 Task: Buy 5 Support Springs from Brake System section under best seller category for shipping address: Ashley Martin, 3390 Emily Renzelli Boulevard, San Francisco, California 94103, Cell Number 8316121938. Pay from credit card ending with 6010, CVV 682
Action: Mouse moved to (46, 94)
Screenshot: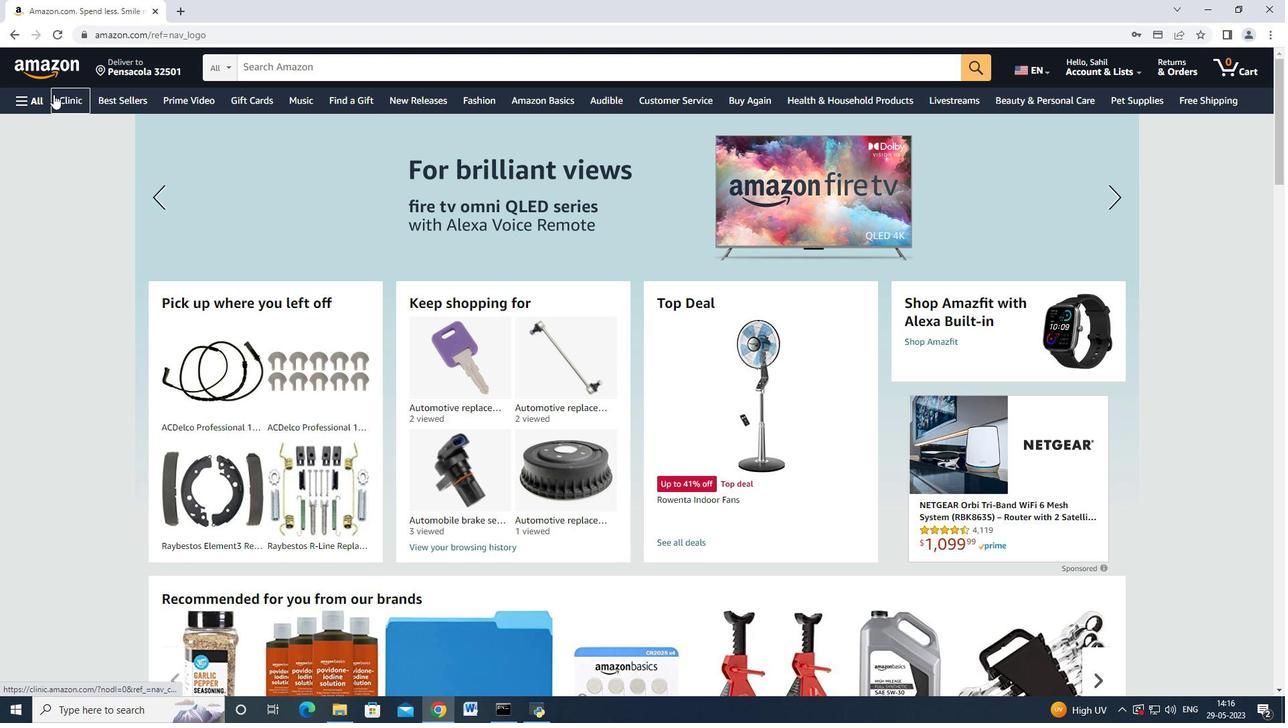 
Action: Mouse pressed left at (46, 94)
Screenshot: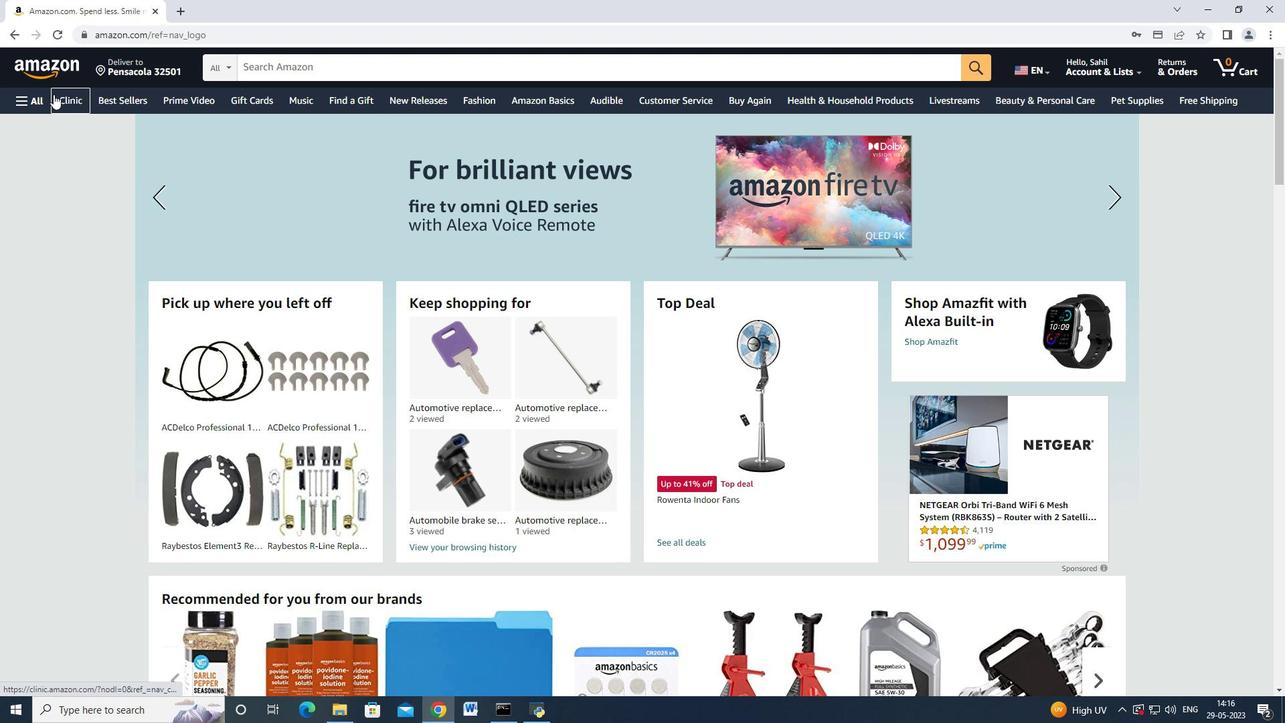 
Action: Mouse moved to (123, 327)
Screenshot: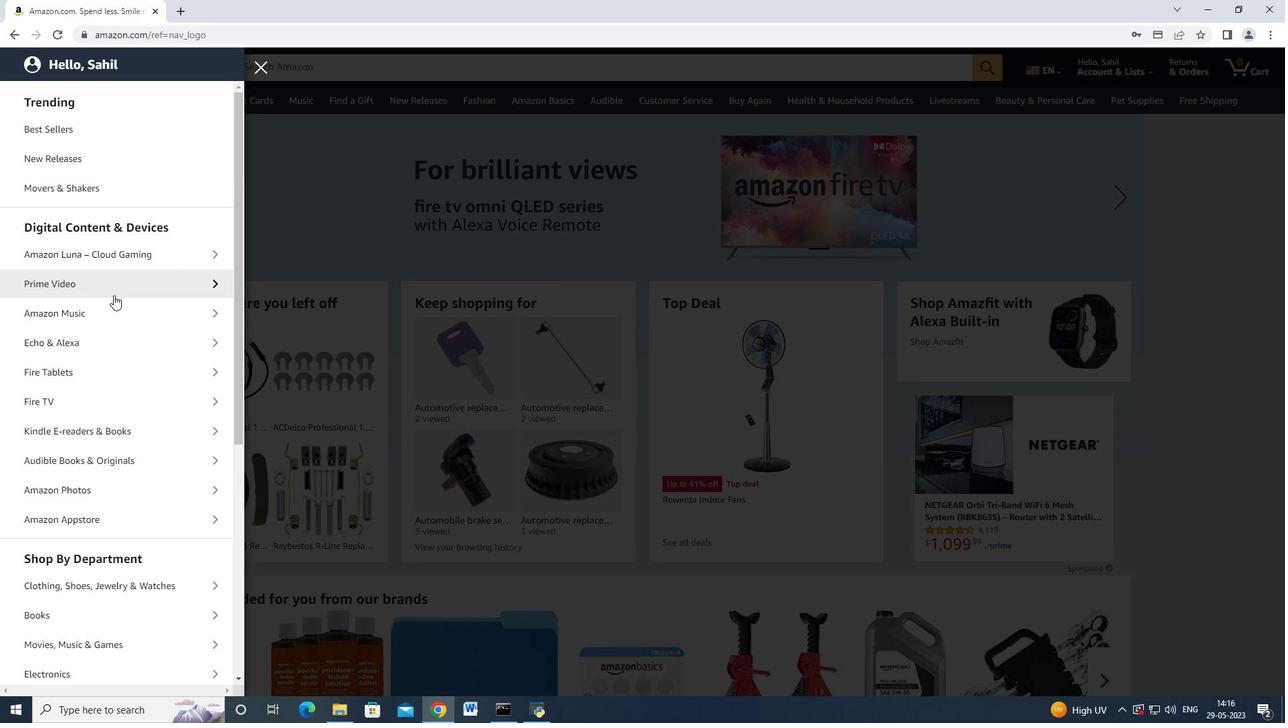 
Action: Mouse scrolled (123, 326) with delta (0, 0)
Screenshot: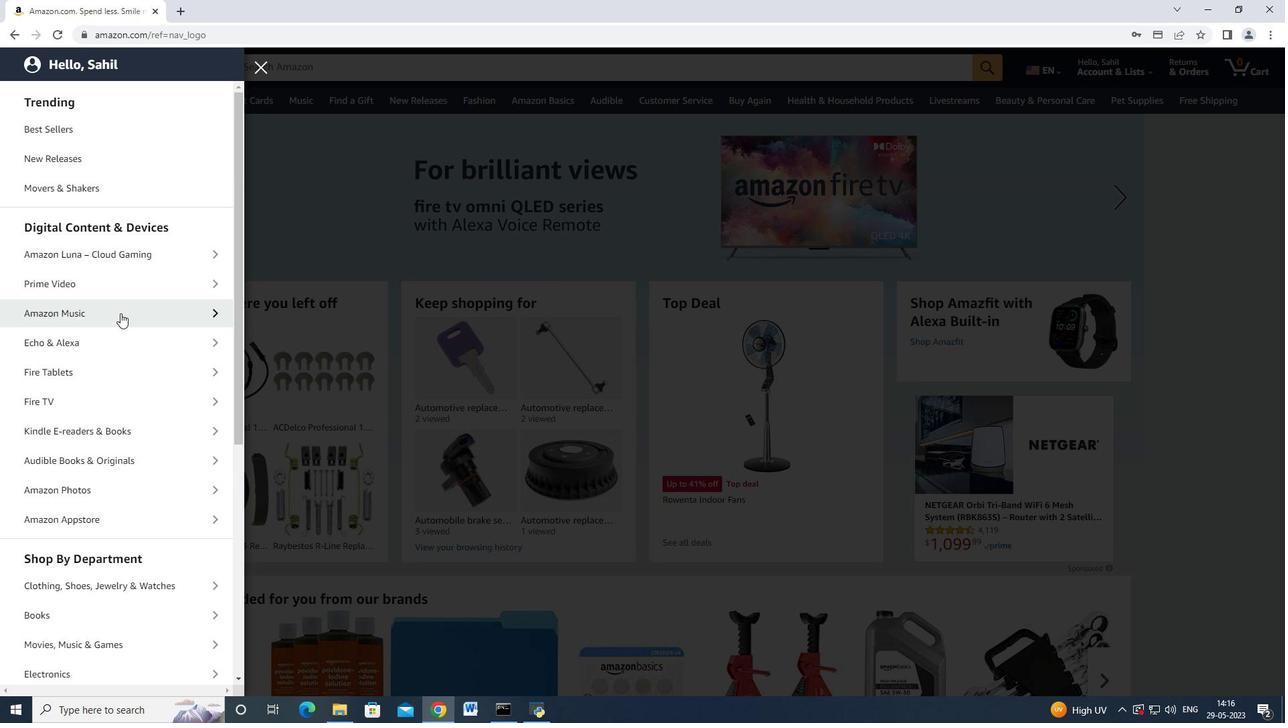 
Action: Mouse moved to (123, 327)
Screenshot: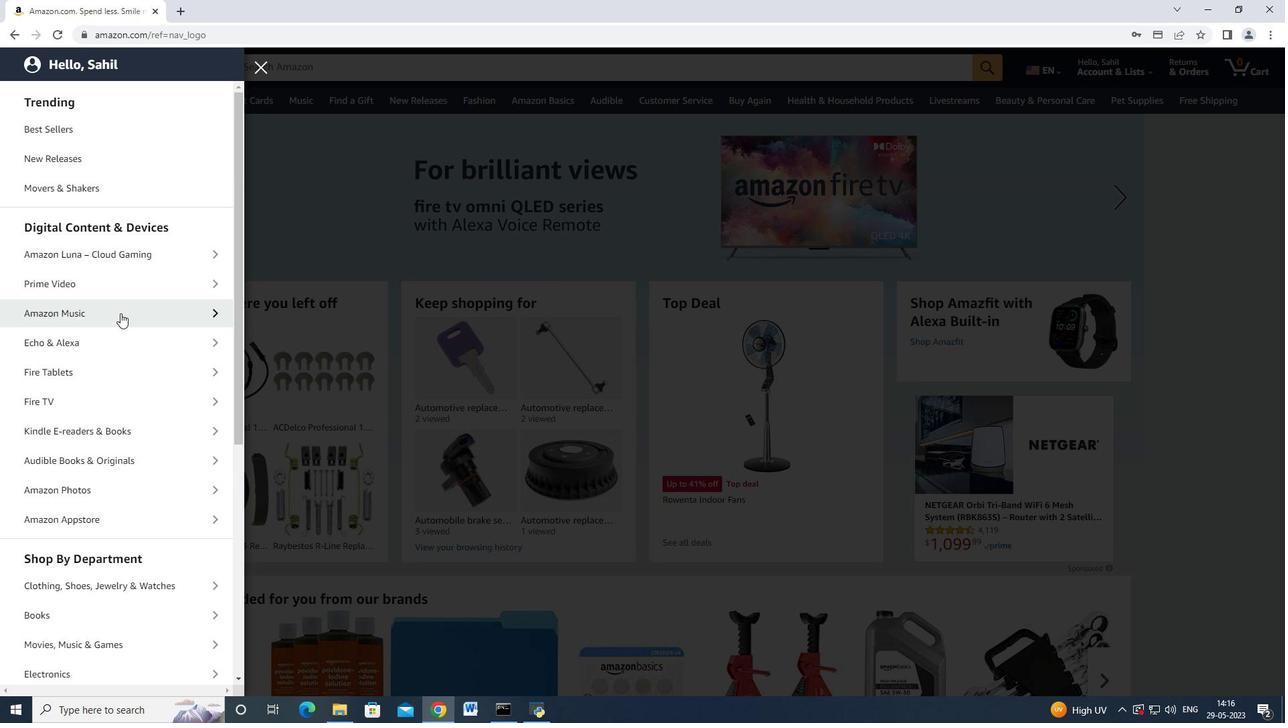 
Action: Mouse scrolled (123, 326) with delta (0, 0)
Screenshot: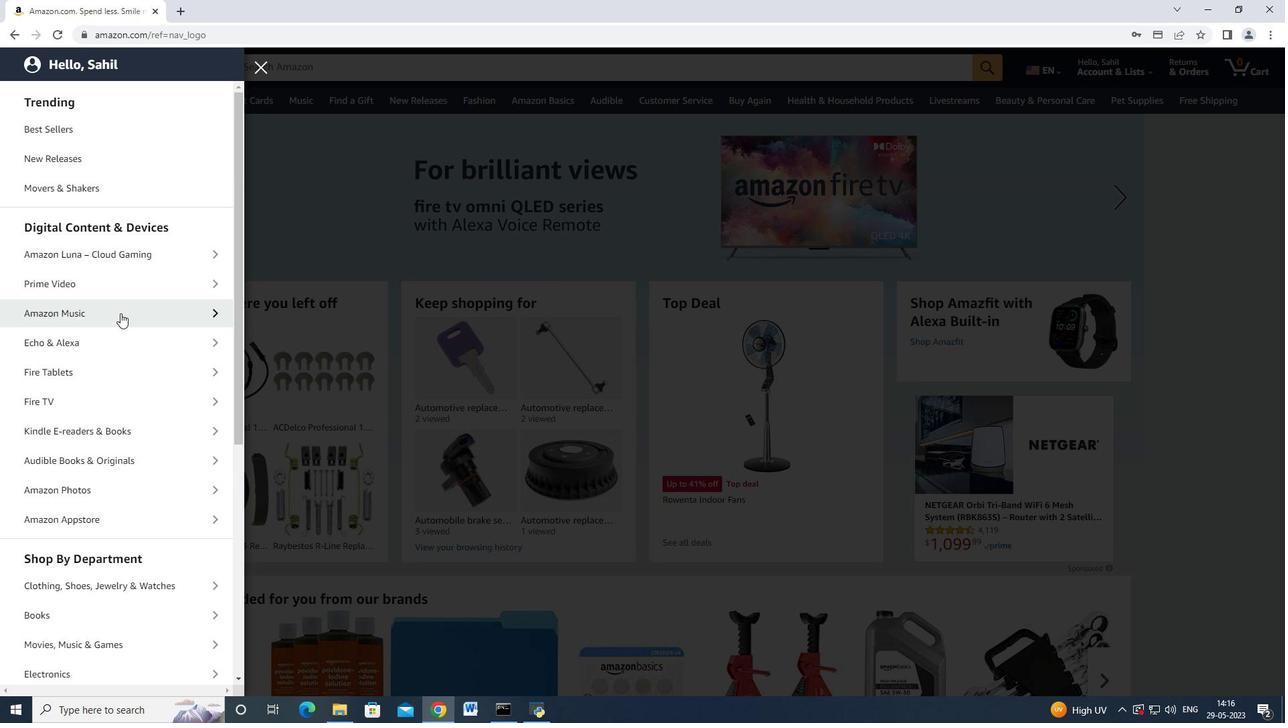 
Action: Mouse scrolled (123, 326) with delta (0, 0)
Screenshot: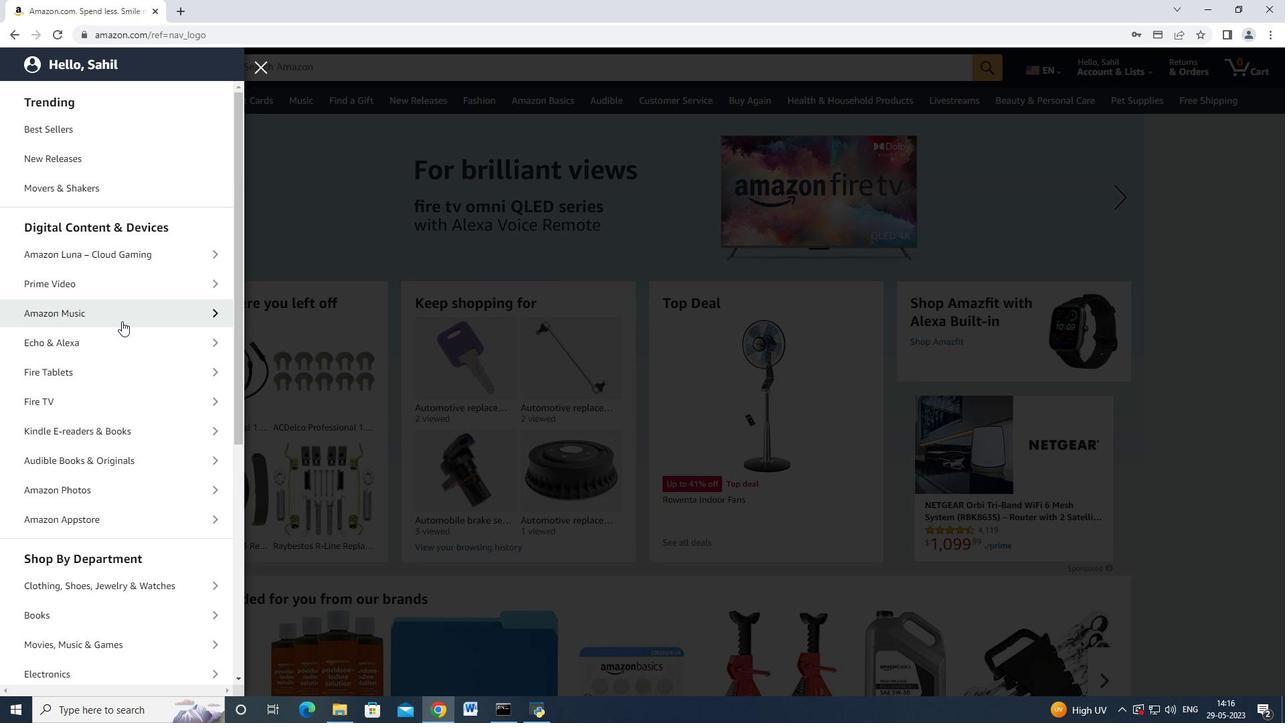 
Action: Mouse scrolled (123, 326) with delta (0, 0)
Screenshot: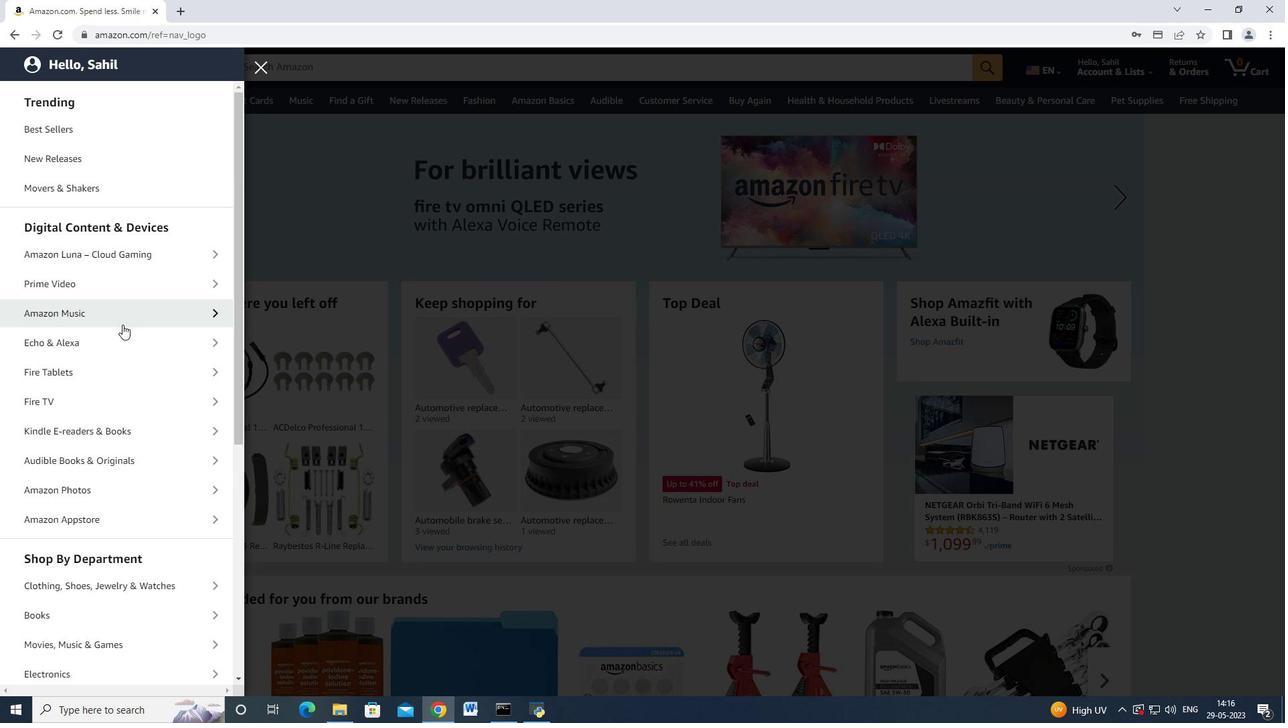 
Action: Mouse moved to (123, 327)
Screenshot: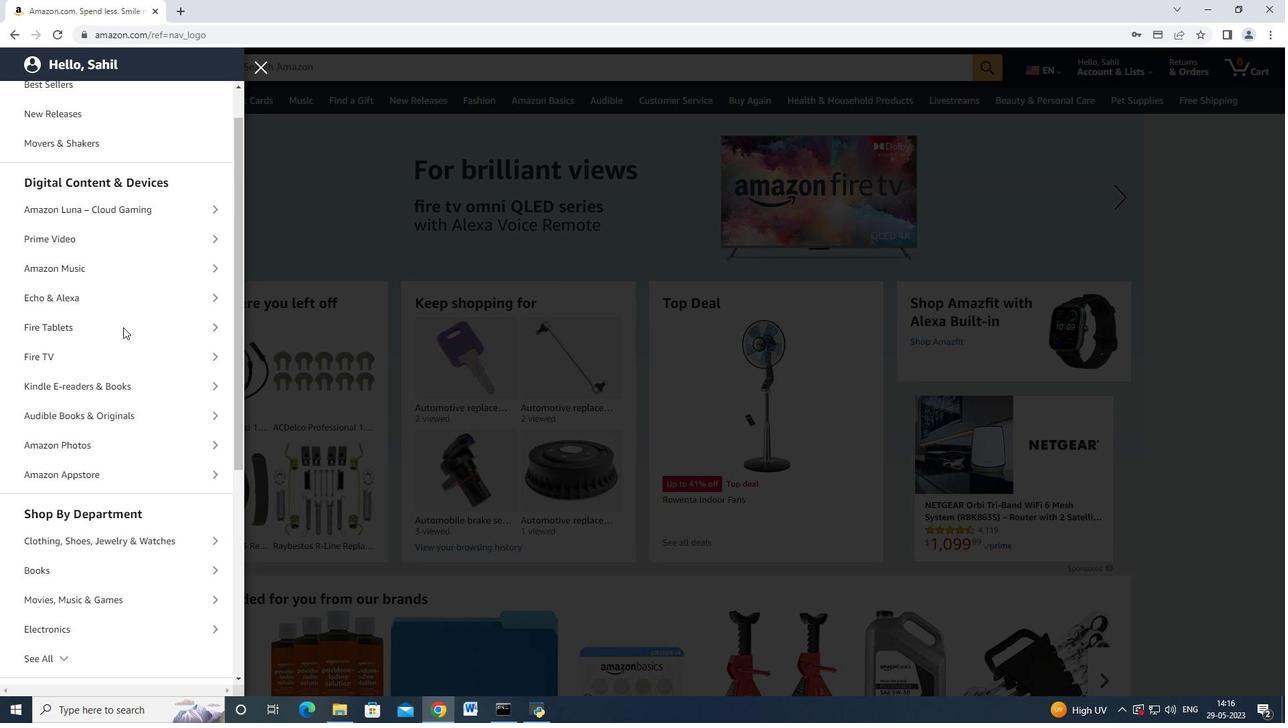 
Action: Mouse scrolled (123, 326) with delta (0, 0)
Screenshot: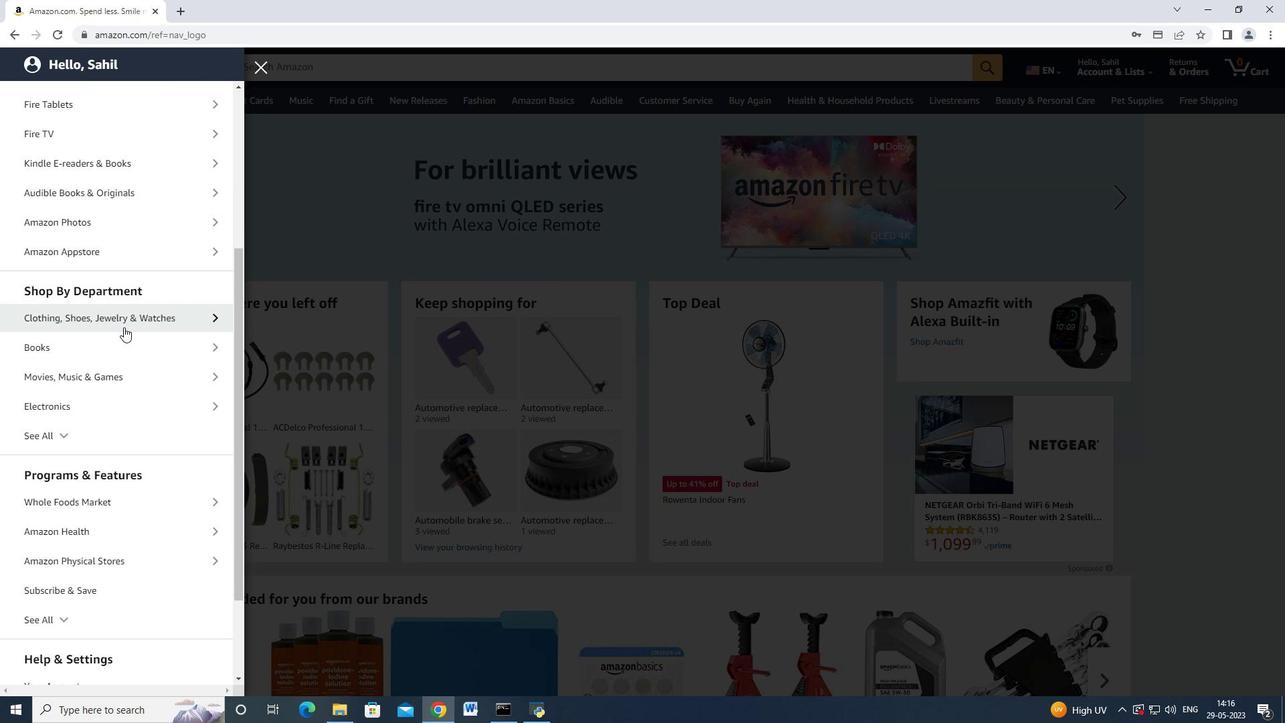 
Action: Mouse scrolled (123, 326) with delta (0, 0)
Screenshot: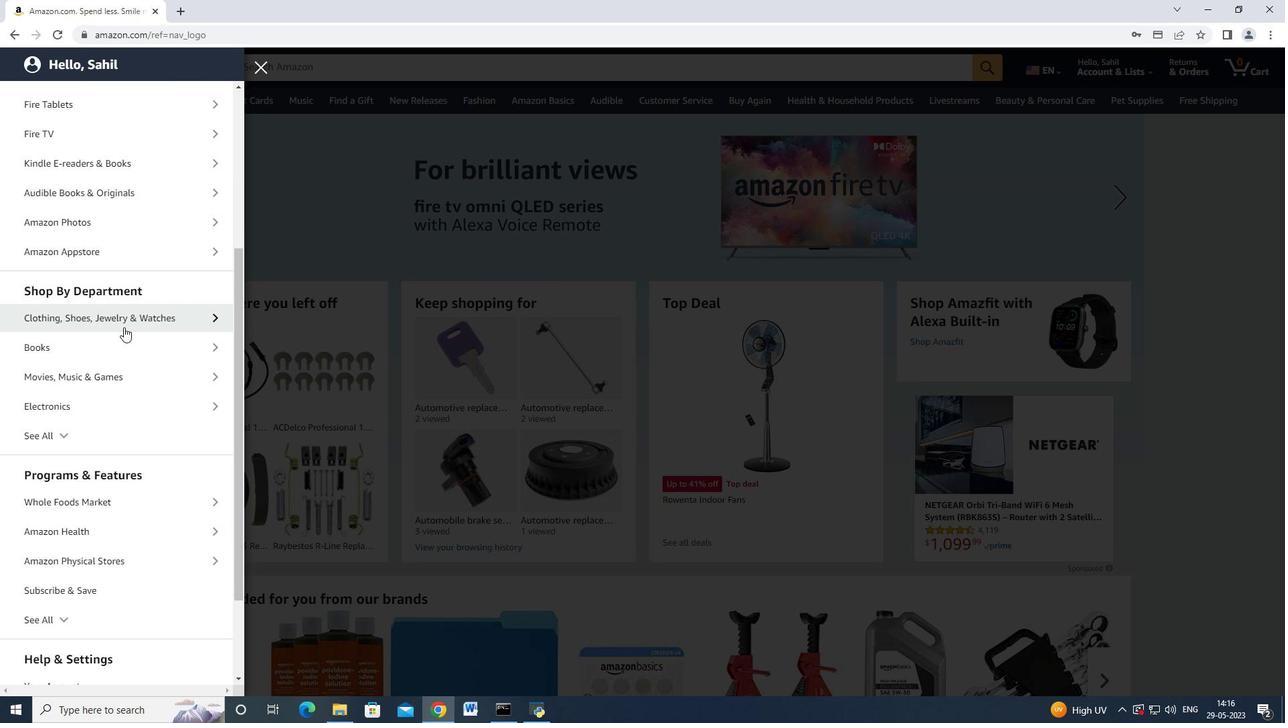 
Action: Mouse scrolled (123, 326) with delta (0, 0)
Screenshot: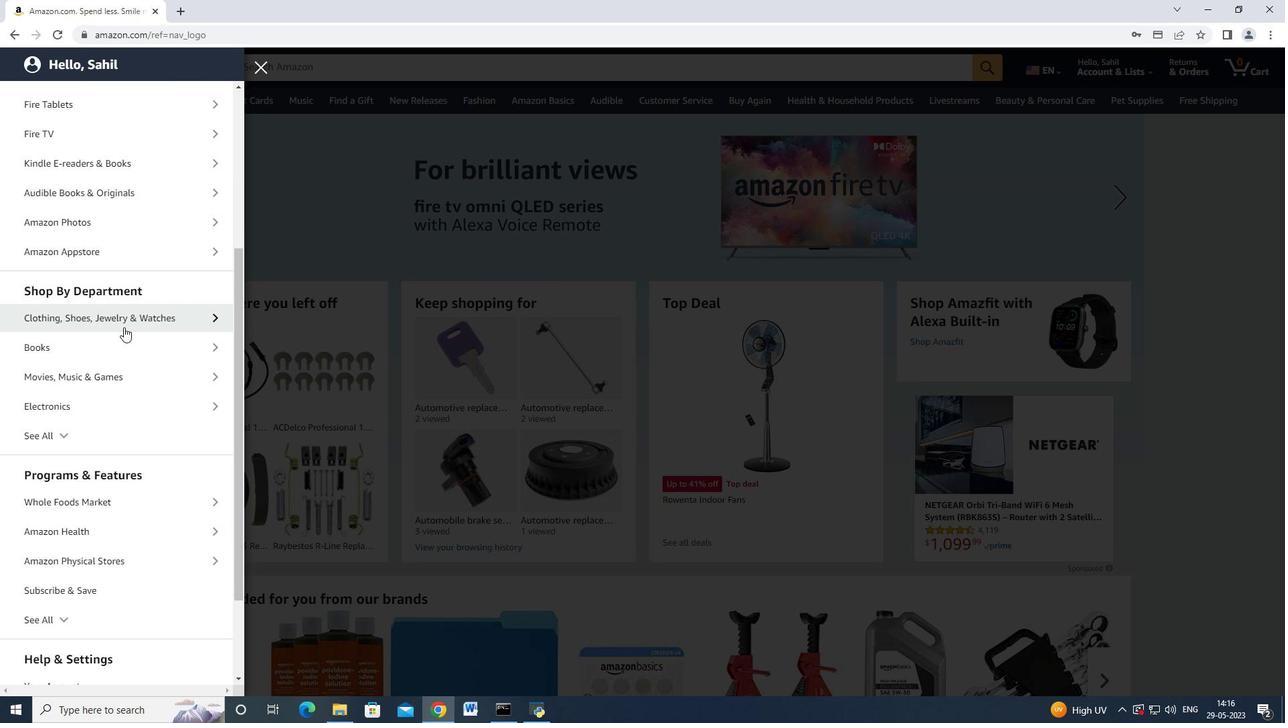 
Action: Mouse moved to (123, 335)
Screenshot: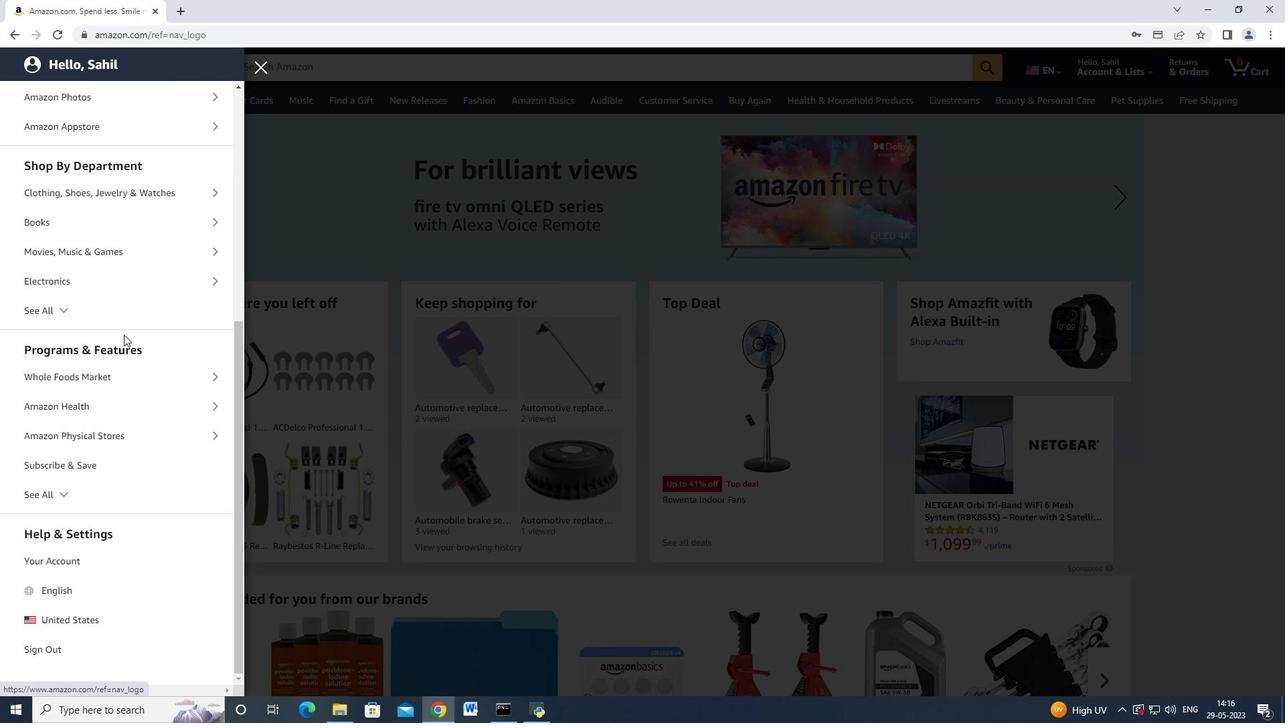 
Action: Mouse scrolled (123, 336) with delta (0, 0)
Screenshot: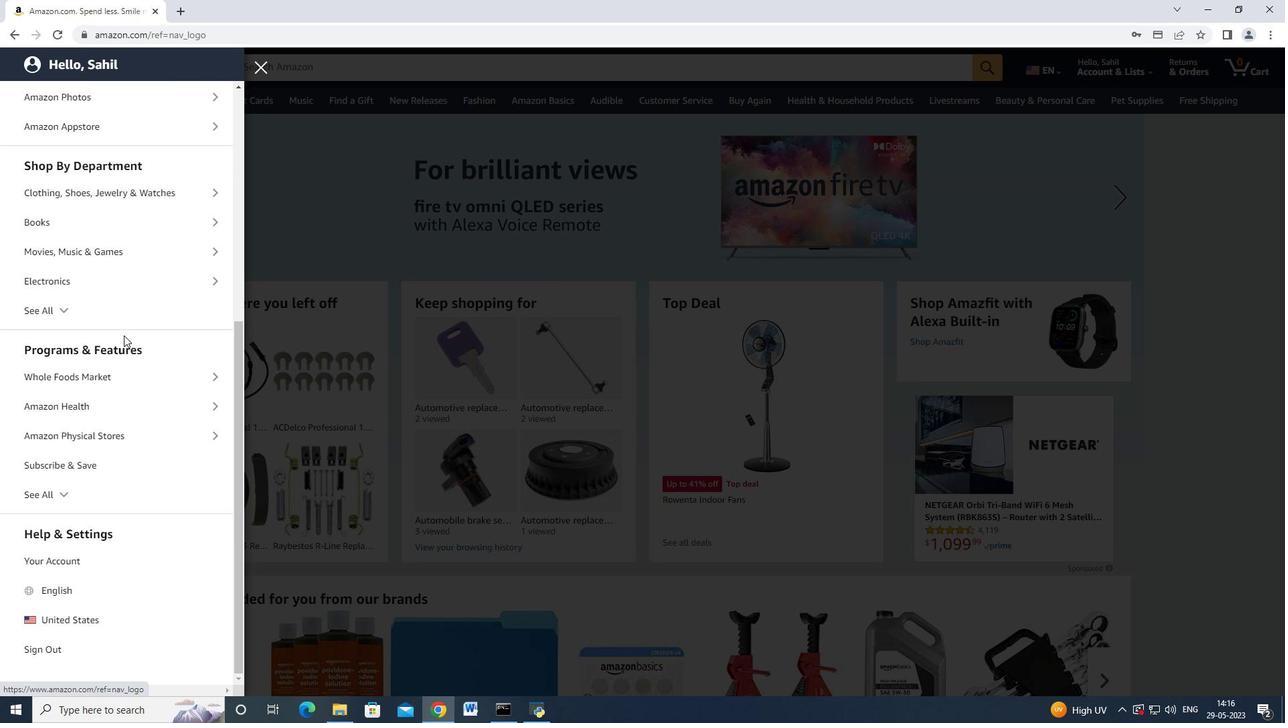 
Action: Mouse scrolled (123, 336) with delta (0, 0)
Screenshot: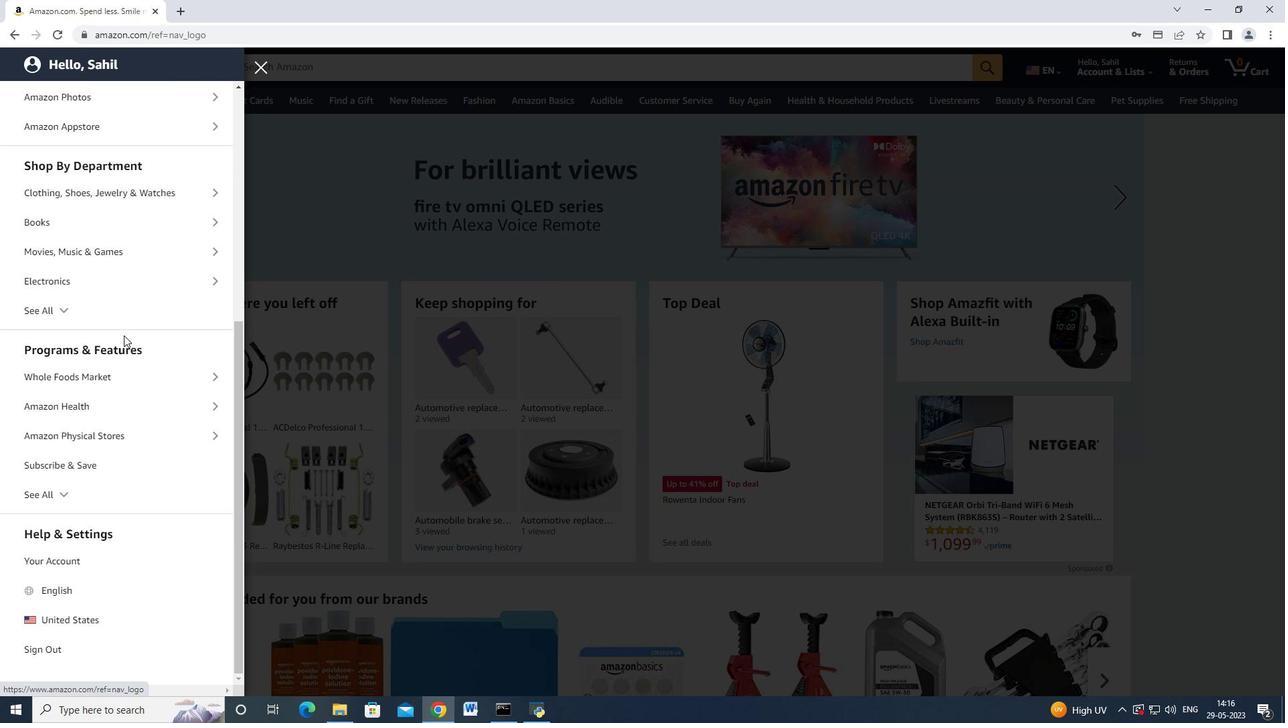 
Action: Mouse moved to (83, 293)
Screenshot: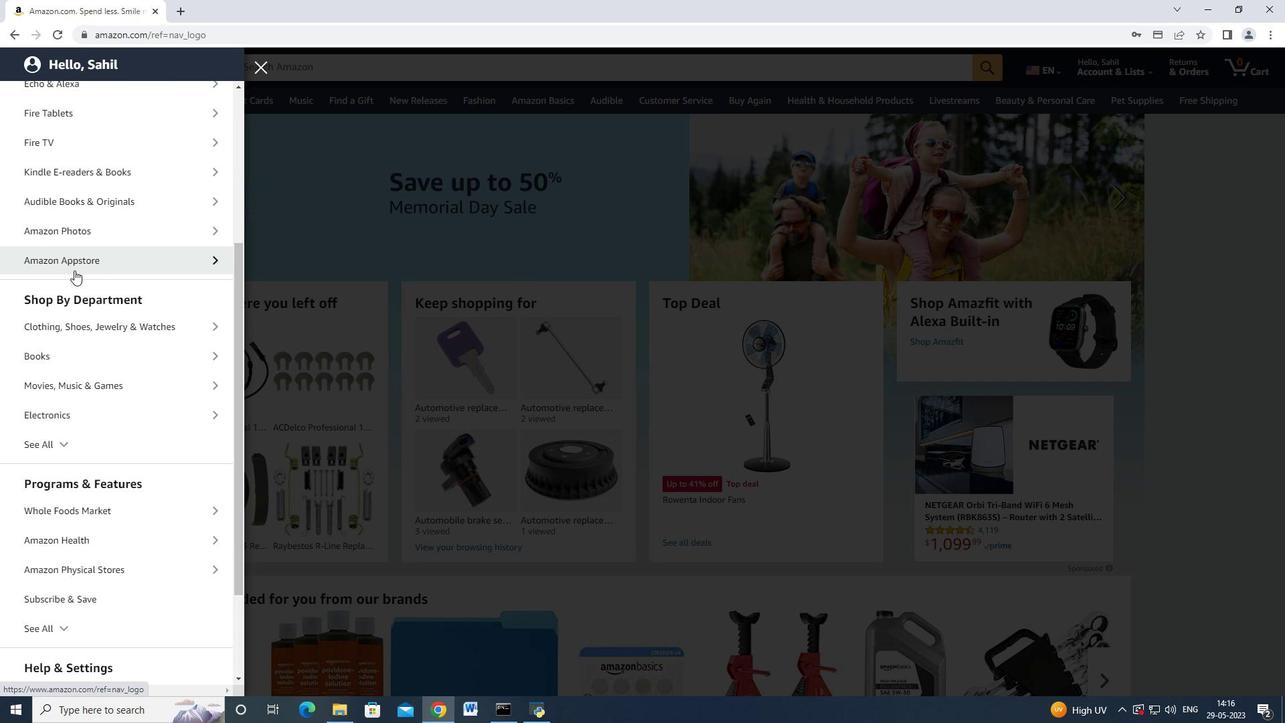
Action: Mouse scrolled (83, 293) with delta (0, 0)
Screenshot: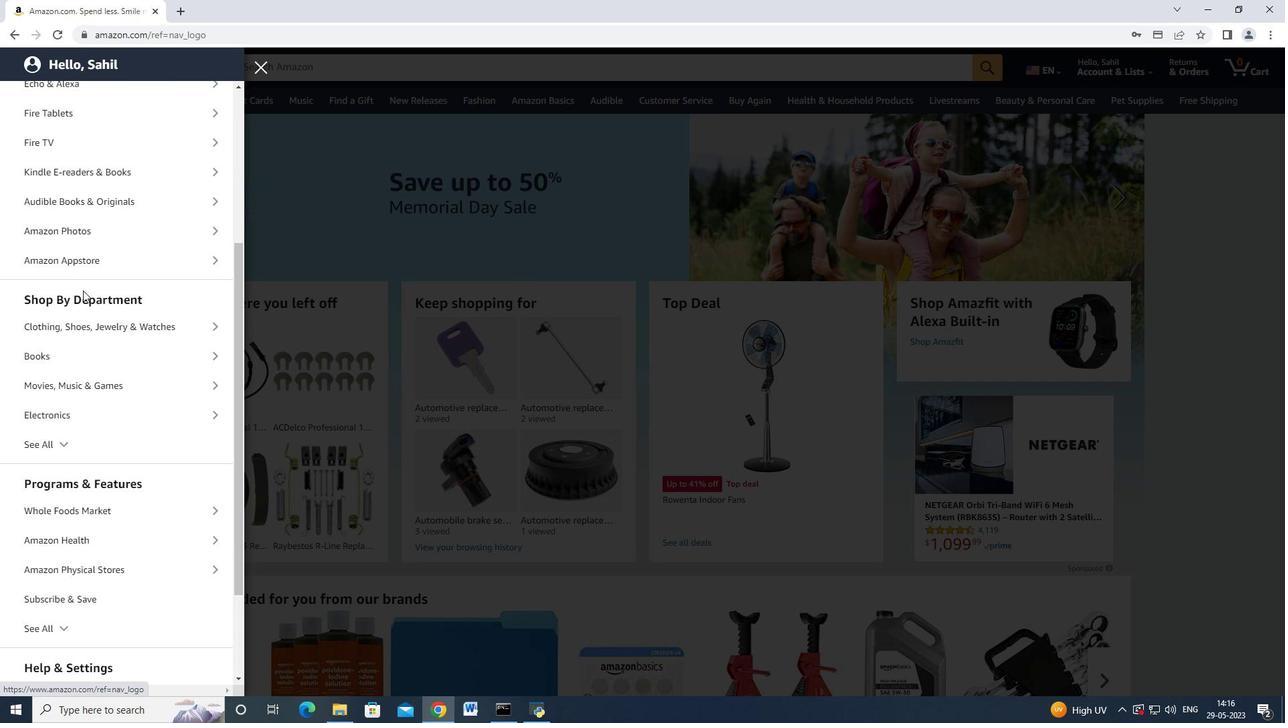 
Action: Mouse scrolled (83, 293) with delta (0, 0)
Screenshot: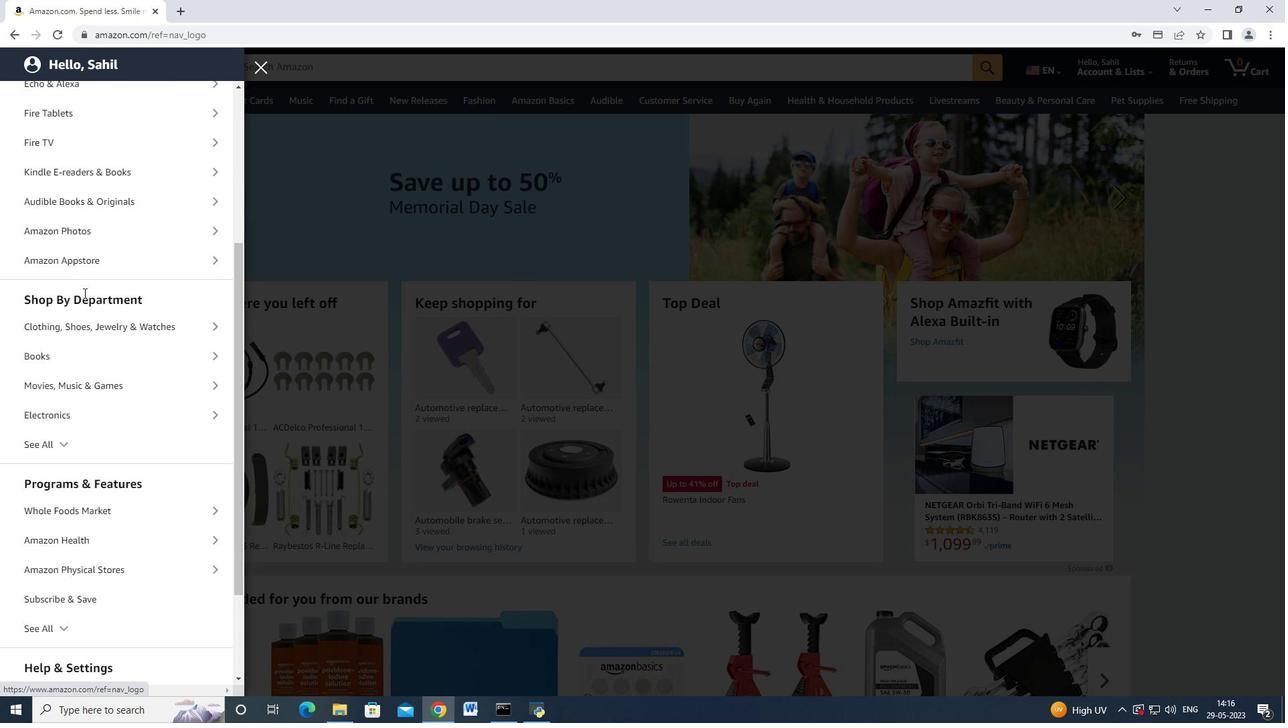 
Action: Mouse moved to (86, 290)
Screenshot: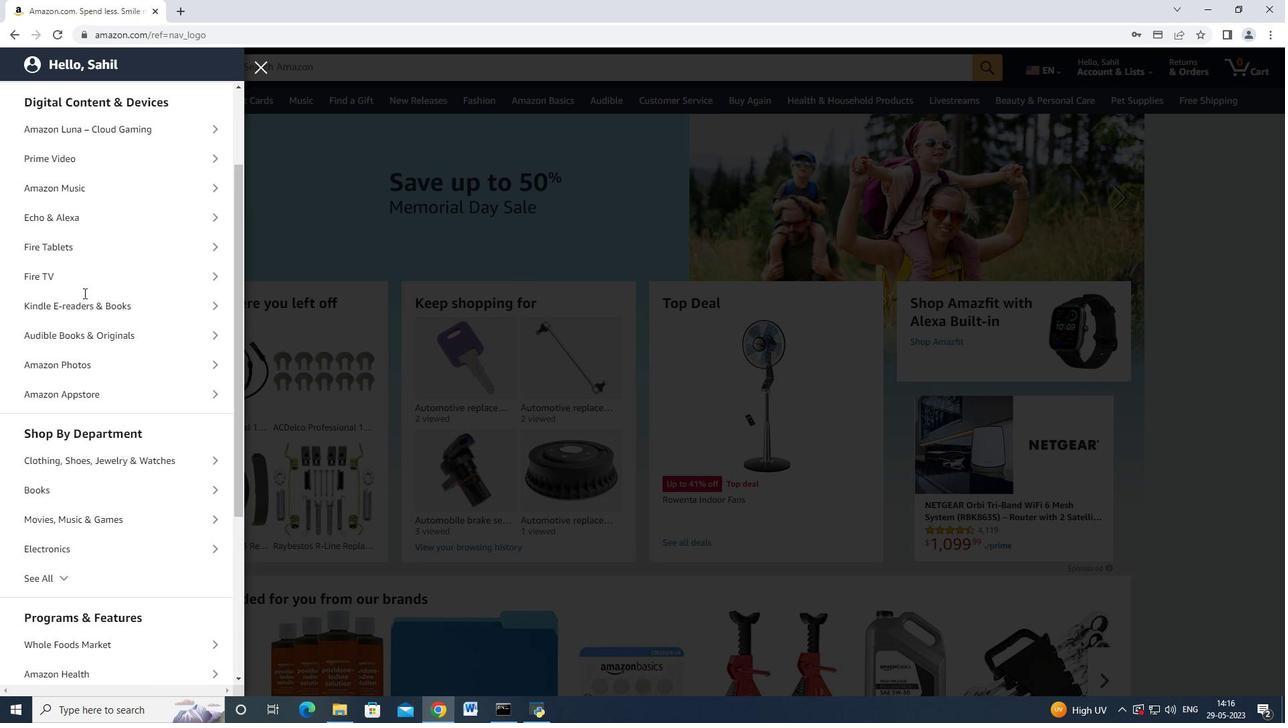 
Action: Mouse scrolled (86, 291) with delta (0, 0)
Screenshot: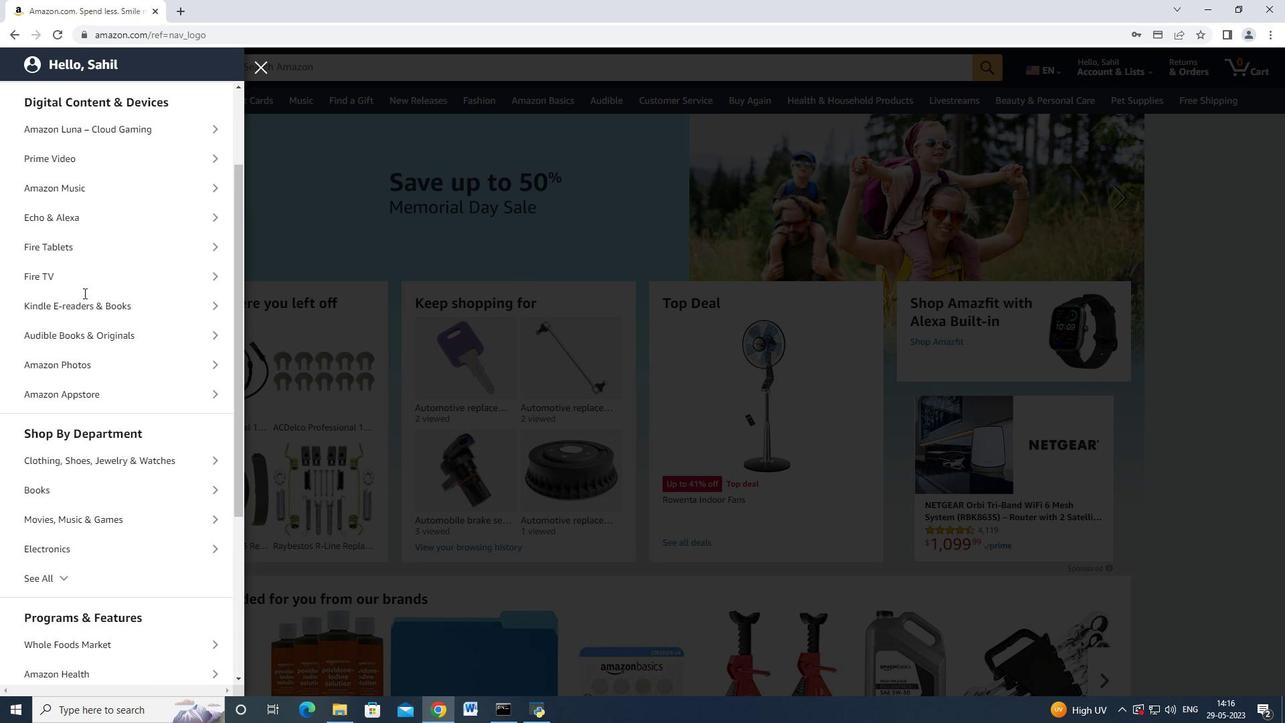 
Action: Mouse moved to (87, 290)
Screenshot: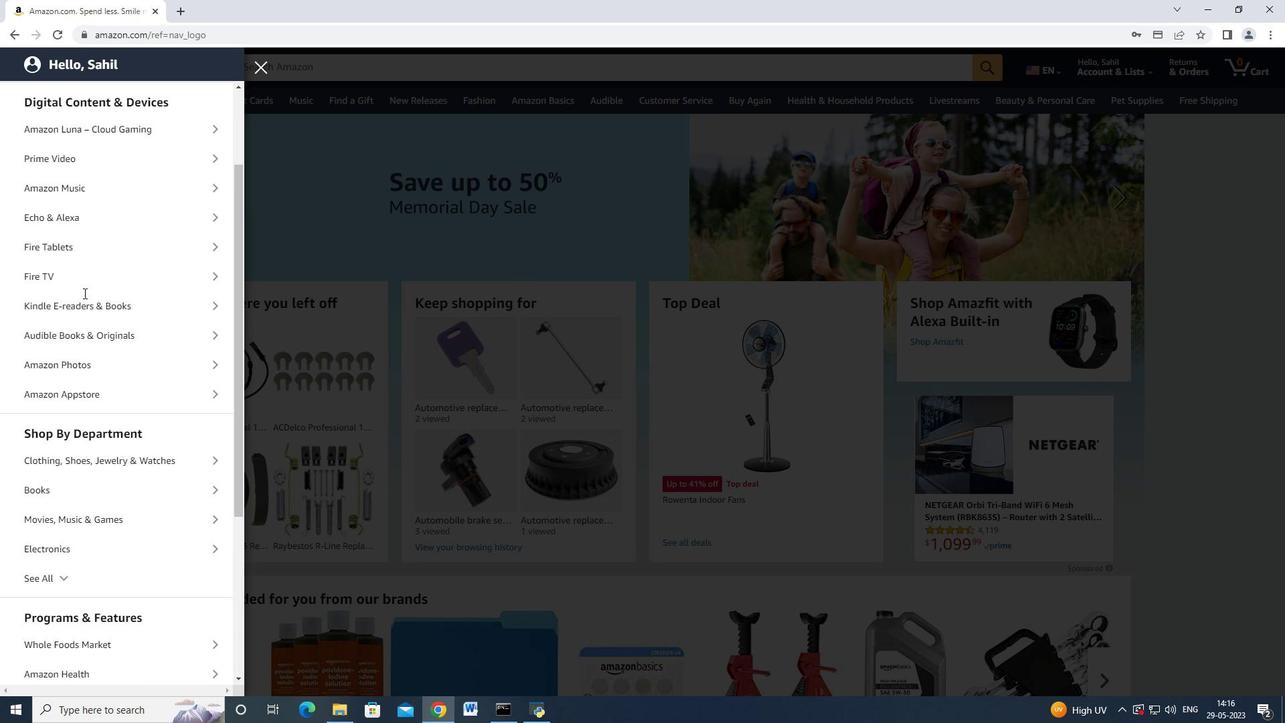 
Action: Mouse scrolled (87, 291) with delta (0, 0)
Screenshot: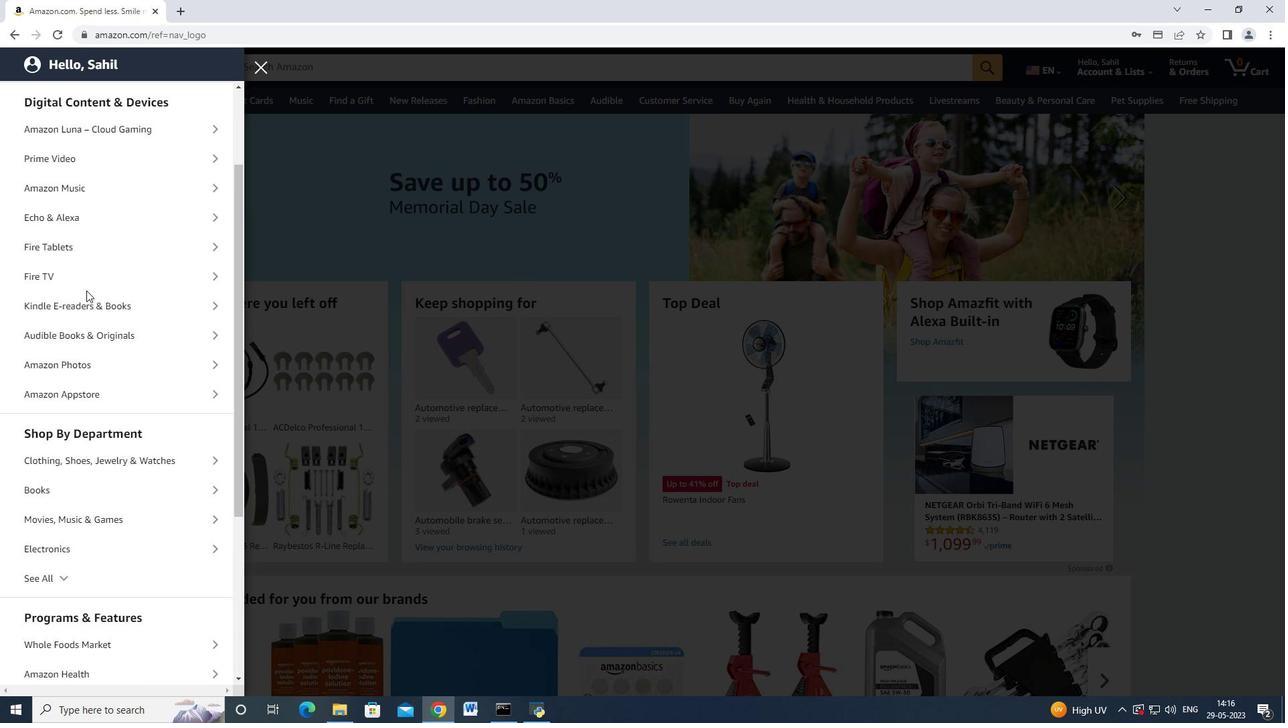 
Action: Mouse moved to (87, 290)
Screenshot: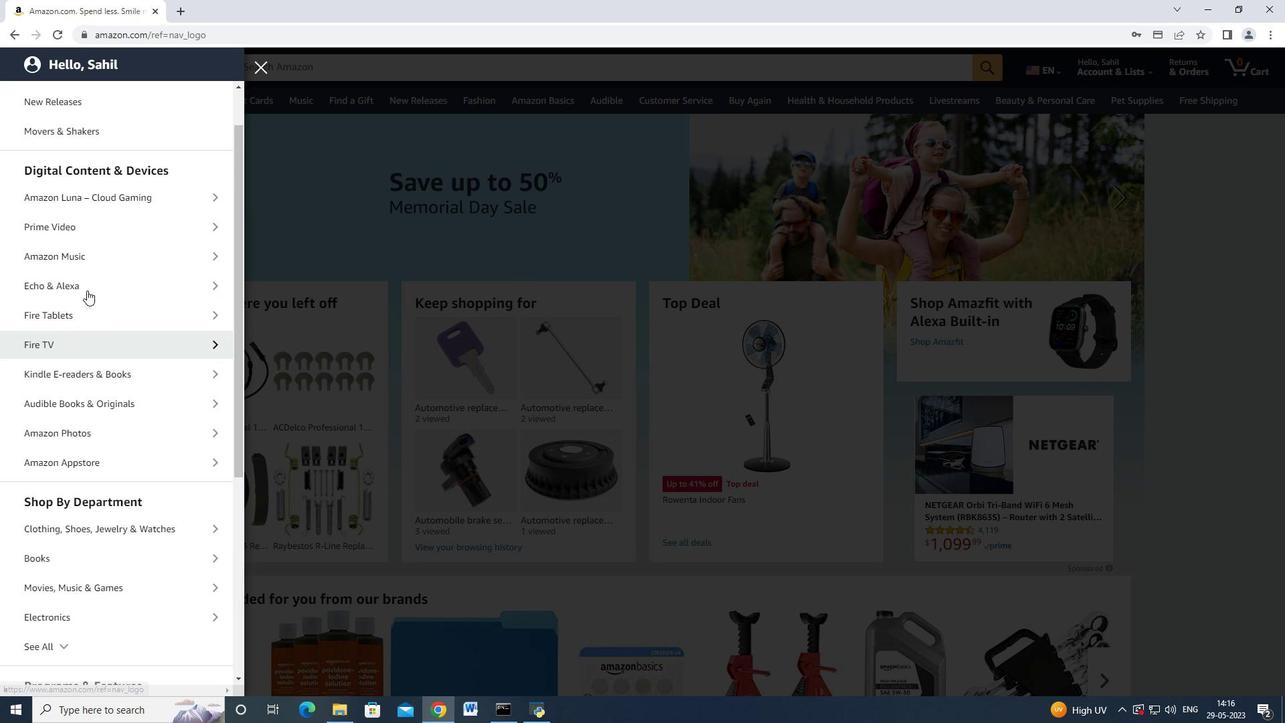 
Action: Mouse scrolled (87, 291) with delta (0, 0)
Screenshot: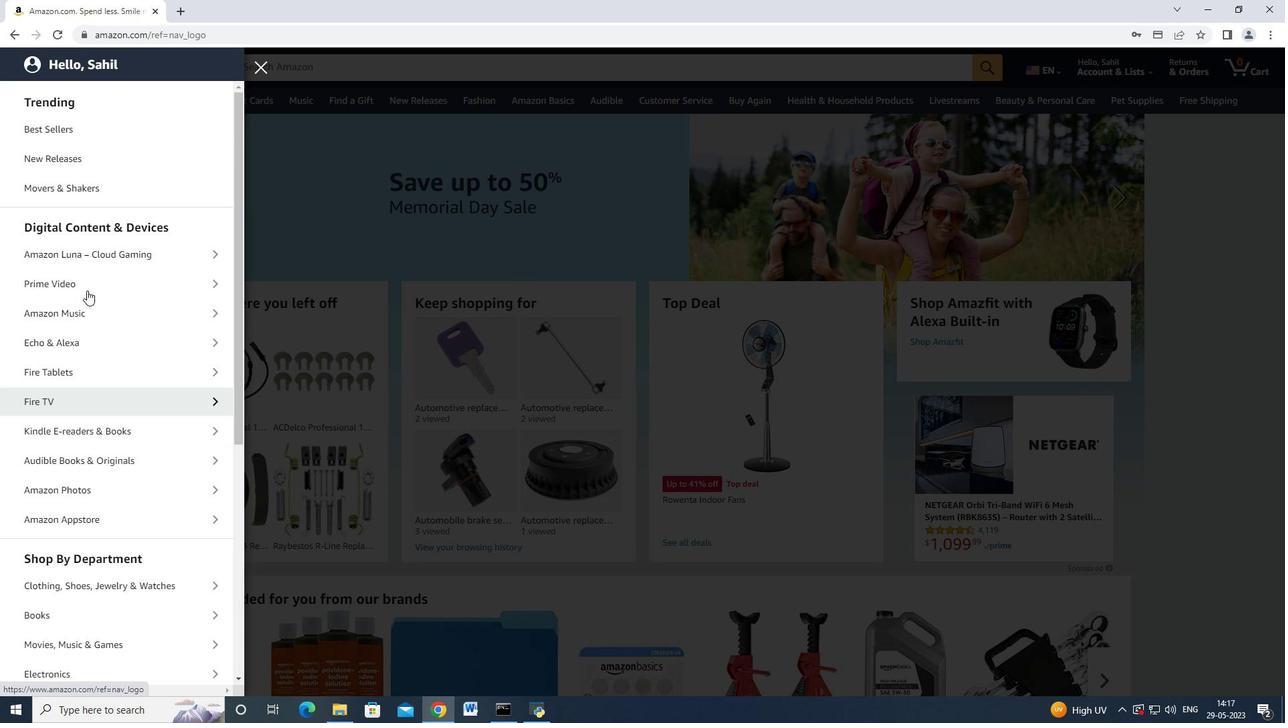 
Action: Mouse scrolled (87, 289) with delta (0, 0)
Screenshot: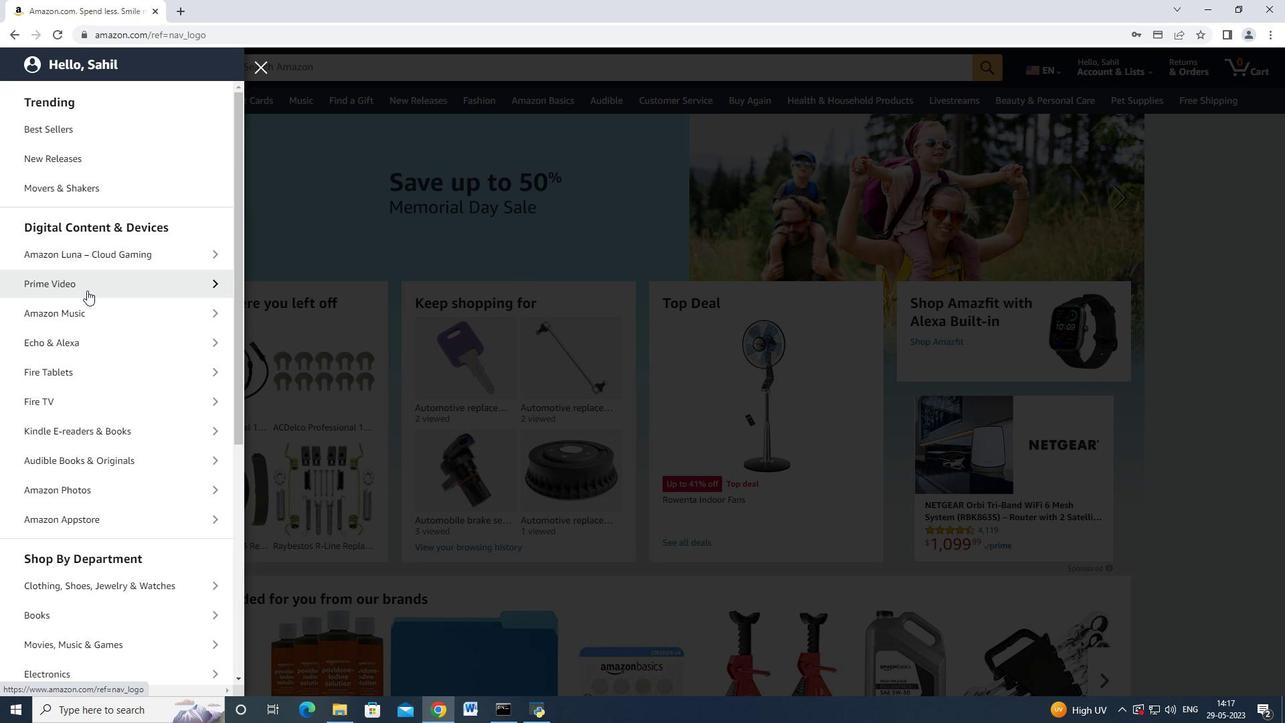 
Action: Mouse scrolled (87, 289) with delta (0, 0)
Screenshot: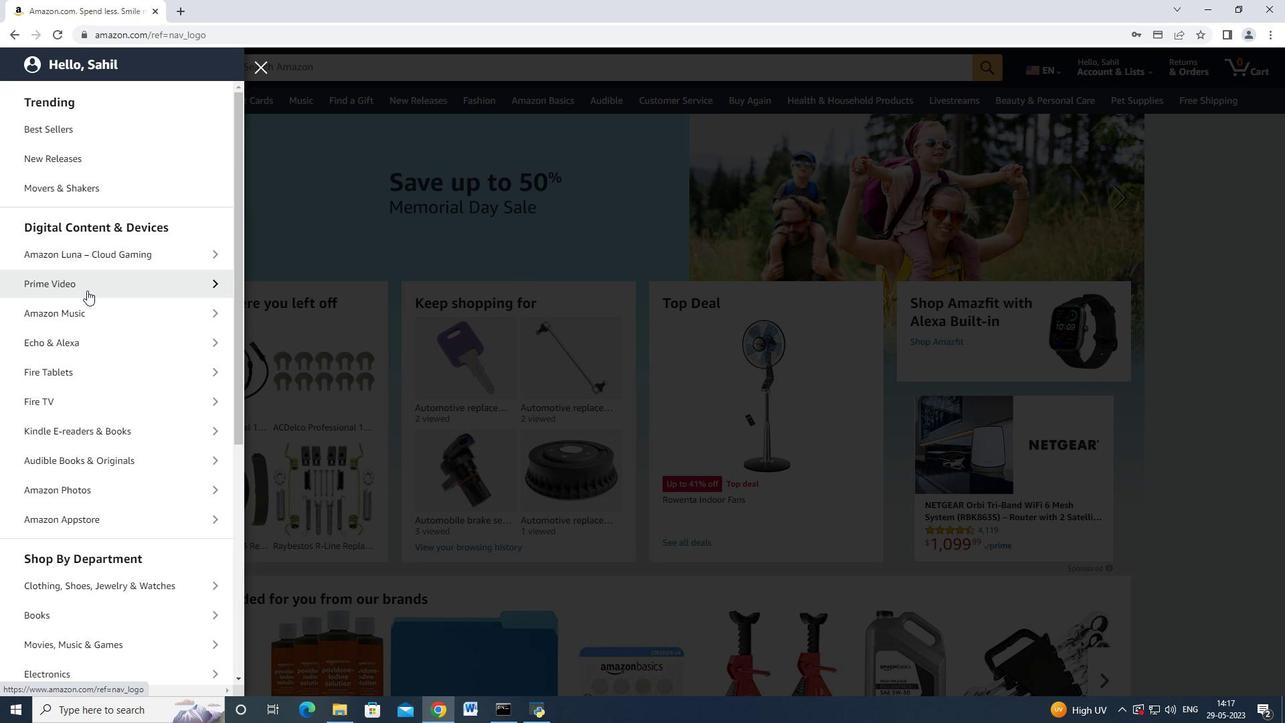 
Action: Mouse scrolled (87, 289) with delta (0, 0)
Screenshot: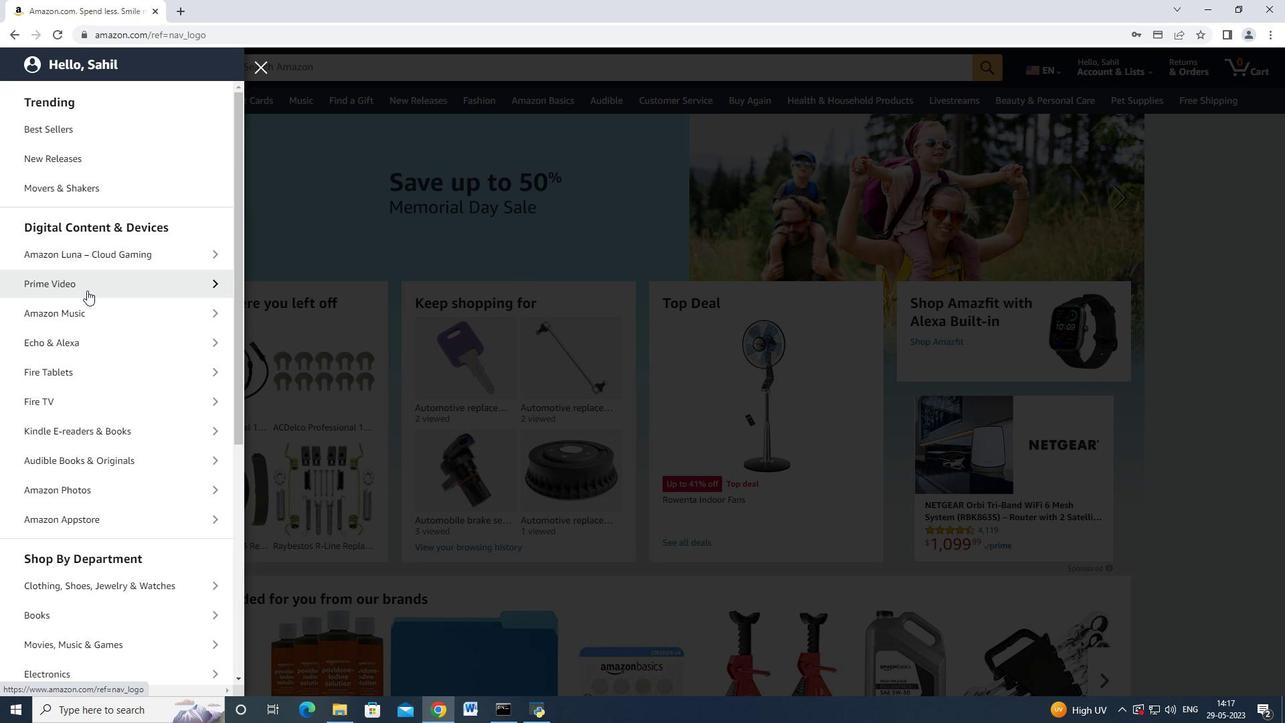 
Action: Mouse moved to (66, 503)
Screenshot: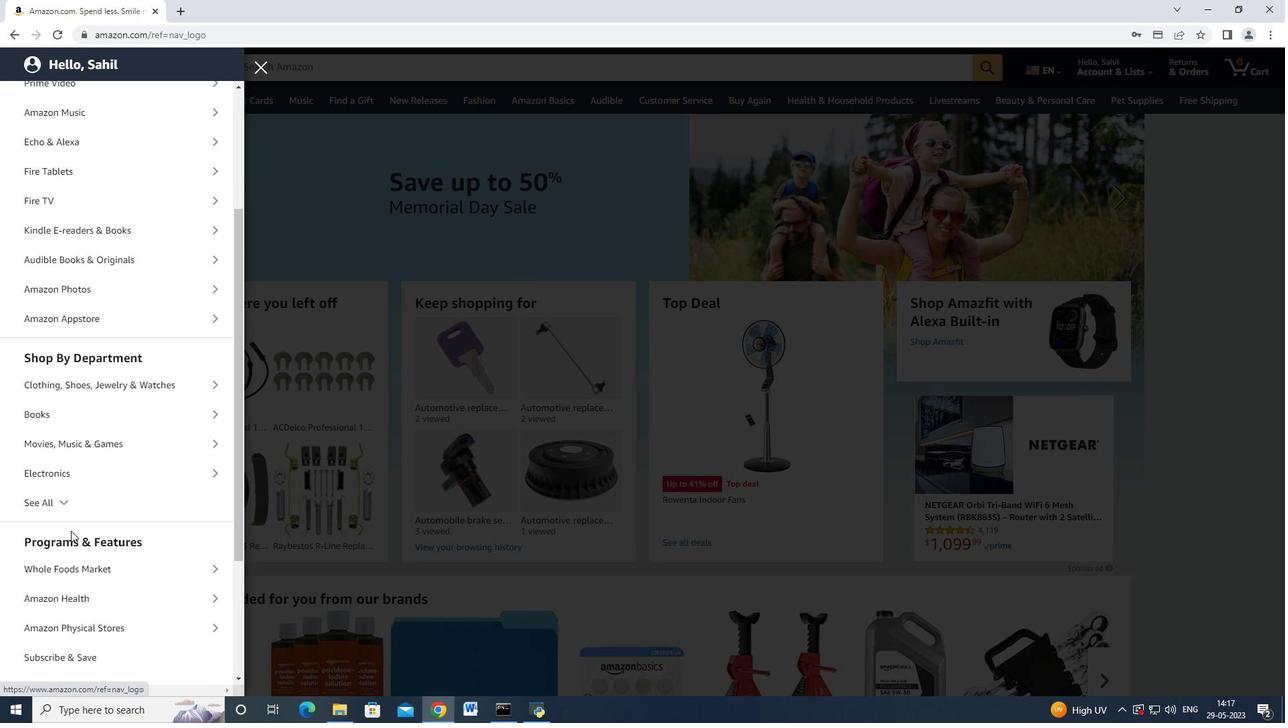 
Action: Mouse pressed left at (66, 503)
Screenshot: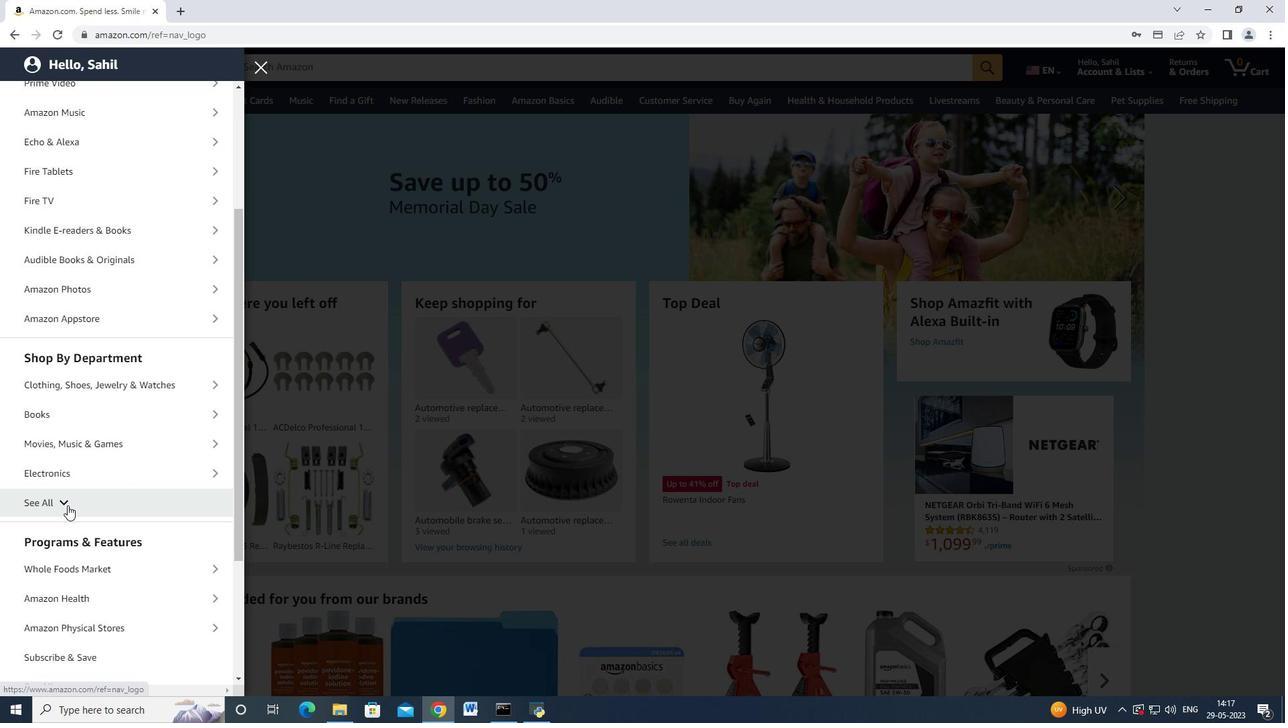 
Action: Mouse moved to (105, 428)
Screenshot: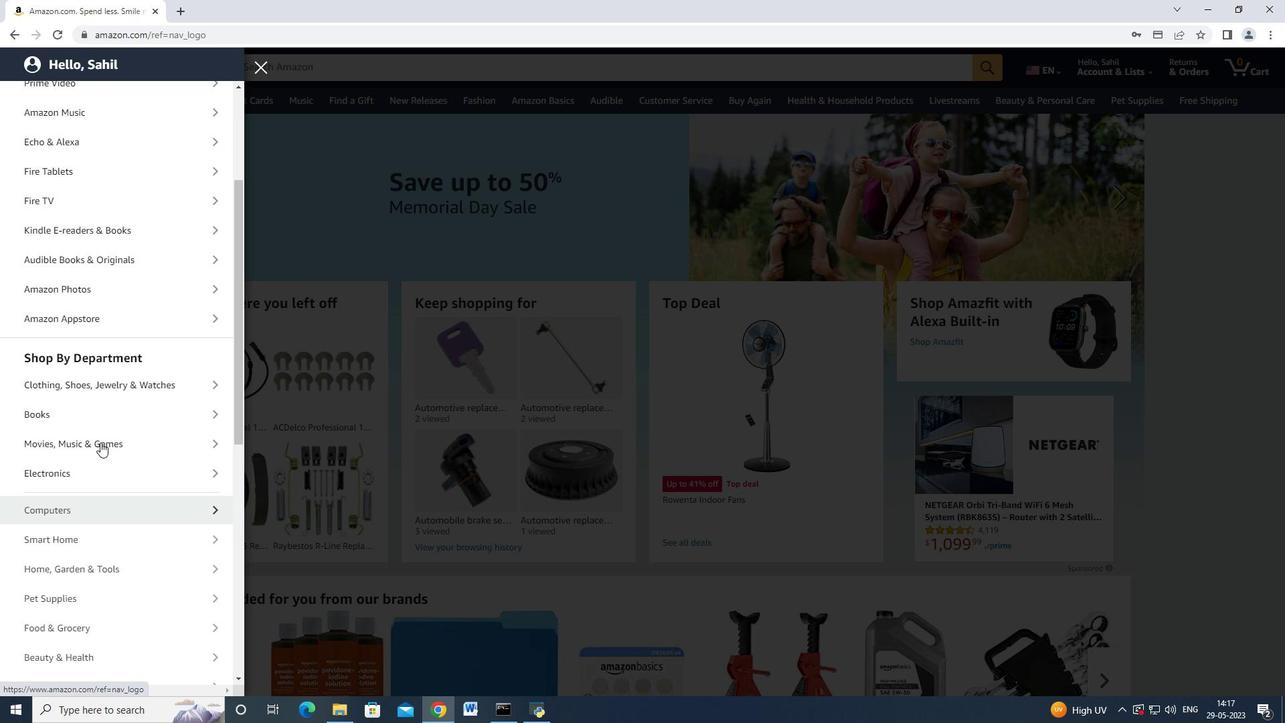 
Action: Mouse scrolled (105, 427) with delta (0, 0)
Screenshot: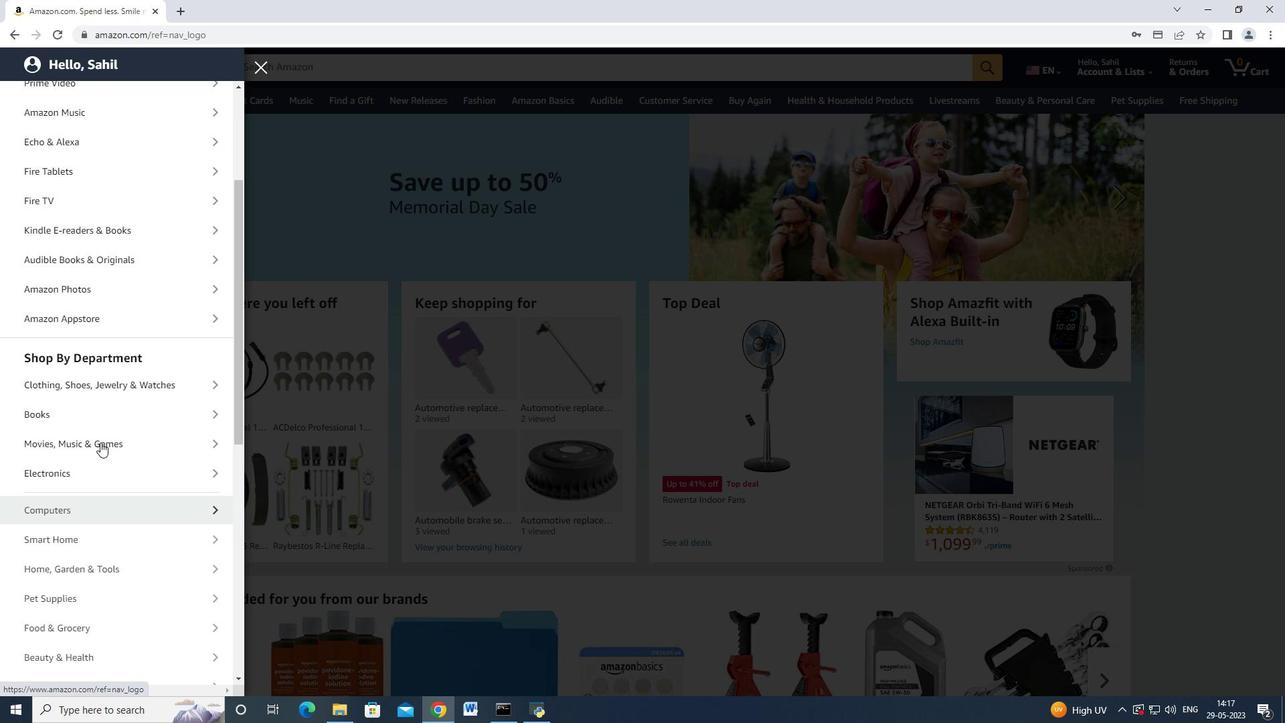 
Action: Mouse scrolled (105, 427) with delta (0, 0)
Screenshot: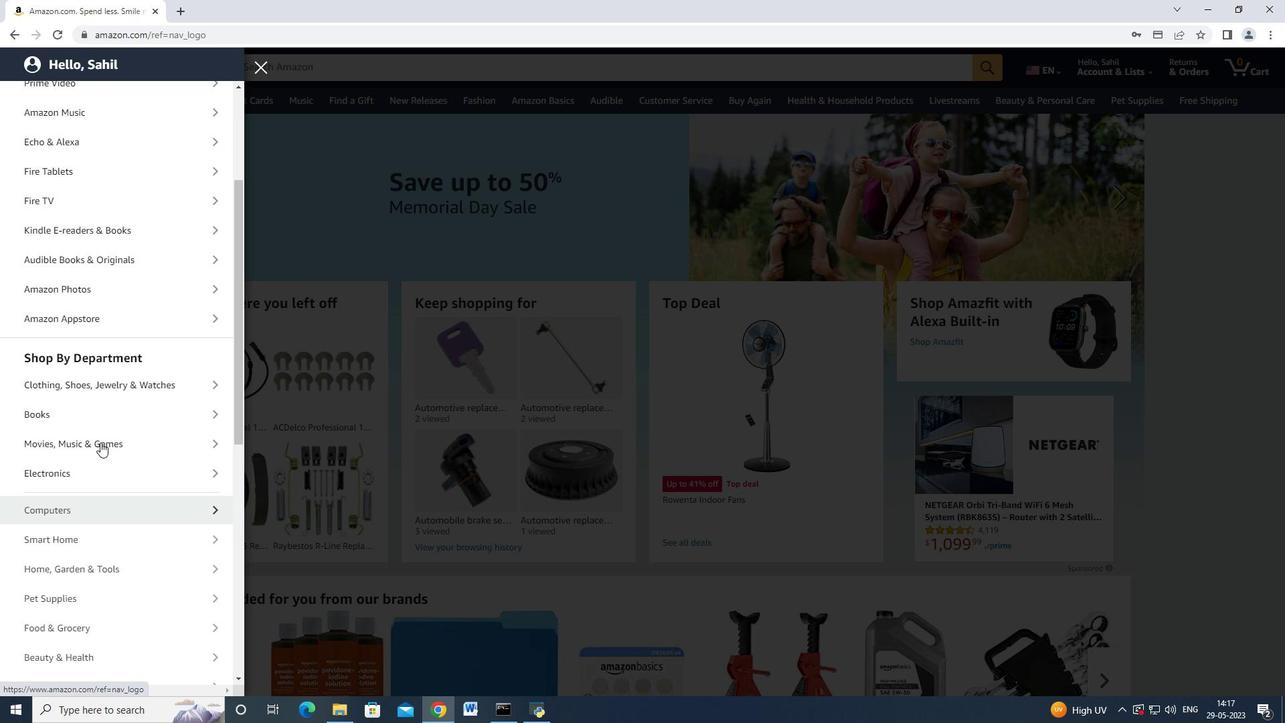 
Action: Mouse moved to (105, 428)
Screenshot: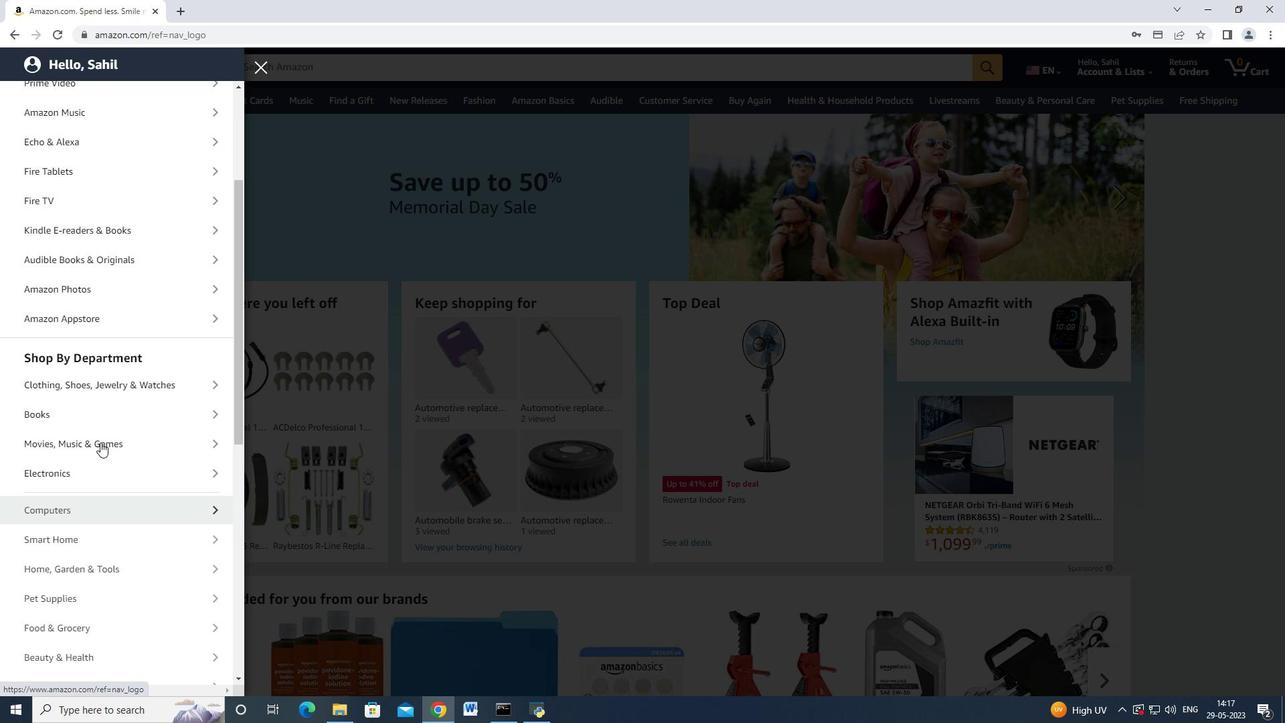 
Action: Mouse scrolled (105, 427) with delta (0, 0)
Screenshot: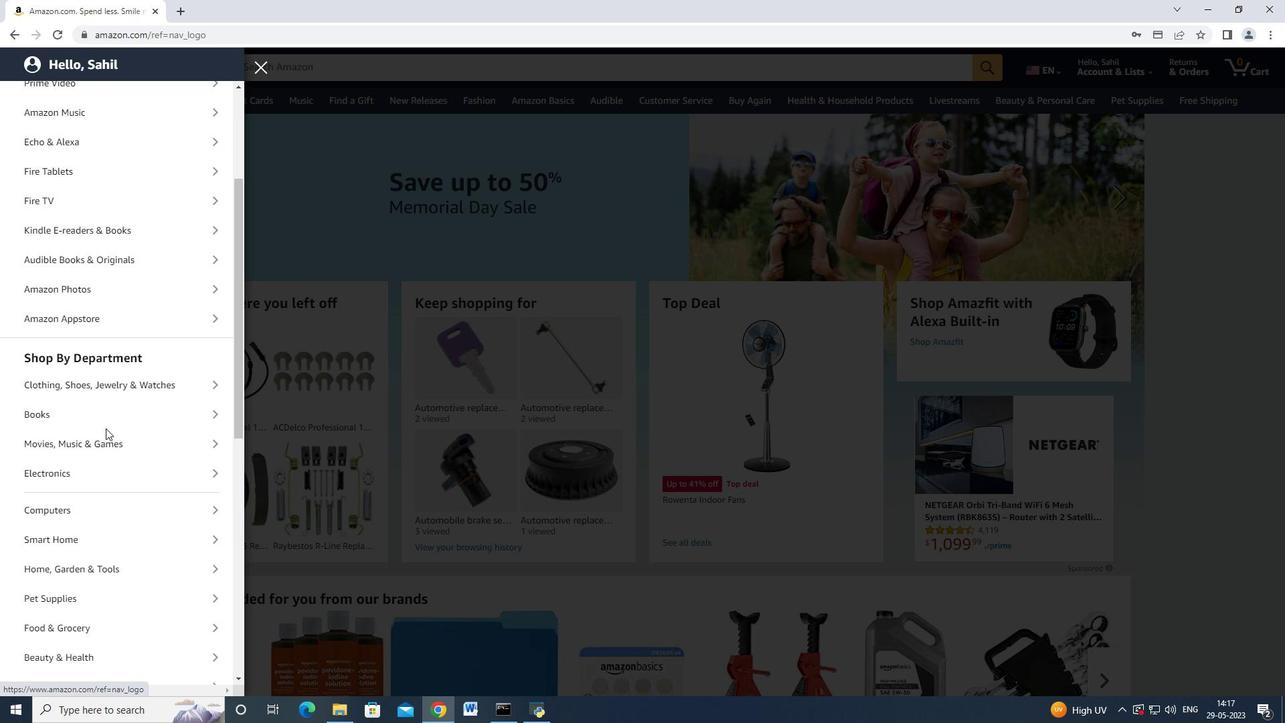 
Action: Mouse moved to (105, 429)
Screenshot: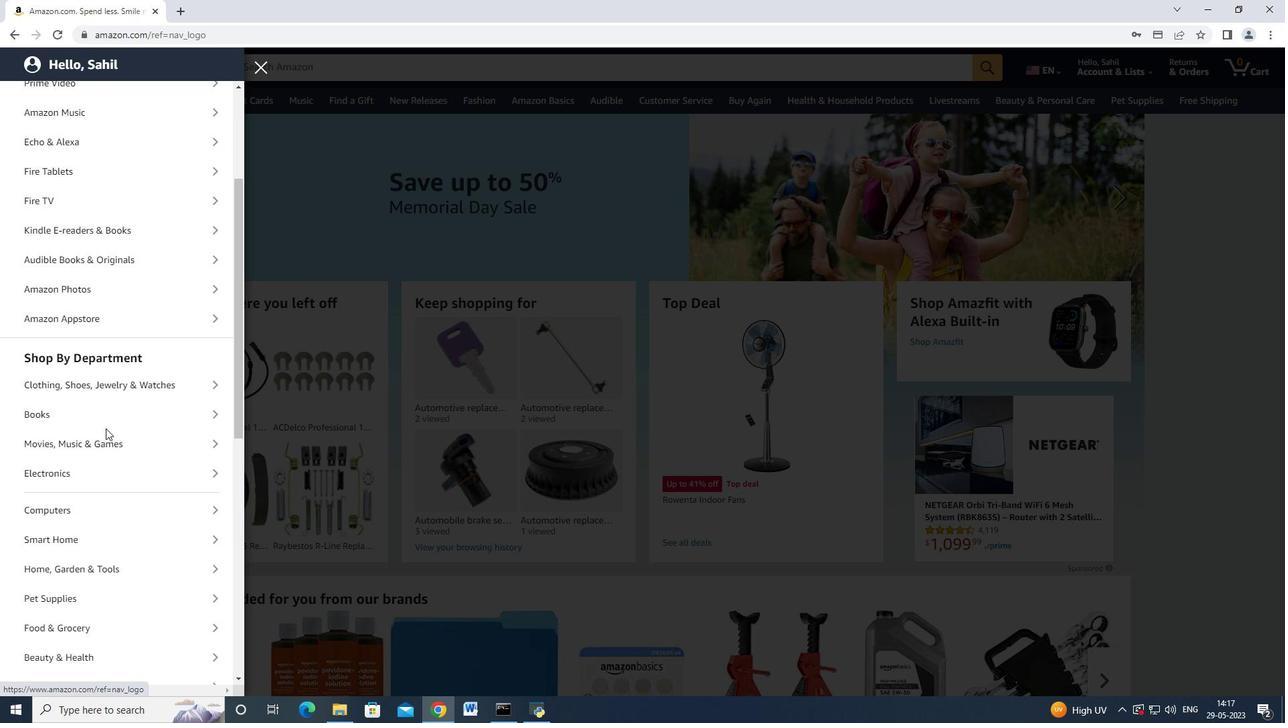 
Action: Mouse scrolled (105, 429) with delta (0, 0)
Screenshot: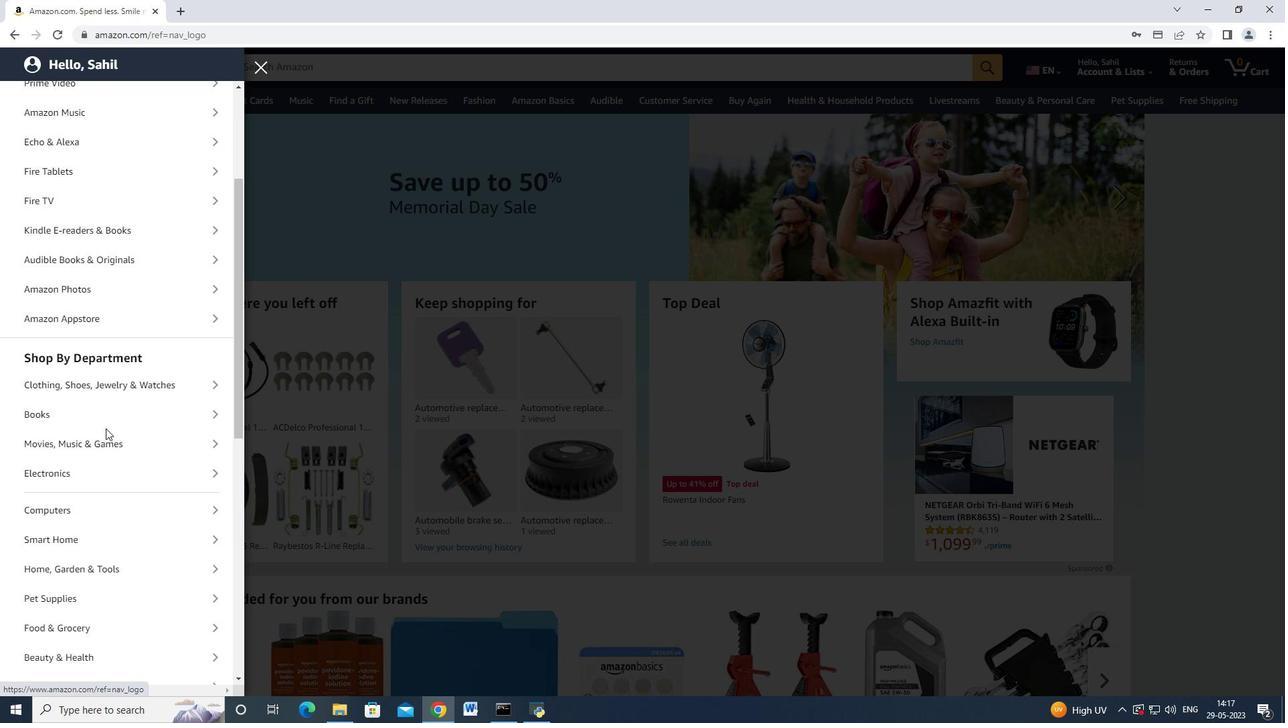 
Action: Mouse moved to (95, 526)
Screenshot: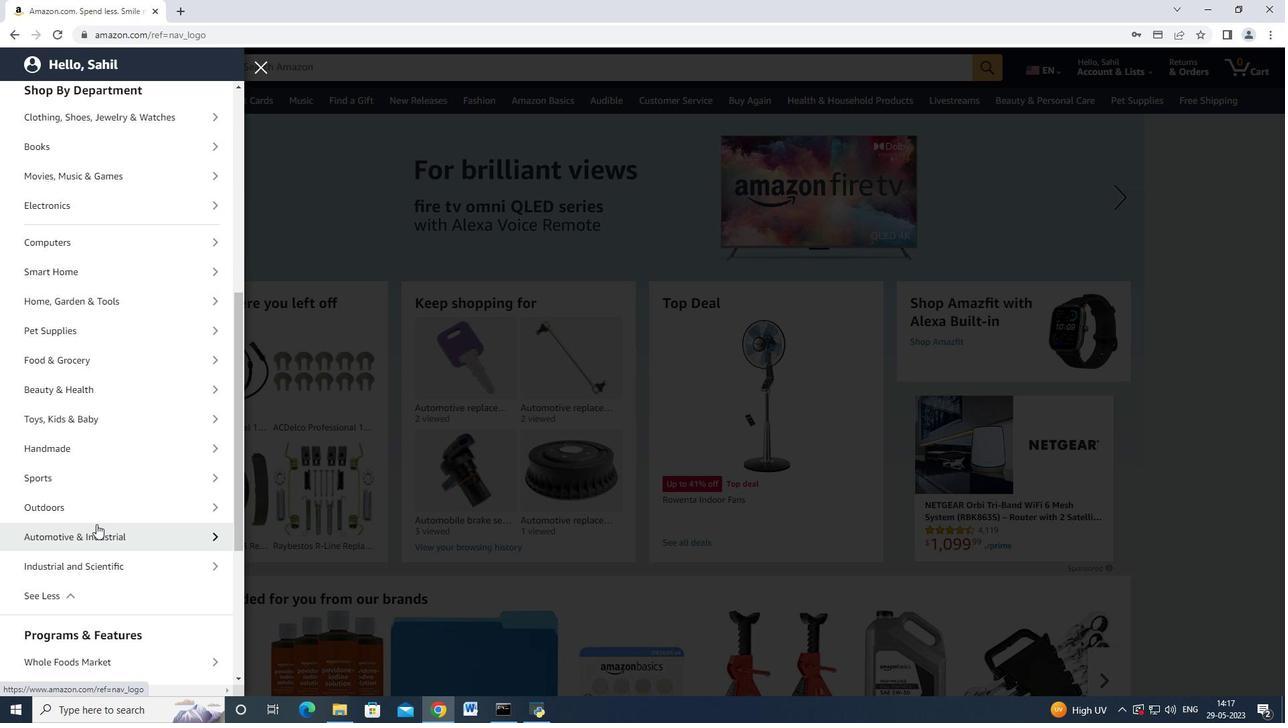 
Action: Mouse pressed left at (95, 526)
Screenshot: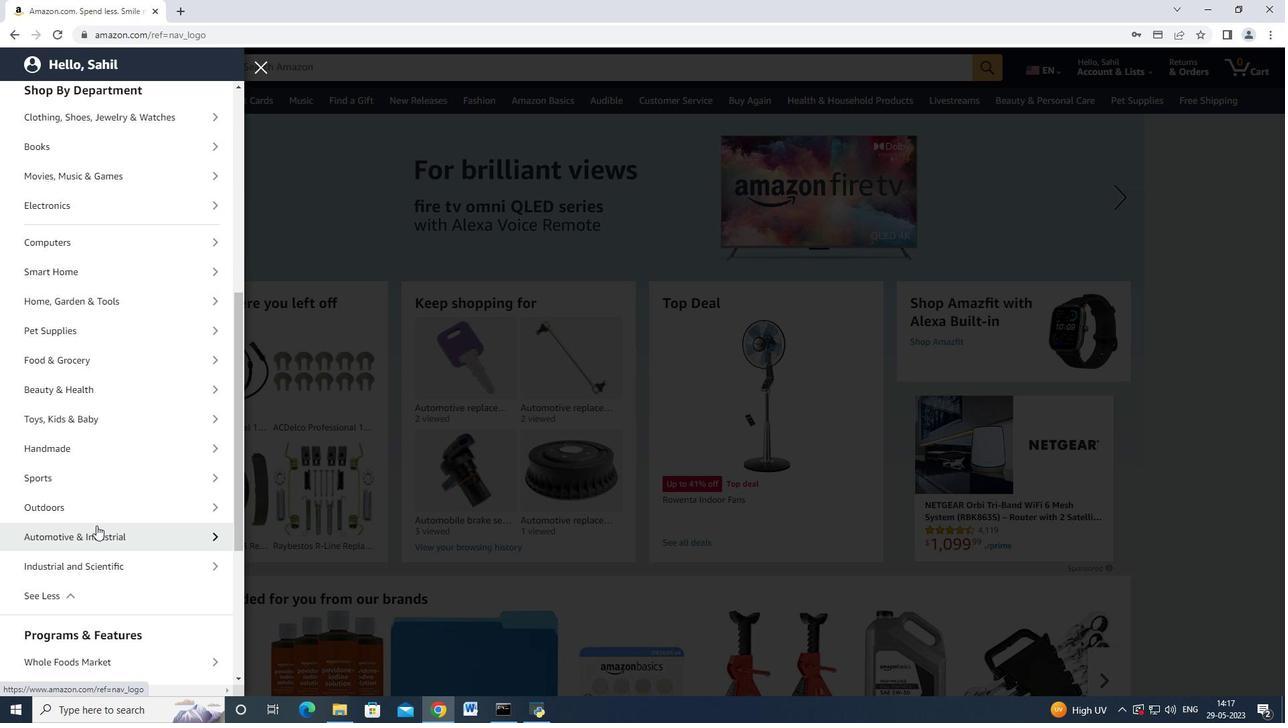 
Action: Mouse moved to (107, 429)
Screenshot: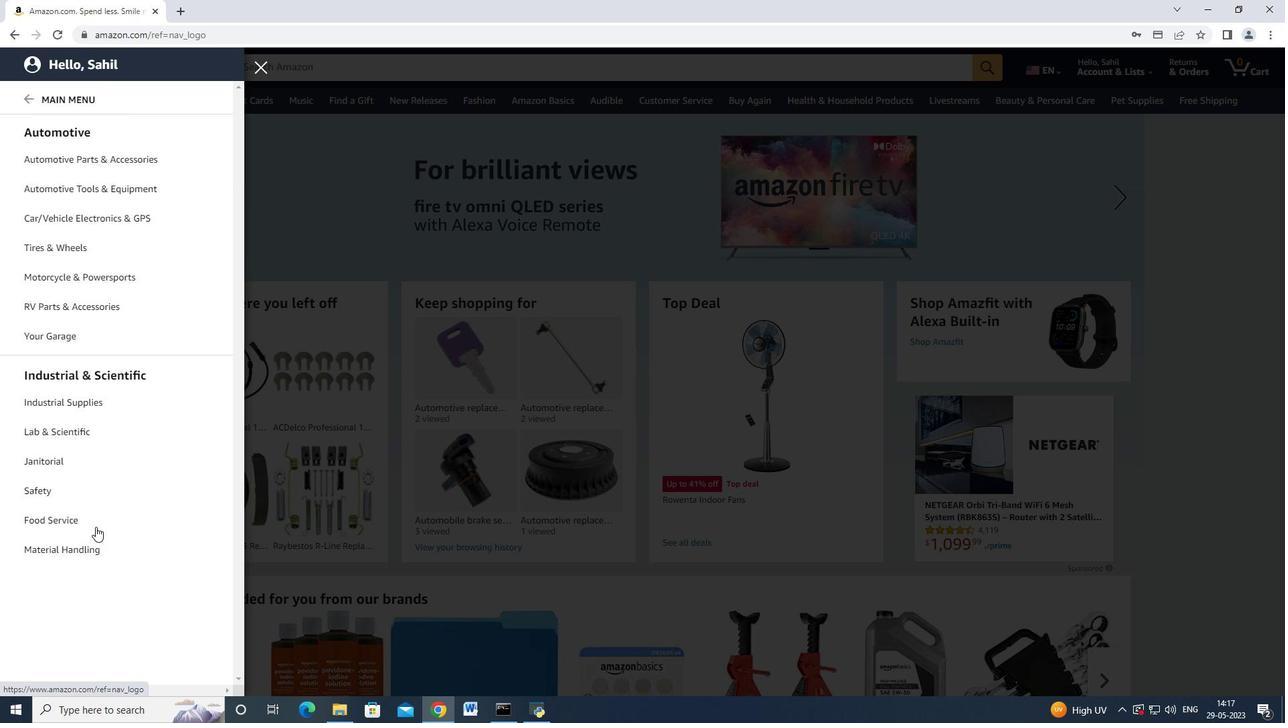 
Action: Mouse scrolled (107, 428) with delta (0, 0)
Screenshot: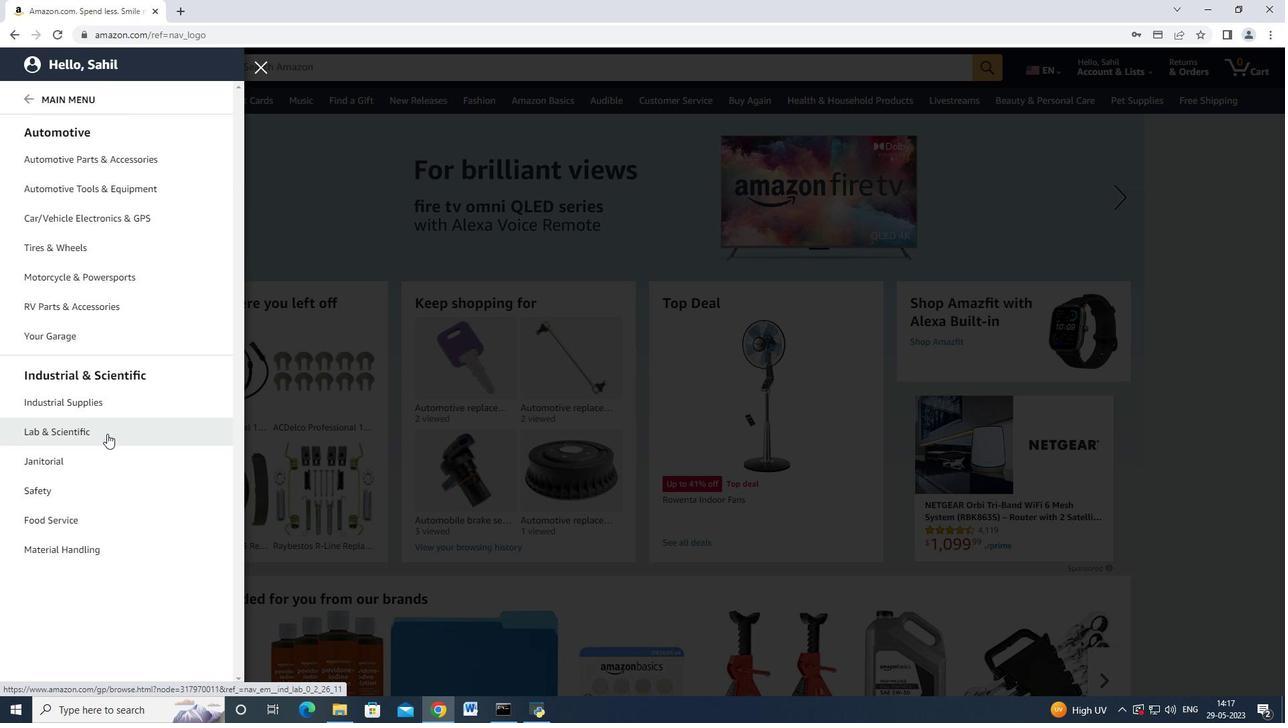 
Action: Mouse scrolled (107, 429) with delta (0, 0)
Screenshot: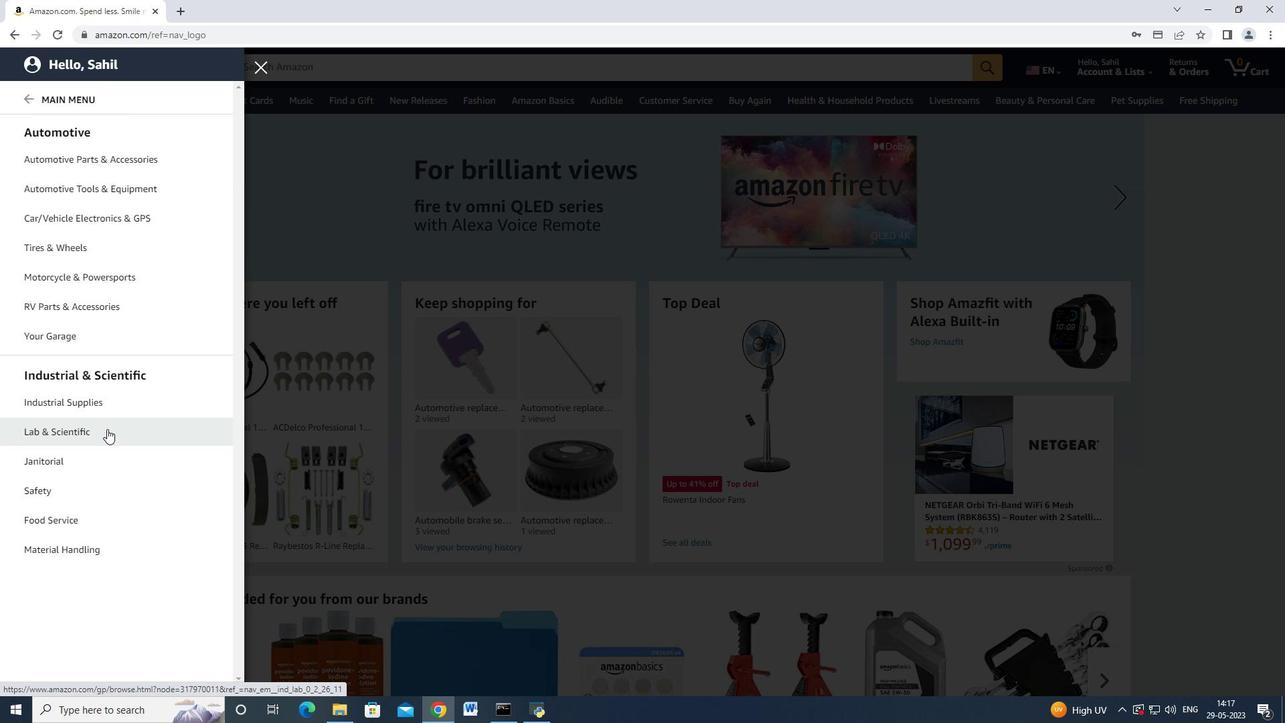 
Action: Mouse moved to (81, 160)
Screenshot: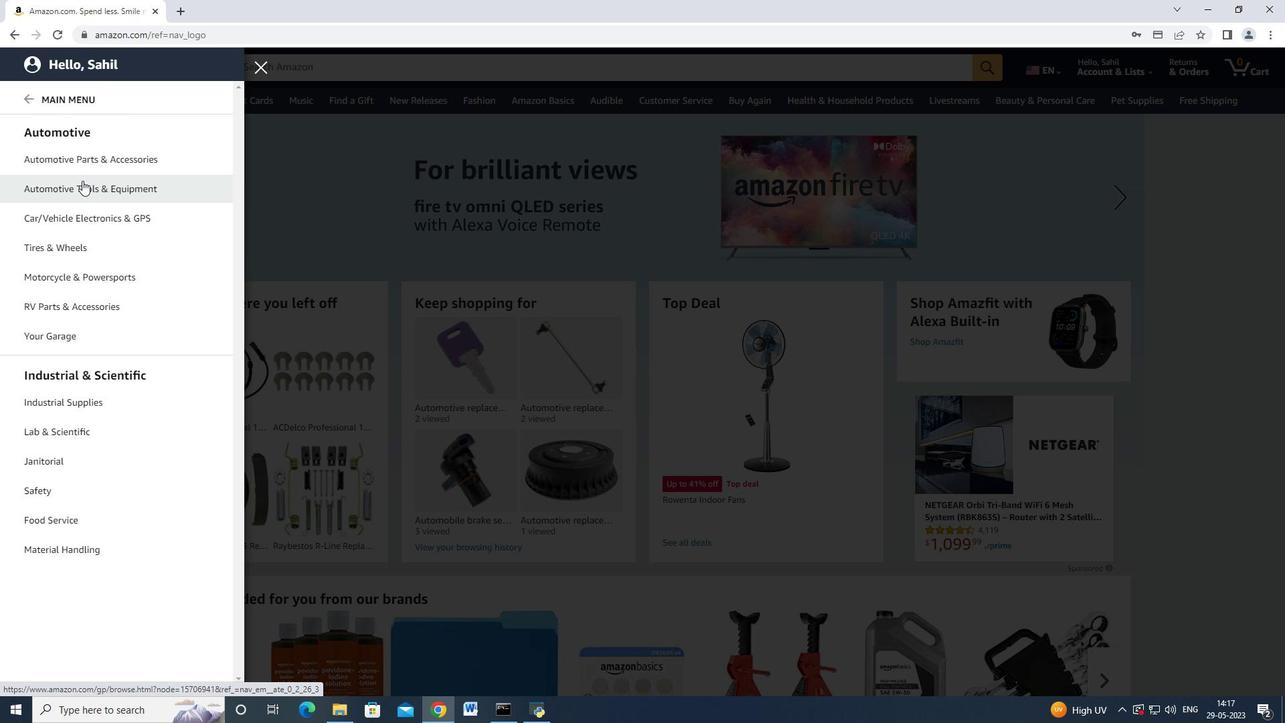 
Action: Mouse pressed left at (81, 160)
Screenshot: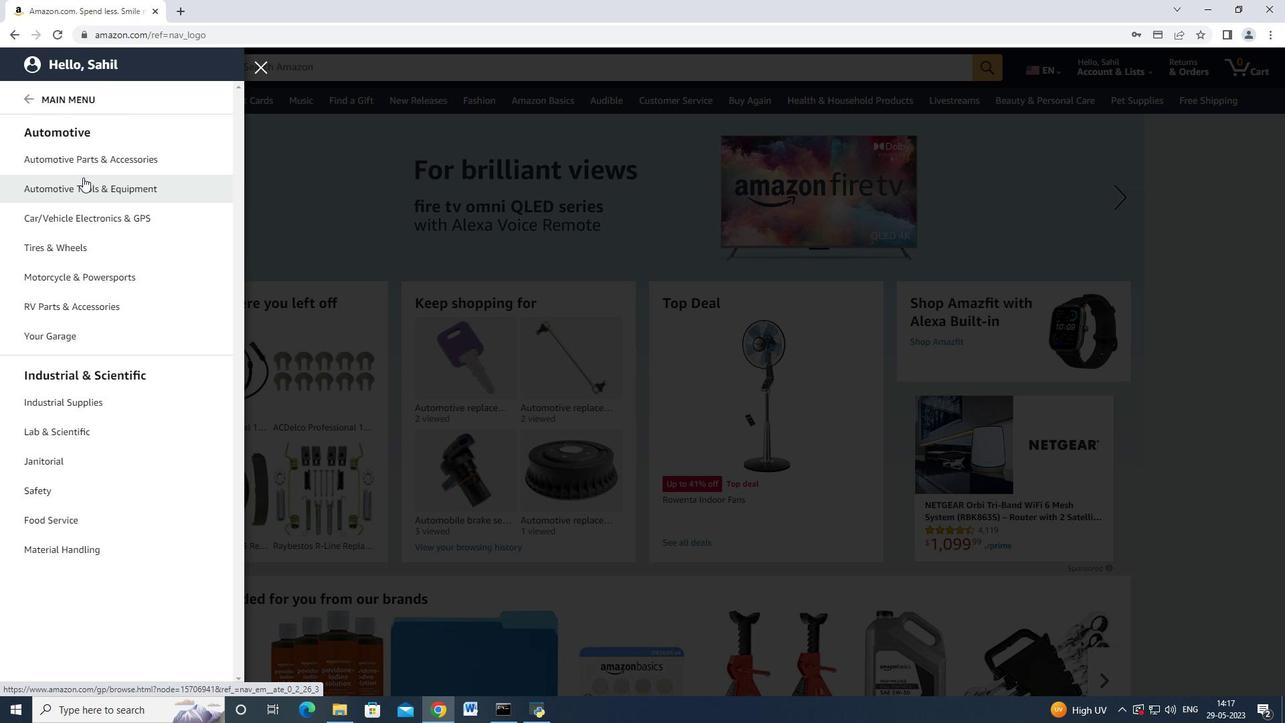 
Action: Mouse moved to (253, 260)
Screenshot: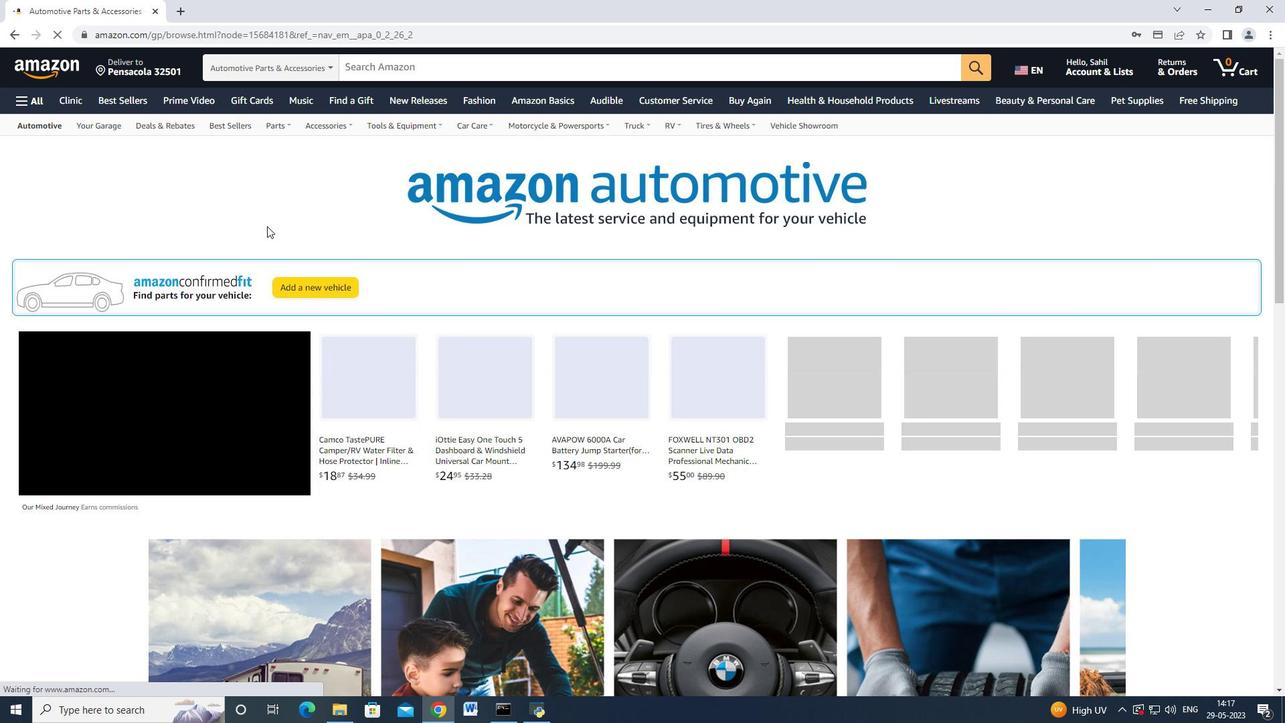 
Action: Mouse scrolled (253, 259) with delta (0, 0)
Screenshot: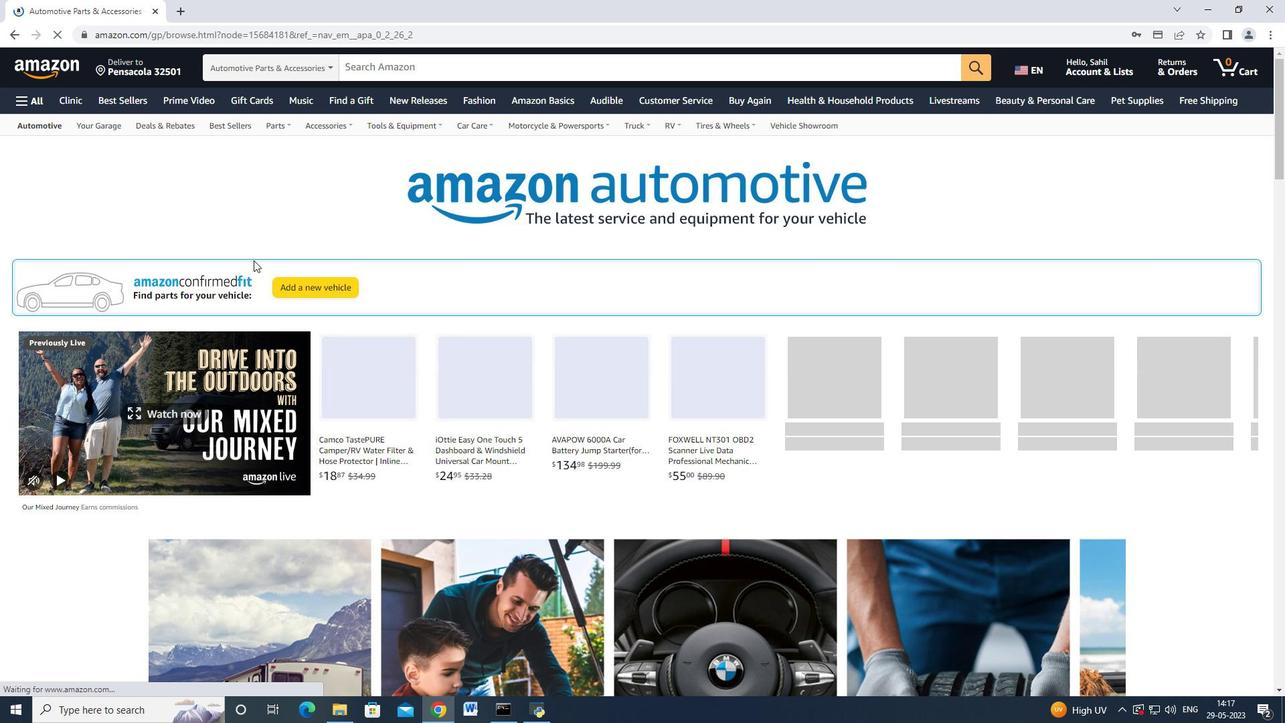 
Action: Mouse scrolled (253, 259) with delta (0, 0)
Screenshot: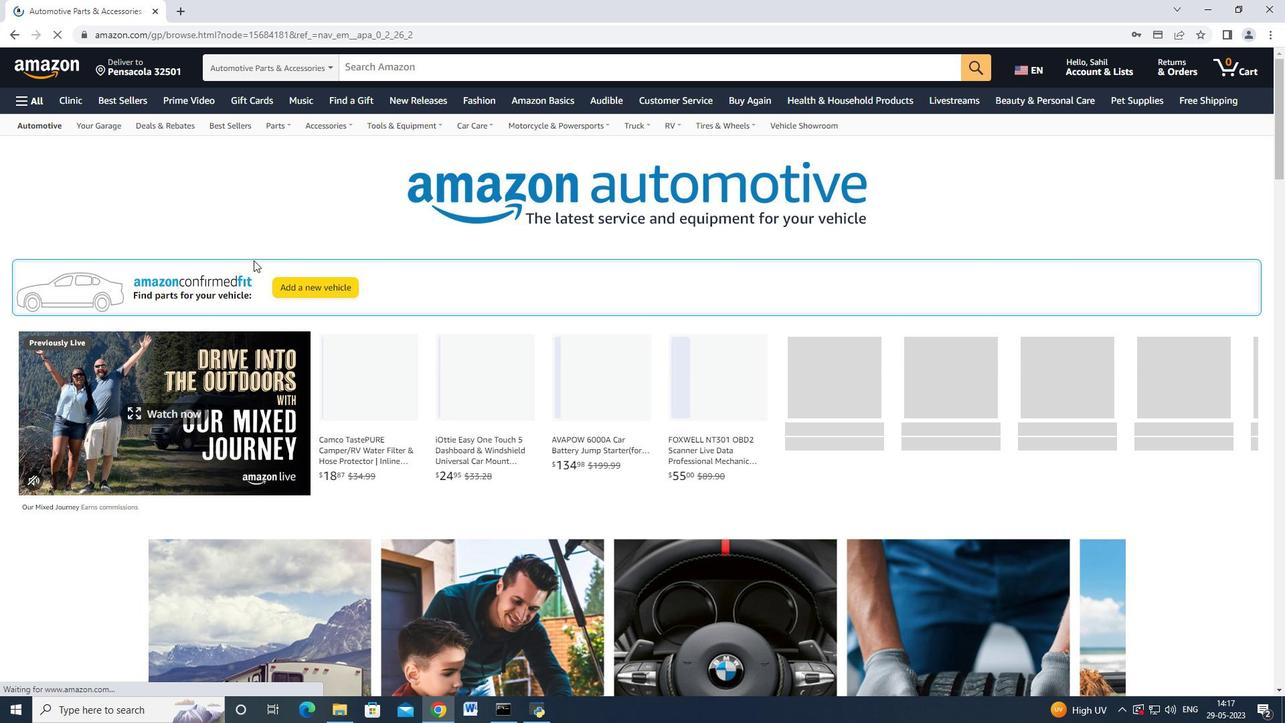 
Action: Mouse scrolled (253, 261) with delta (0, 0)
Screenshot: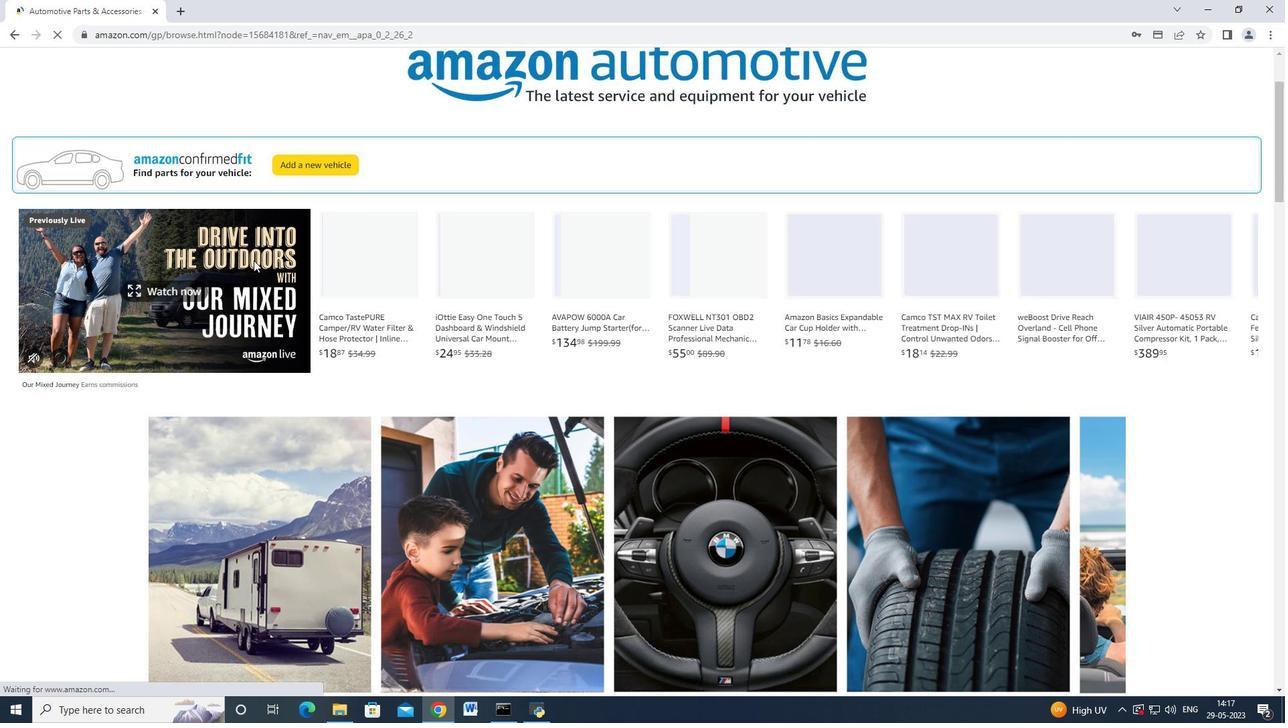 
Action: Mouse scrolled (253, 261) with delta (0, 0)
Screenshot: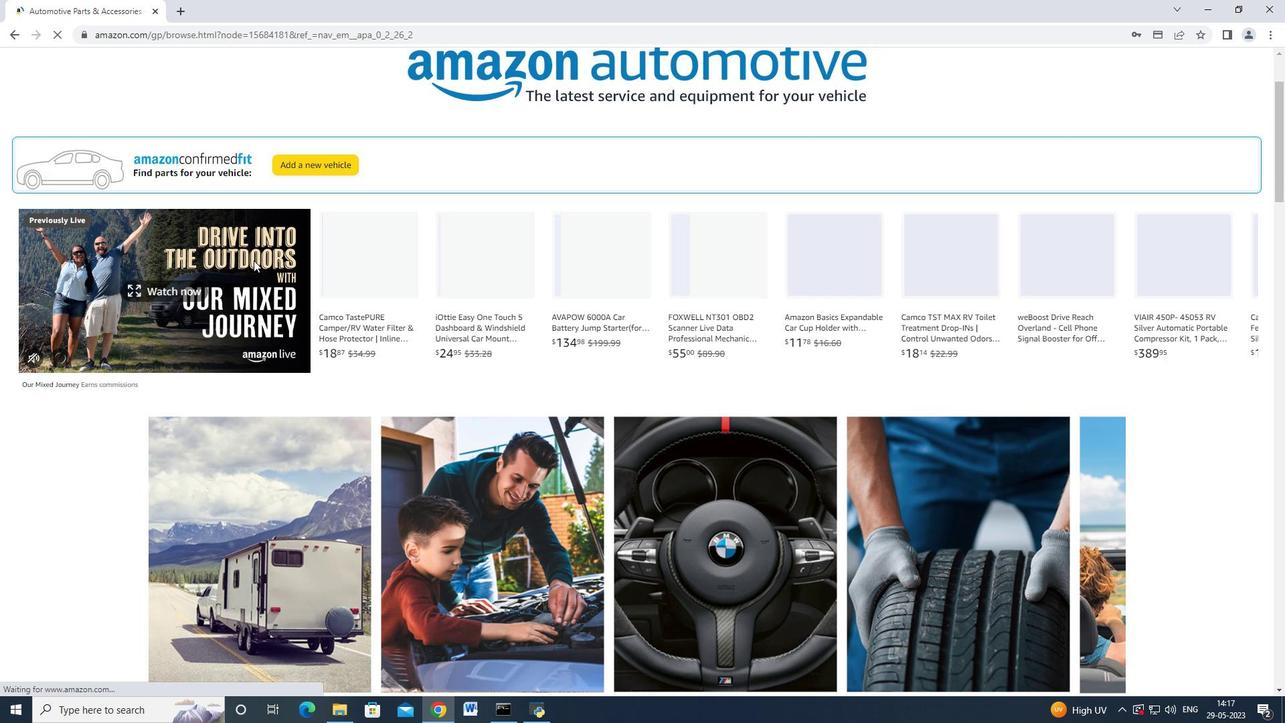 
Action: Mouse moved to (251, 260)
Screenshot: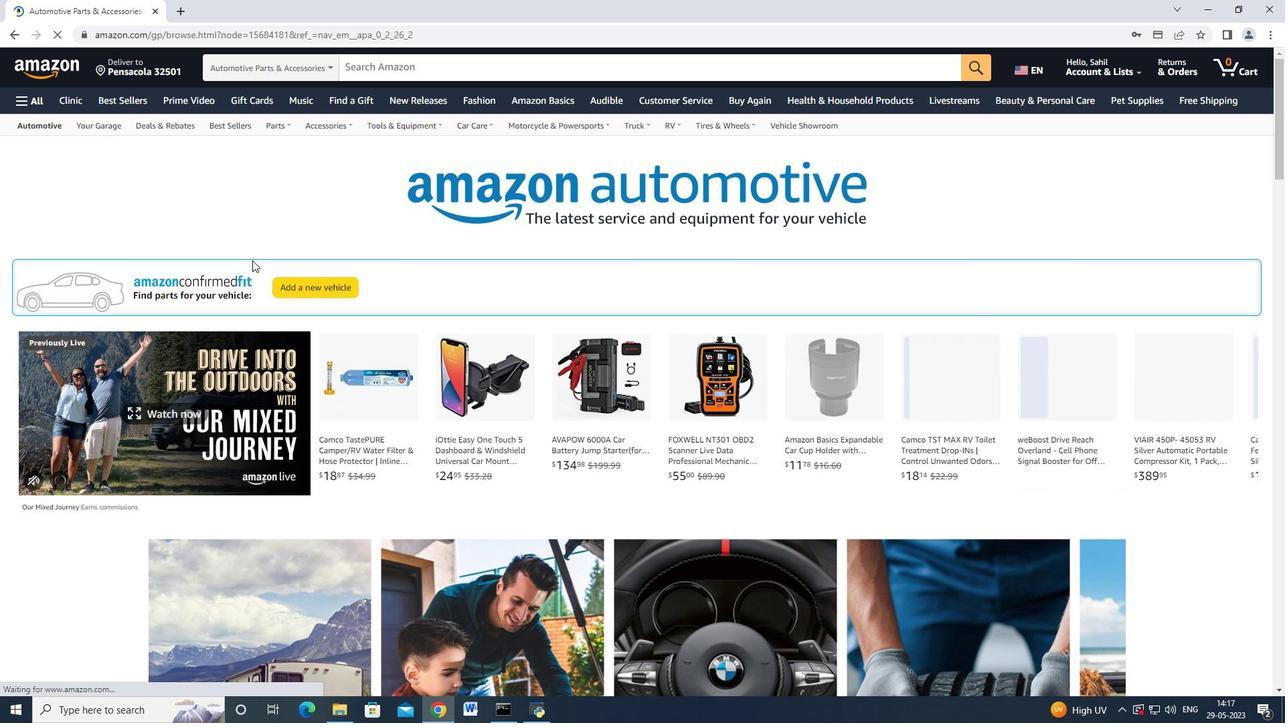 
Action: Mouse scrolled (251, 261) with delta (0, 0)
Screenshot: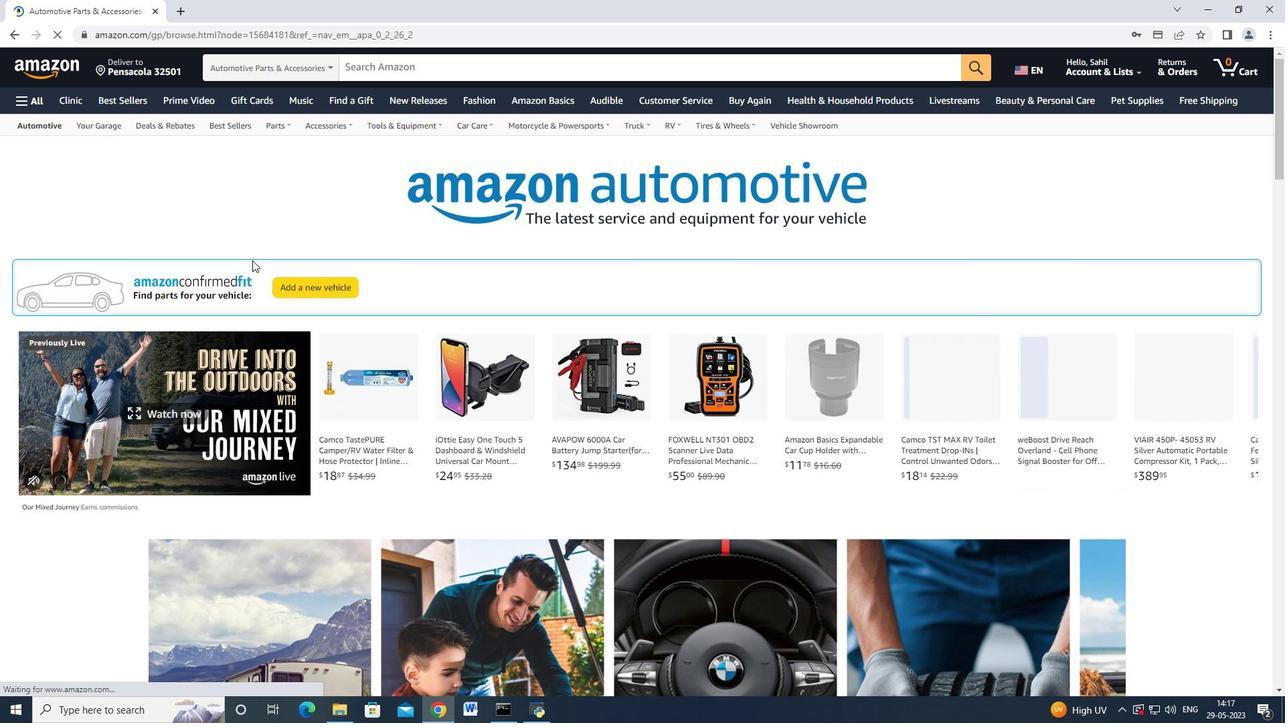 
Action: Mouse moved to (251, 260)
Screenshot: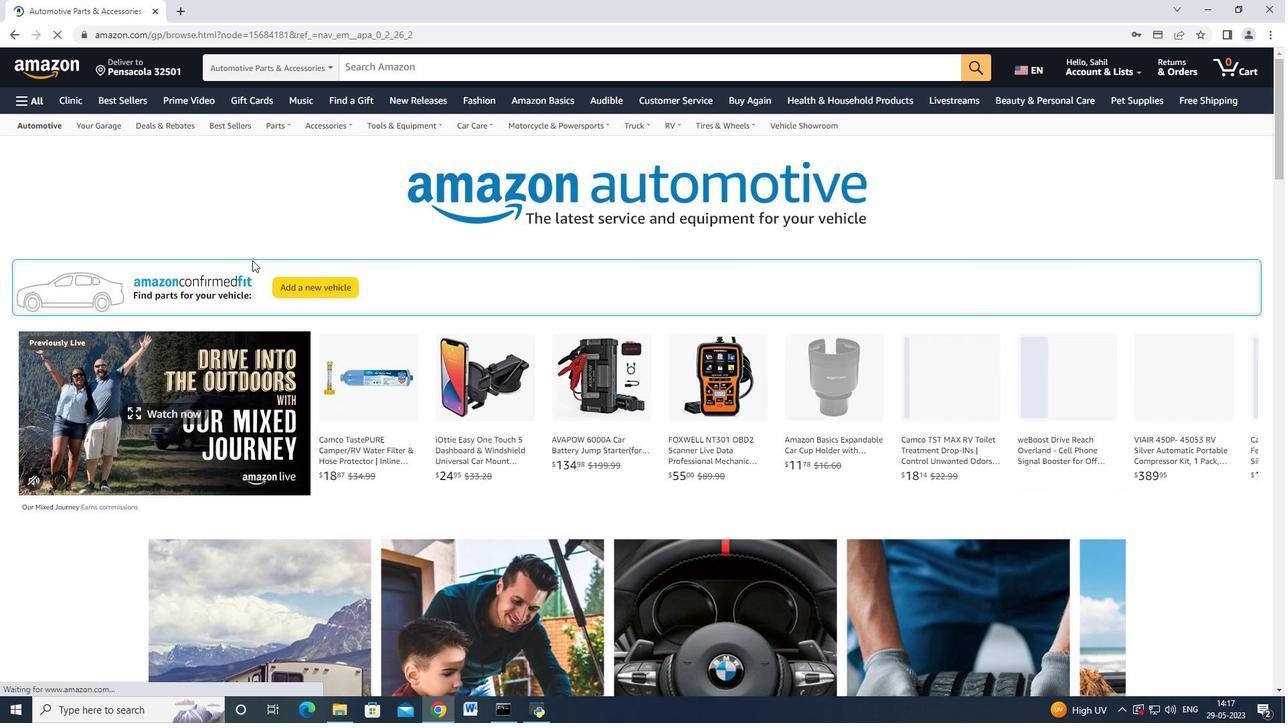 
Action: Mouse scrolled (251, 261) with delta (0, 0)
Screenshot: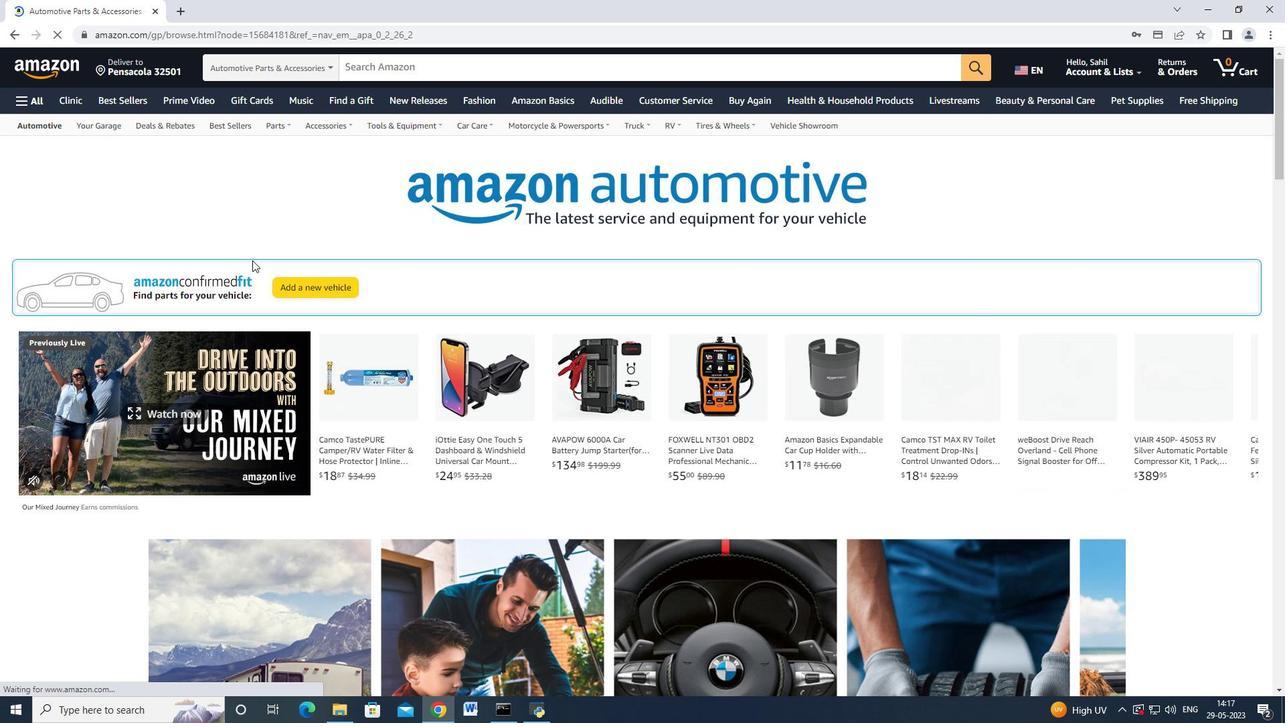 
Action: Mouse moved to (208, 125)
Screenshot: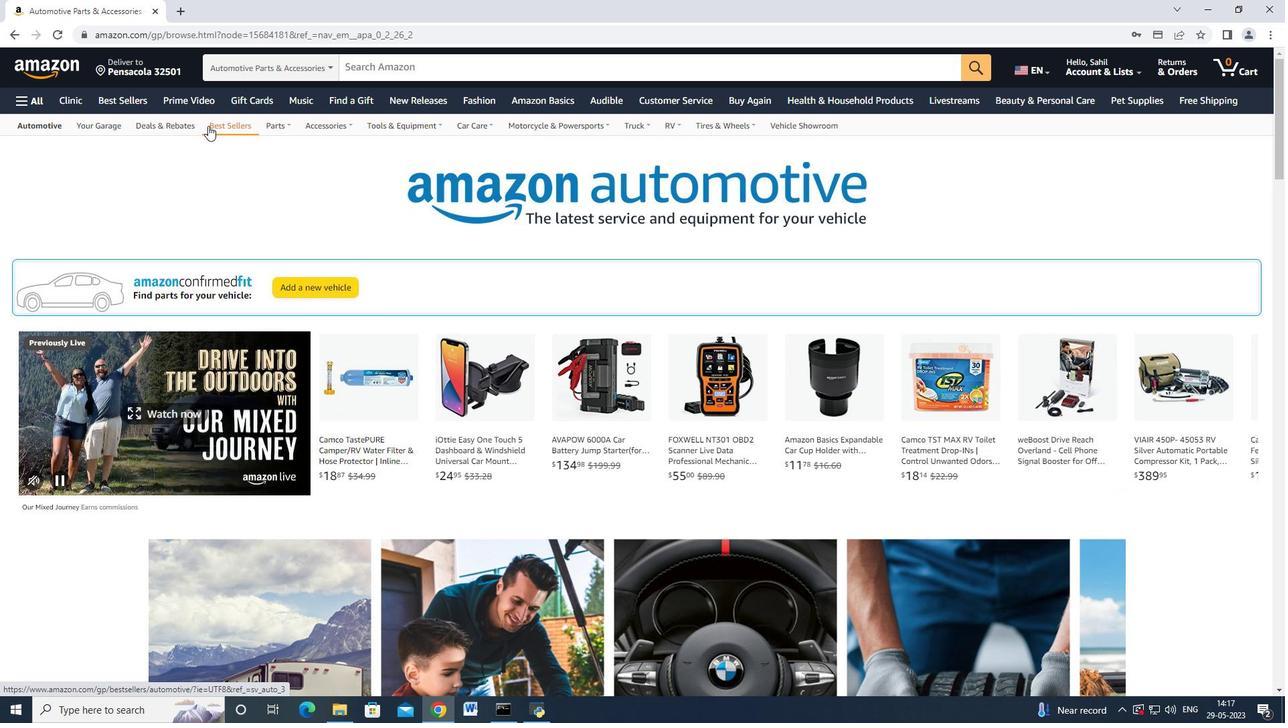 
Action: Mouse pressed left at (208, 125)
Screenshot: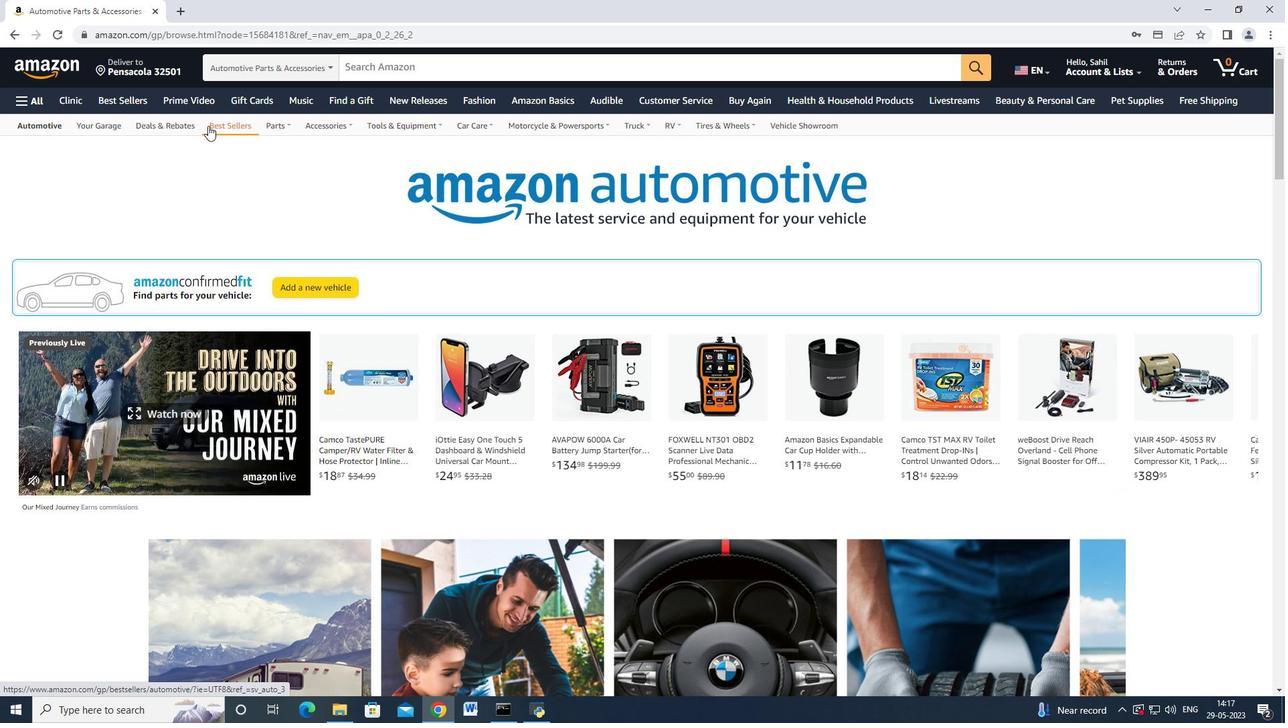 
Action: Mouse moved to (81, 425)
Screenshot: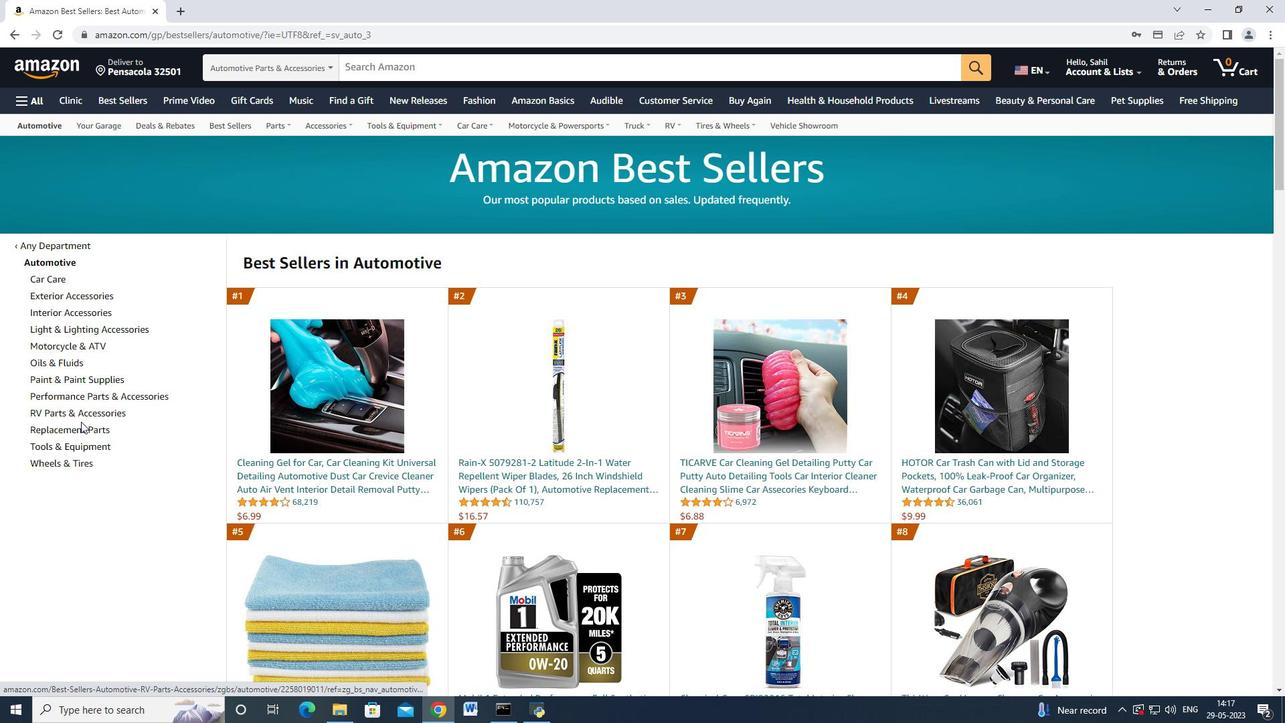 
Action: Mouse pressed left at (81, 425)
Screenshot: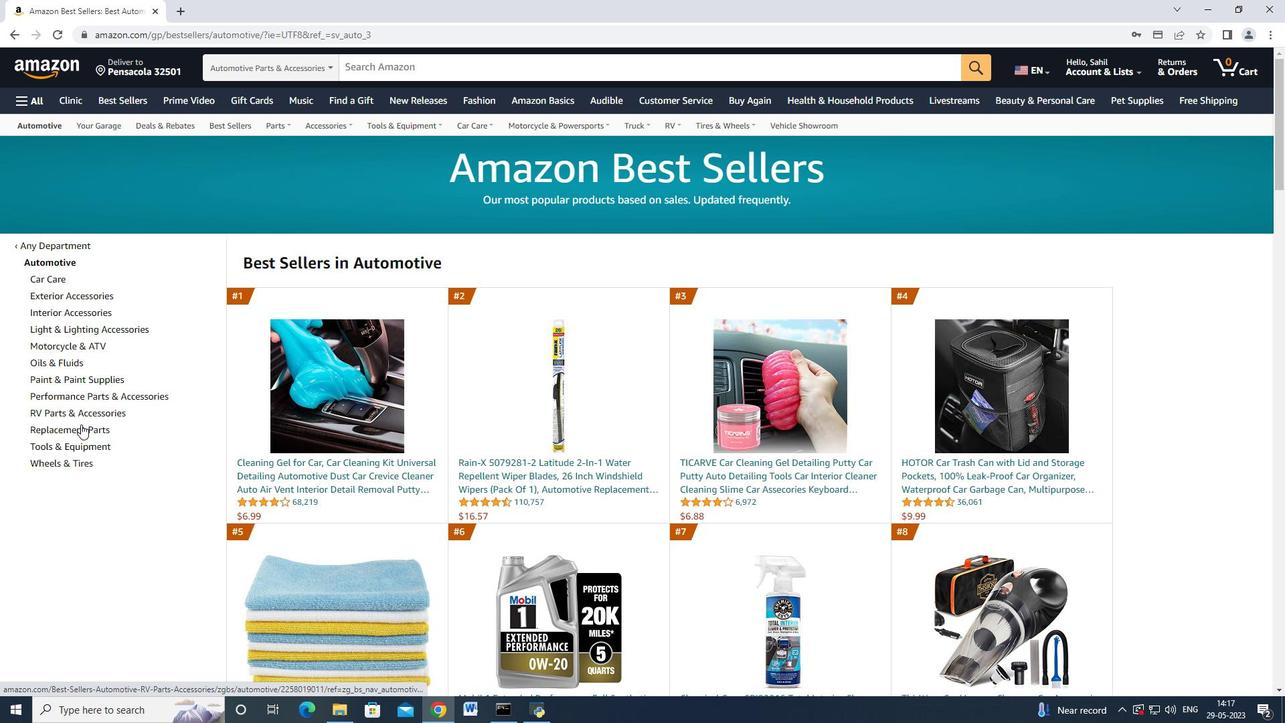 
Action: Mouse moved to (91, 391)
Screenshot: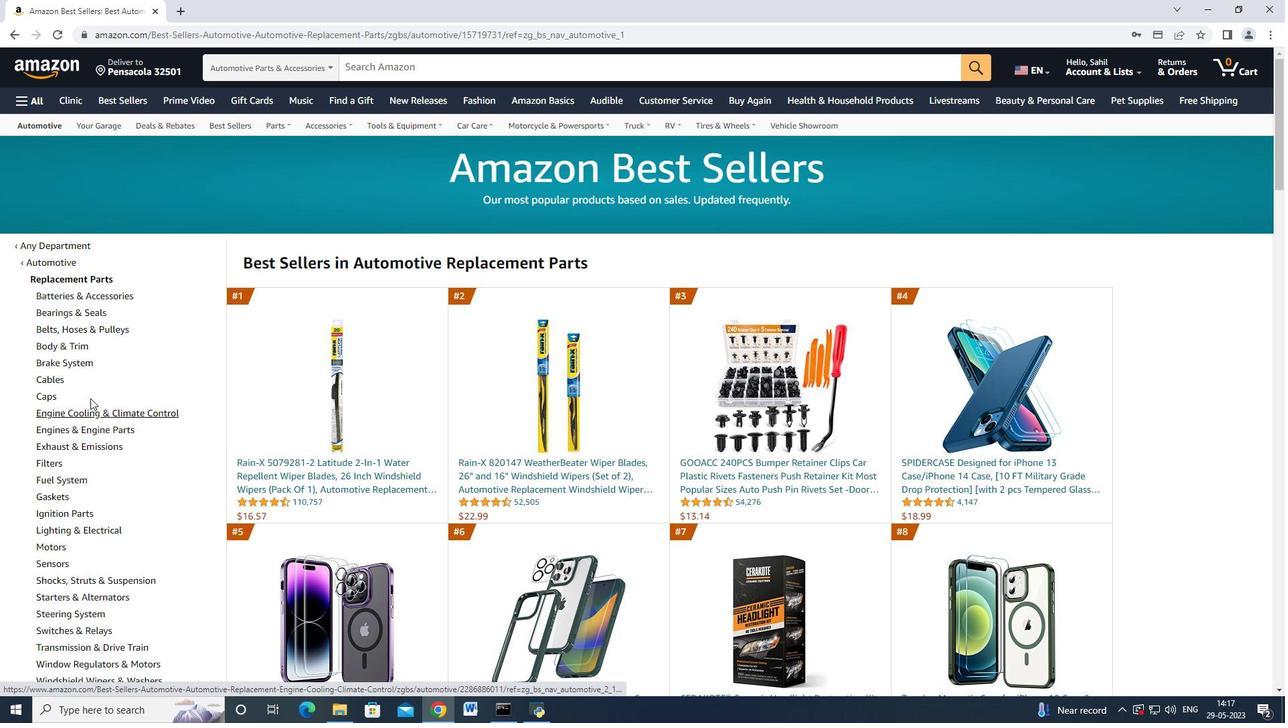 
Action: Mouse scrolled (91, 391) with delta (0, 0)
Screenshot: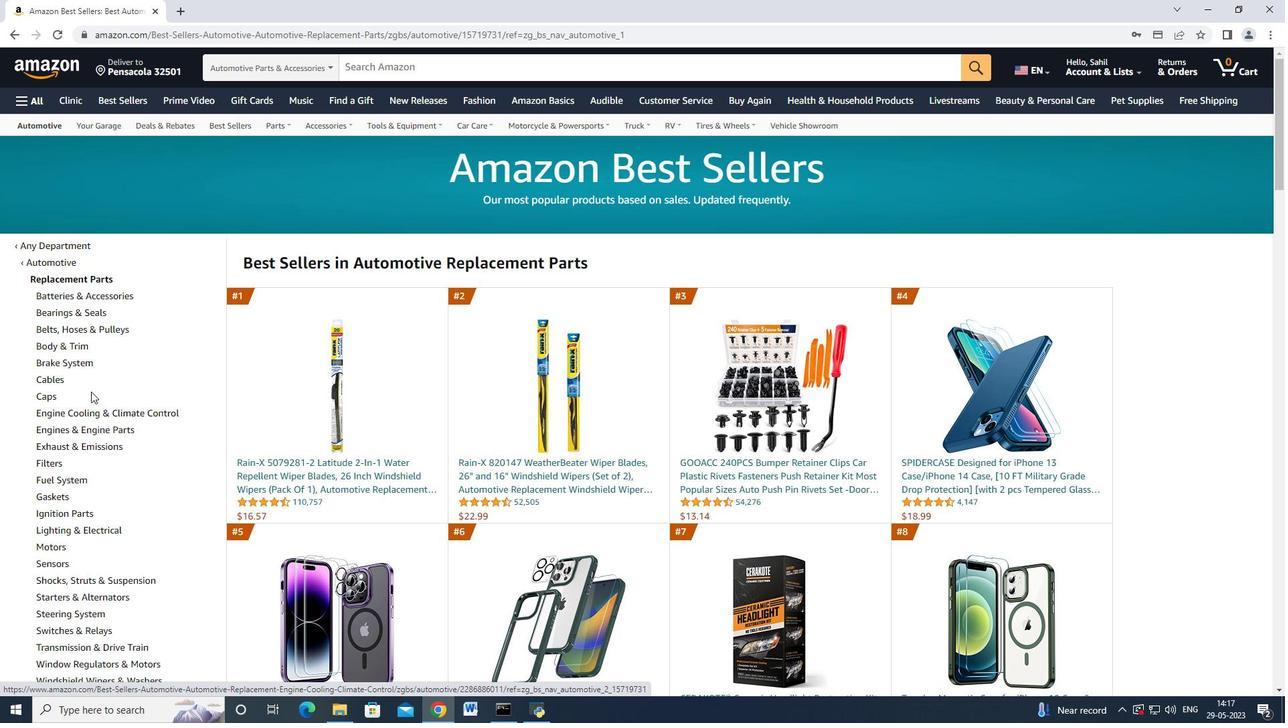 
Action: Mouse moved to (90, 391)
Screenshot: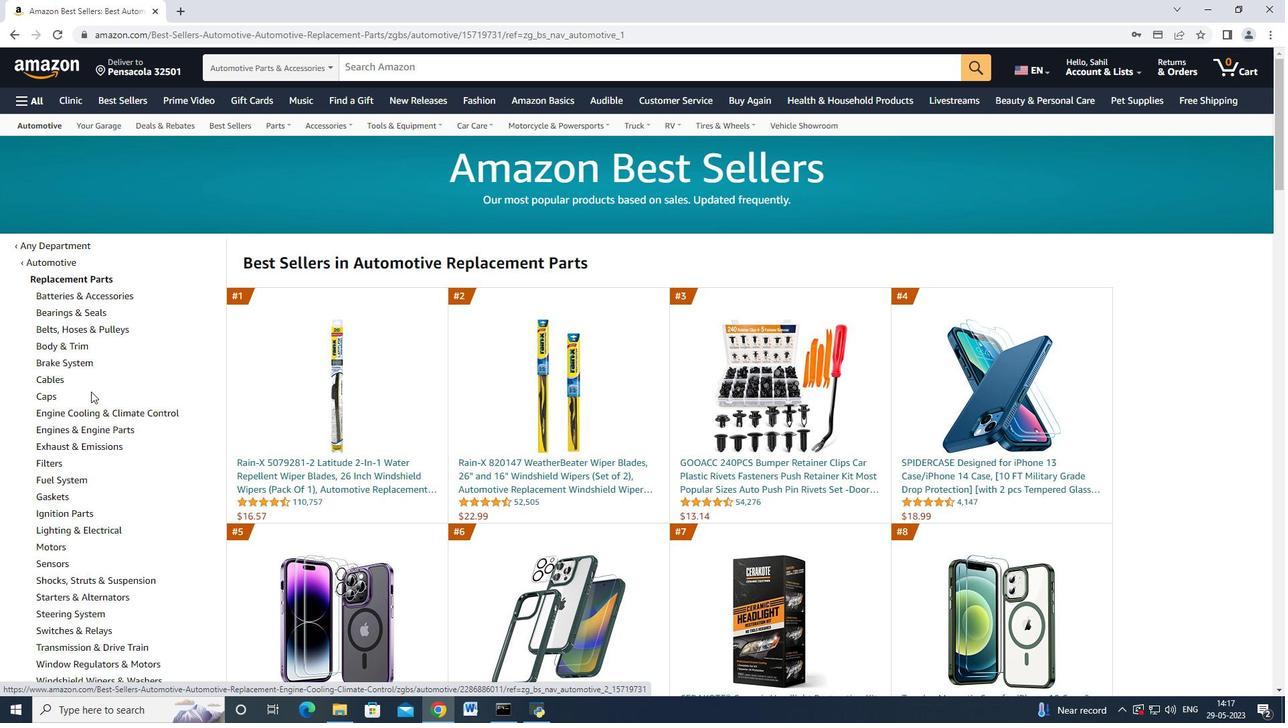 
Action: Mouse scrolled (90, 391) with delta (0, 0)
Screenshot: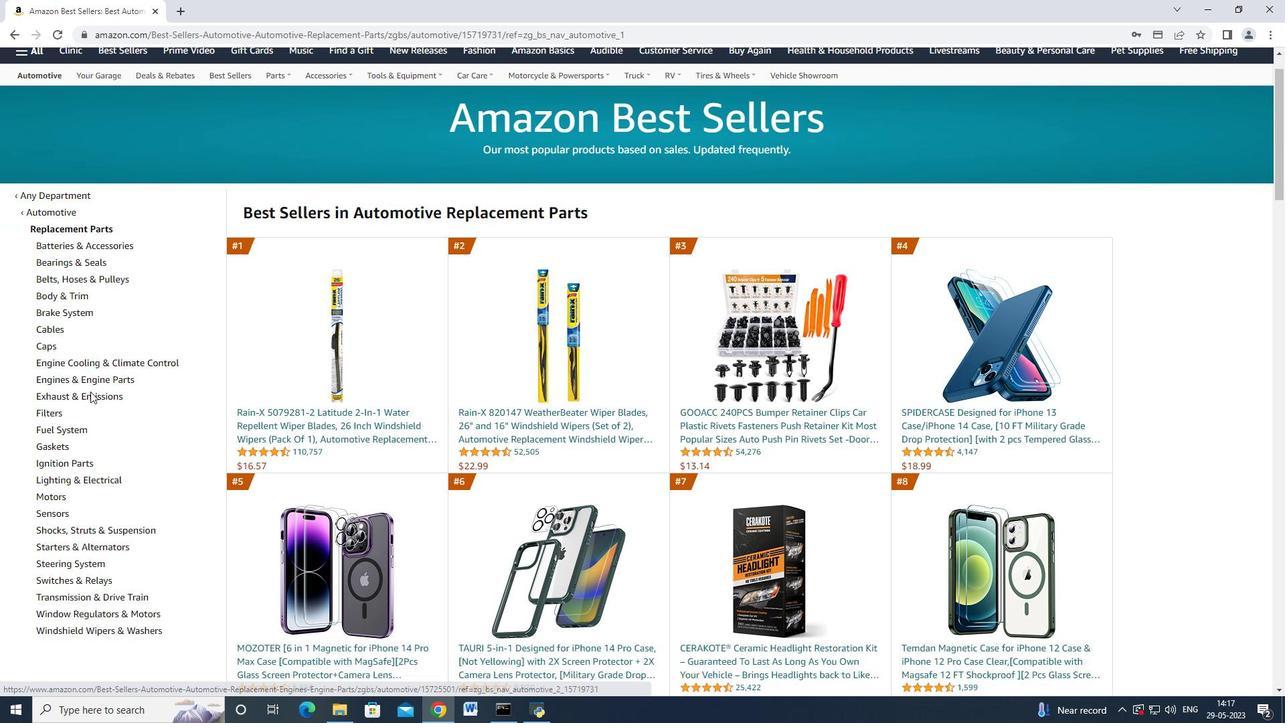 
Action: Mouse moved to (66, 227)
Screenshot: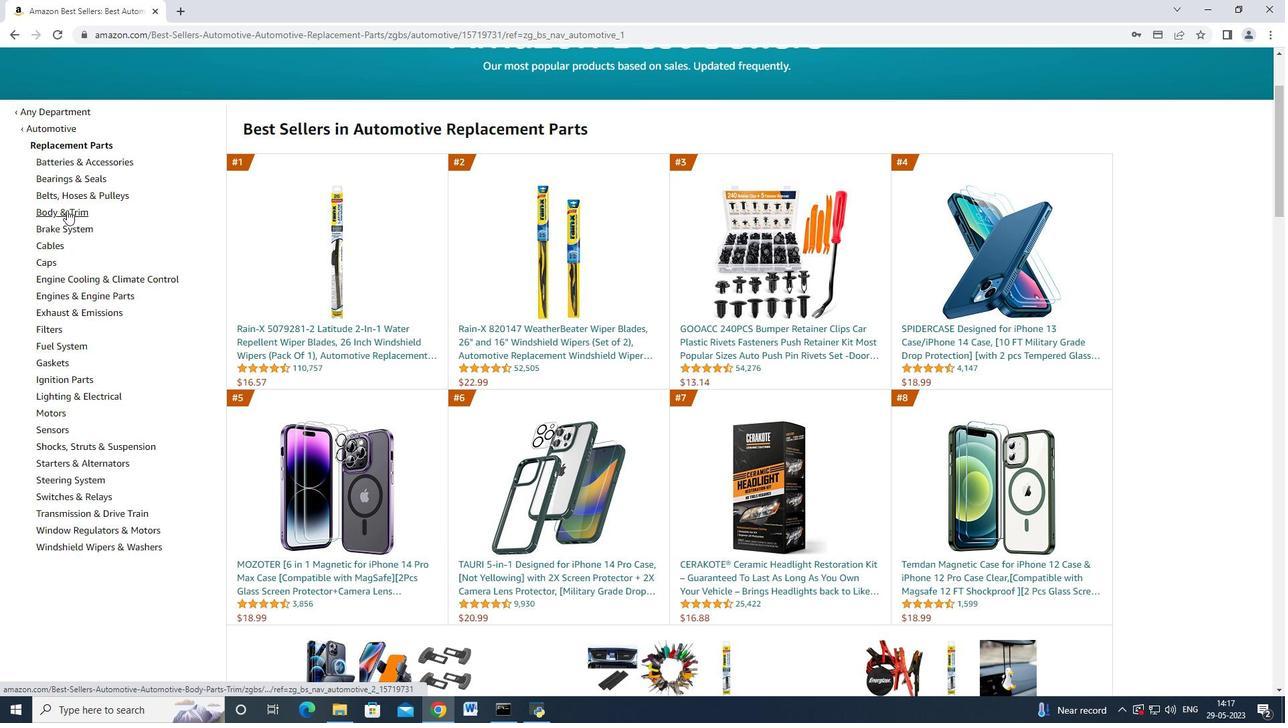 
Action: Mouse pressed left at (66, 227)
Screenshot: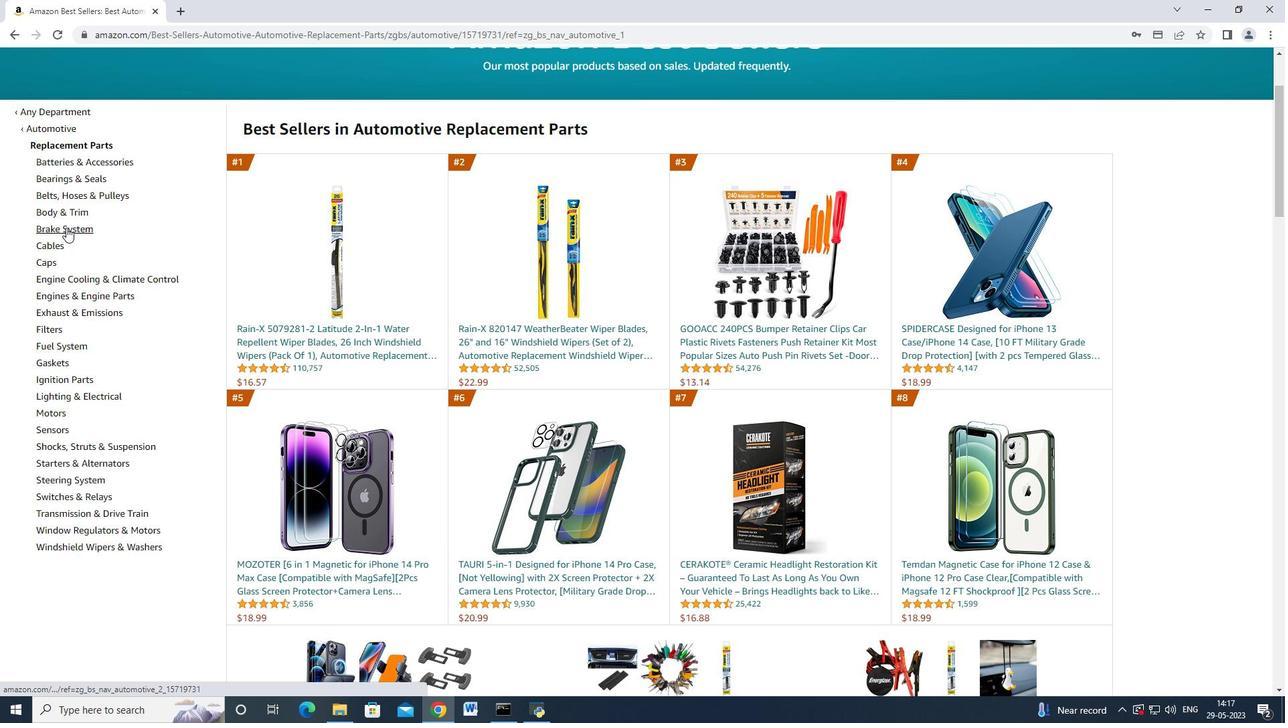 
Action: Mouse moved to (152, 355)
Screenshot: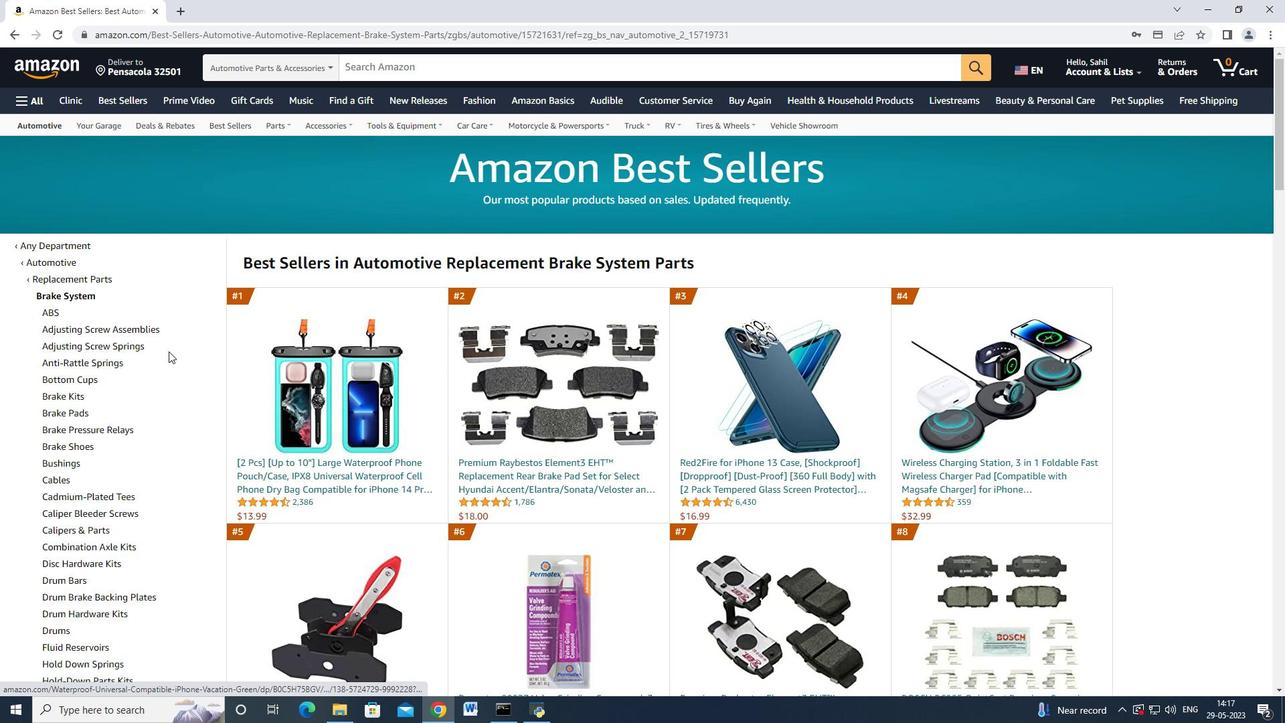 
Action: Mouse scrolled (152, 354) with delta (0, 0)
Screenshot: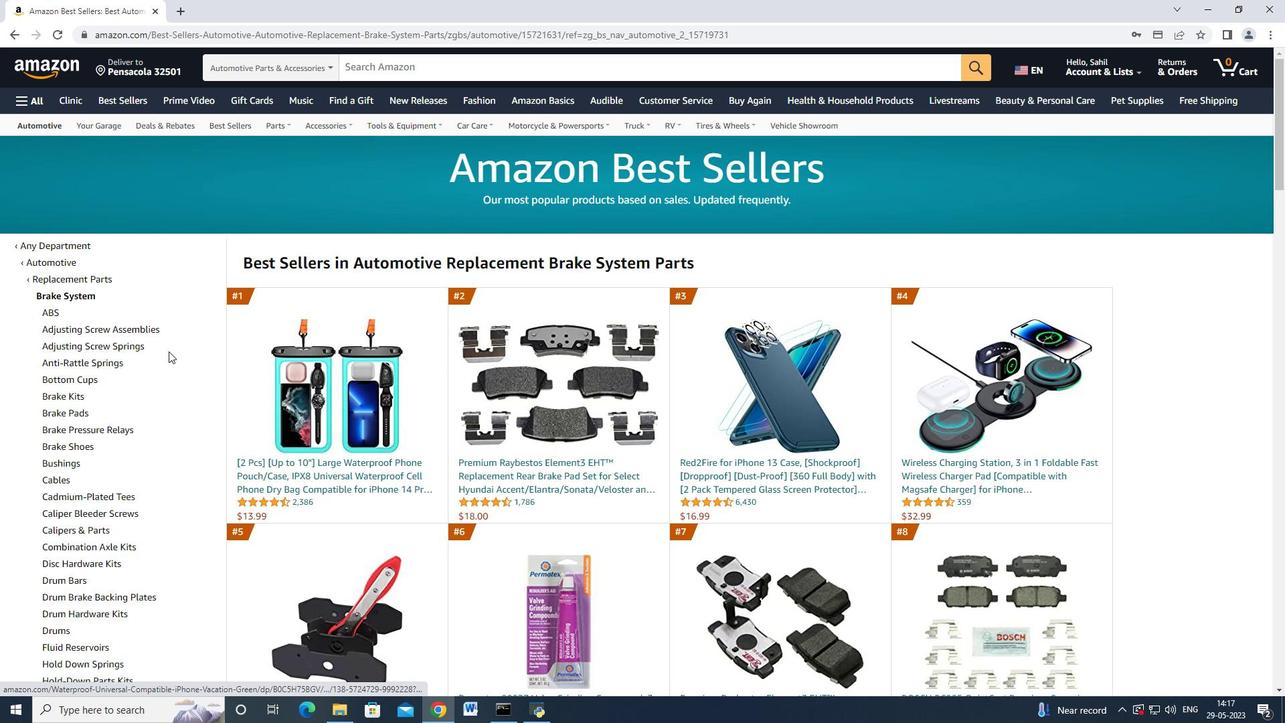 
Action: Mouse scrolled (152, 354) with delta (0, 0)
Screenshot: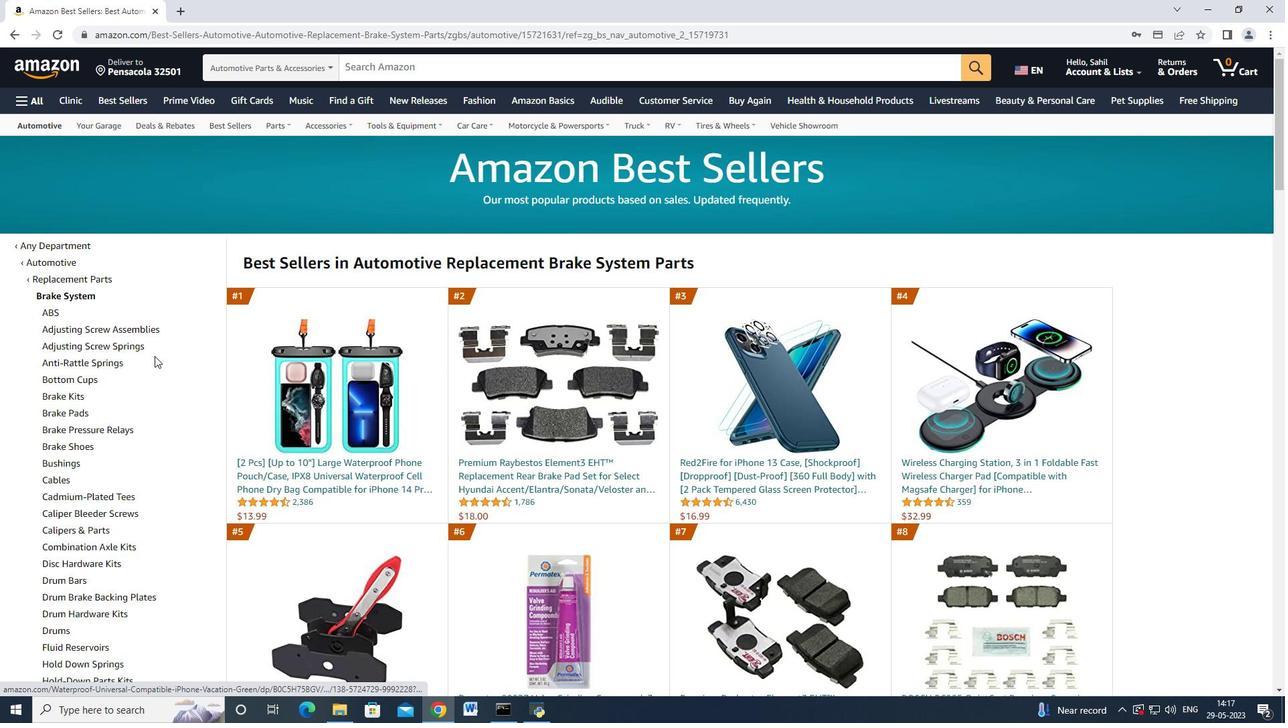 
Action: Mouse moved to (152, 356)
Screenshot: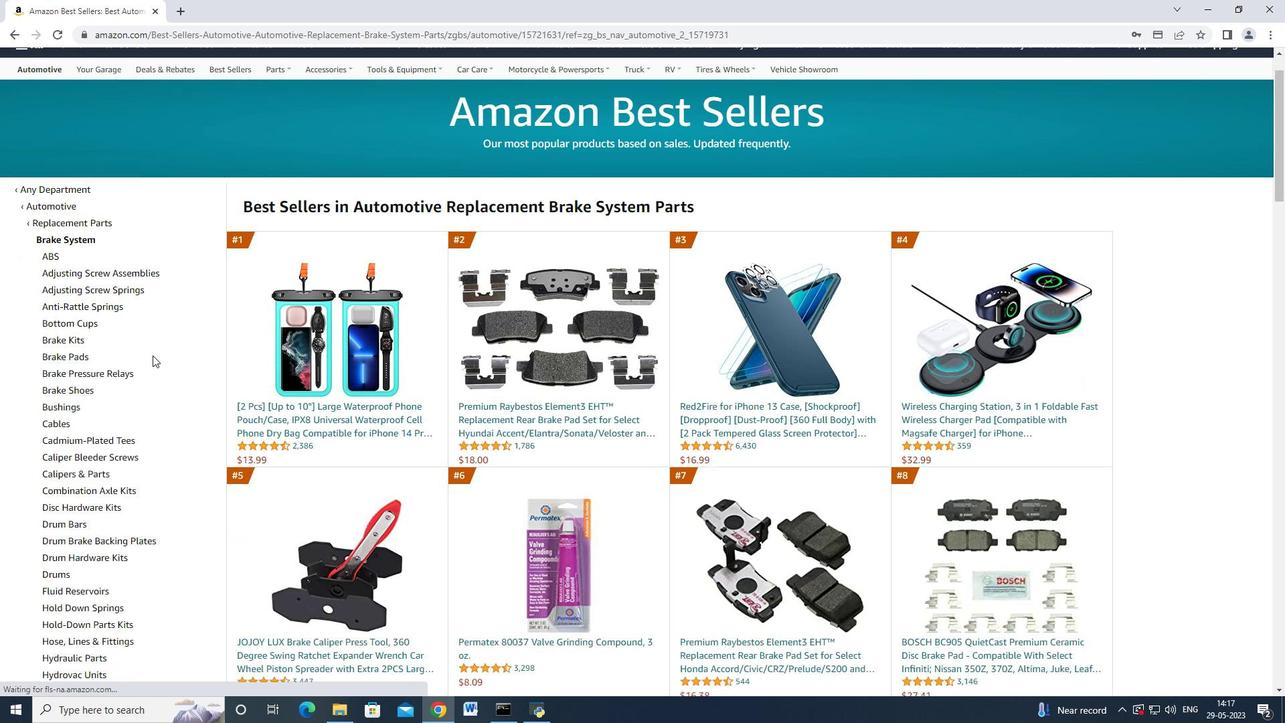 
Action: Mouse scrolled (152, 355) with delta (0, 0)
Screenshot: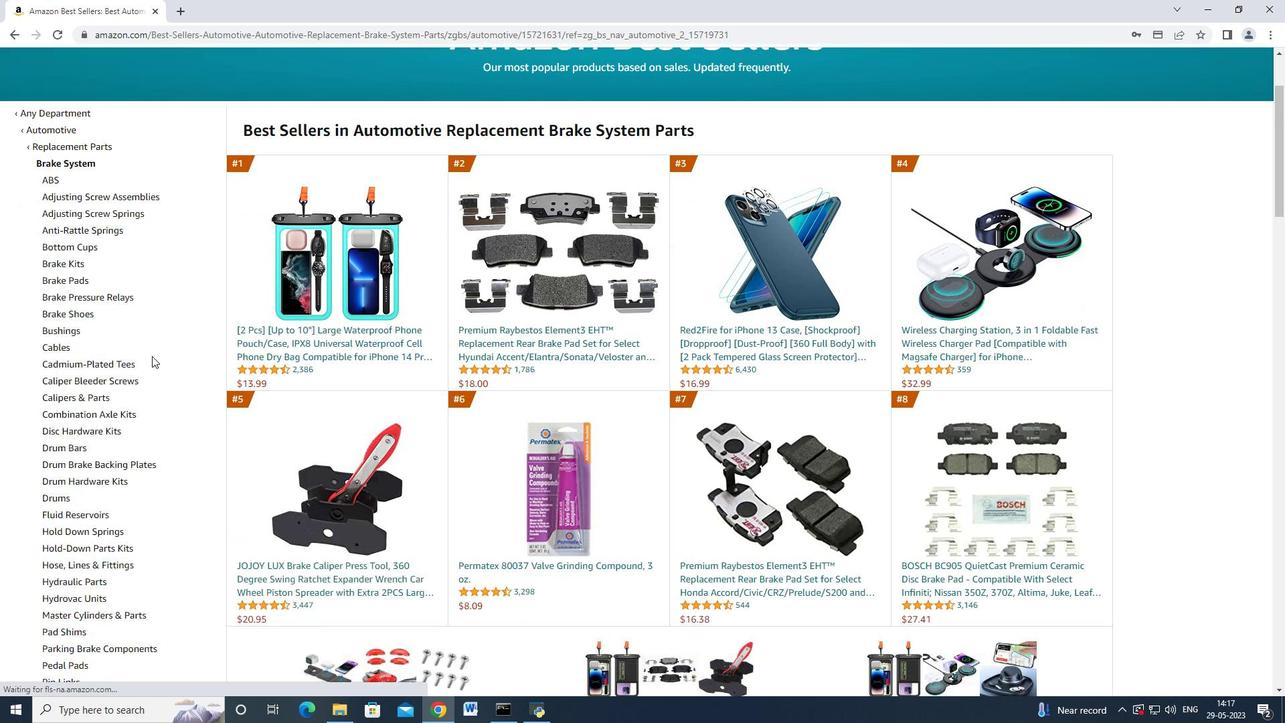 
Action: Mouse moved to (146, 348)
Screenshot: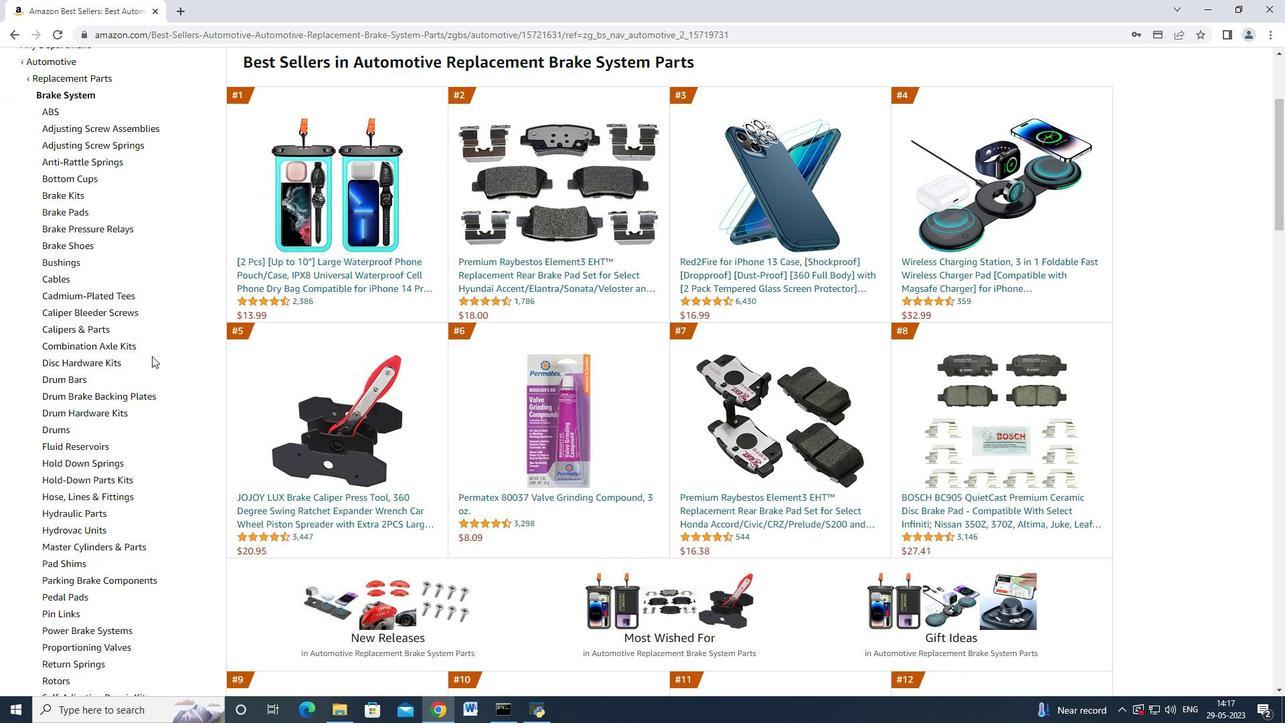 
Action: Mouse scrolled (150, 352) with delta (0, 0)
Screenshot: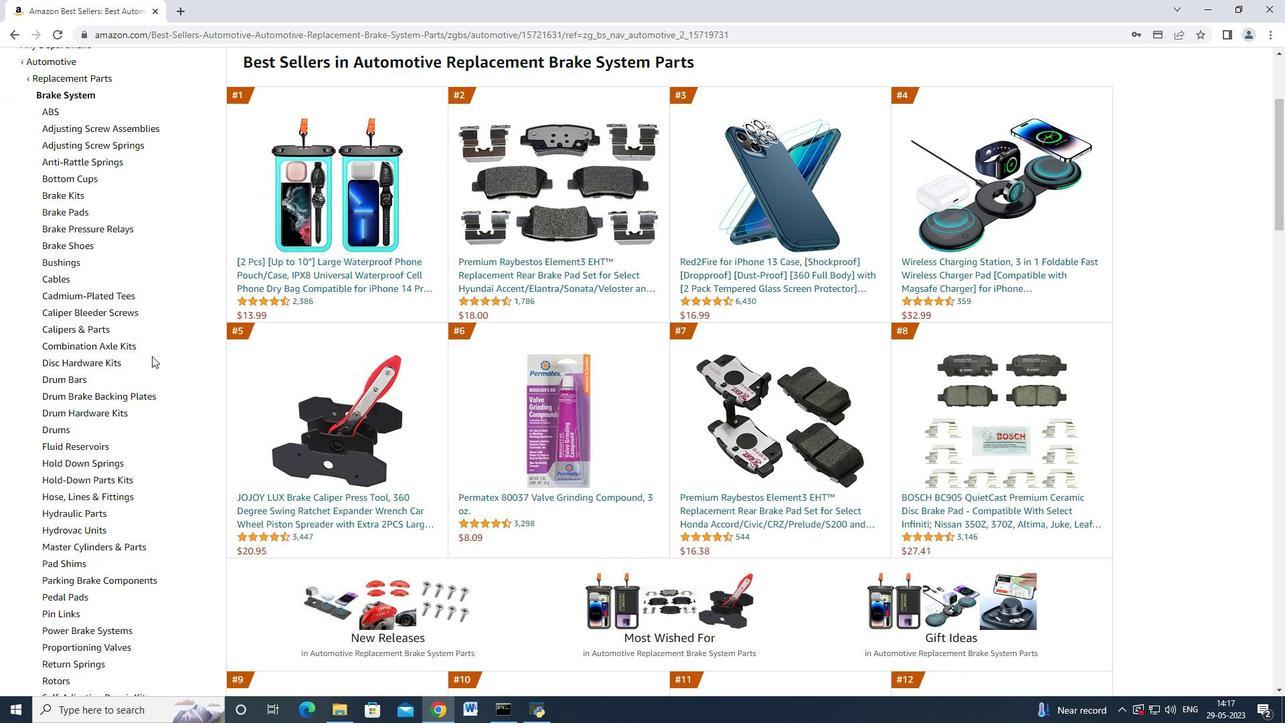 
Action: Mouse moved to (141, 344)
Screenshot: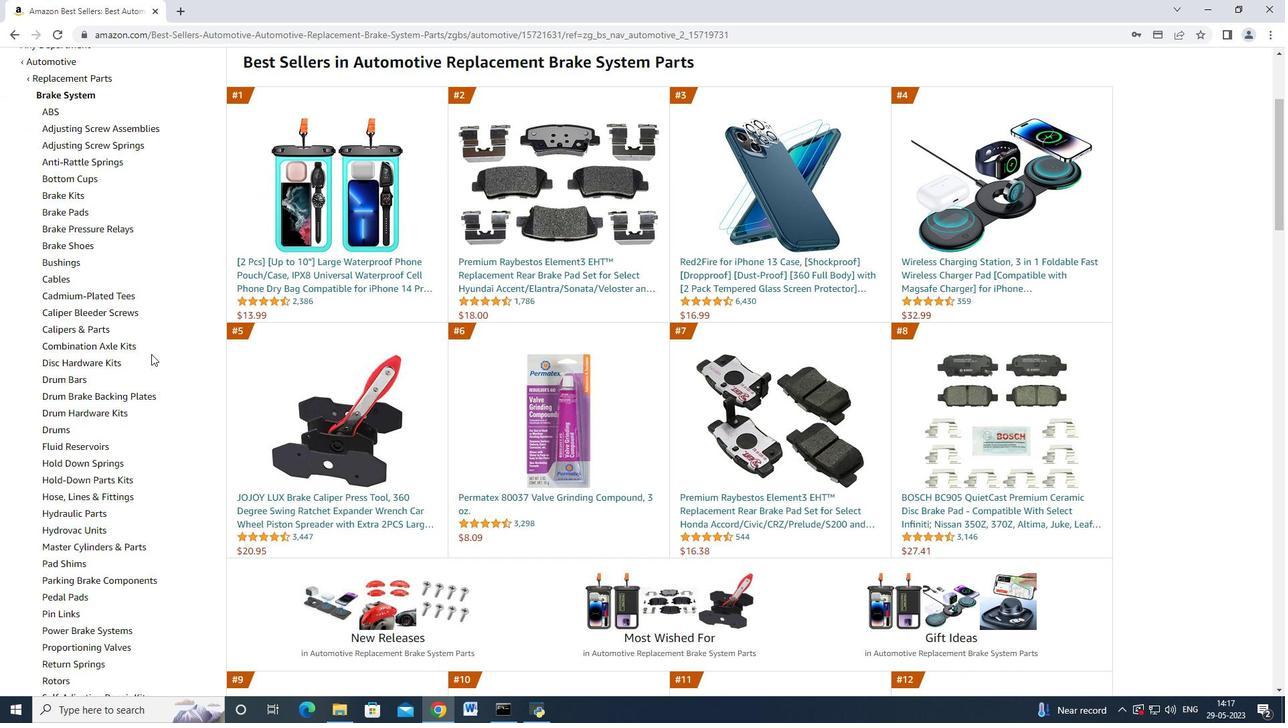 
Action: Mouse scrolled (141, 343) with delta (0, 0)
Screenshot: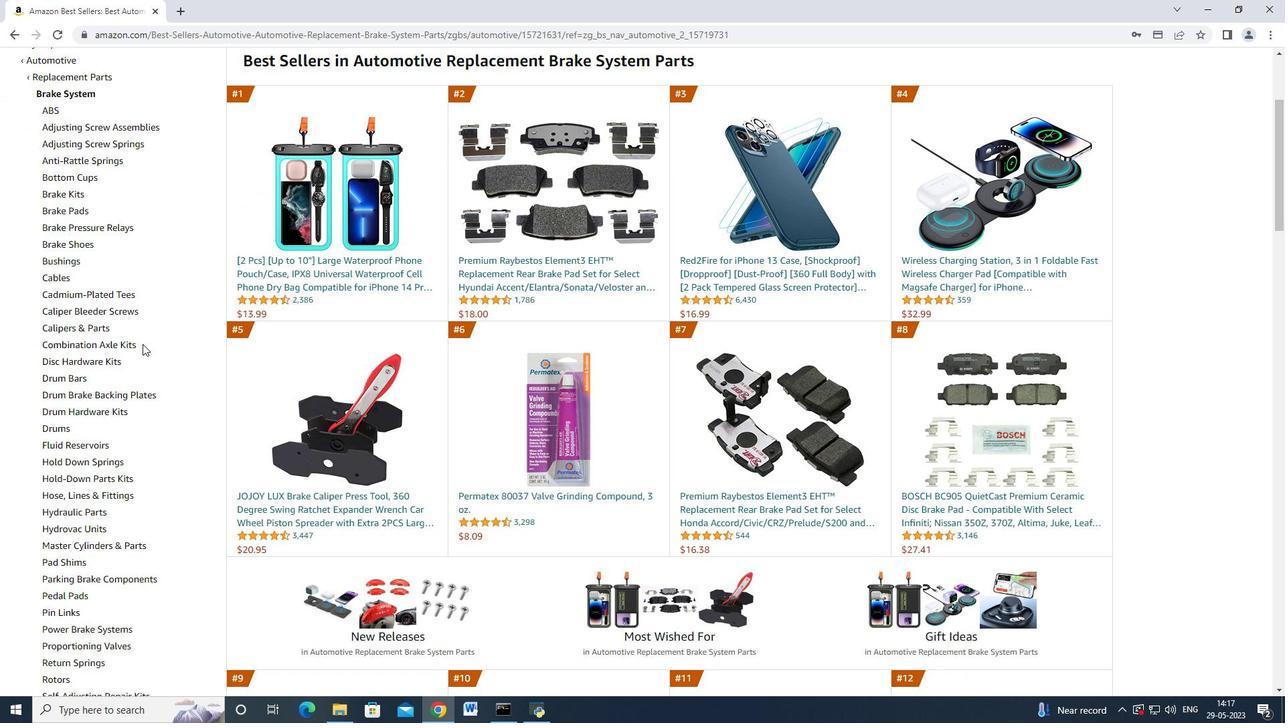 
Action: Mouse moved to (139, 340)
Screenshot: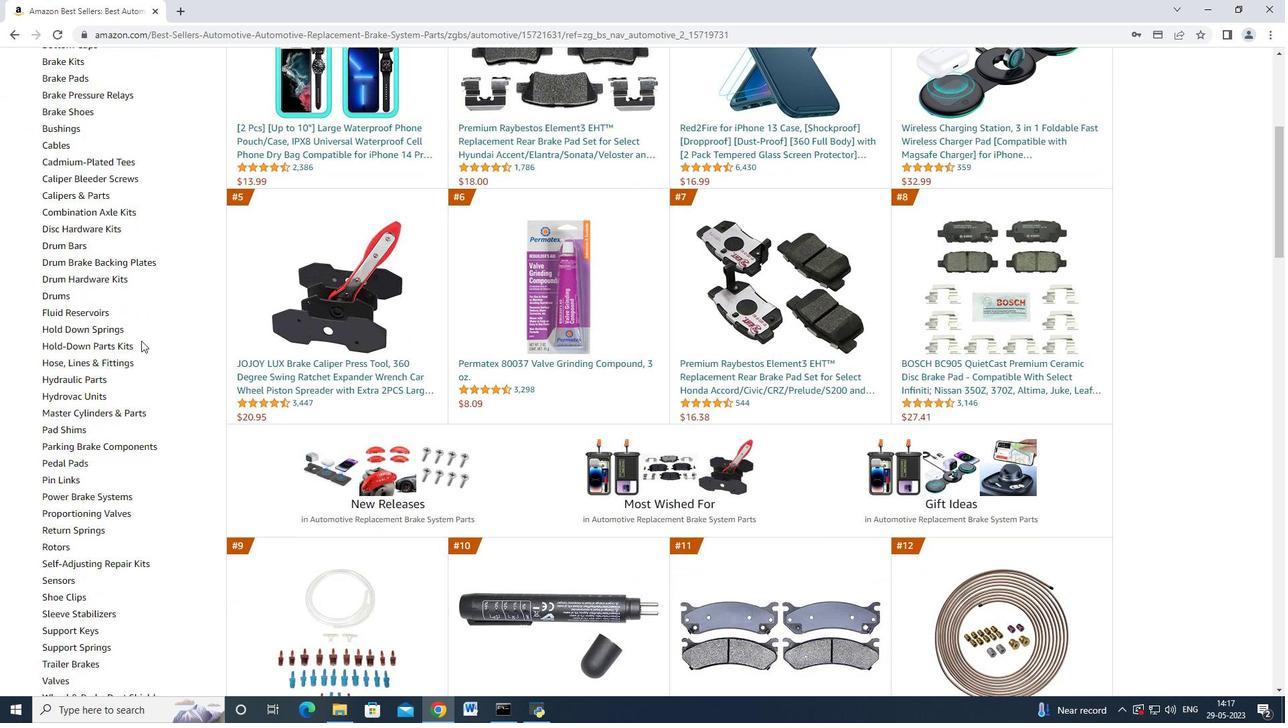 
Action: Mouse scrolled (139, 339) with delta (0, 0)
Screenshot: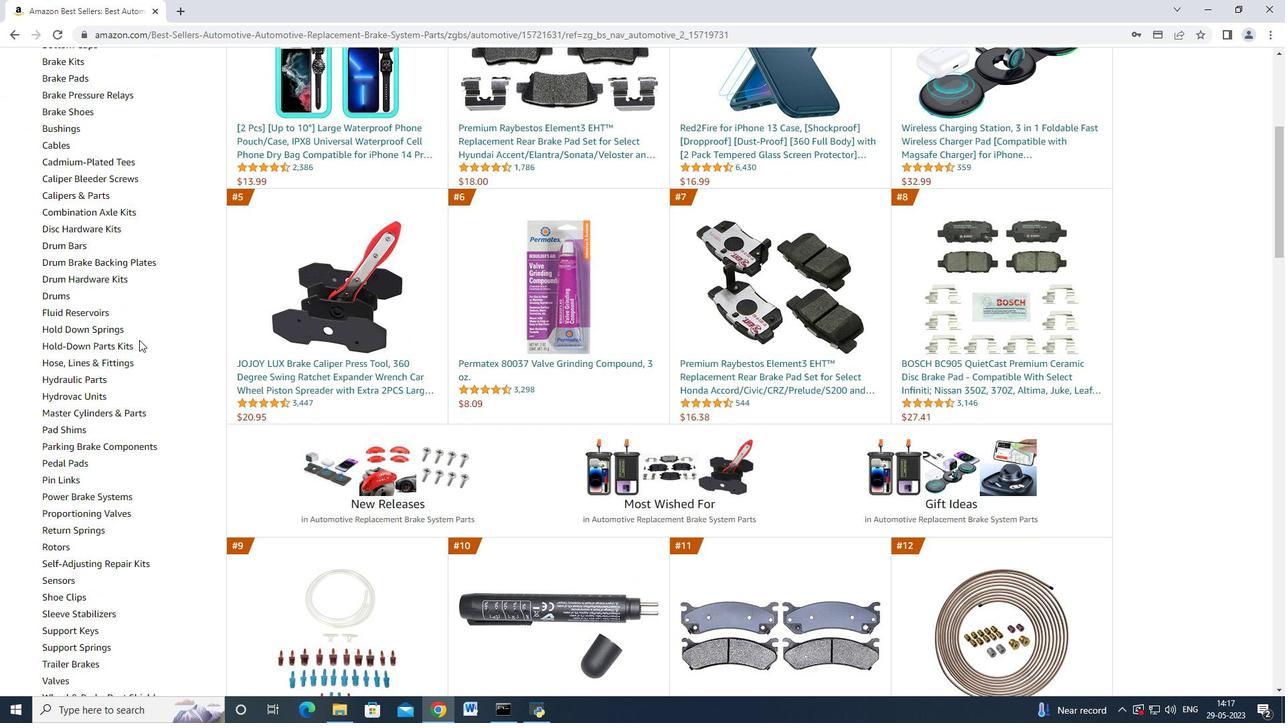 
Action: Mouse scrolled (139, 339) with delta (0, 0)
Screenshot: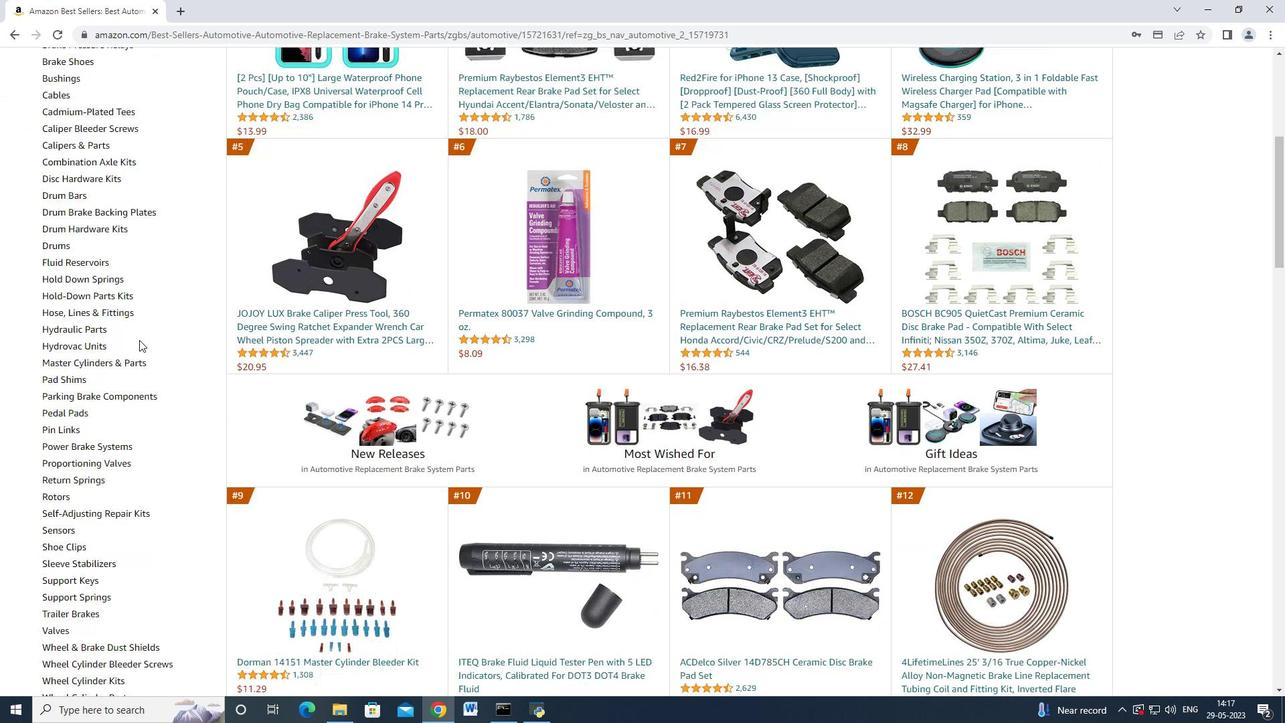 
Action: Mouse moved to (98, 511)
Screenshot: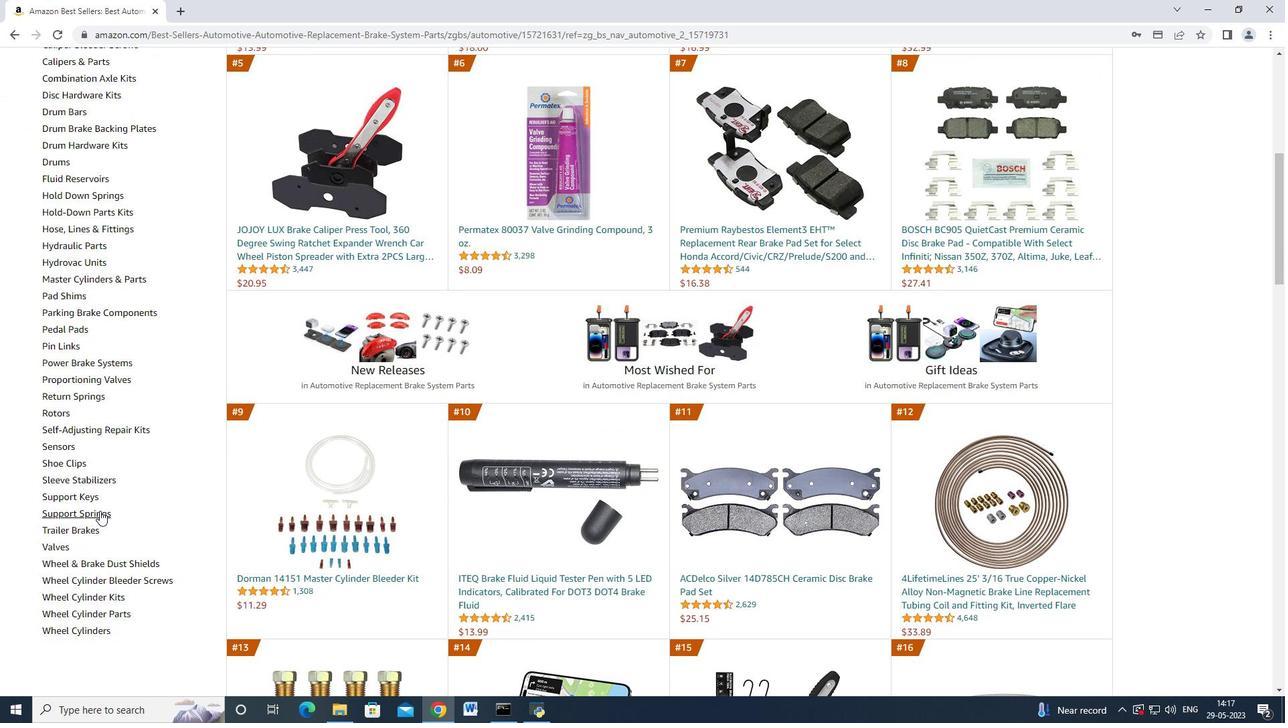 
Action: Mouse pressed left at (98, 511)
Screenshot: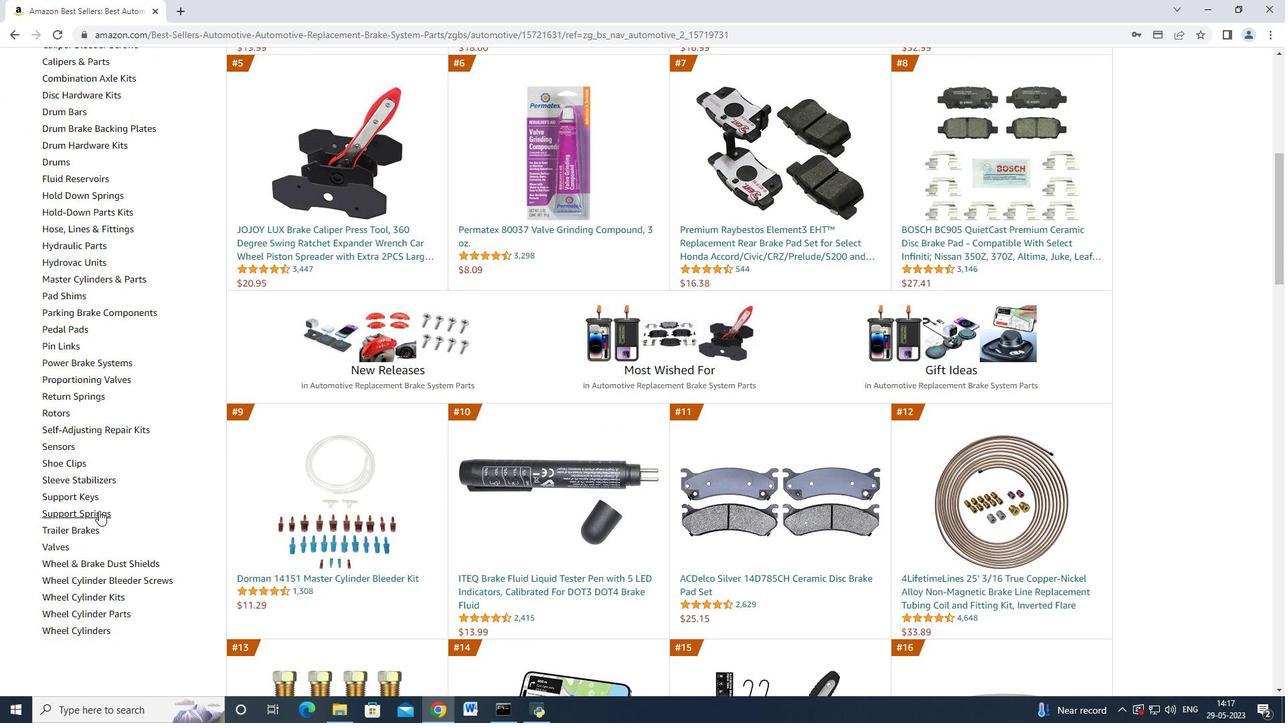 
Action: Mouse moved to (520, 424)
Screenshot: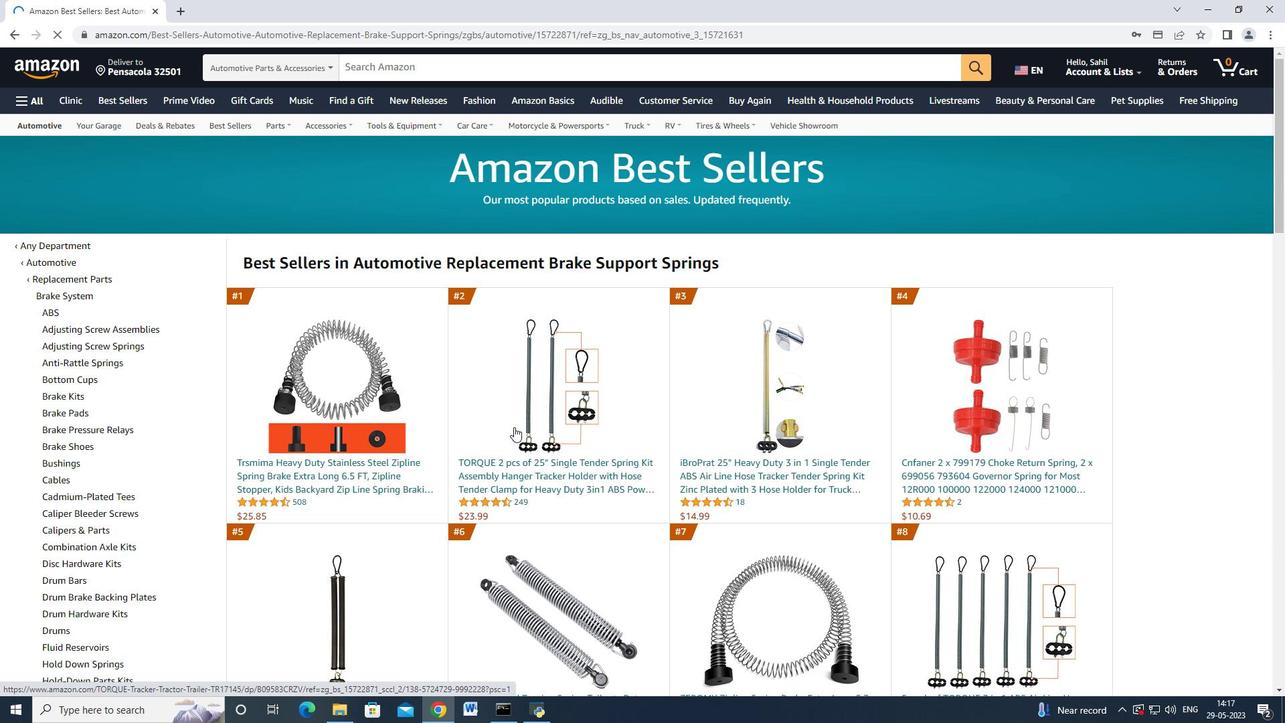 
Action: Mouse scrolled (520, 423) with delta (0, 0)
Screenshot: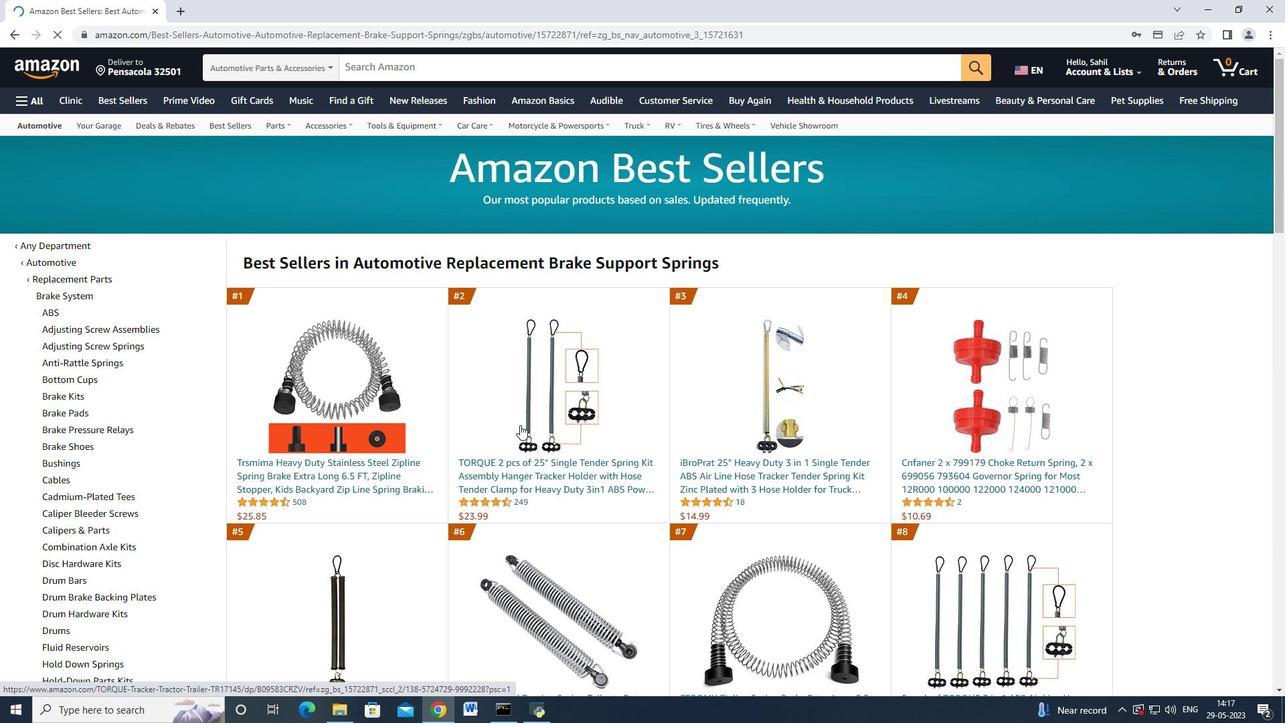 
Action: Mouse moved to (547, 411)
Screenshot: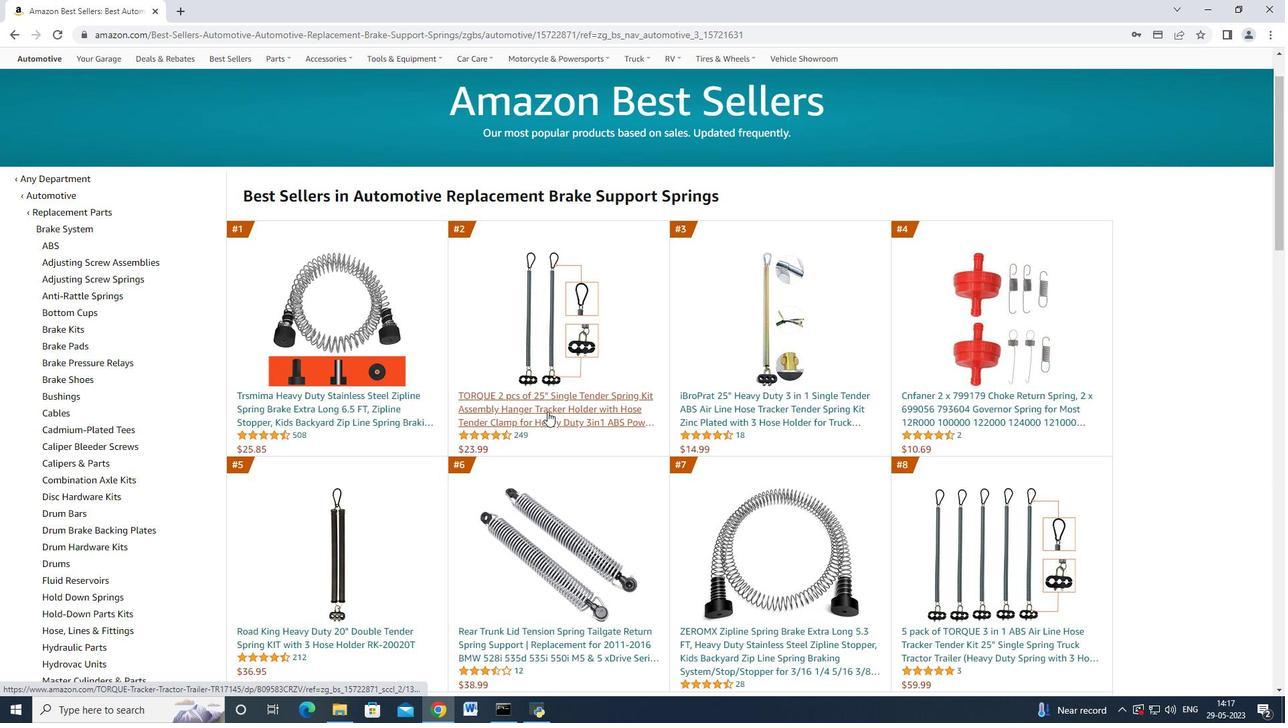 
Action: Mouse scrolled (547, 411) with delta (0, 0)
Screenshot: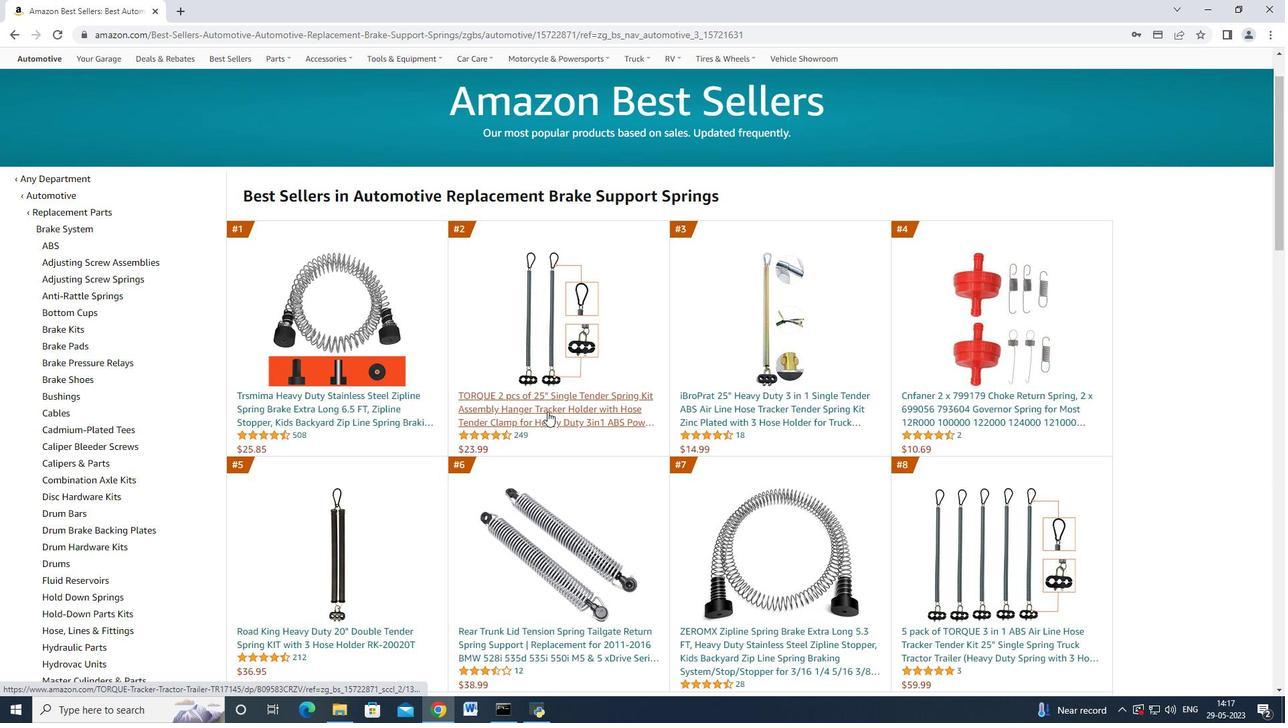 
Action: Mouse moved to (606, 351)
Screenshot: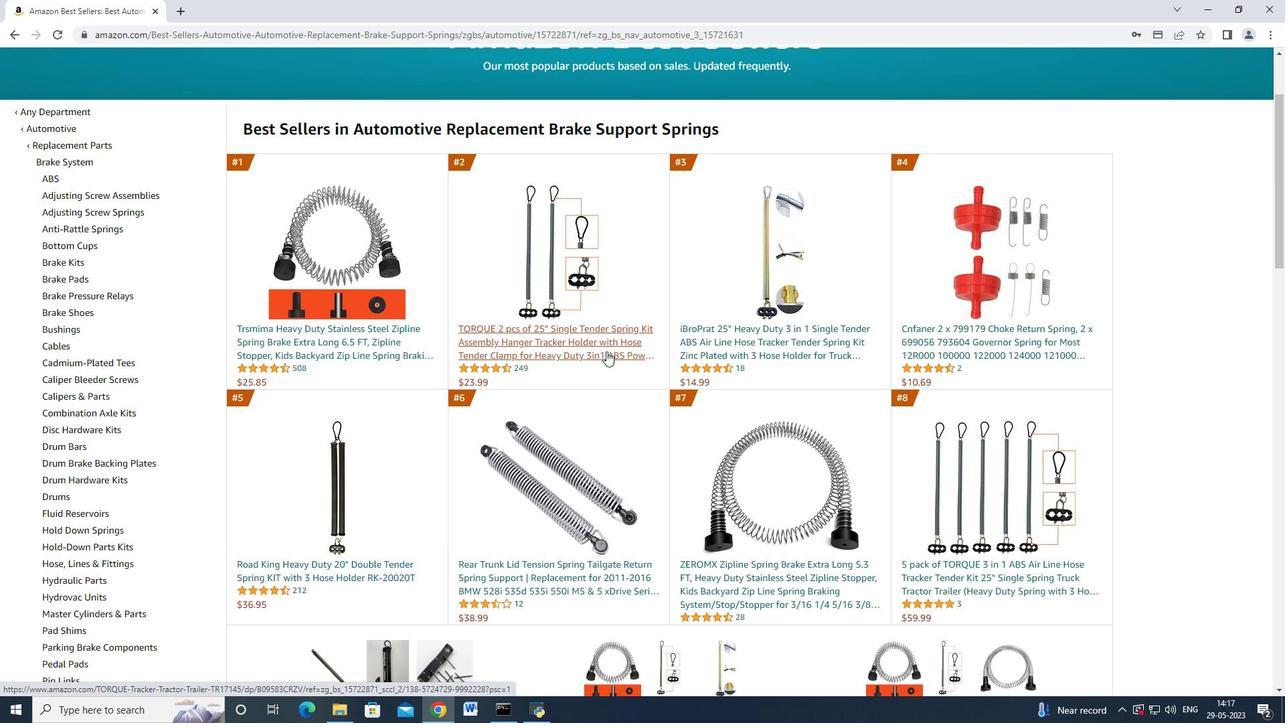 
Action: Mouse scrolled (606, 350) with delta (0, 0)
Screenshot: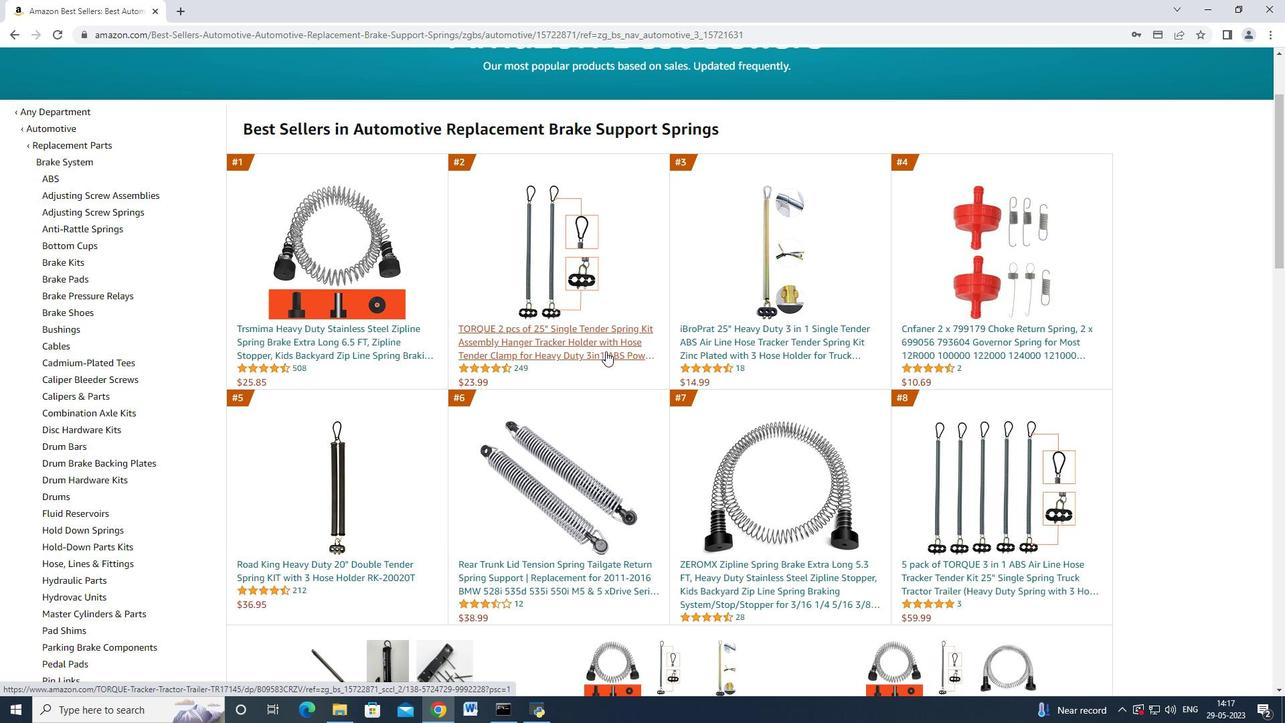 
Action: Mouse moved to (362, 501)
Screenshot: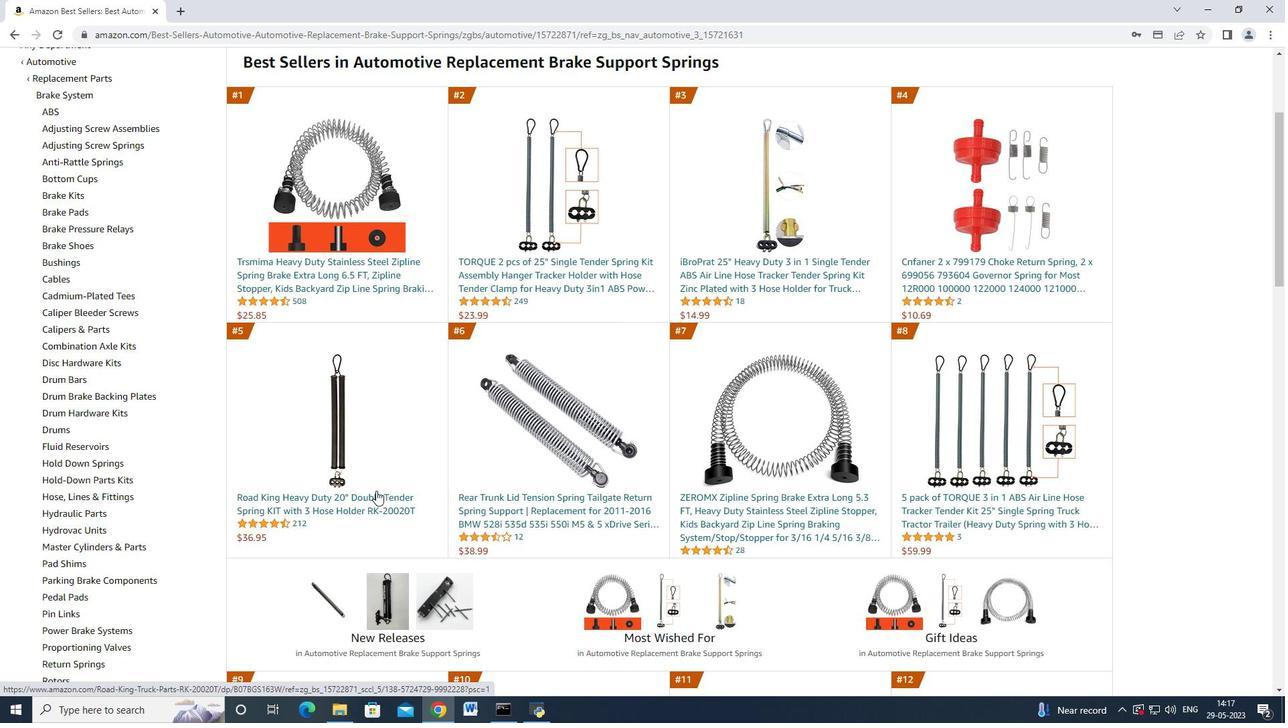 
Action: Mouse pressed left at (362, 501)
Screenshot: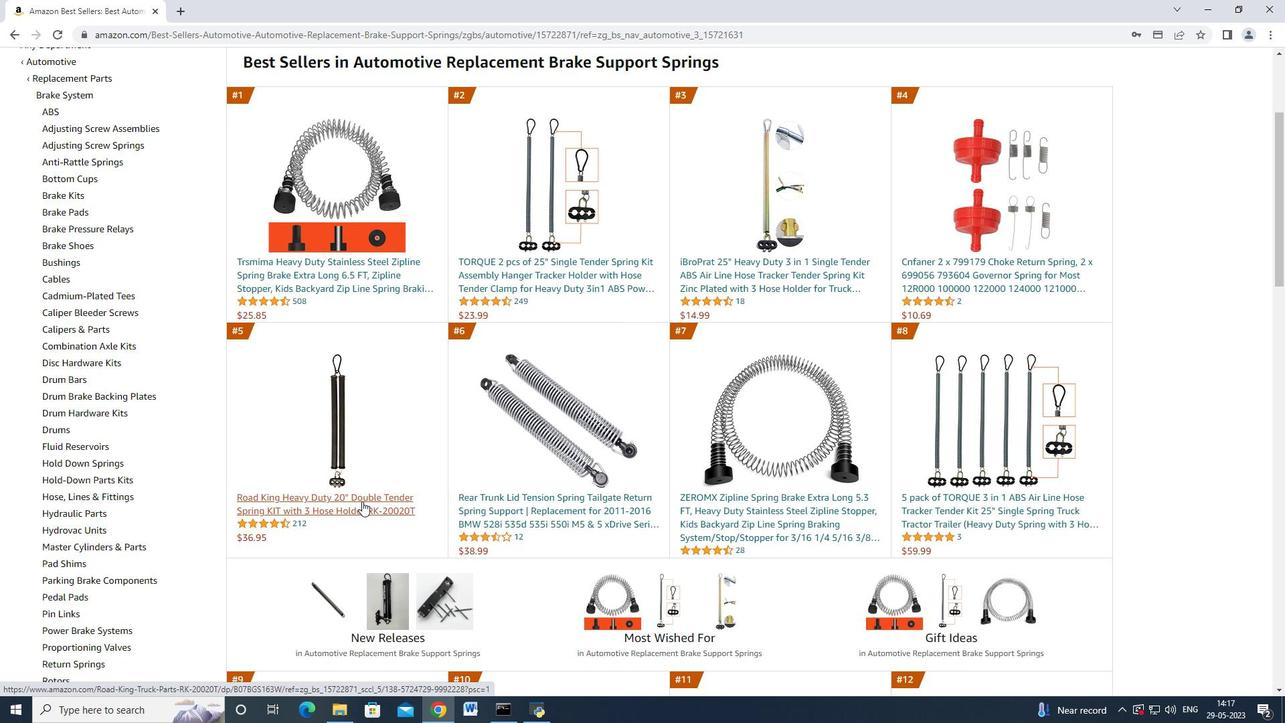 
Action: Mouse moved to (459, 354)
Screenshot: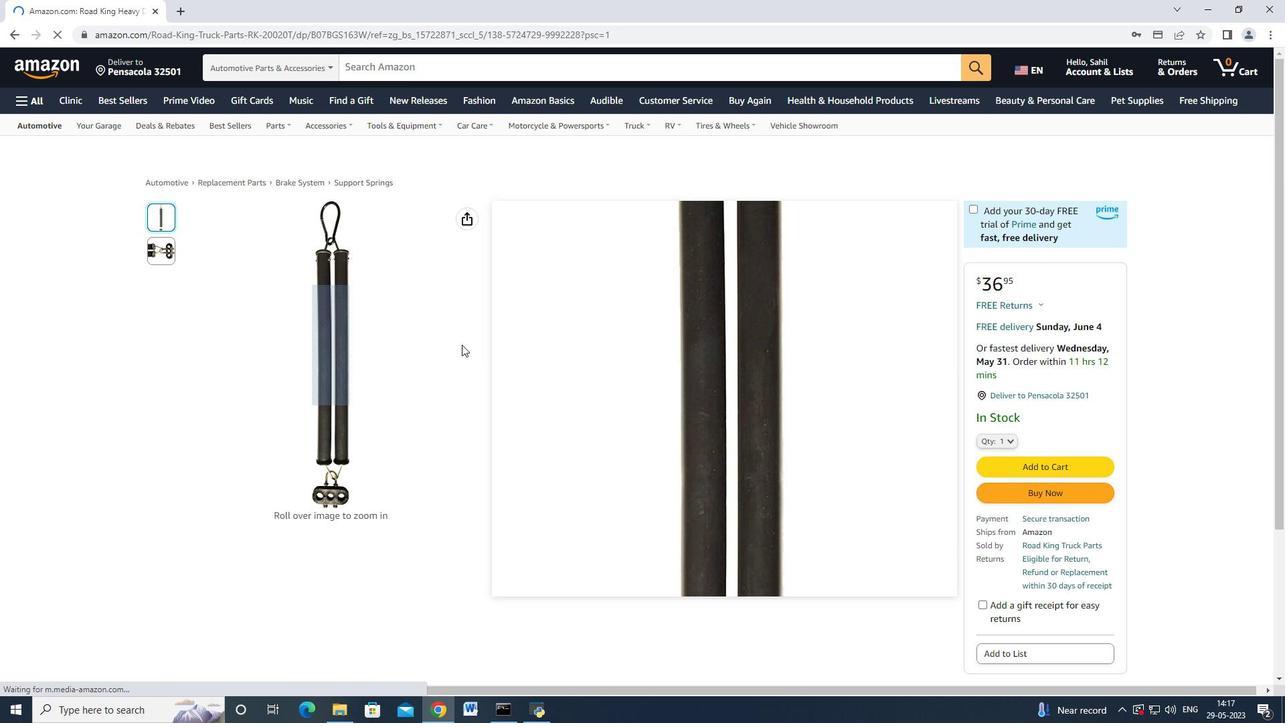 
Action: Mouse scrolled (459, 353) with delta (0, 0)
Screenshot: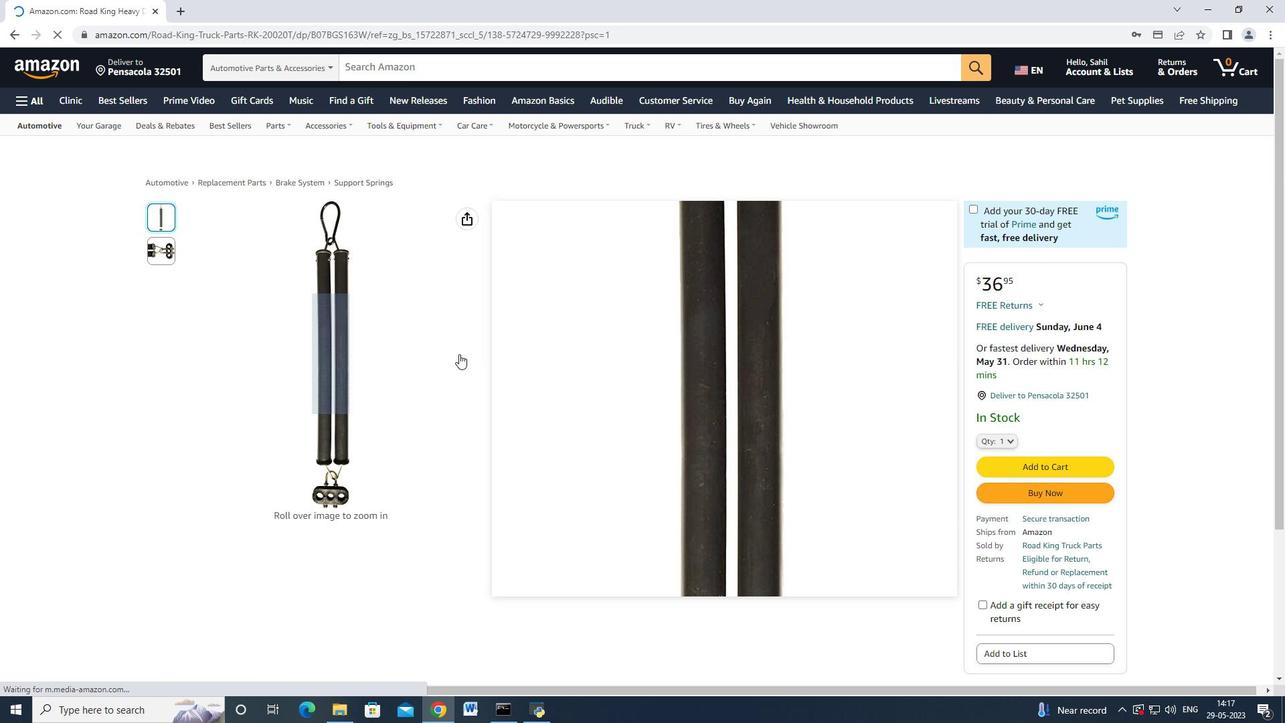 
Action: Mouse moved to (654, 287)
Screenshot: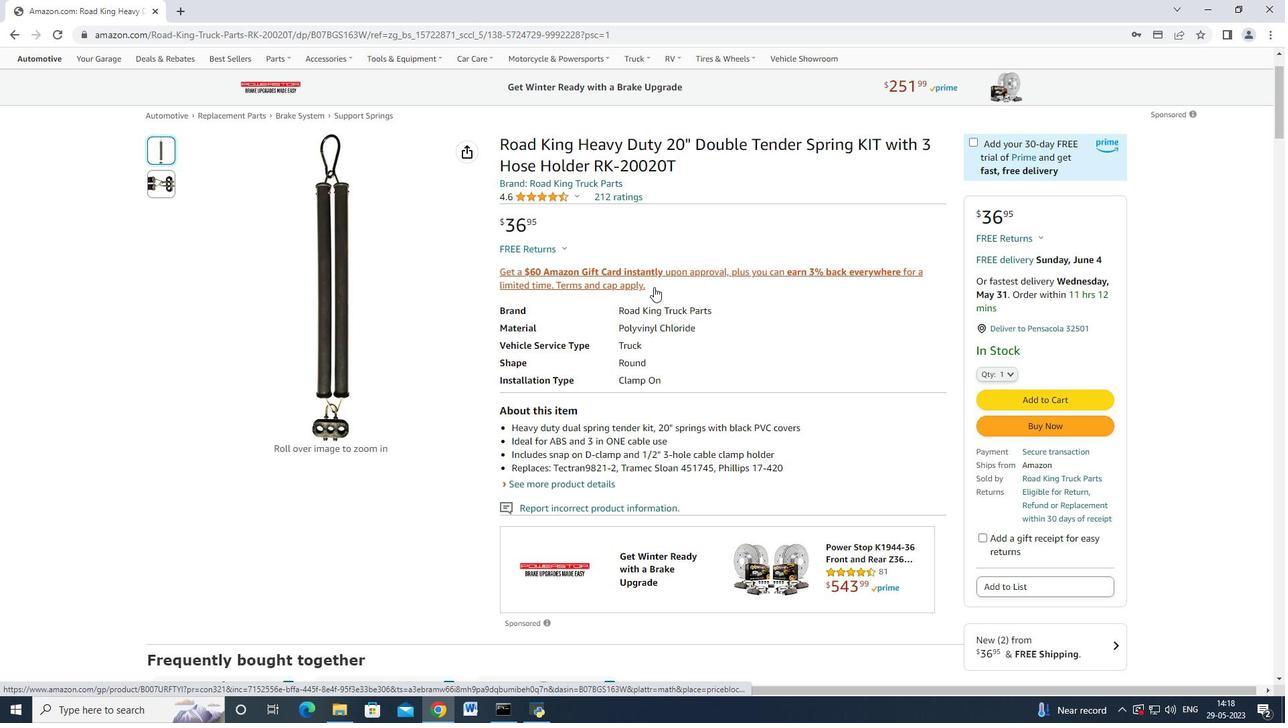 
Action: Mouse scrolled (654, 286) with delta (0, 0)
Screenshot: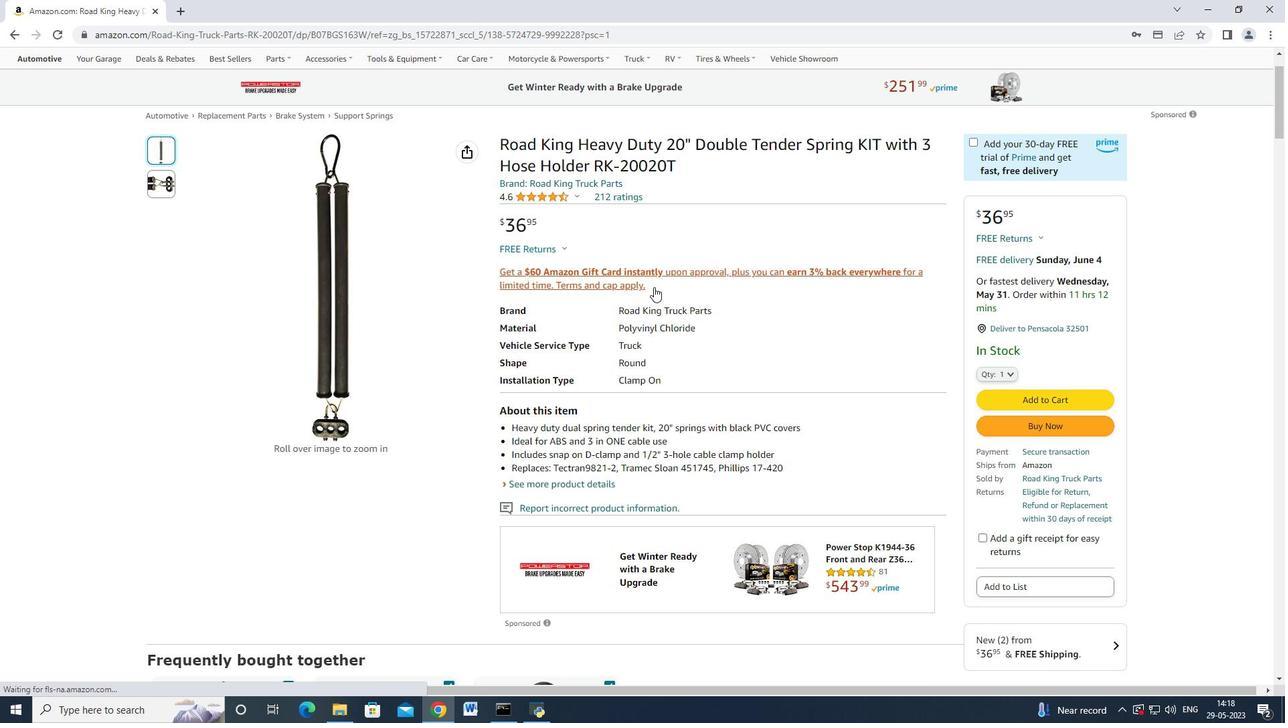 
Action: Mouse scrolled (654, 286) with delta (0, 0)
Screenshot: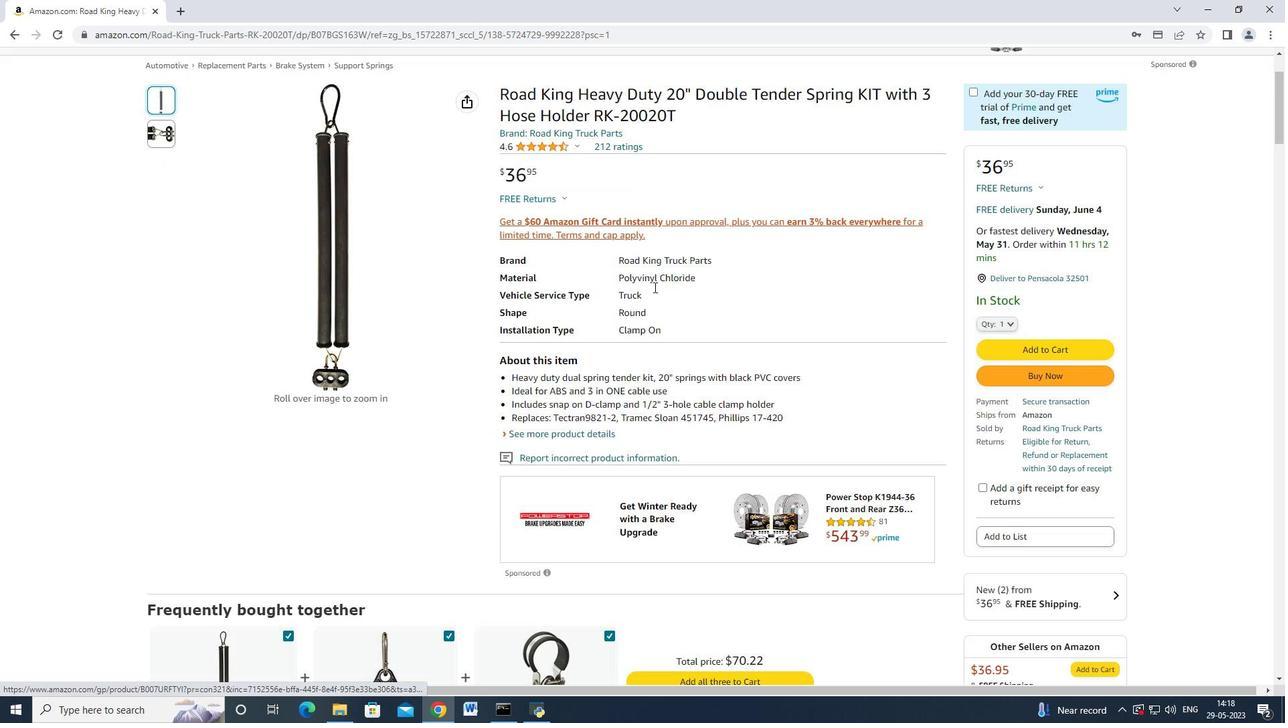 
Action: Mouse scrolled (654, 286) with delta (0, 0)
Screenshot: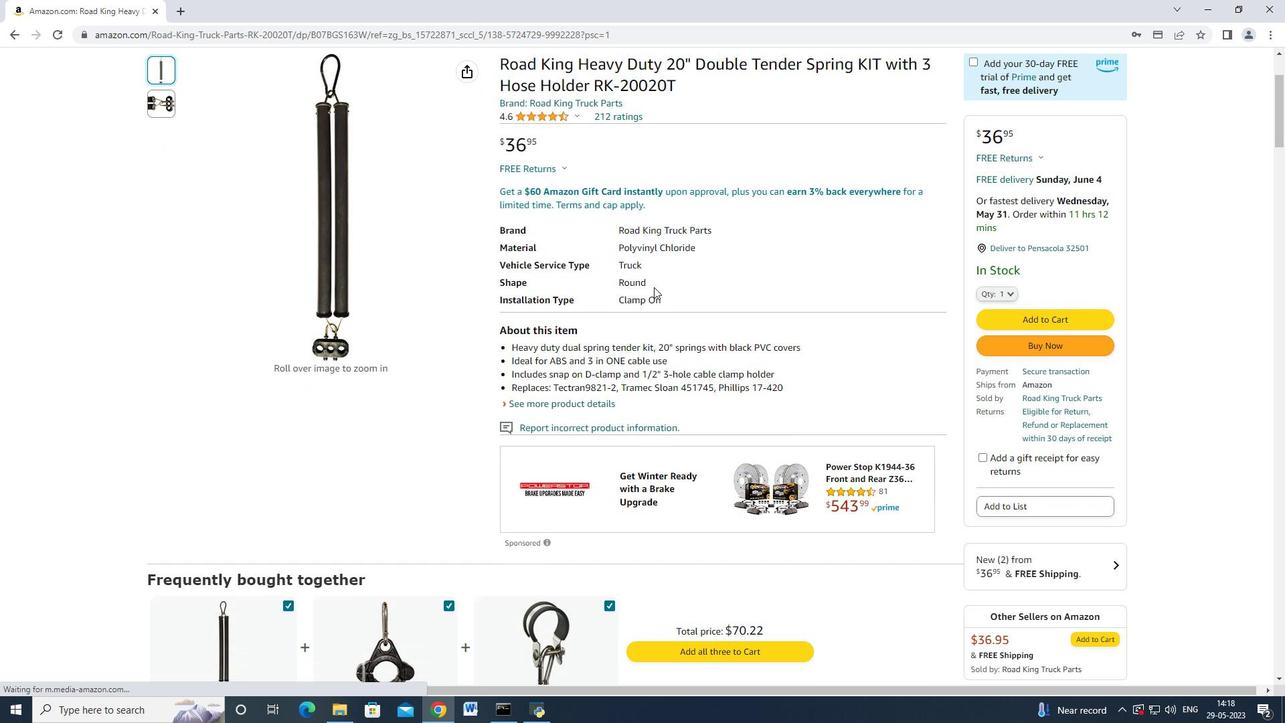 
Action: Mouse scrolled (654, 286) with delta (0, 0)
Screenshot: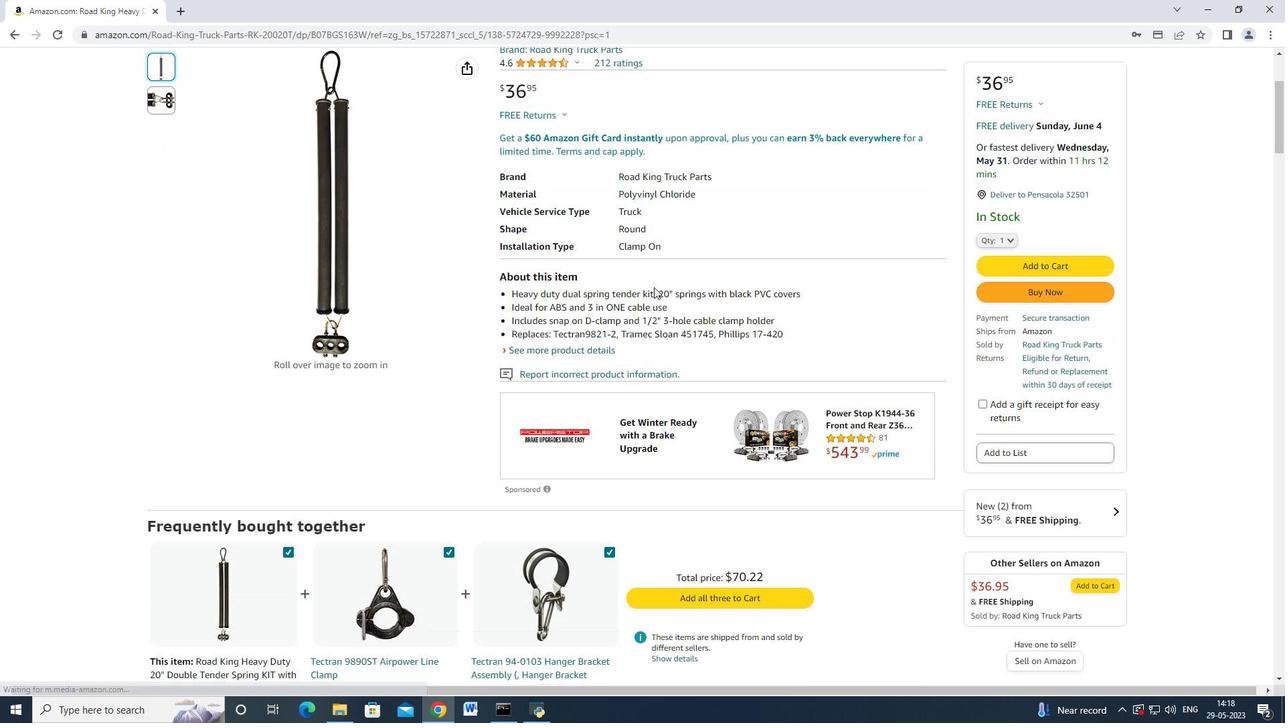 
Action: Mouse scrolled (654, 286) with delta (0, 0)
Screenshot: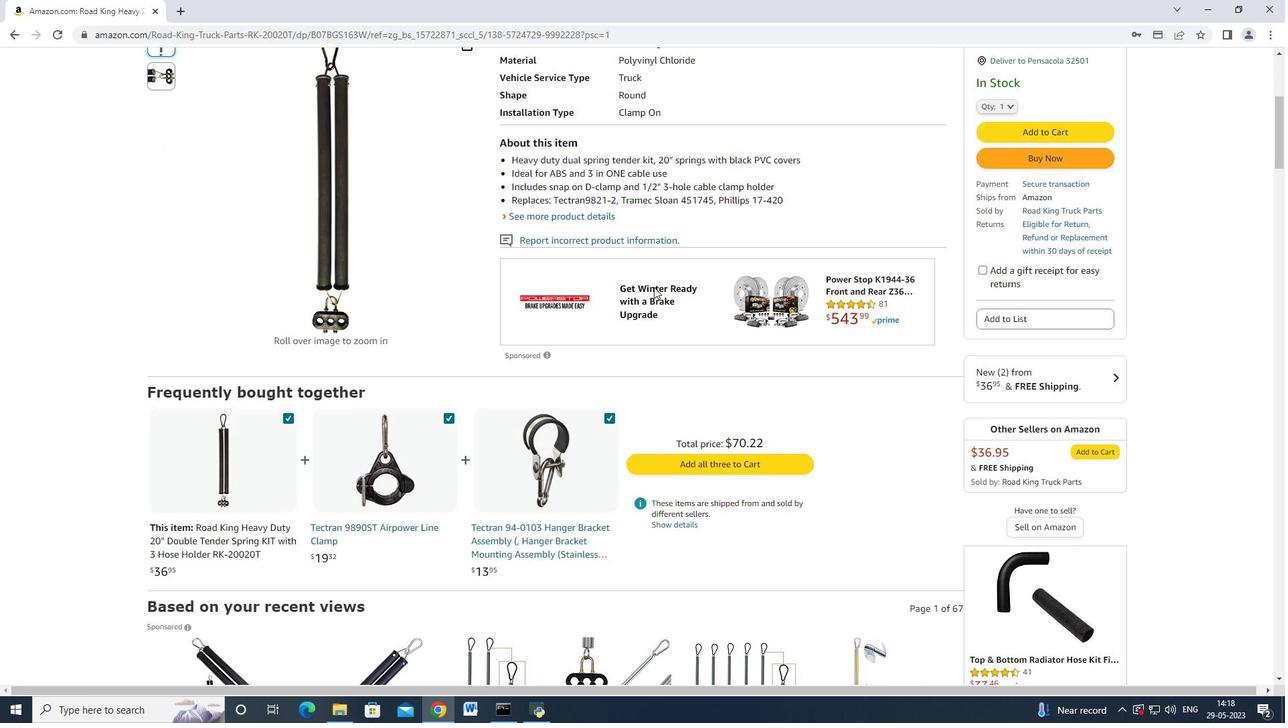 
Action: Mouse scrolled (654, 286) with delta (0, 0)
Screenshot: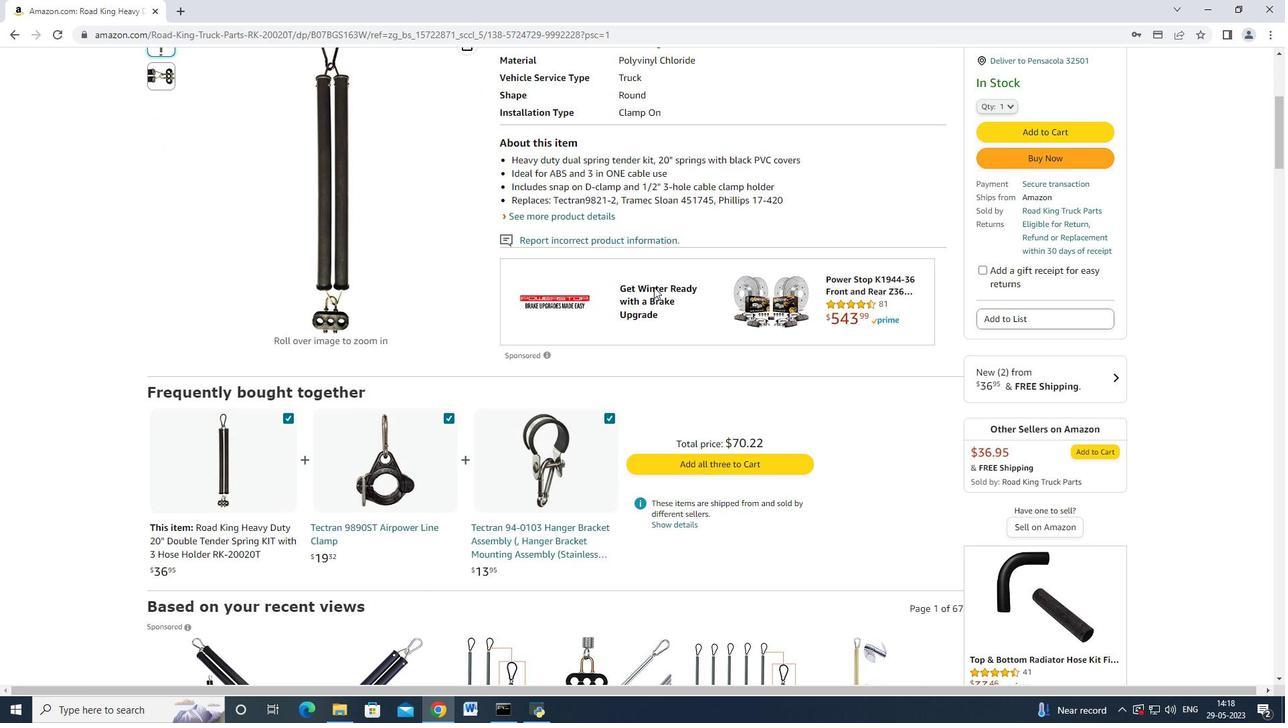 
Action: Mouse scrolled (654, 286) with delta (0, 0)
Screenshot: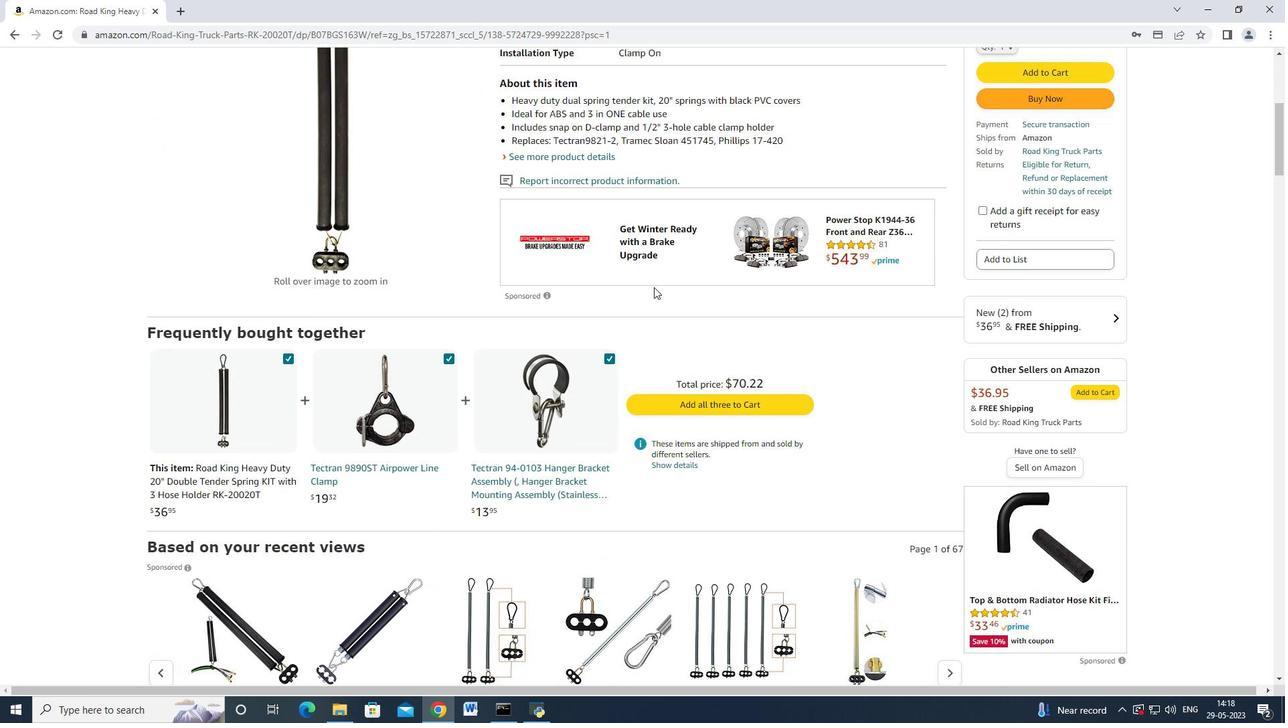 
Action: Mouse scrolled (654, 286) with delta (0, 0)
Screenshot: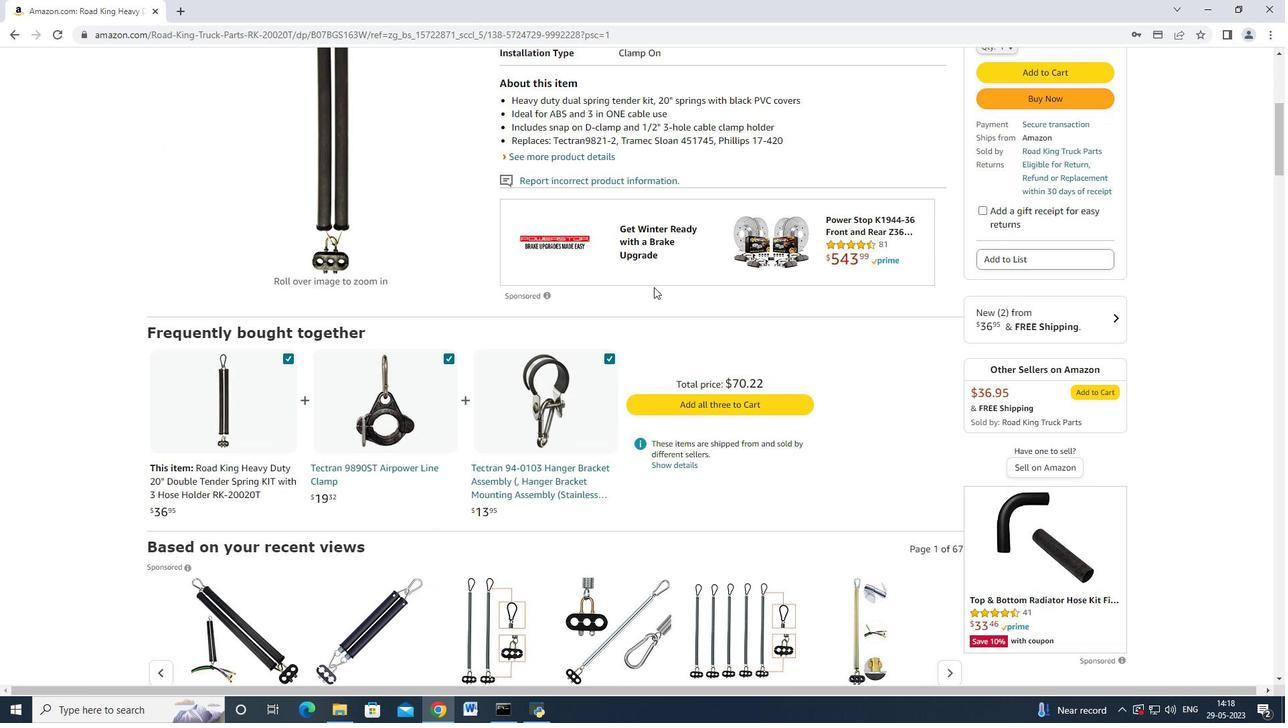
Action: Mouse scrolled (654, 286) with delta (0, 0)
Screenshot: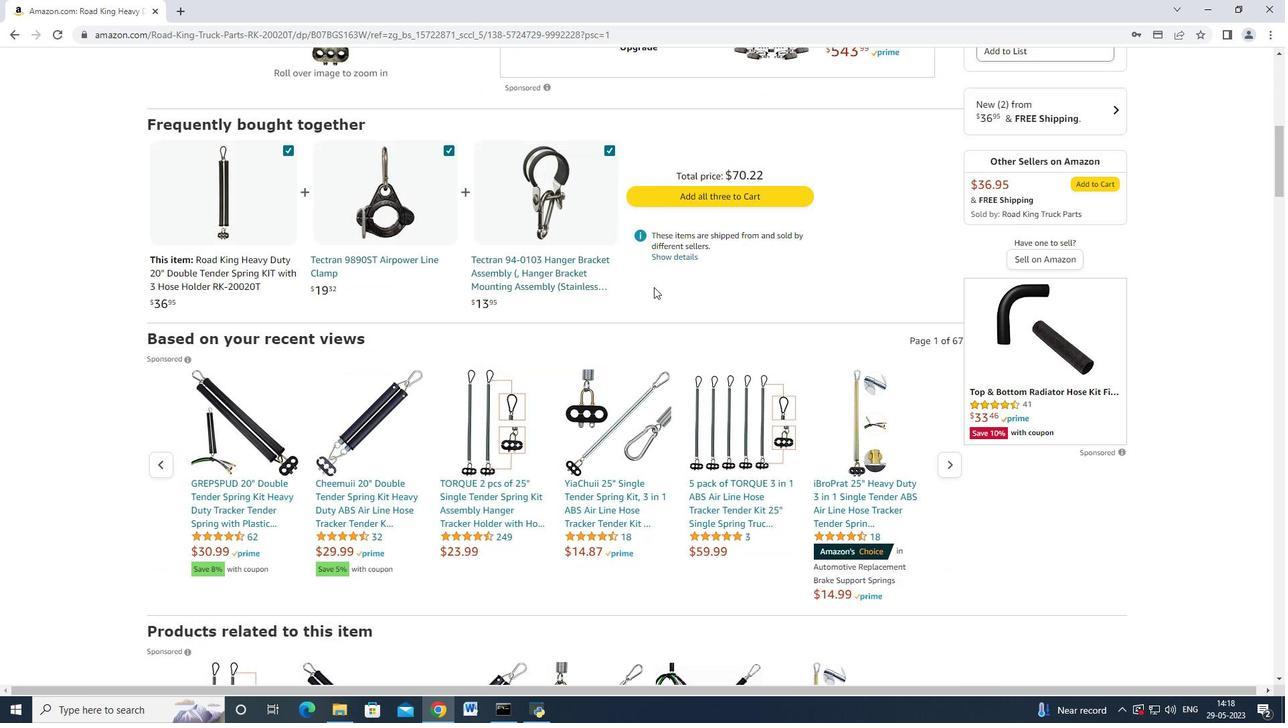 
Action: Mouse scrolled (654, 286) with delta (0, 0)
Screenshot: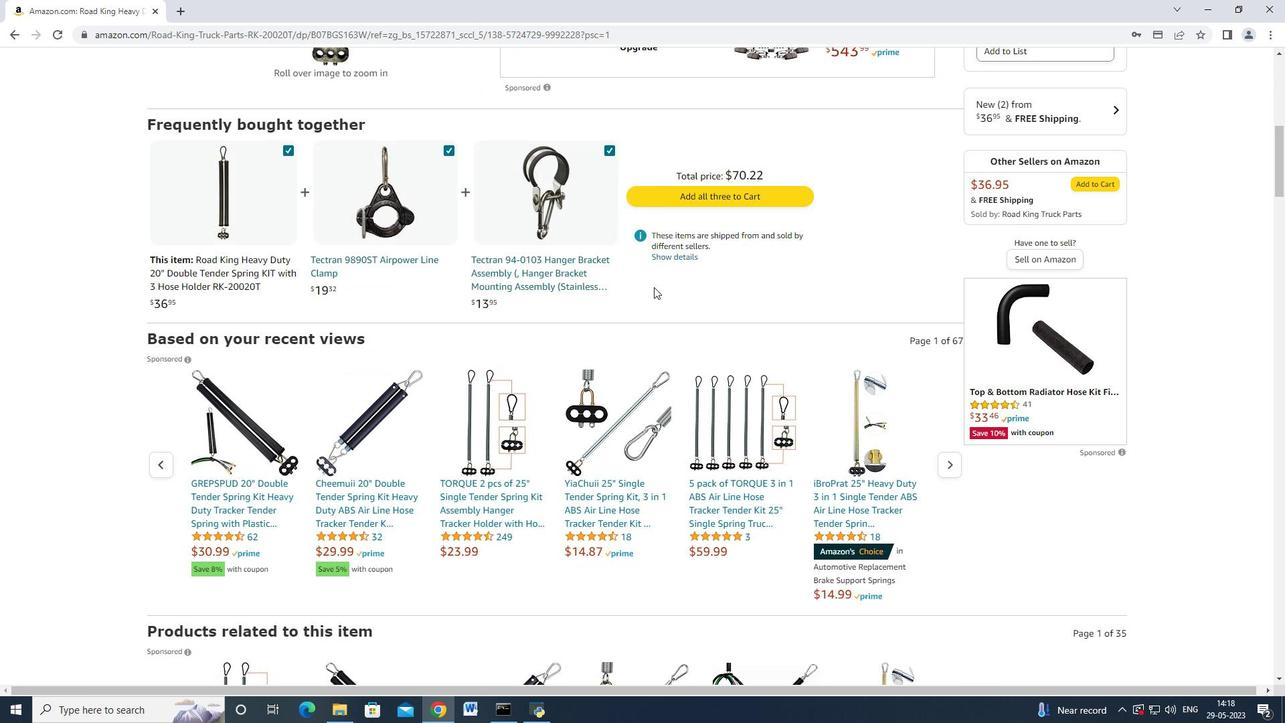 
Action: Mouse scrolled (654, 286) with delta (0, 0)
Screenshot: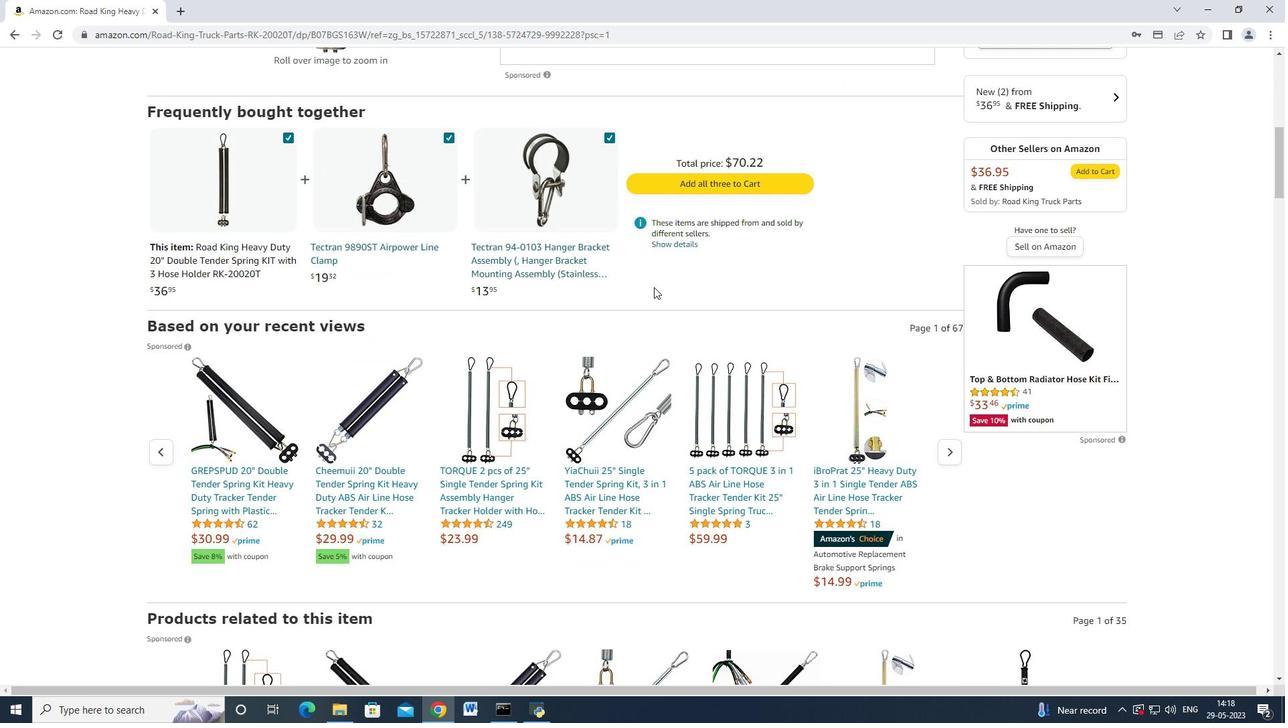 
Action: Mouse scrolled (654, 286) with delta (0, 0)
Screenshot: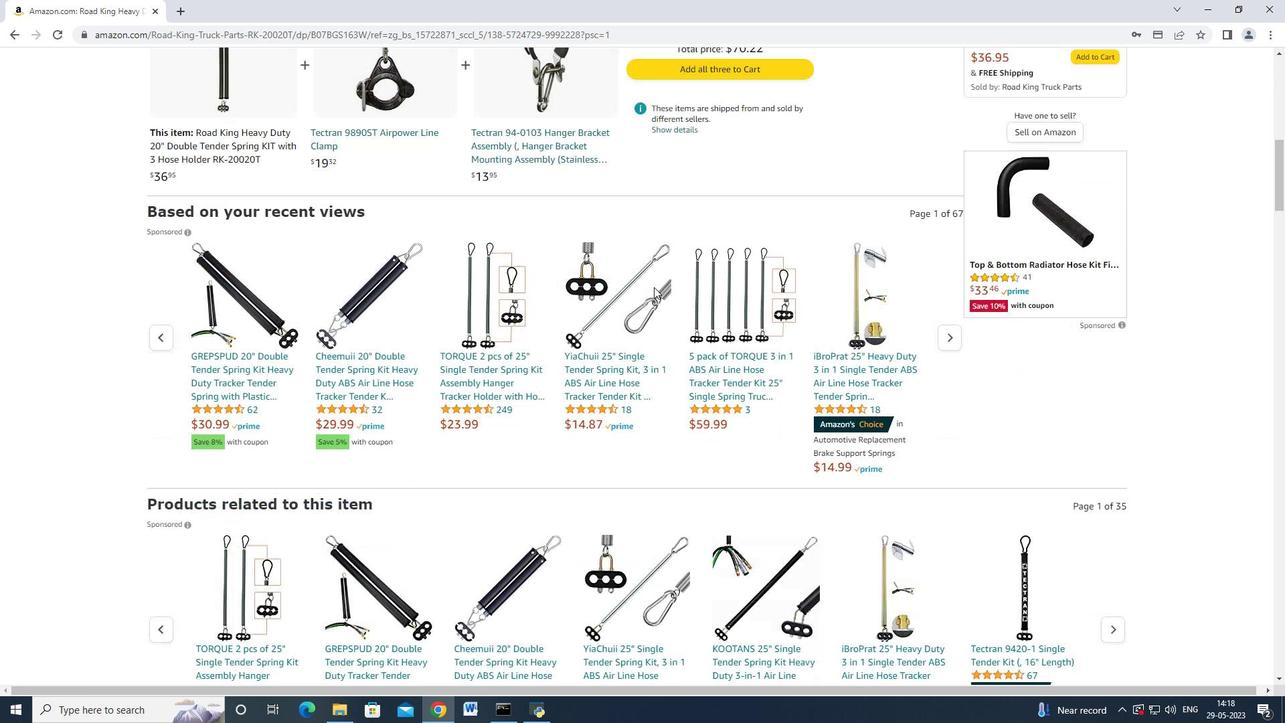 
Action: Mouse scrolled (654, 286) with delta (0, 0)
Screenshot: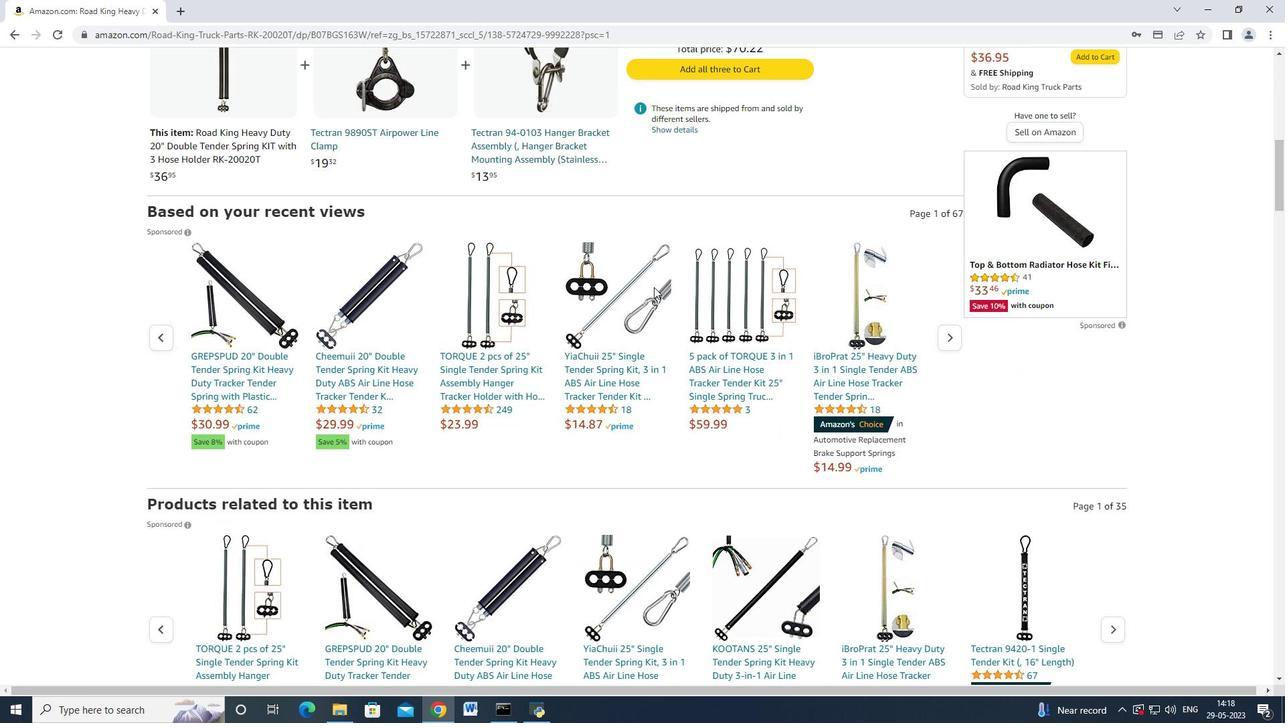 
Action: Mouse scrolled (654, 286) with delta (0, 0)
Screenshot: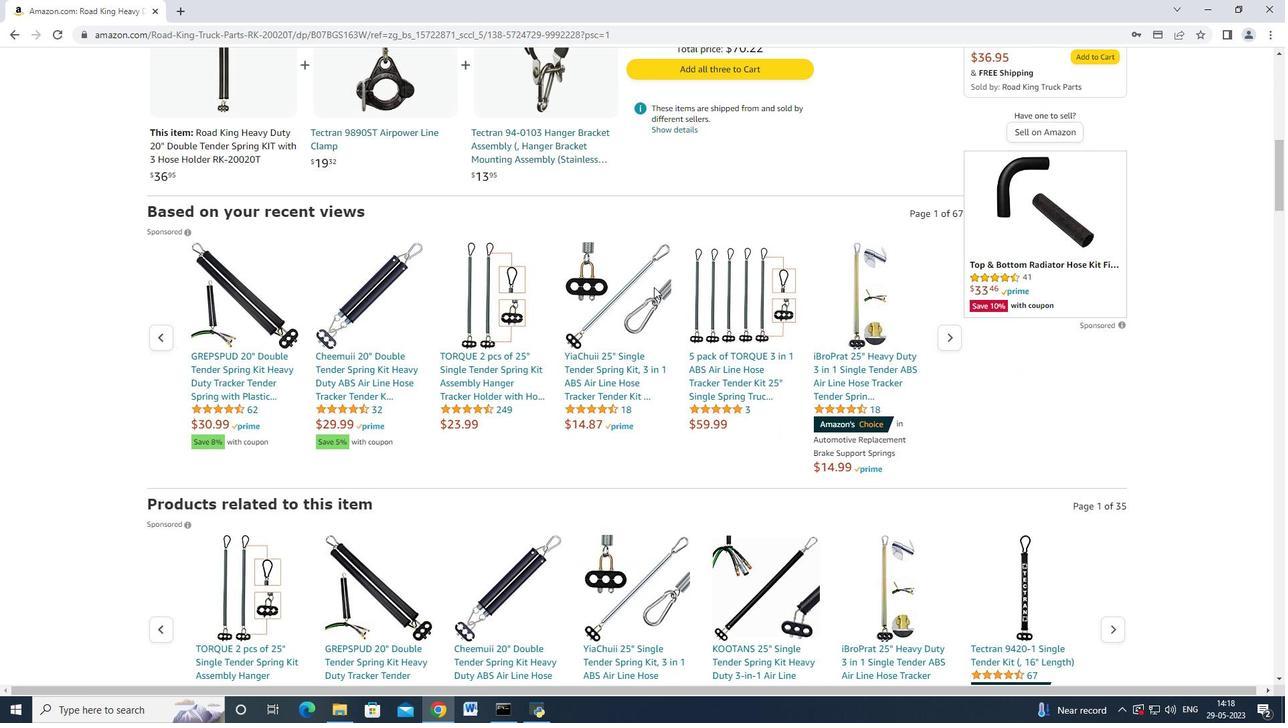 
Action: Mouse scrolled (654, 286) with delta (0, 0)
Screenshot: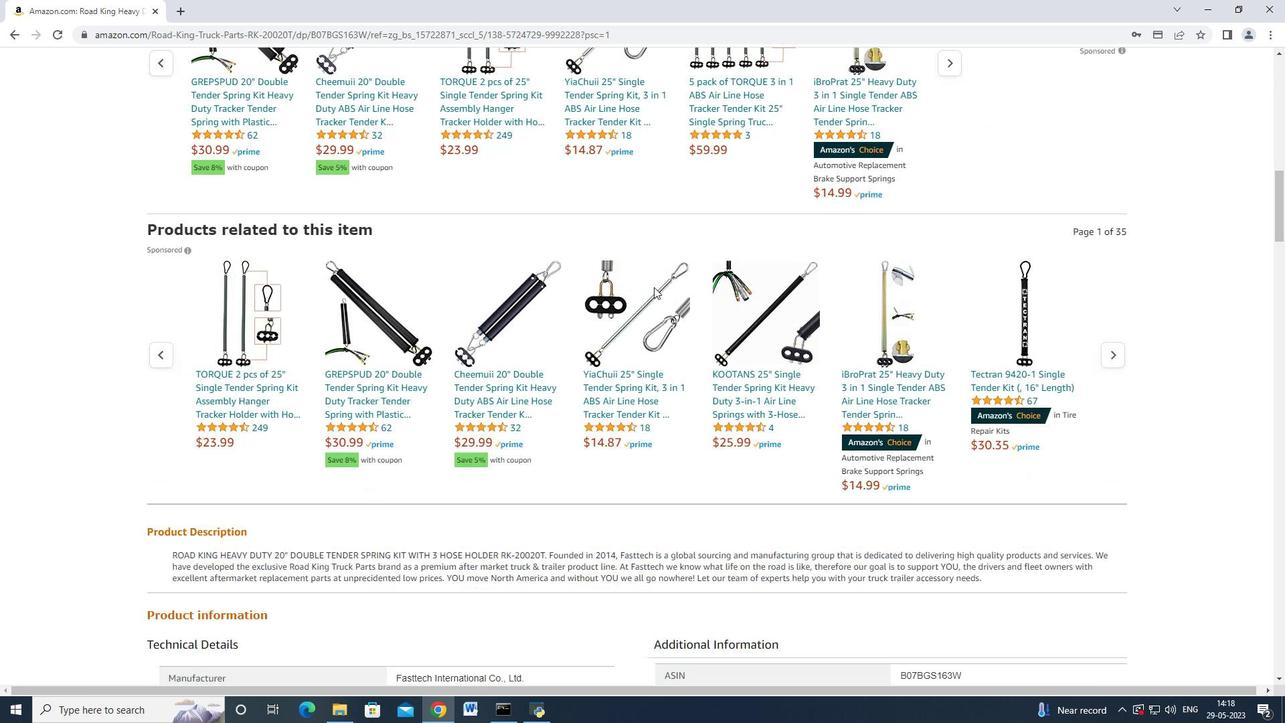 
Action: Mouse scrolled (654, 286) with delta (0, 0)
Screenshot: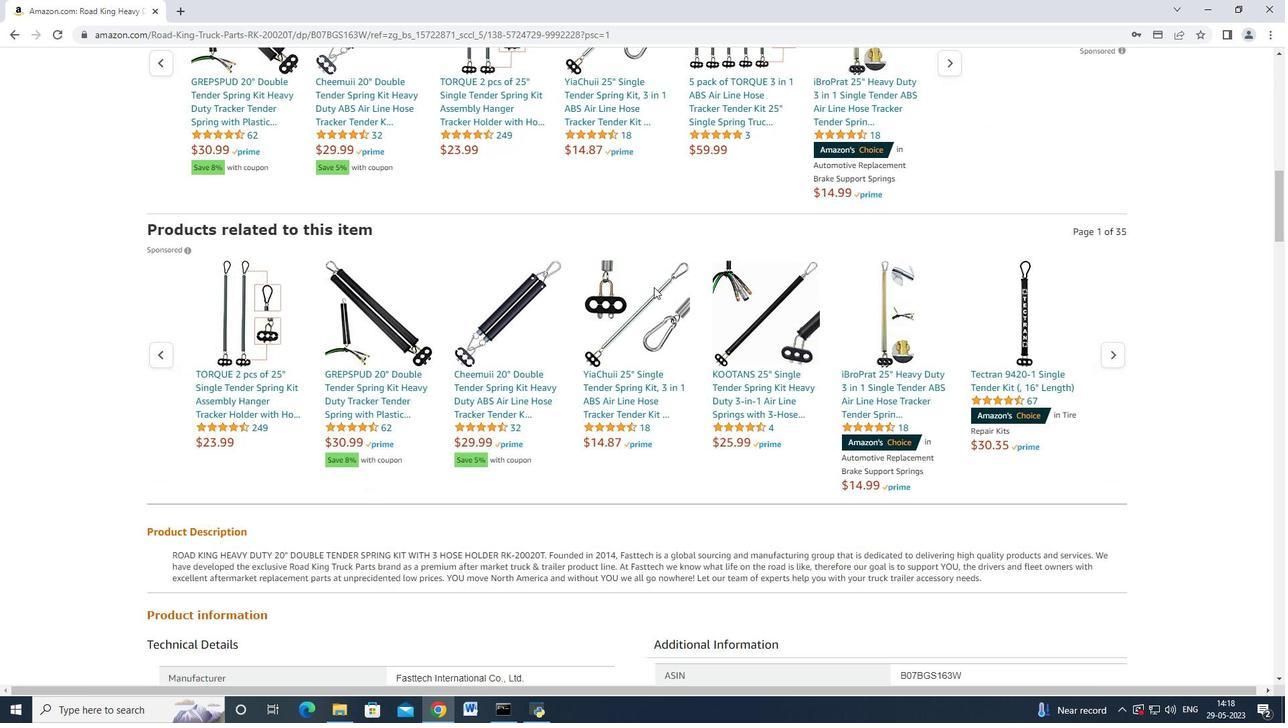 
Action: Mouse scrolled (654, 286) with delta (0, 0)
Screenshot: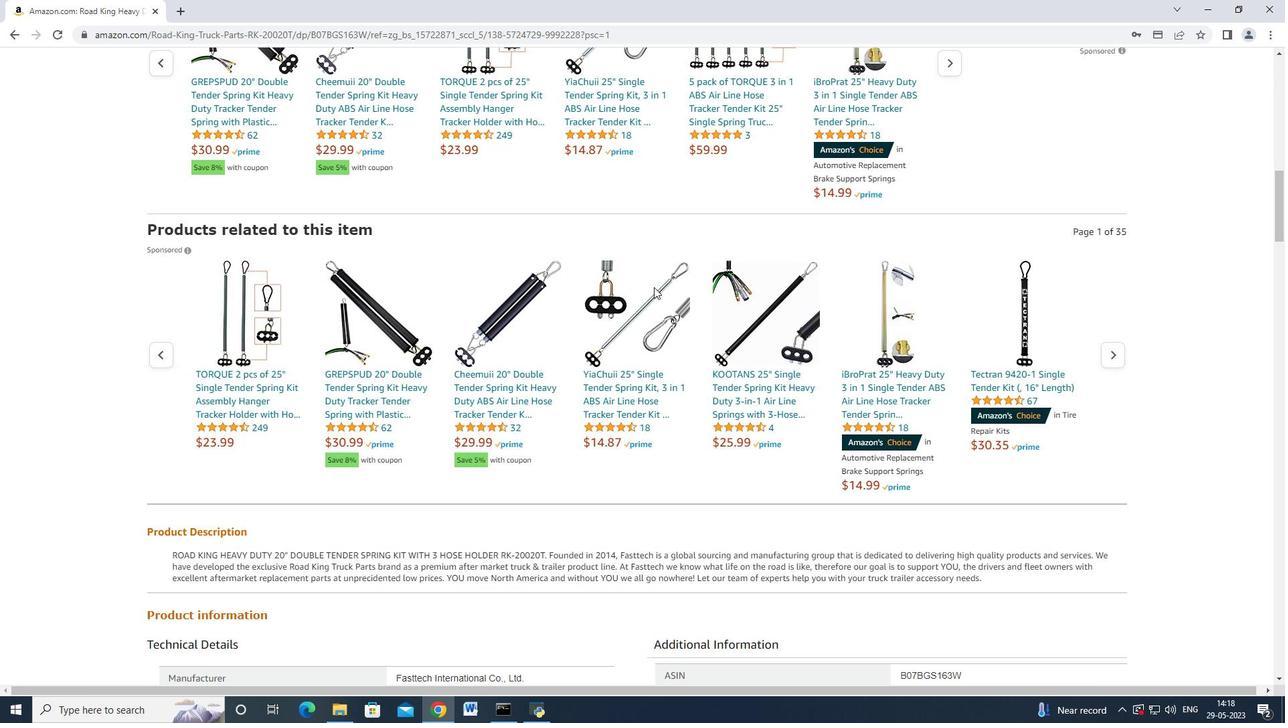 
Action: Mouse scrolled (654, 286) with delta (0, 0)
Screenshot: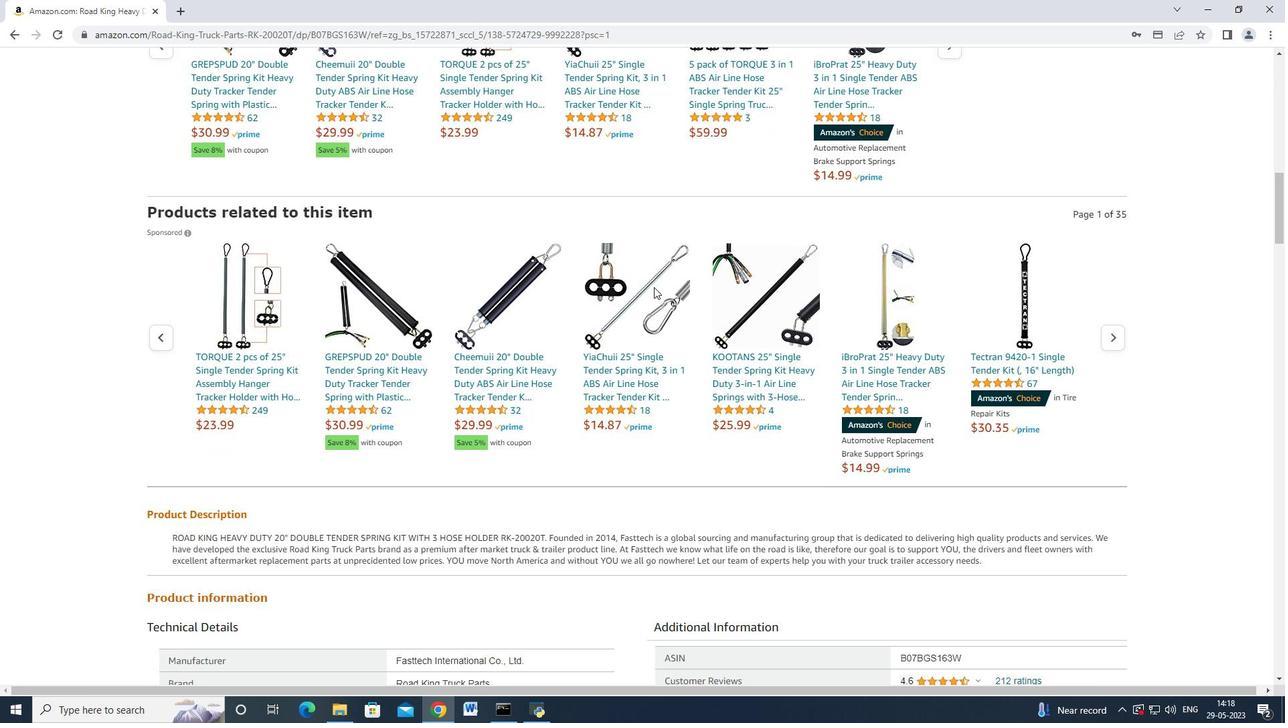 
Action: Mouse scrolled (654, 286) with delta (0, 0)
Screenshot: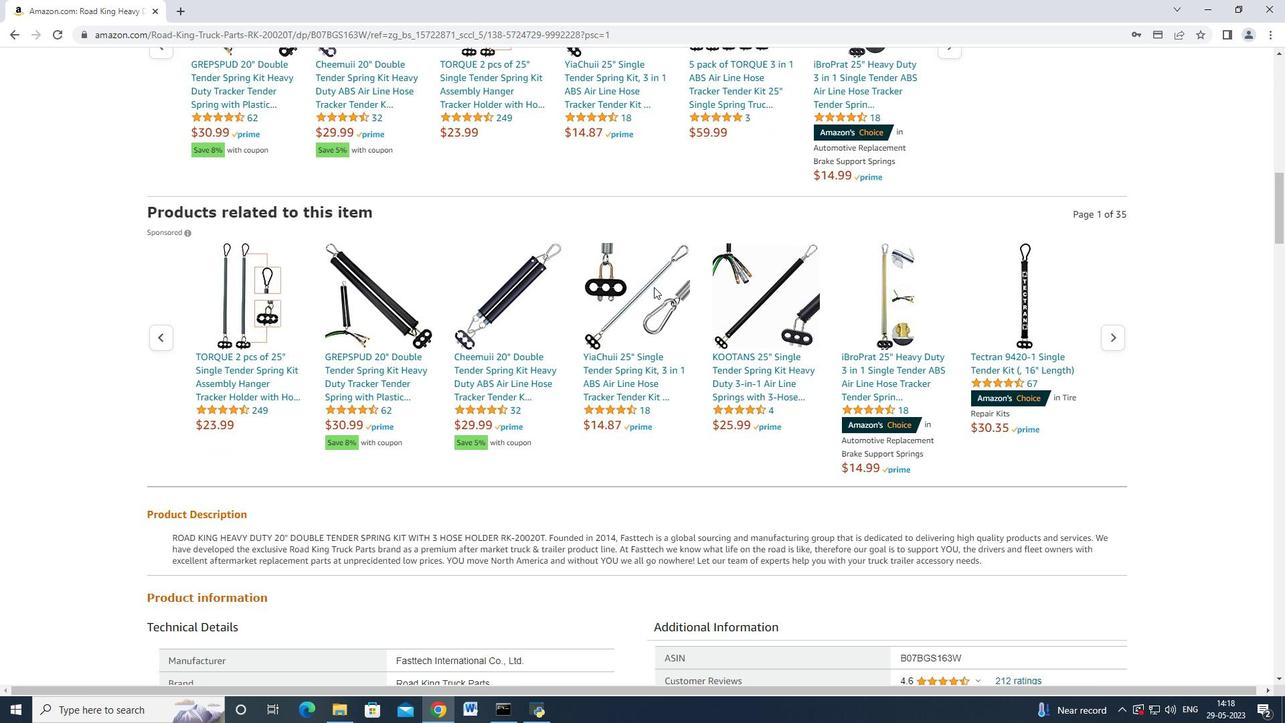 
Action: Mouse scrolled (654, 286) with delta (0, 0)
Screenshot: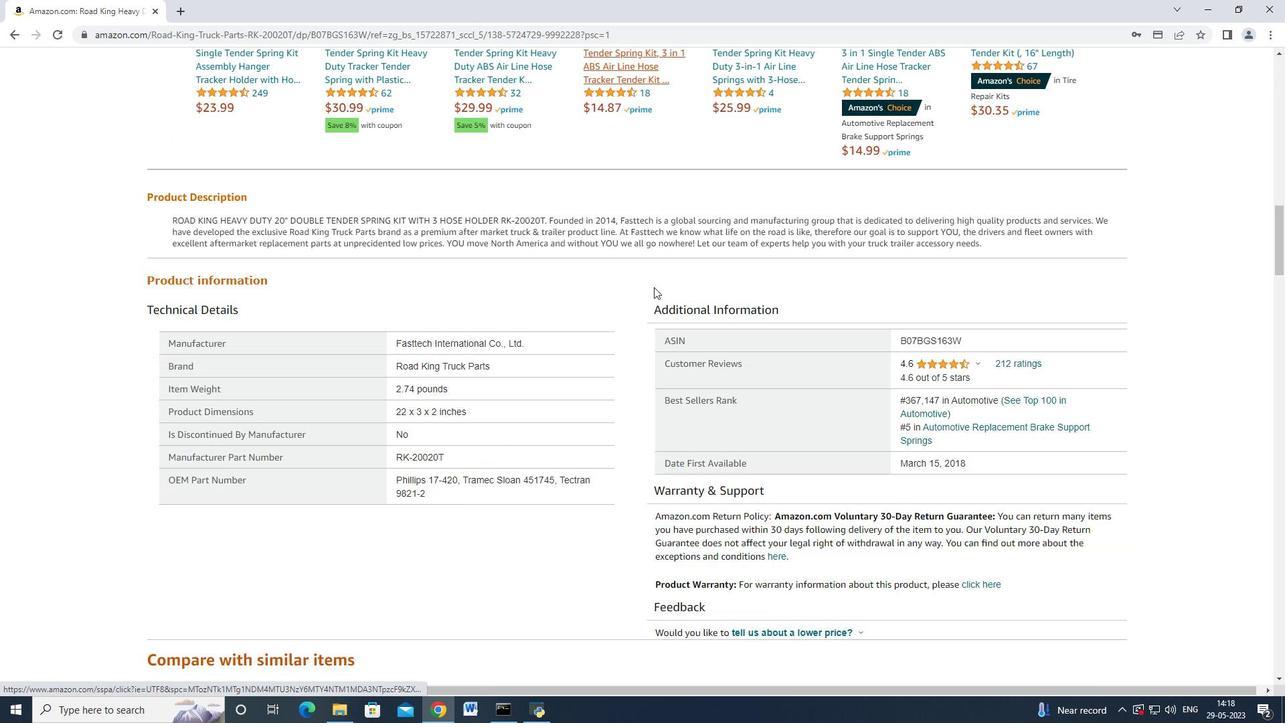 
Action: Mouse scrolled (654, 286) with delta (0, 0)
Screenshot: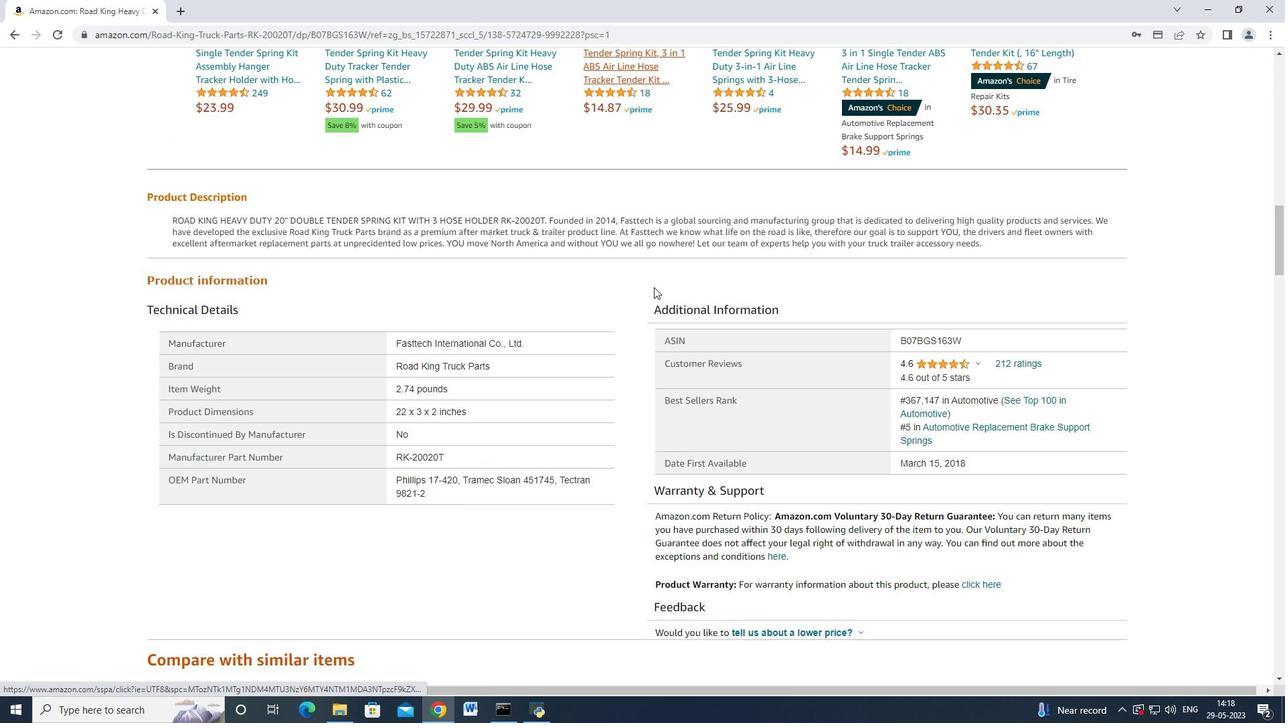 
Action: Mouse scrolled (654, 286) with delta (0, 0)
Screenshot: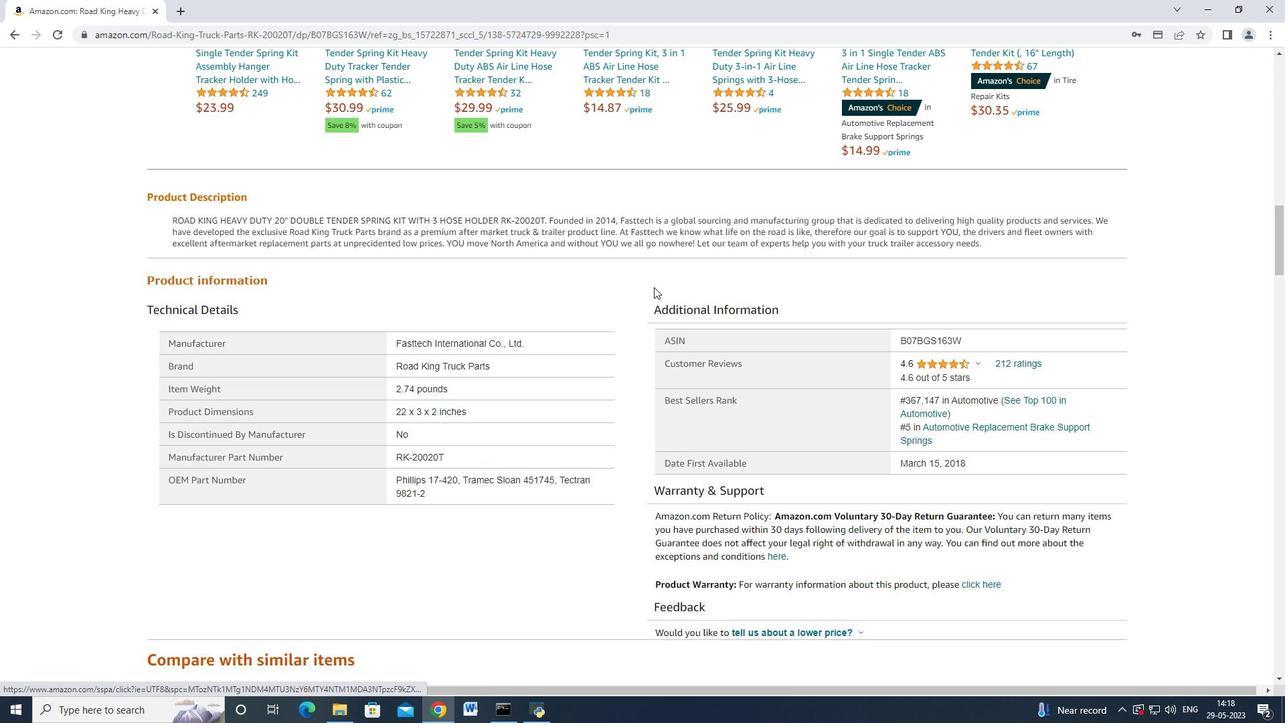 
Action: Mouse scrolled (654, 286) with delta (0, 0)
Screenshot: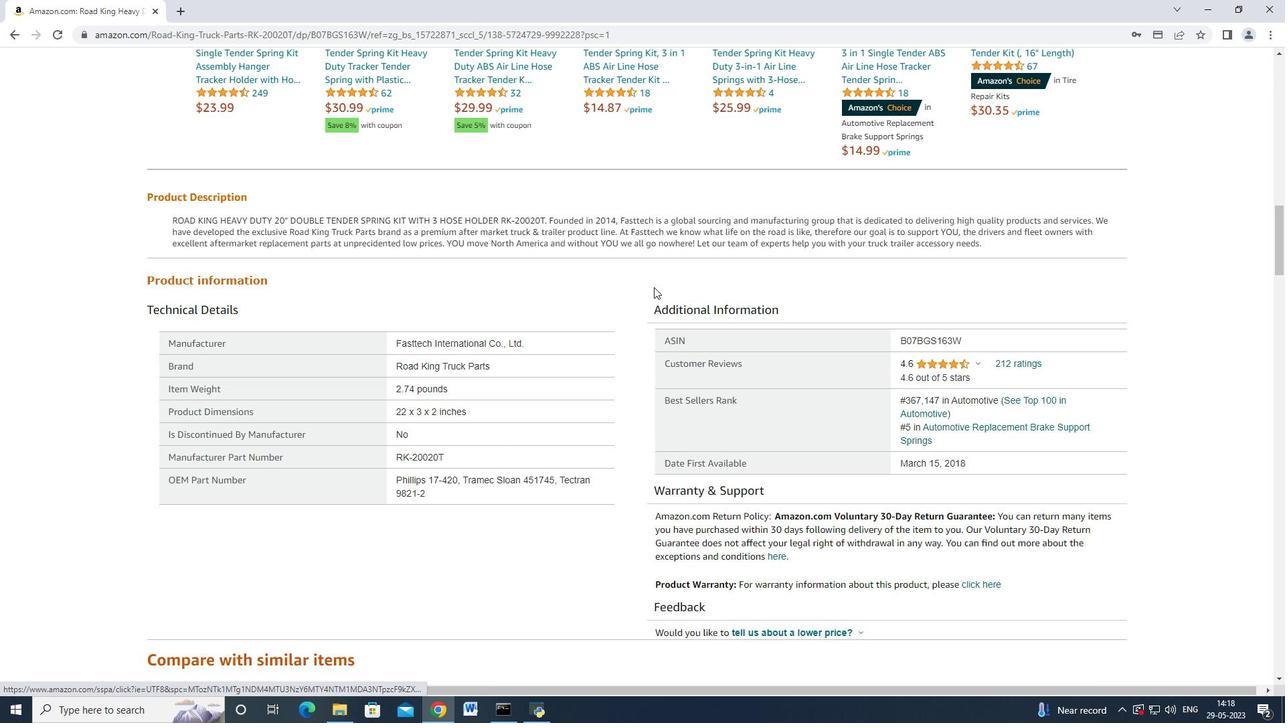 
Action: Mouse scrolled (654, 286) with delta (0, 0)
Screenshot: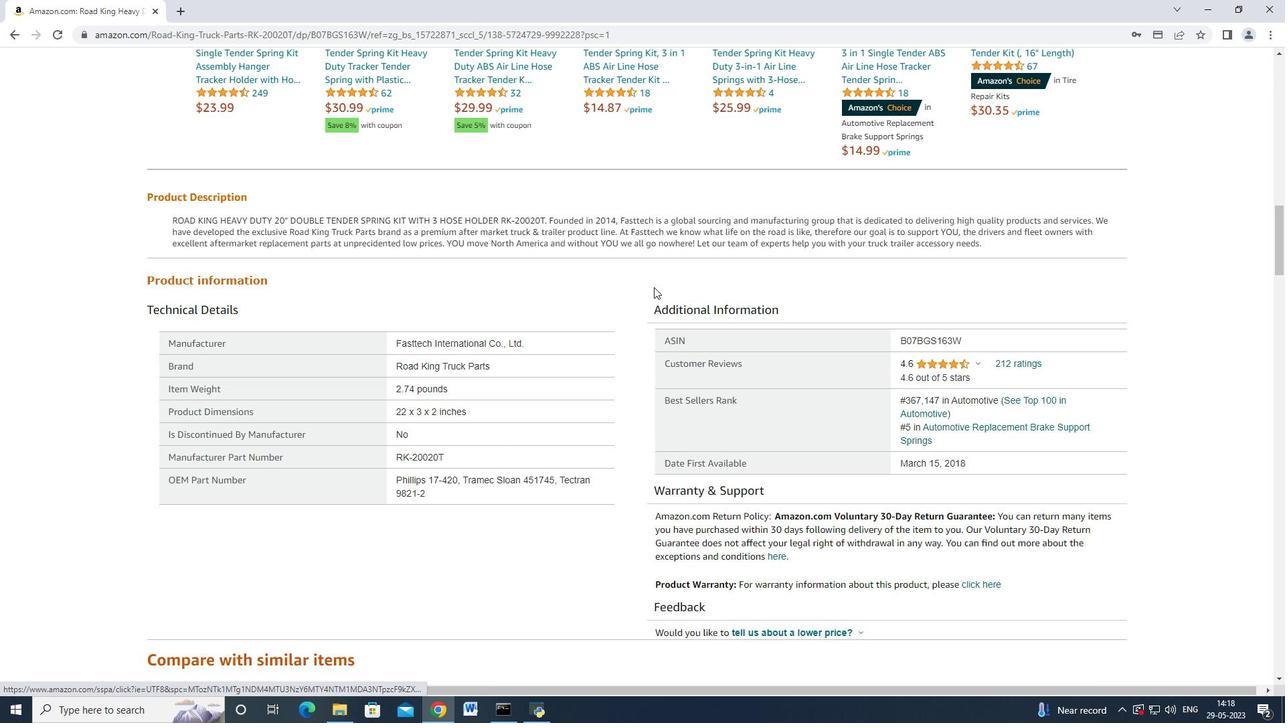 
Action: Mouse scrolled (654, 286) with delta (0, 0)
Screenshot: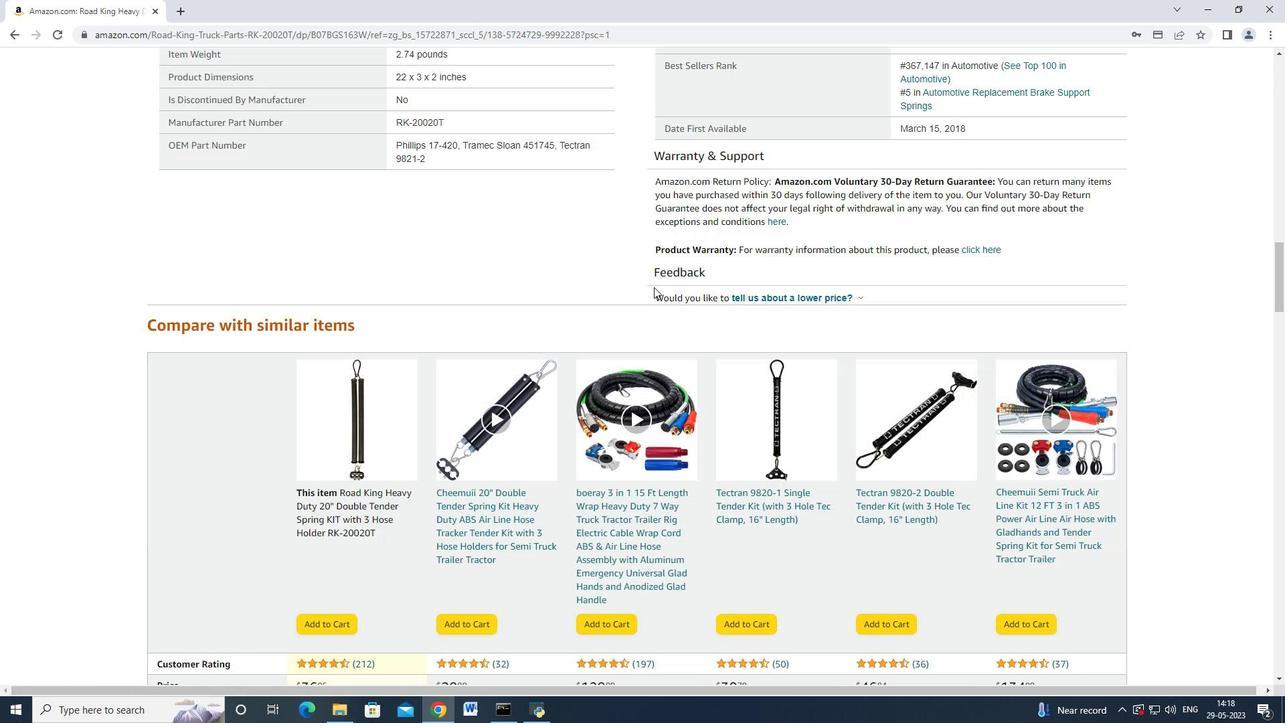 
Action: Mouse scrolled (654, 286) with delta (0, 0)
Screenshot: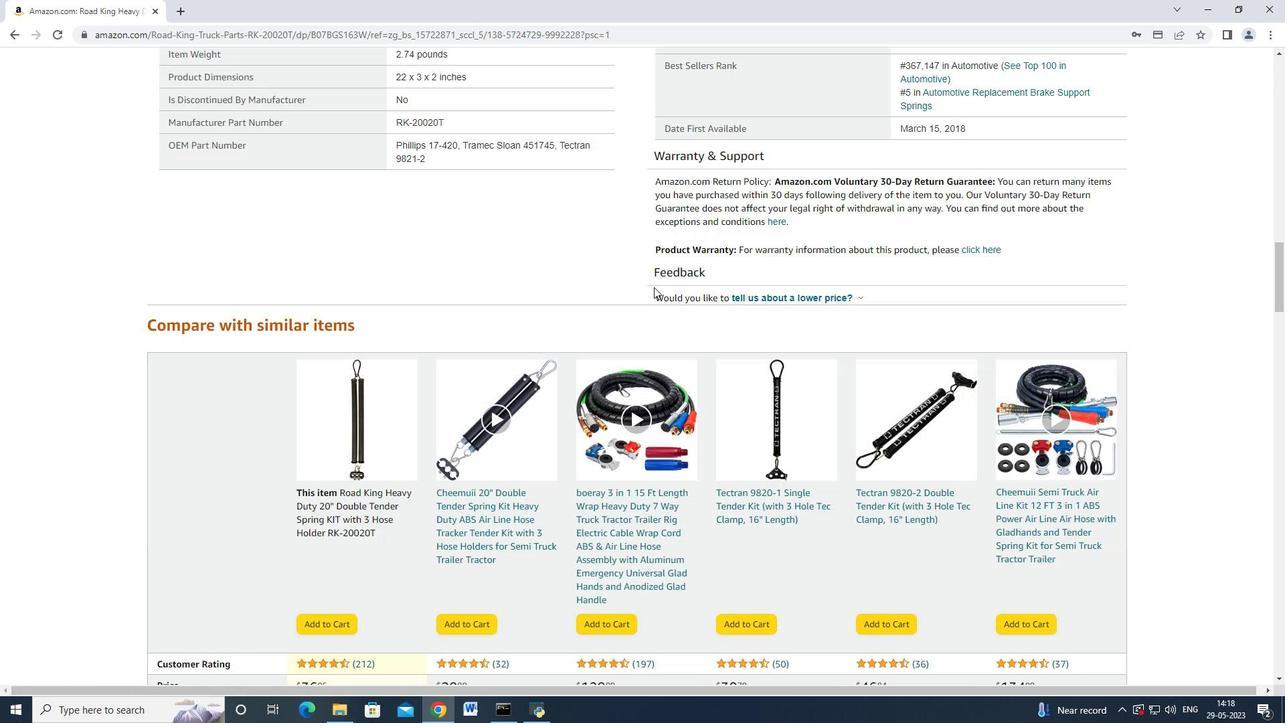 
Action: Mouse scrolled (654, 286) with delta (0, 0)
Screenshot: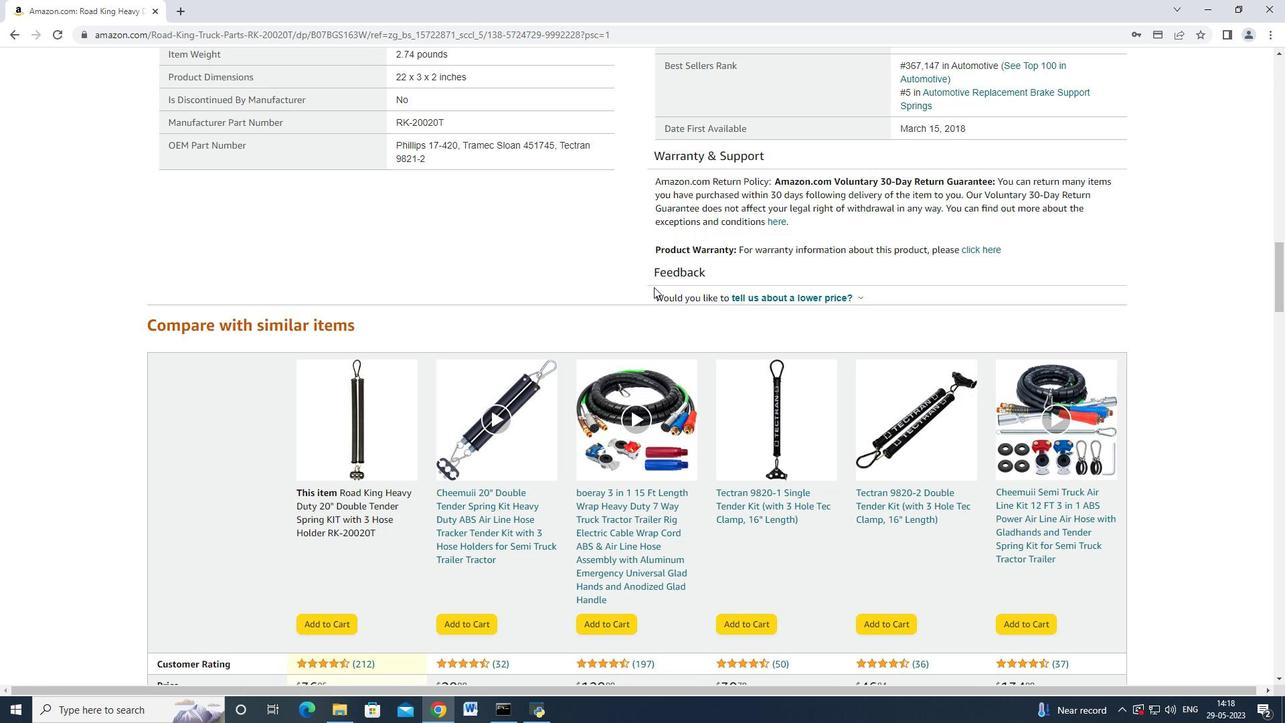 
Action: Mouse scrolled (654, 286) with delta (0, 0)
Screenshot: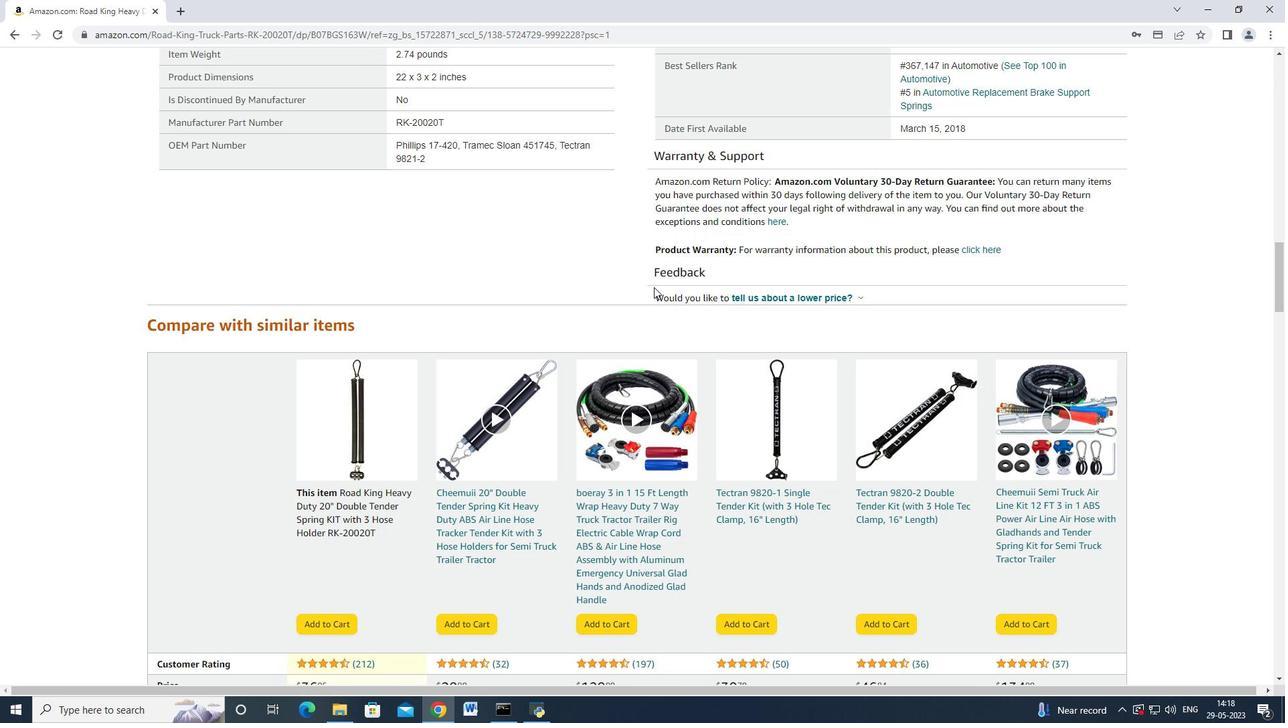 
Action: Mouse scrolled (654, 286) with delta (0, 0)
Screenshot: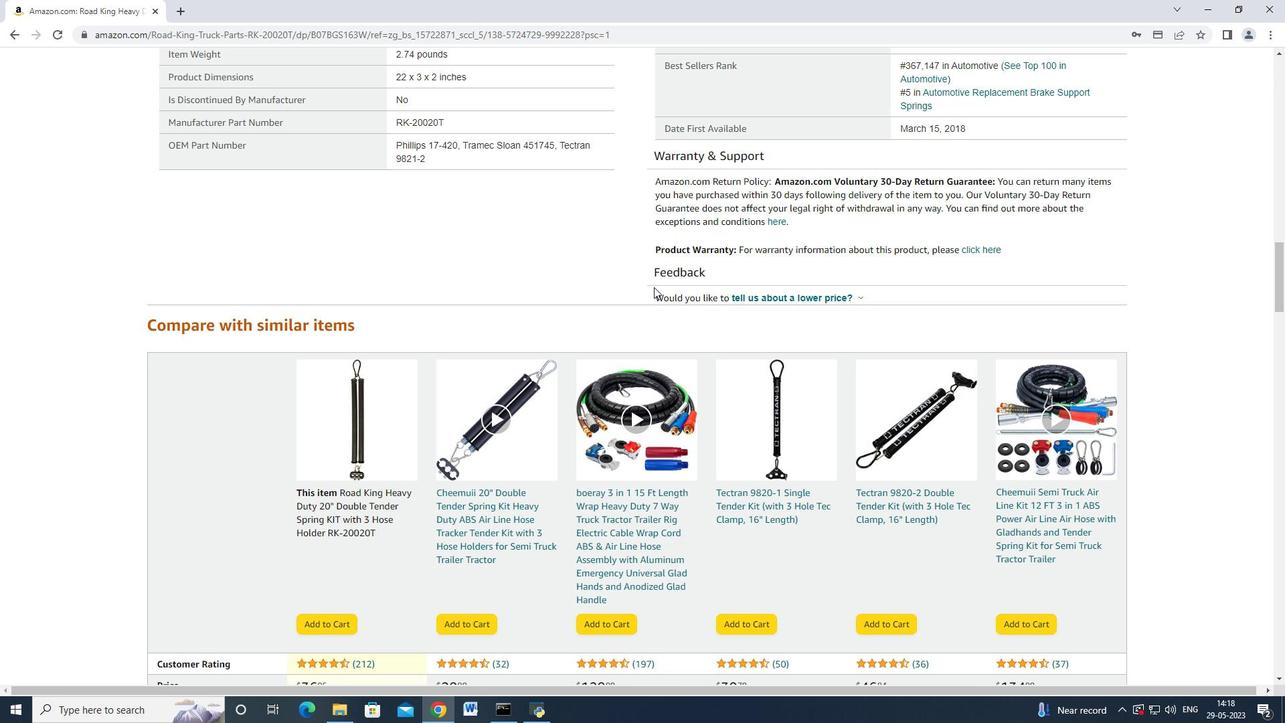 
Action: Mouse scrolled (654, 286) with delta (0, 0)
Screenshot: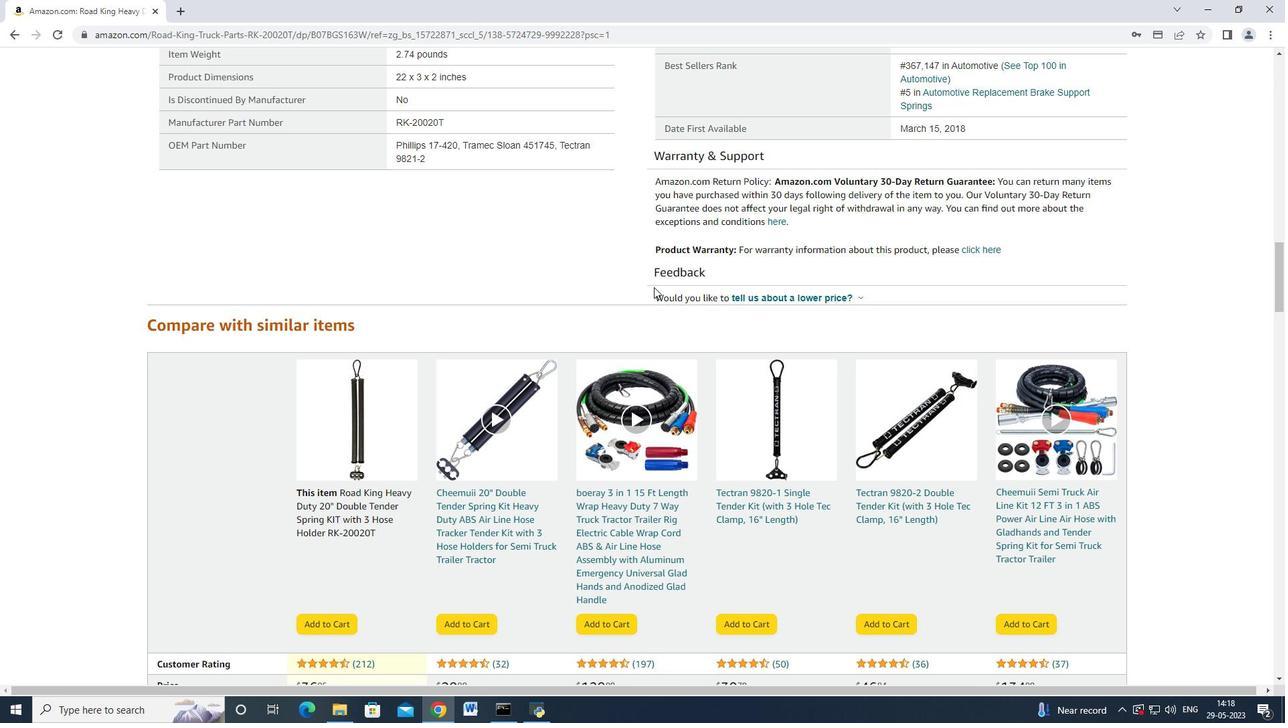 
Action: Mouse scrolled (654, 286) with delta (0, 0)
Screenshot: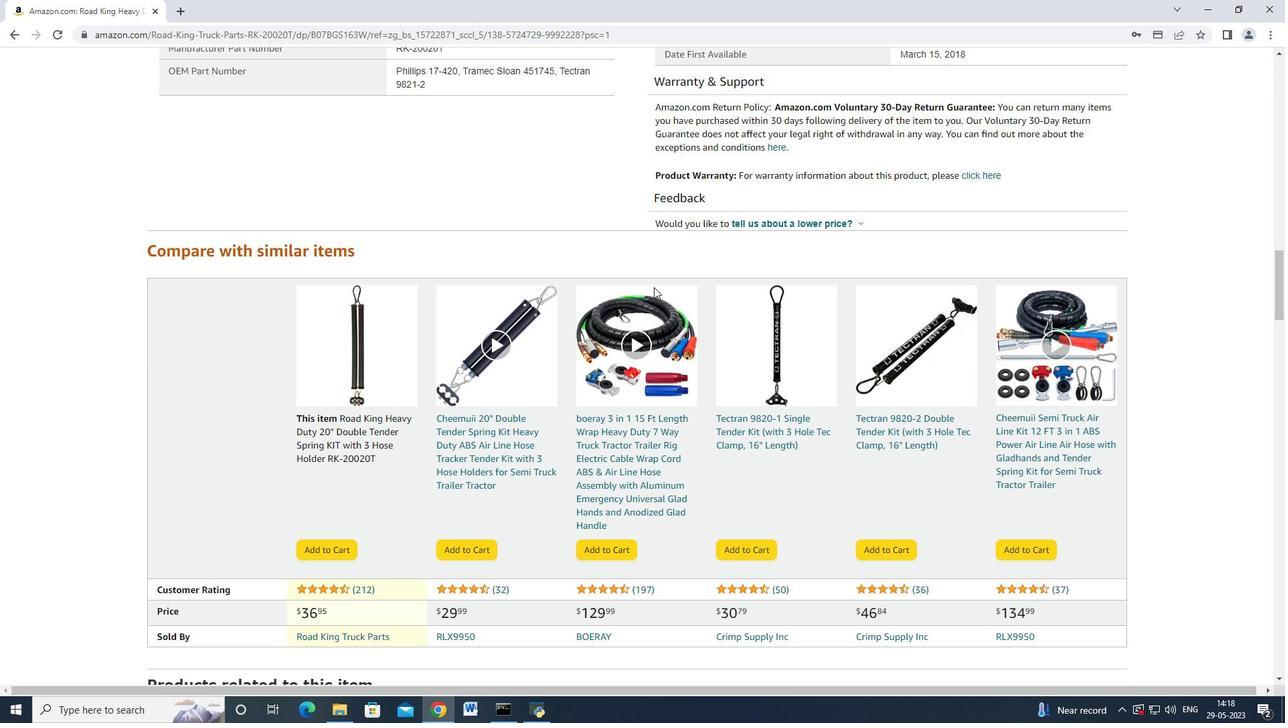
Action: Mouse scrolled (654, 286) with delta (0, 0)
Screenshot: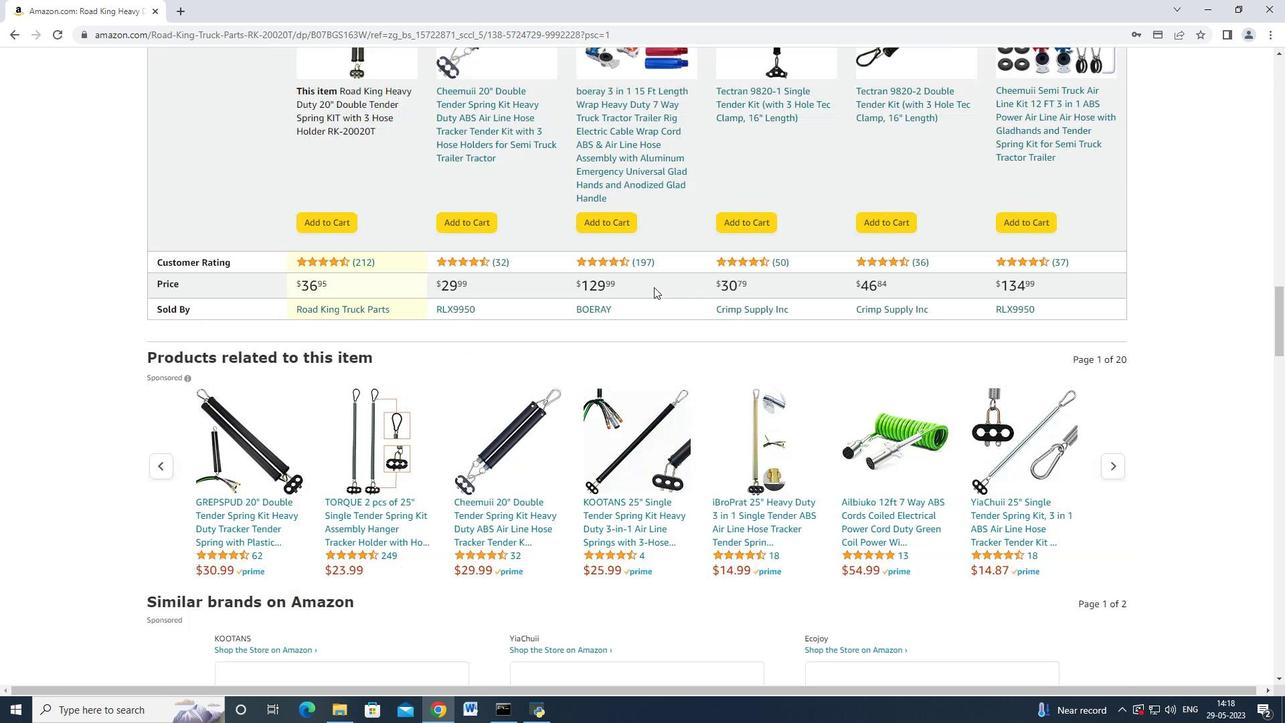 
Action: Mouse scrolled (654, 286) with delta (0, 0)
Screenshot: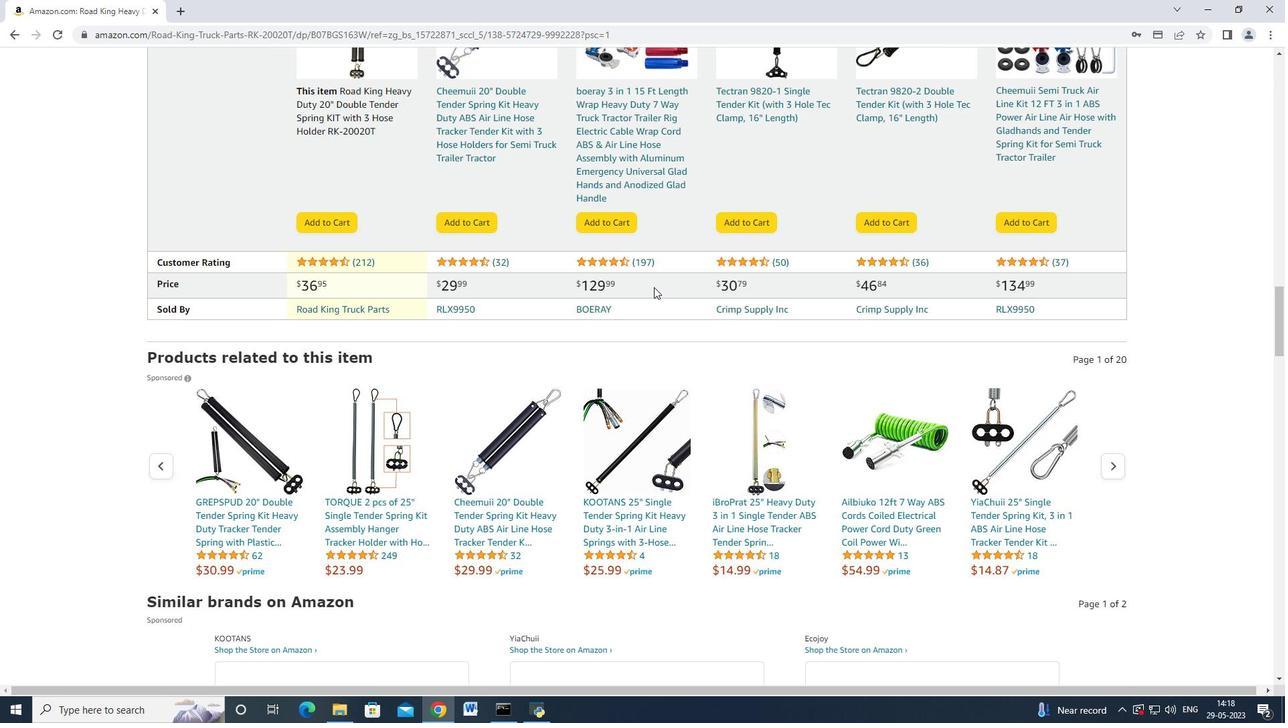 
Action: Mouse scrolled (654, 286) with delta (0, 0)
Screenshot: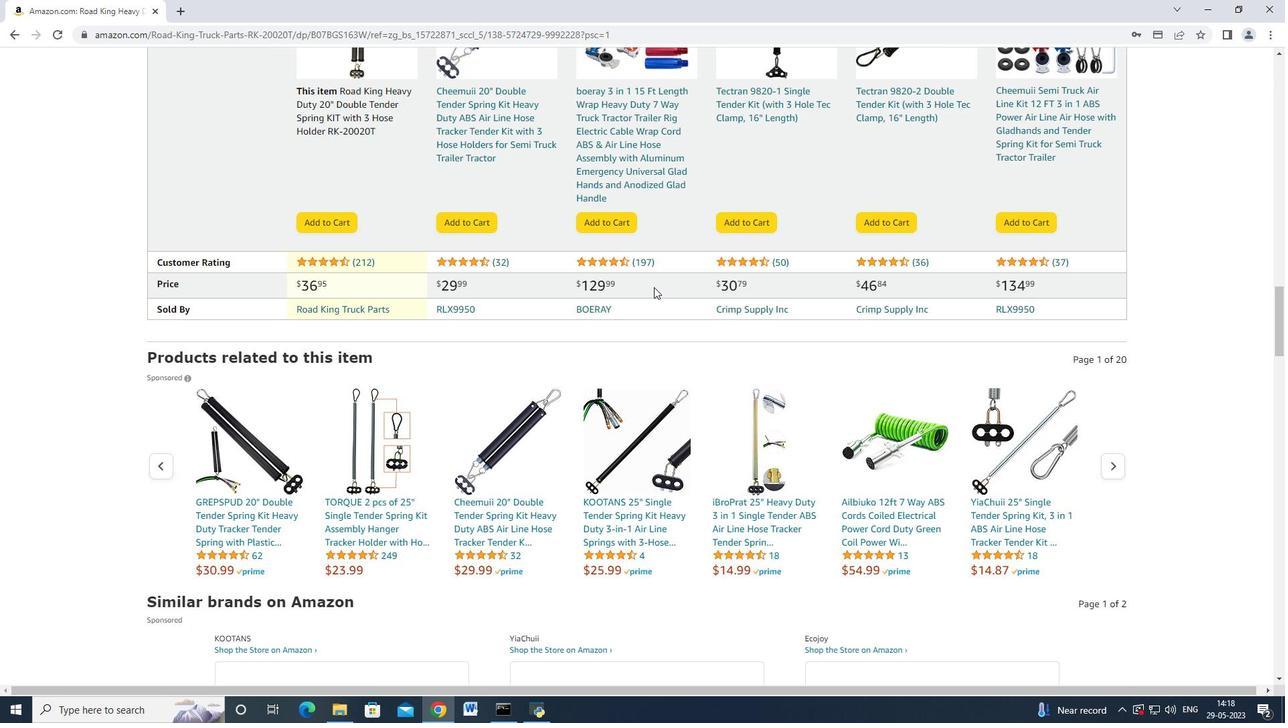 
Action: Mouse scrolled (654, 286) with delta (0, 0)
Screenshot: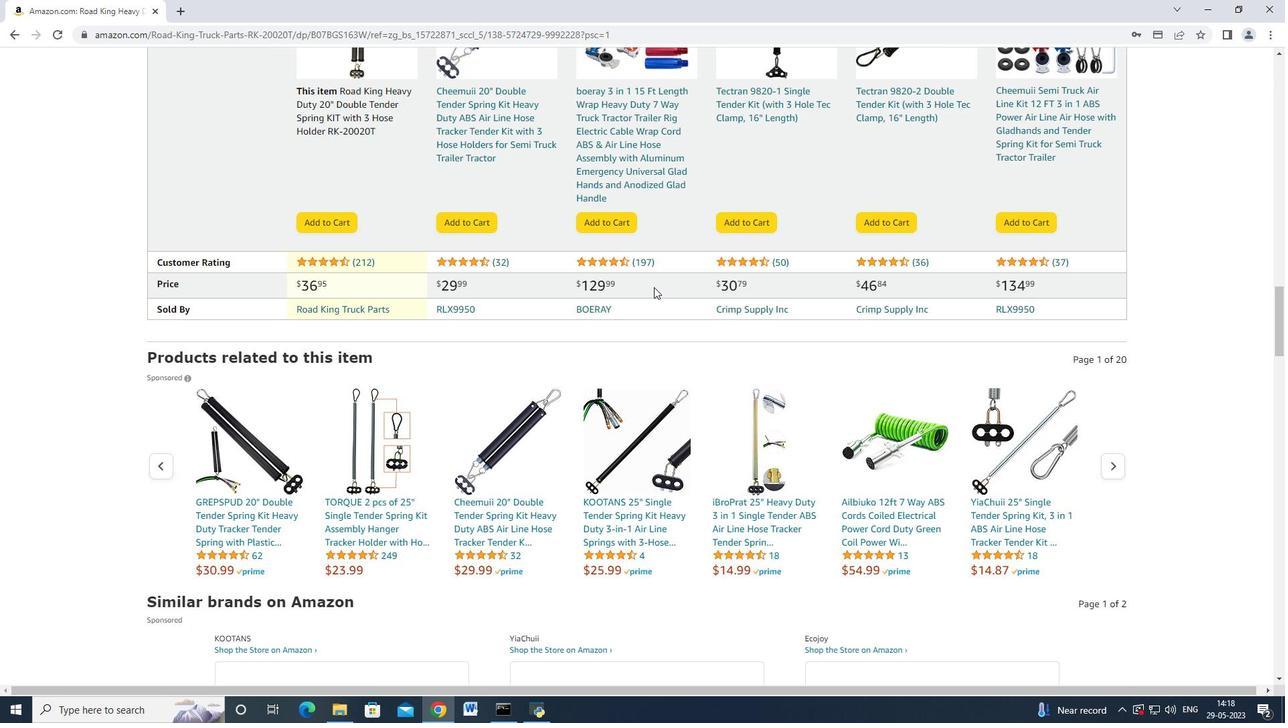 
Action: Mouse scrolled (654, 287) with delta (0, 0)
Screenshot: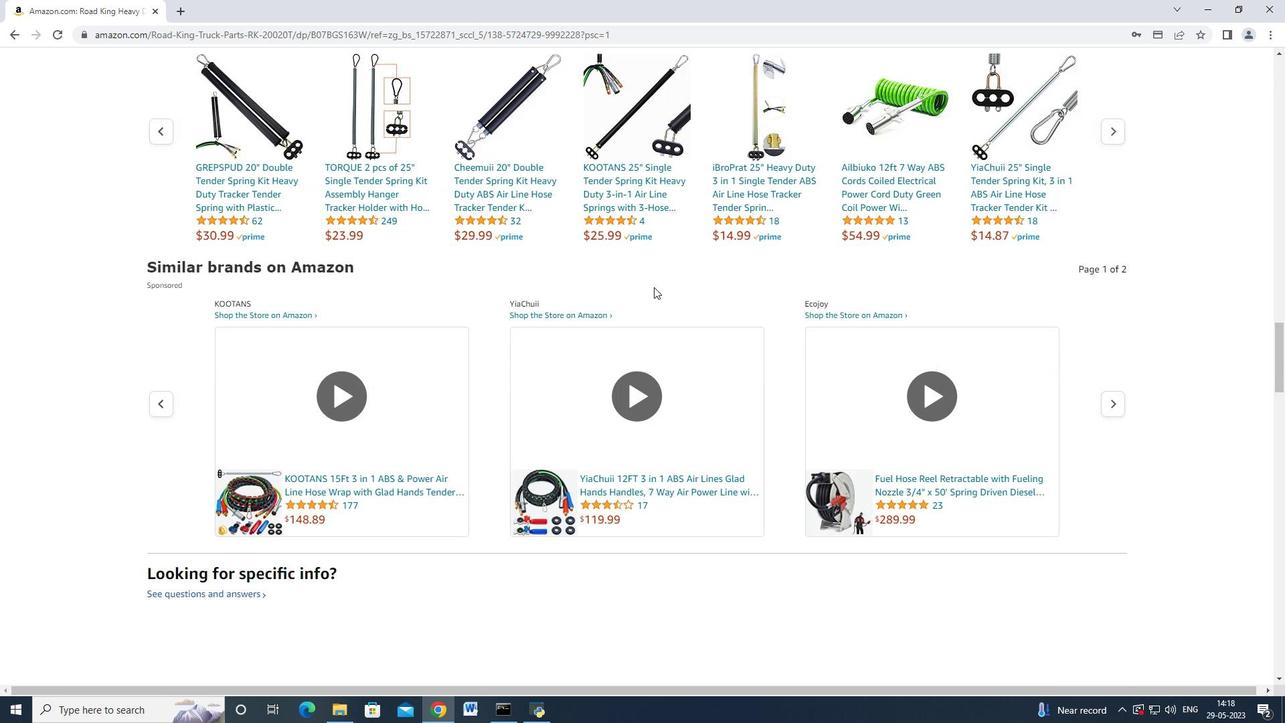 
Action: Mouse scrolled (654, 287) with delta (0, 0)
Screenshot: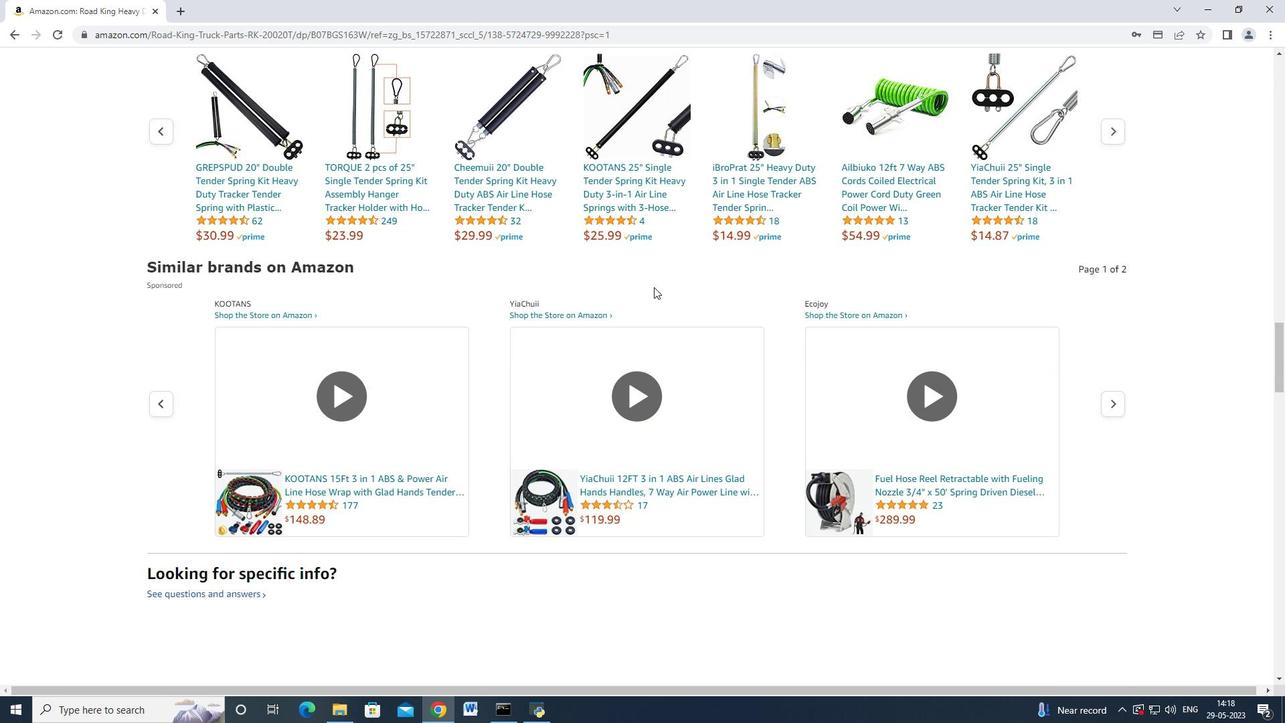 
Action: Mouse scrolled (654, 287) with delta (0, 0)
Screenshot: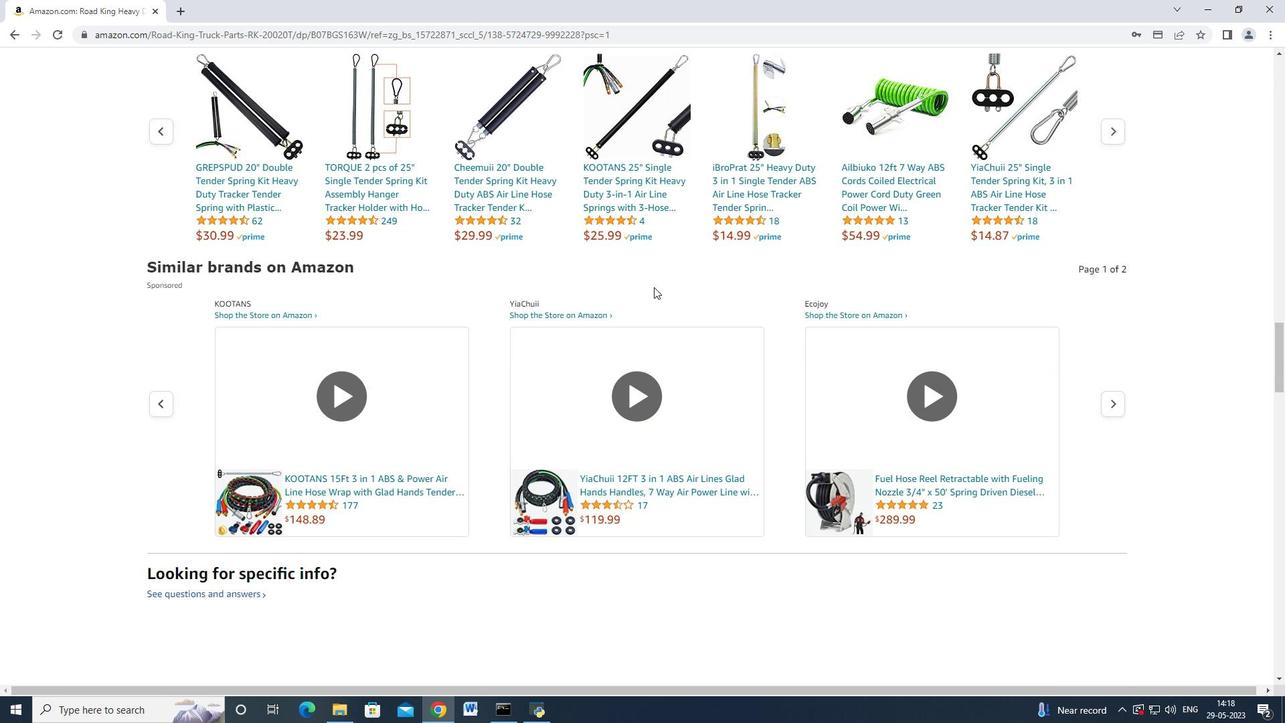 
Action: Mouse scrolled (654, 287) with delta (0, 0)
Screenshot: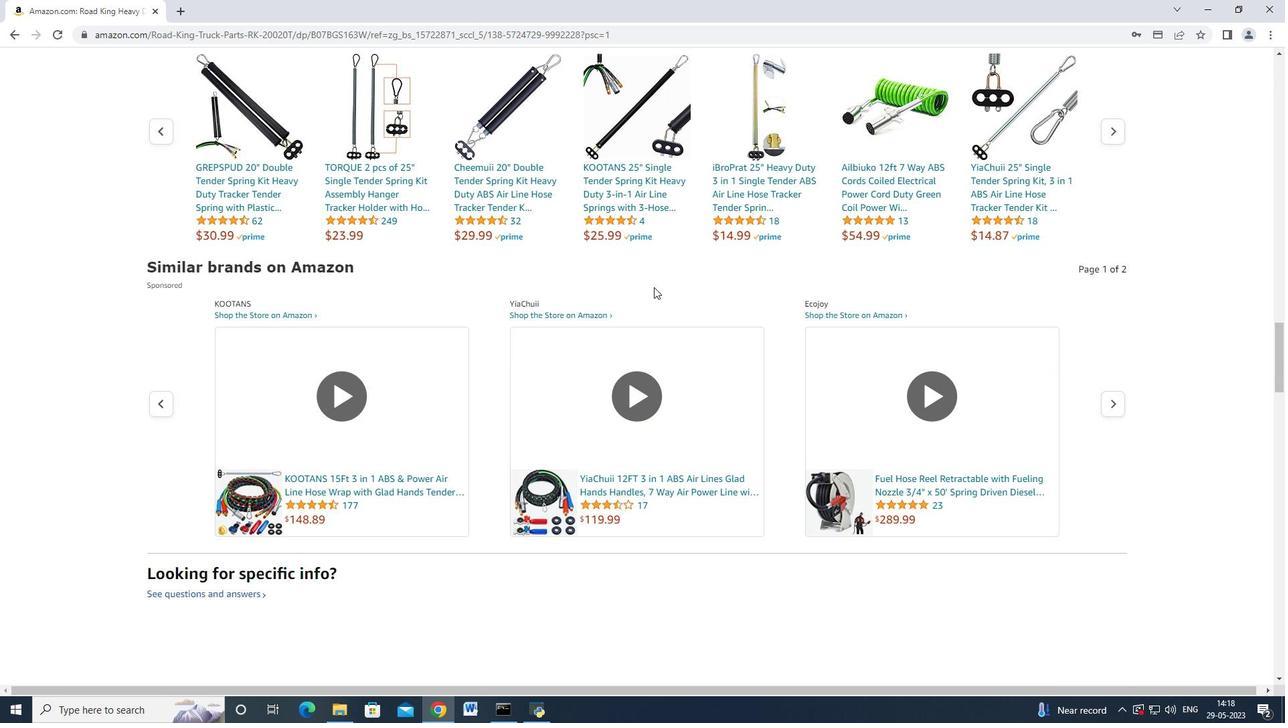 
Action: Mouse scrolled (654, 287) with delta (0, 0)
Screenshot: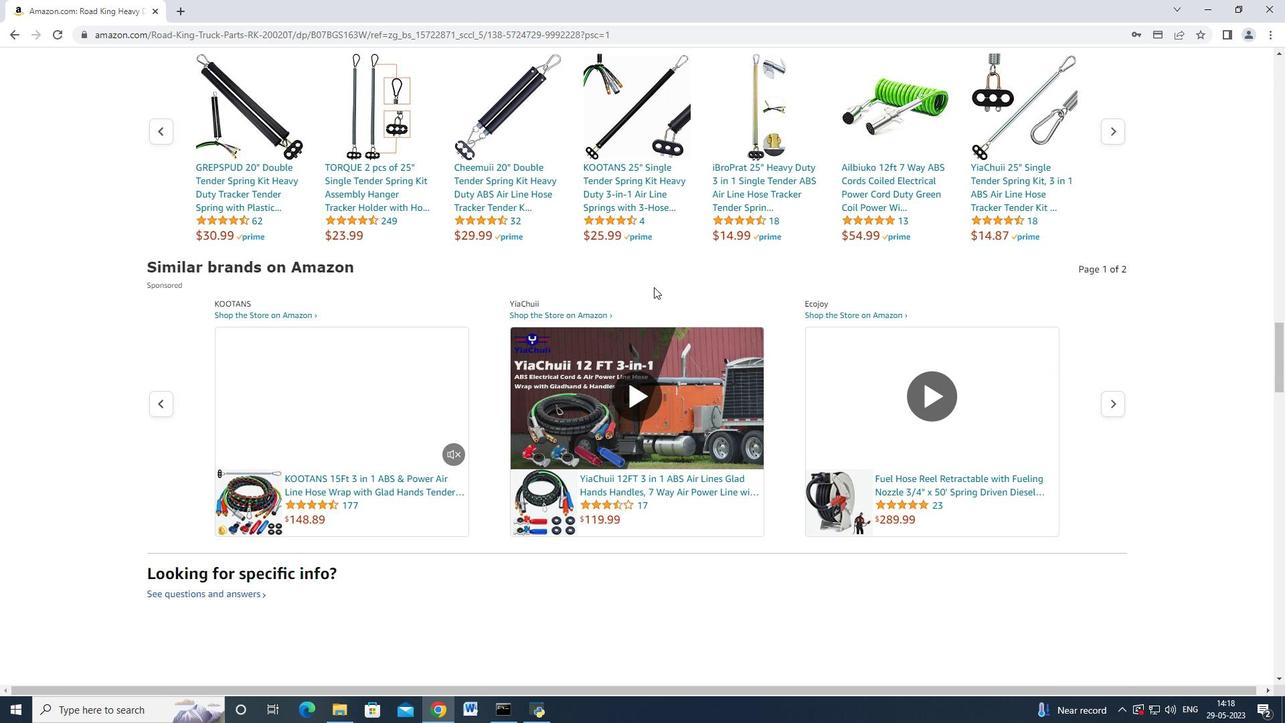 
Action: Mouse scrolled (654, 287) with delta (0, 0)
Screenshot: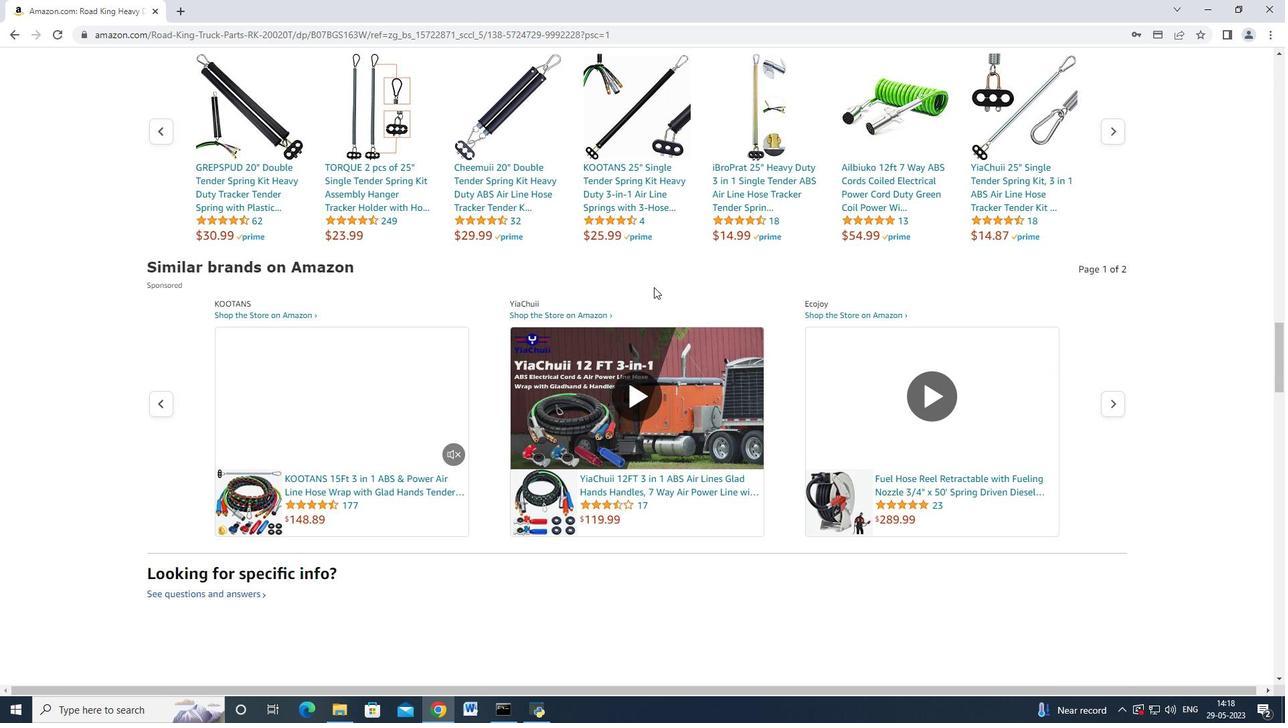 
Action: Mouse moved to (654, 287)
Screenshot: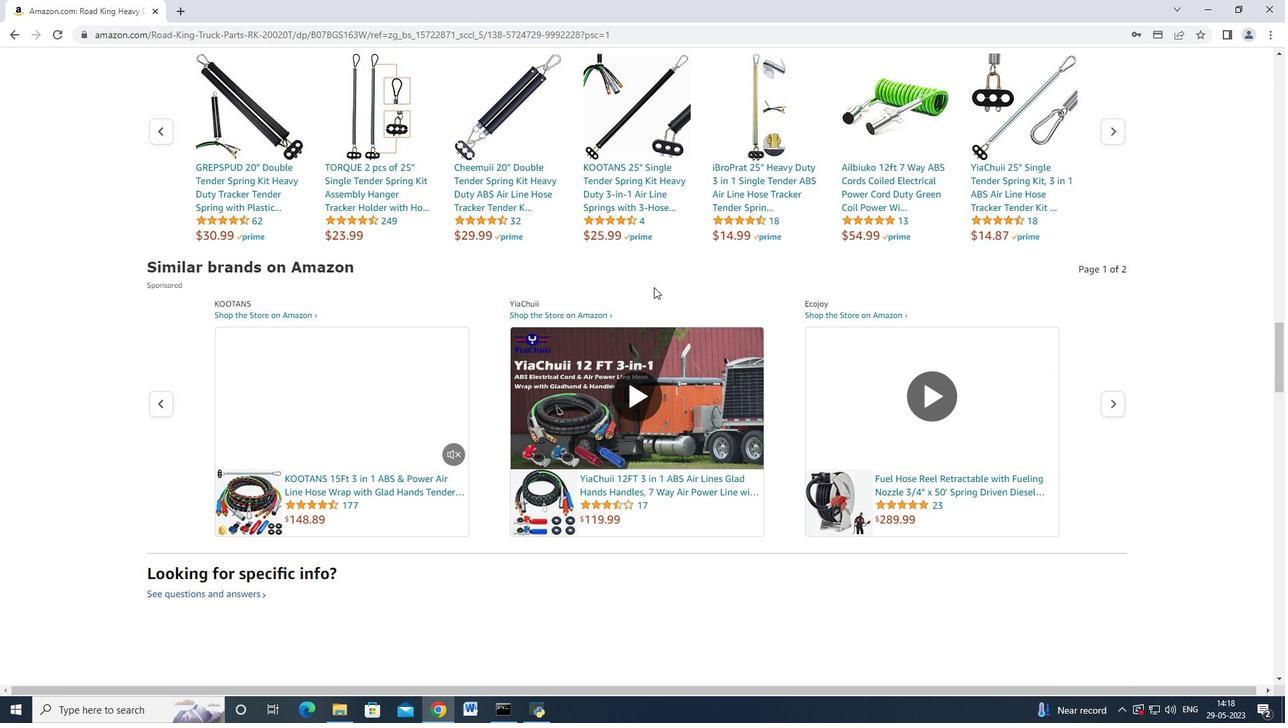 
Action: Mouse scrolled (654, 288) with delta (0, 0)
Screenshot: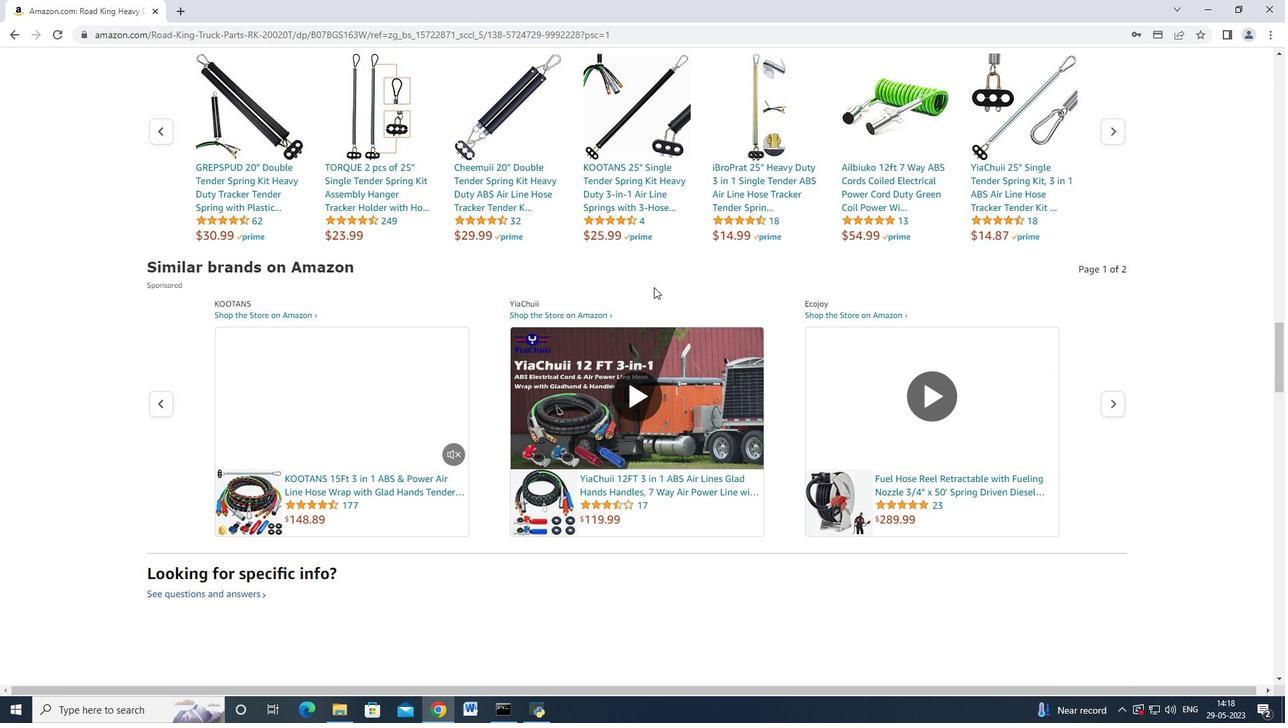 
Action: Mouse scrolled (654, 288) with delta (0, 0)
Screenshot: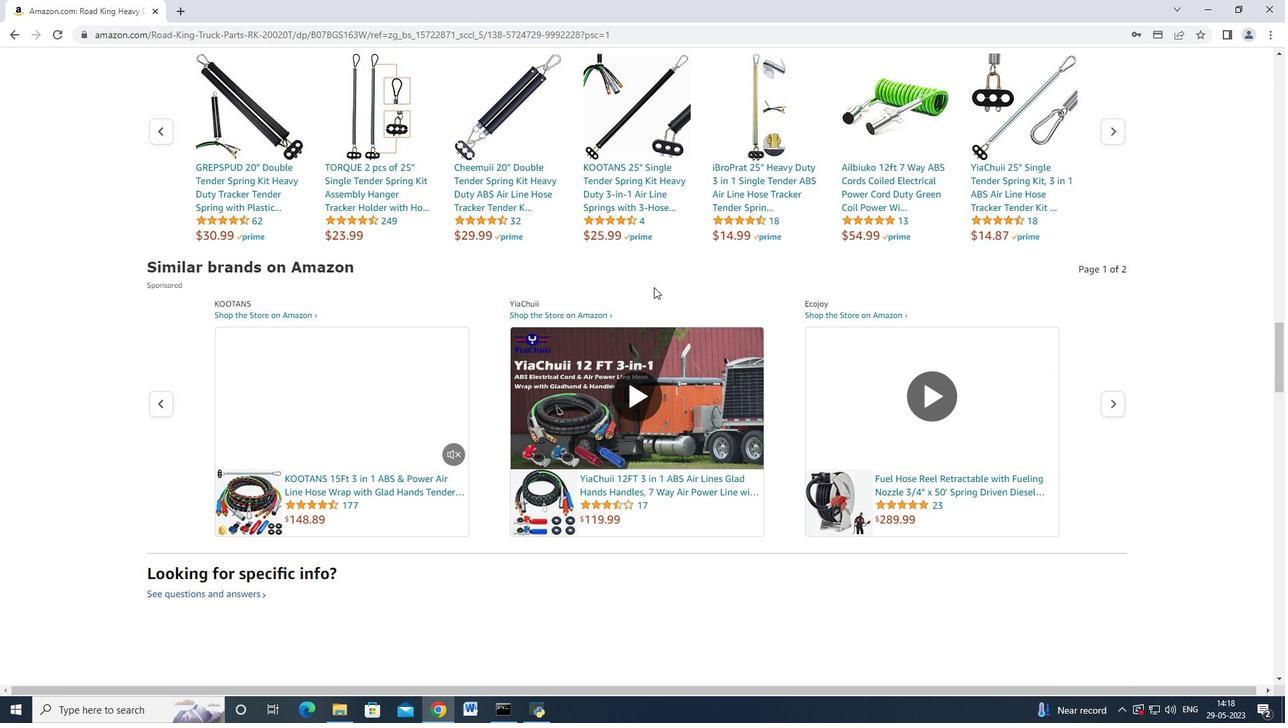 
Action: Mouse scrolled (654, 288) with delta (0, 0)
Screenshot: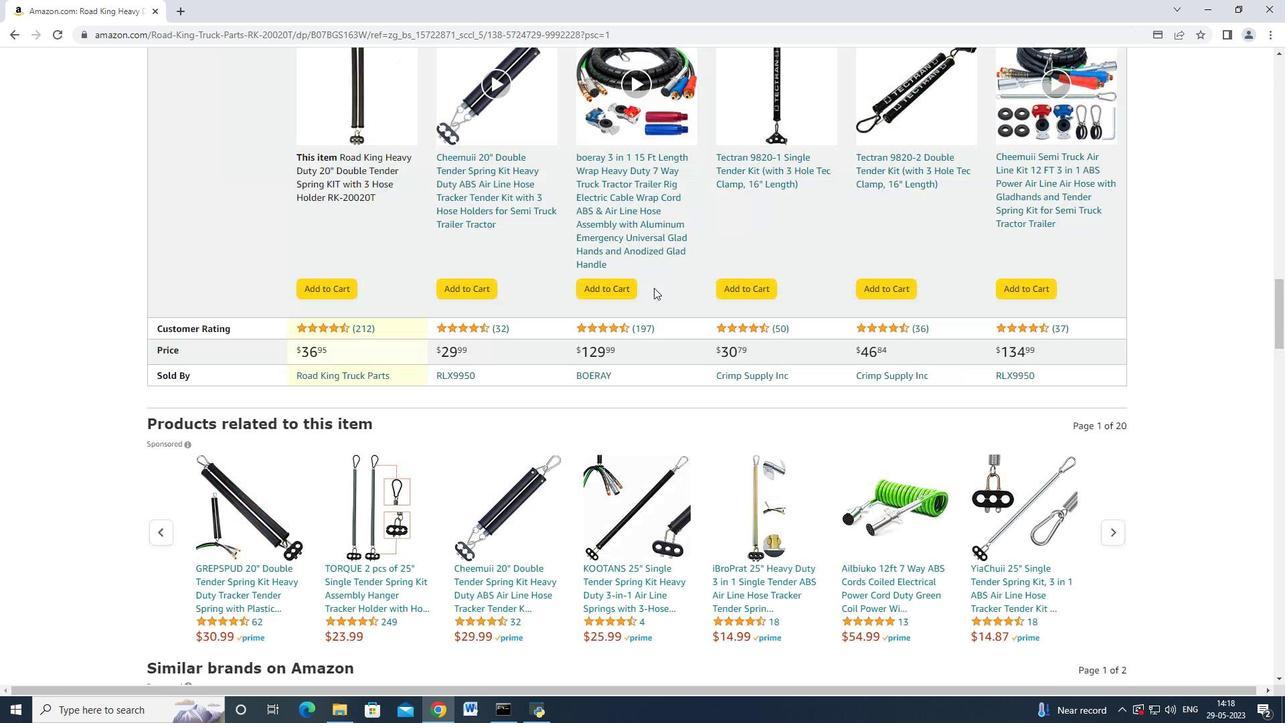 
Action: Mouse scrolled (654, 288) with delta (0, 0)
Screenshot: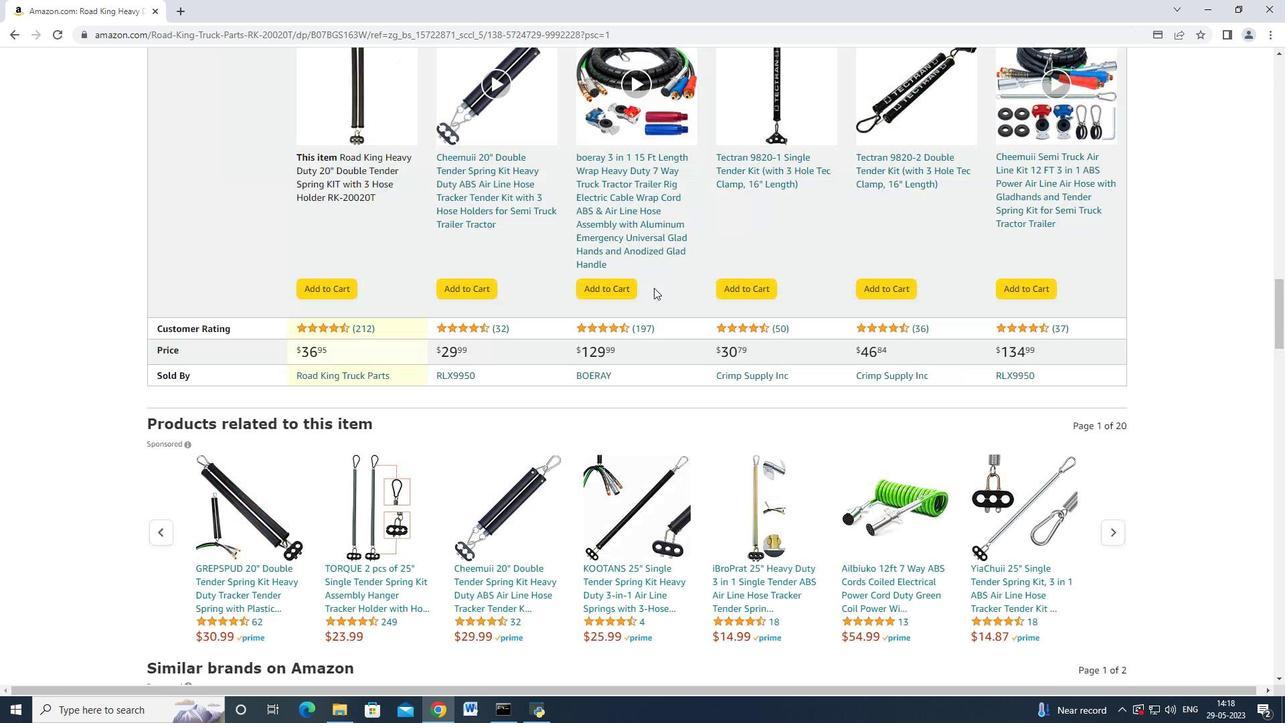 
Action: Mouse scrolled (654, 288) with delta (0, 0)
Screenshot: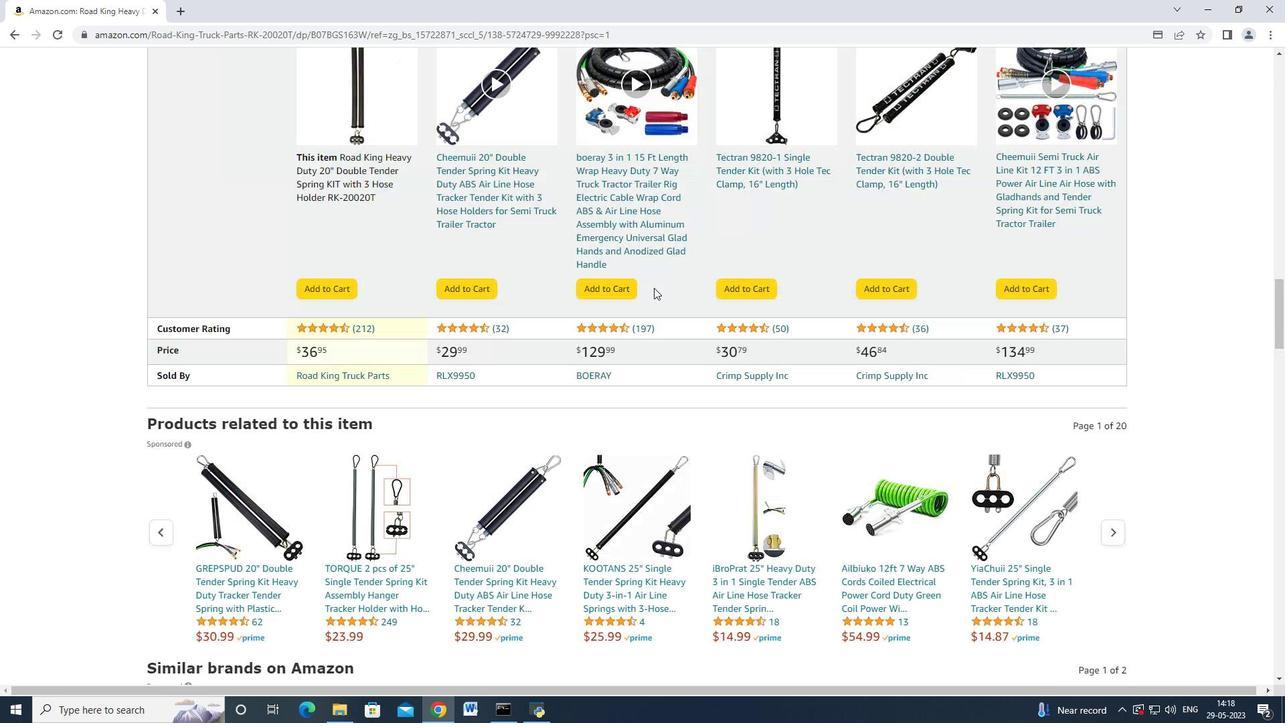 
Action: Mouse moved to (654, 289)
Screenshot: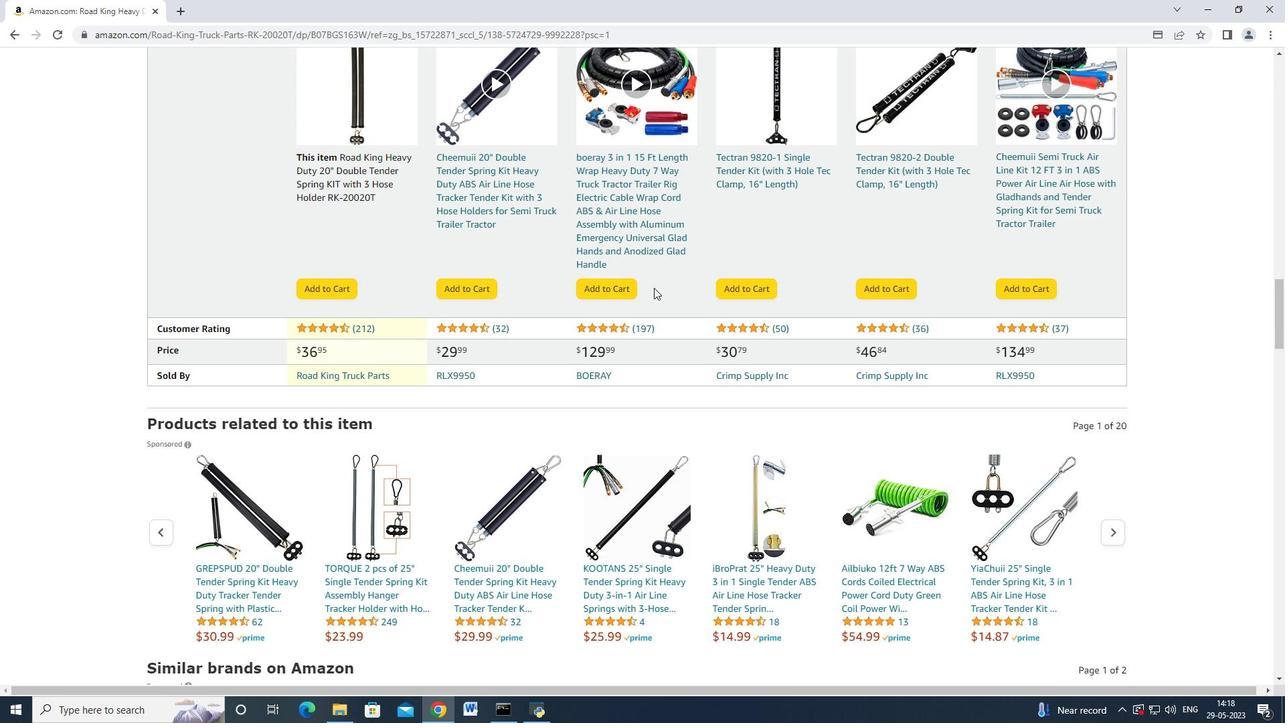 
Action: Mouse scrolled (654, 289) with delta (0, 0)
Screenshot: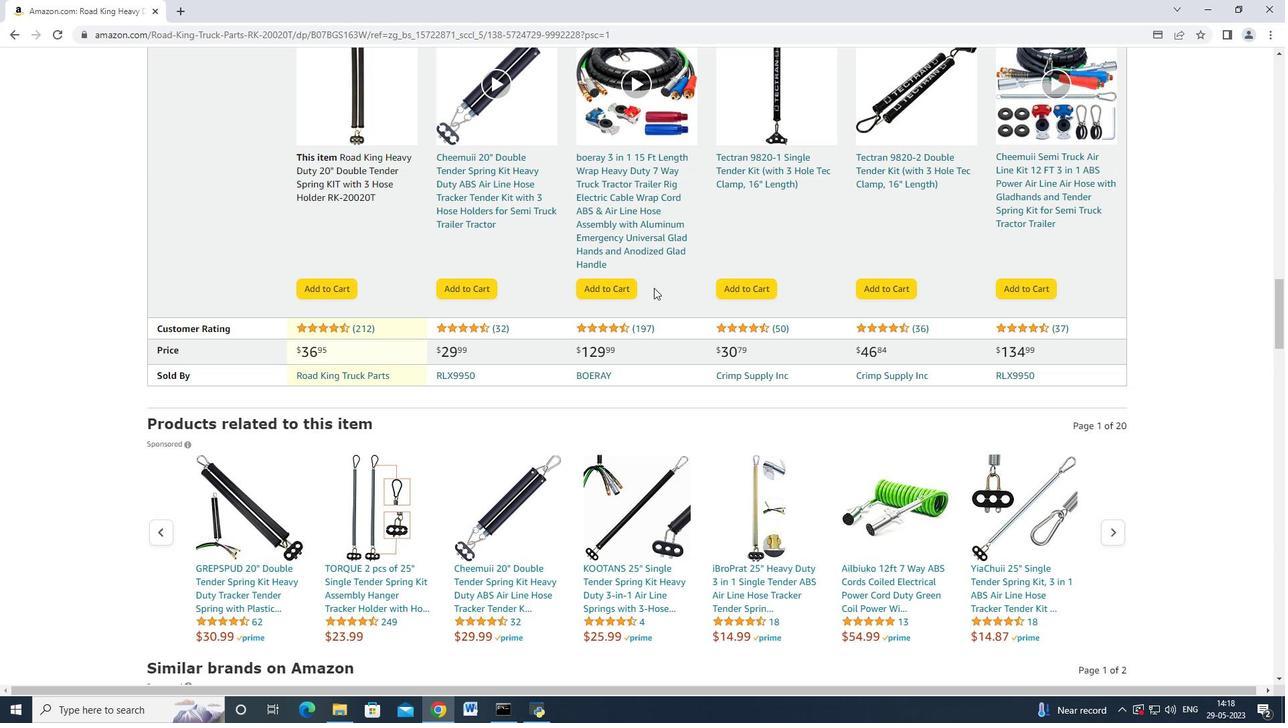 
Action: Mouse scrolled (654, 289) with delta (0, 0)
Screenshot: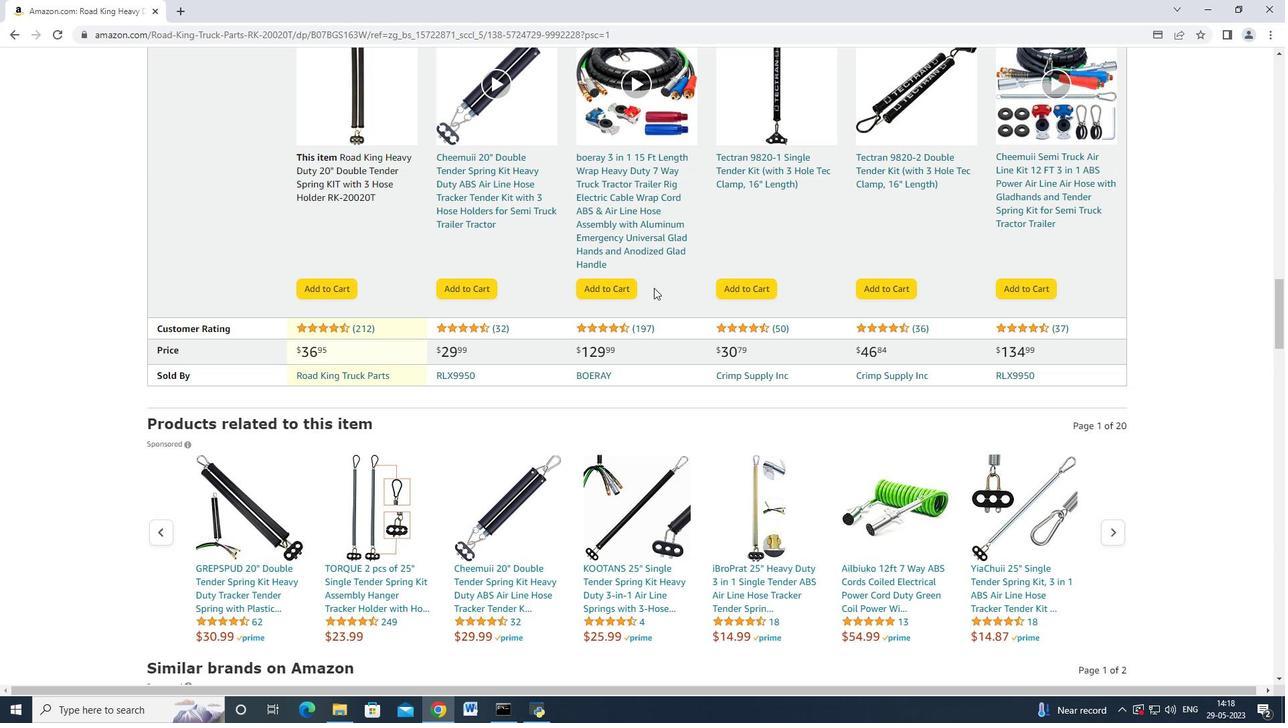 
Action: Mouse scrolled (654, 289) with delta (0, 0)
Screenshot: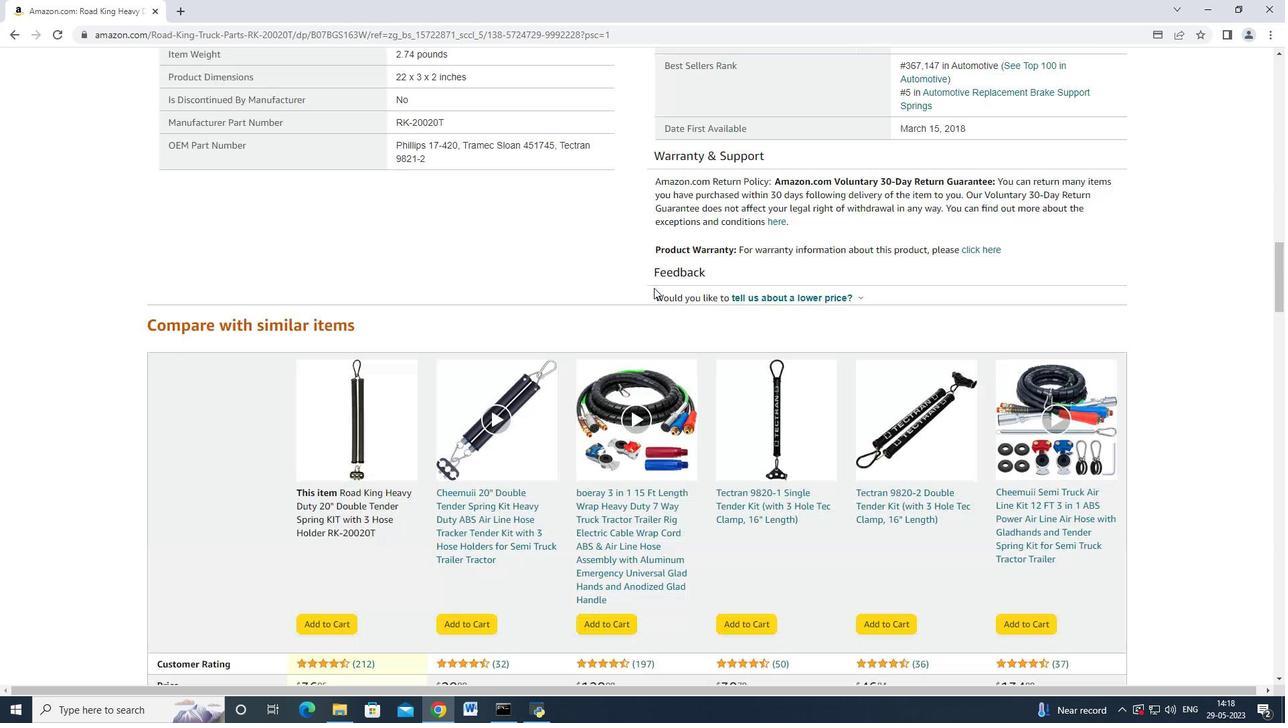 
Action: Mouse scrolled (654, 289) with delta (0, 0)
Screenshot: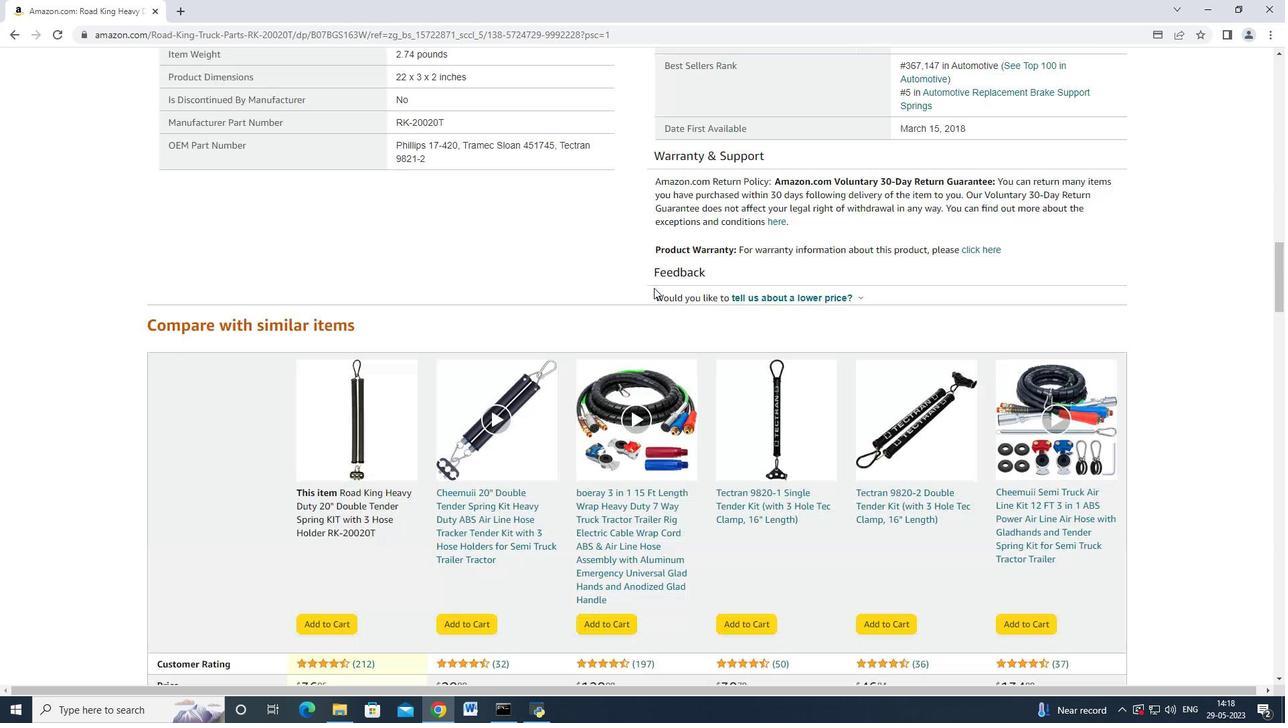 
Action: Mouse scrolled (654, 289) with delta (0, 0)
Screenshot: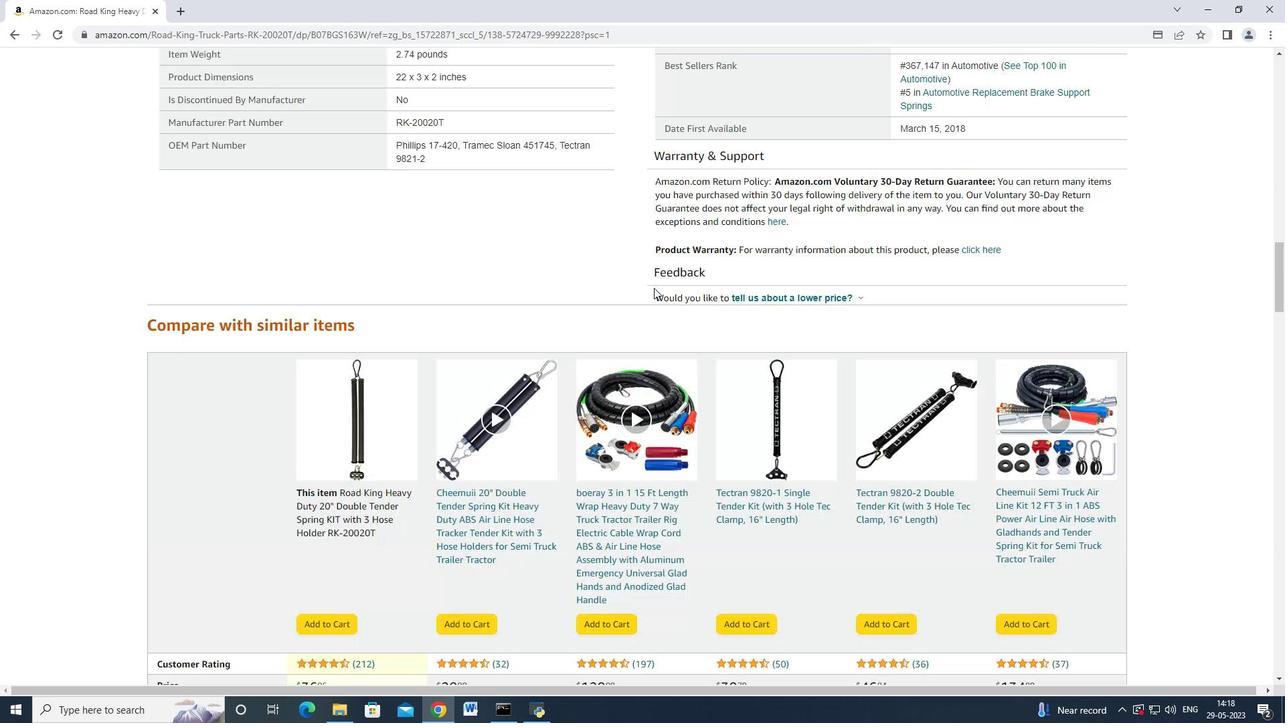
Action: Mouse scrolled (654, 289) with delta (0, 0)
Screenshot: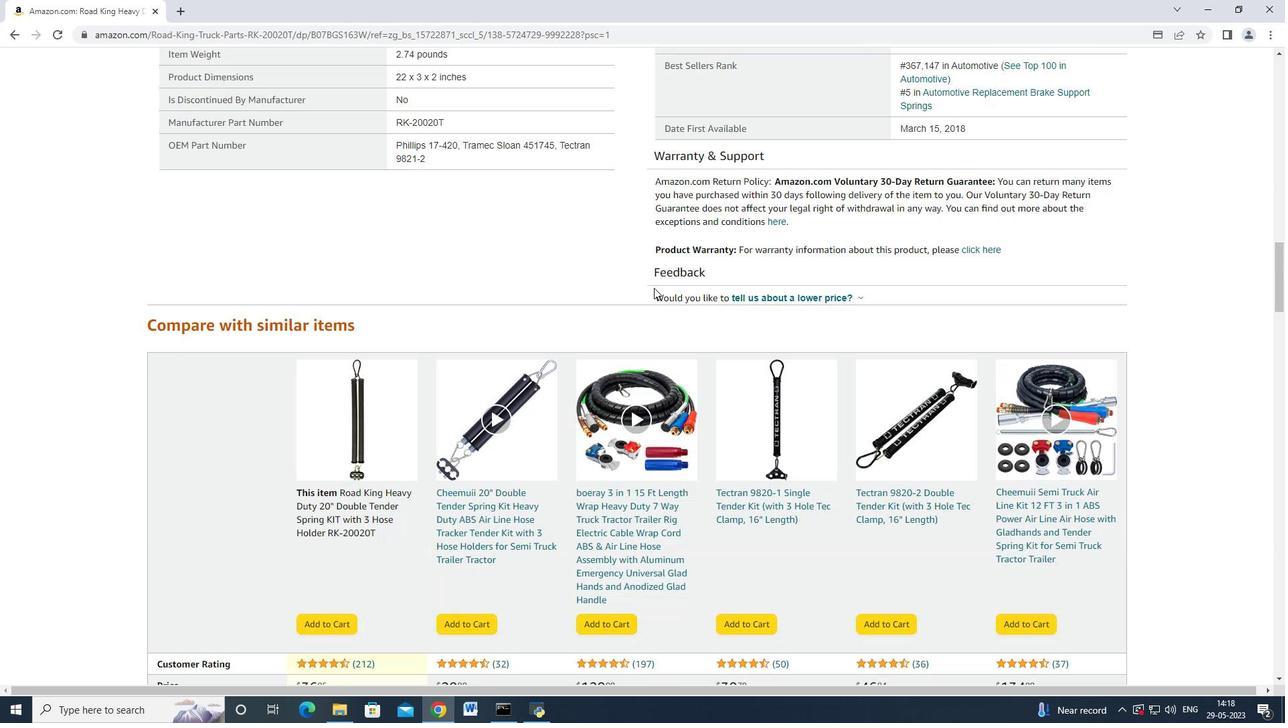 
Action: Mouse moved to (654, 289)
Screenshot: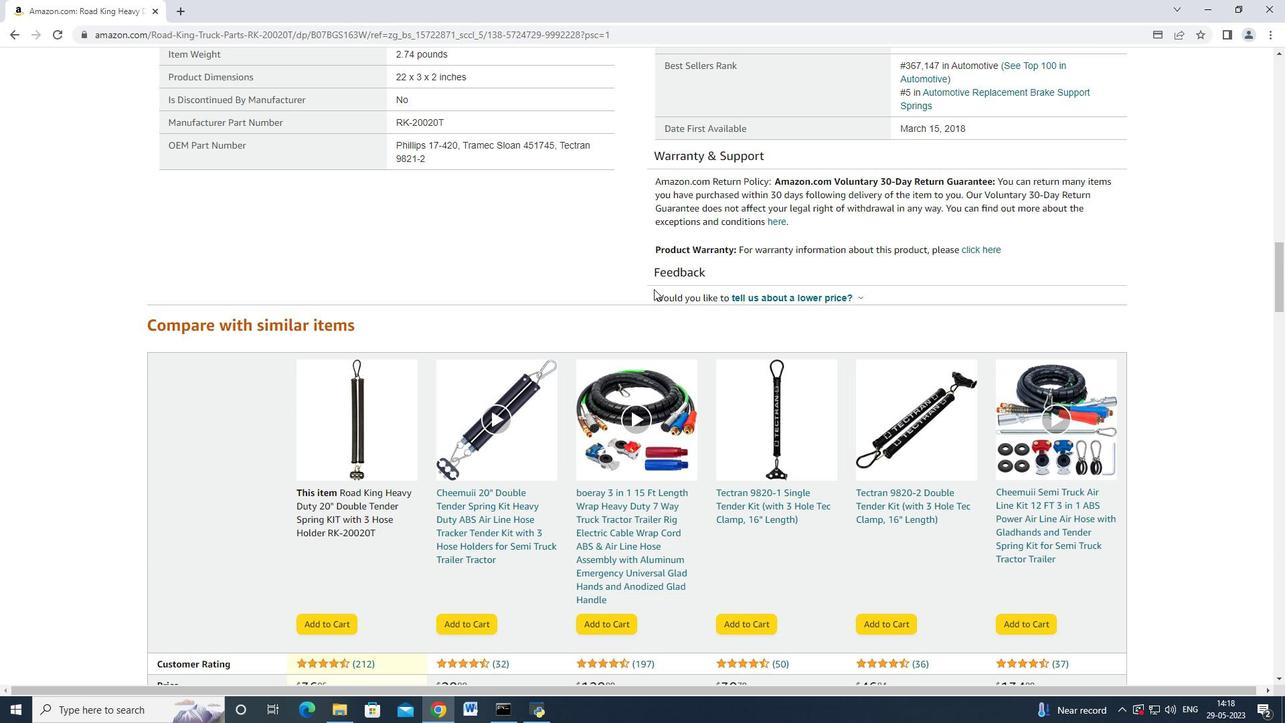 
Action: Mouse scrolled (654, 290) with delta (0, 0)
Screenshot: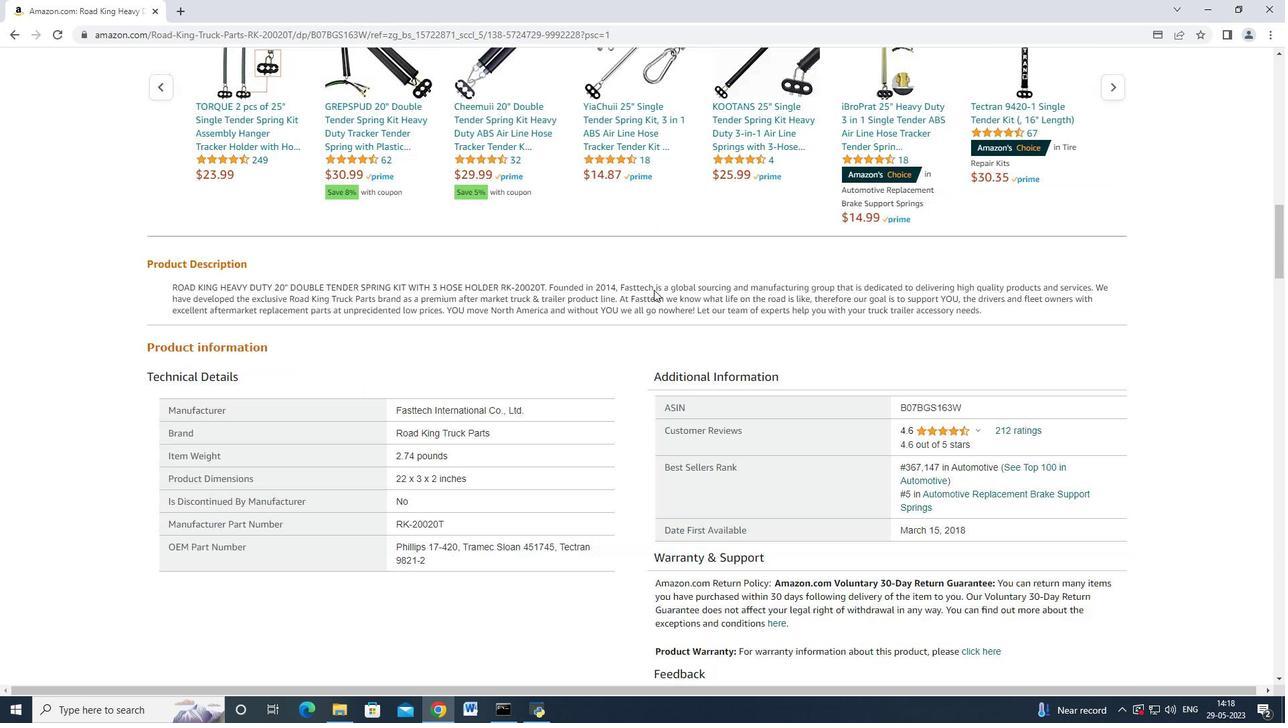 
Action: Mouse scrolled (654, 290) with delta (0, 0)
Screenshot: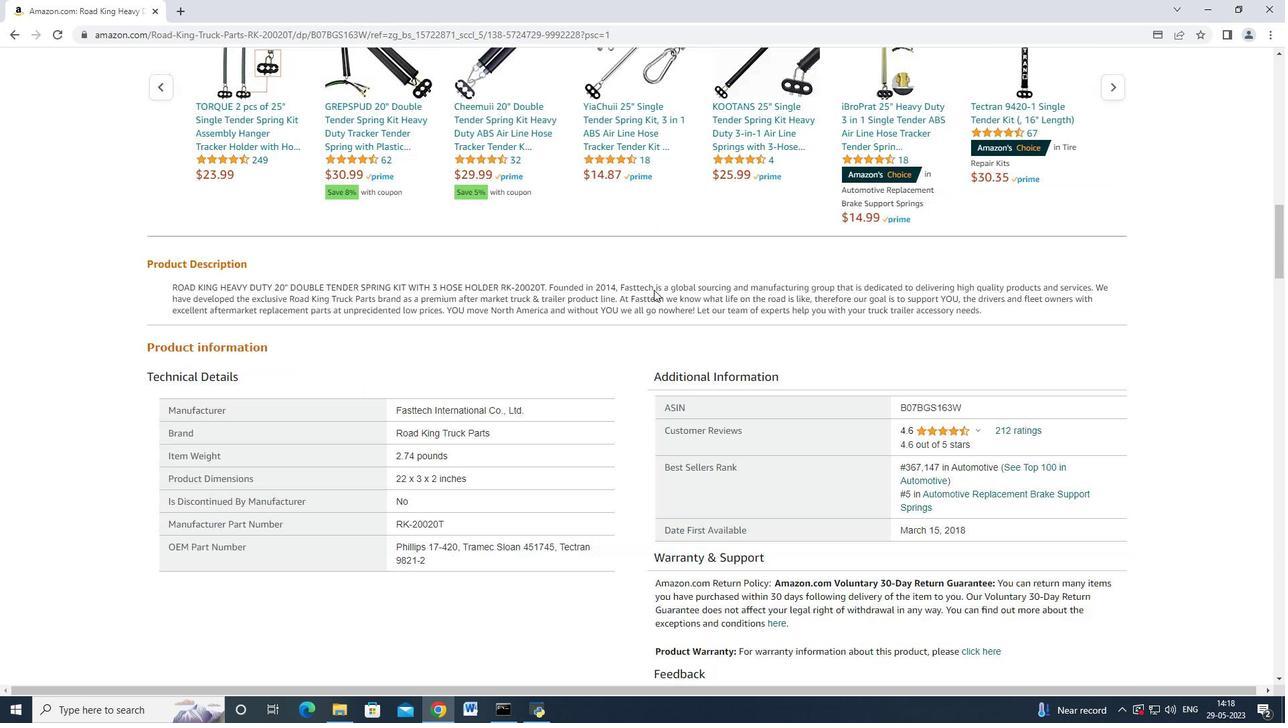 
Action: Mouse scrolled (654, 290) with delta (0, 0)
Screenshot: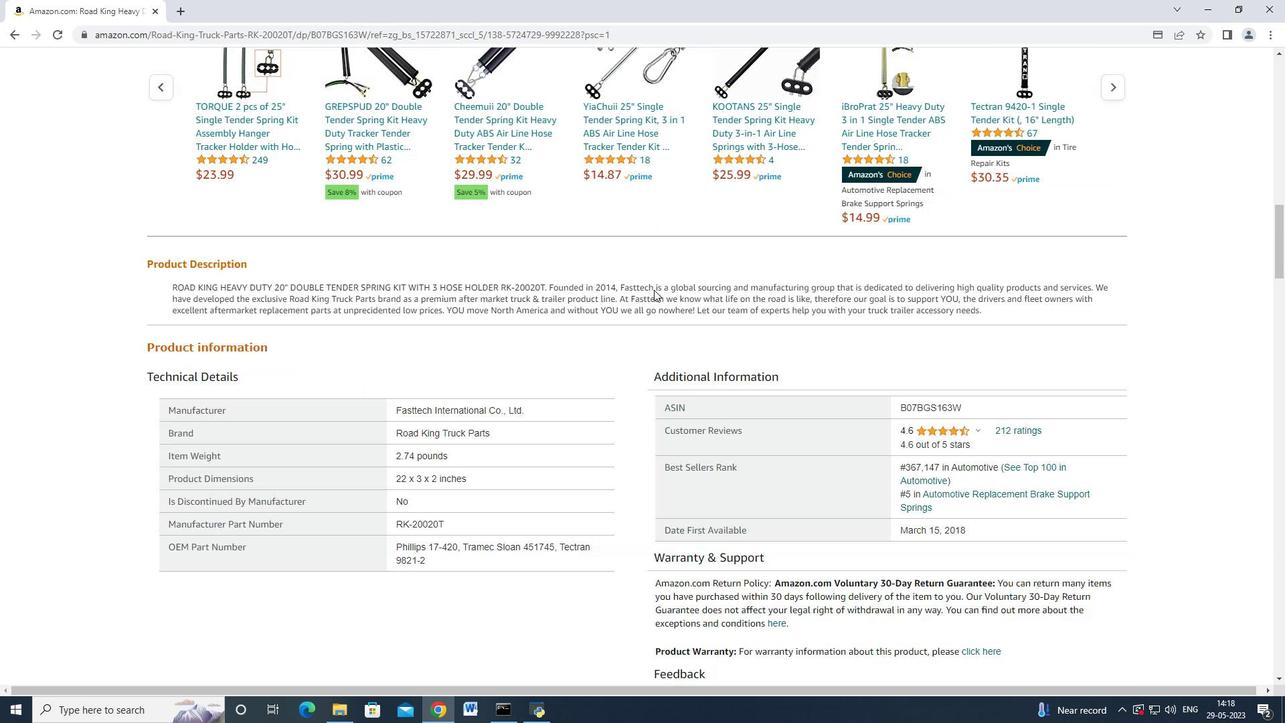 
Action: Mouse scrolled (654, 290) with delta (0, 0)
Screenshot: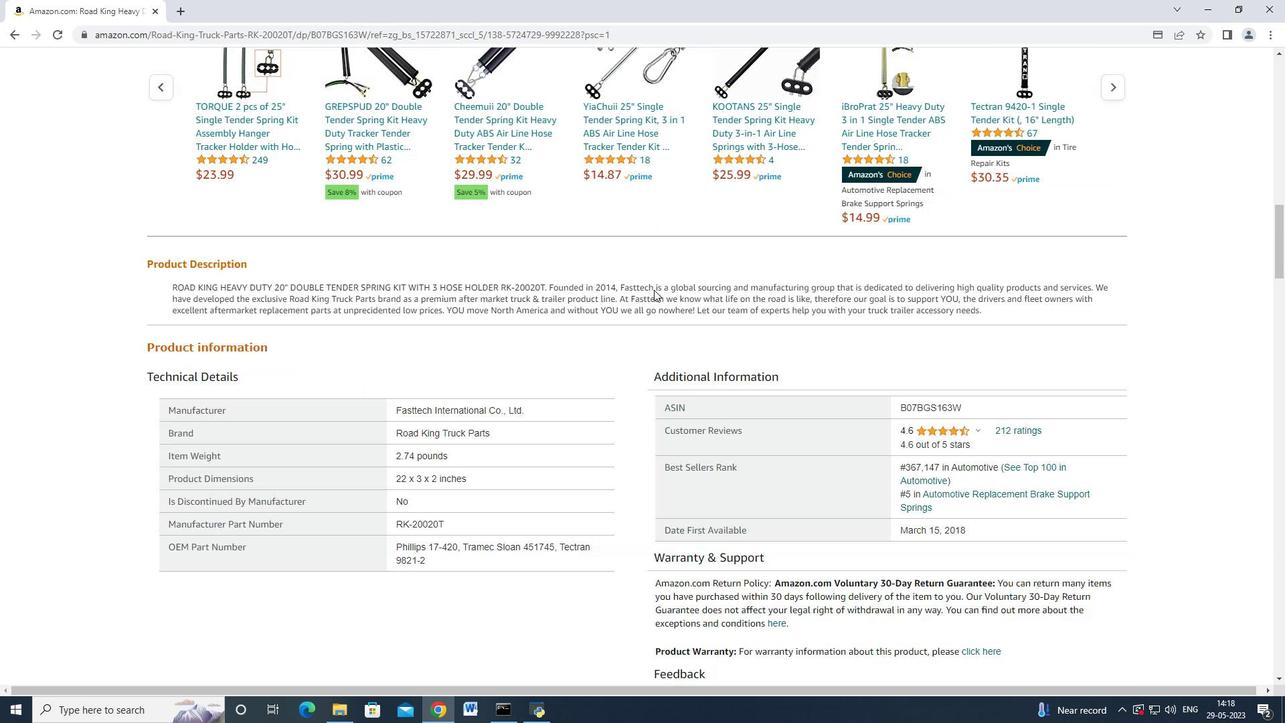 
Action: Mouse scrolled (654, 290) with delta (0, 0)
Screenshot: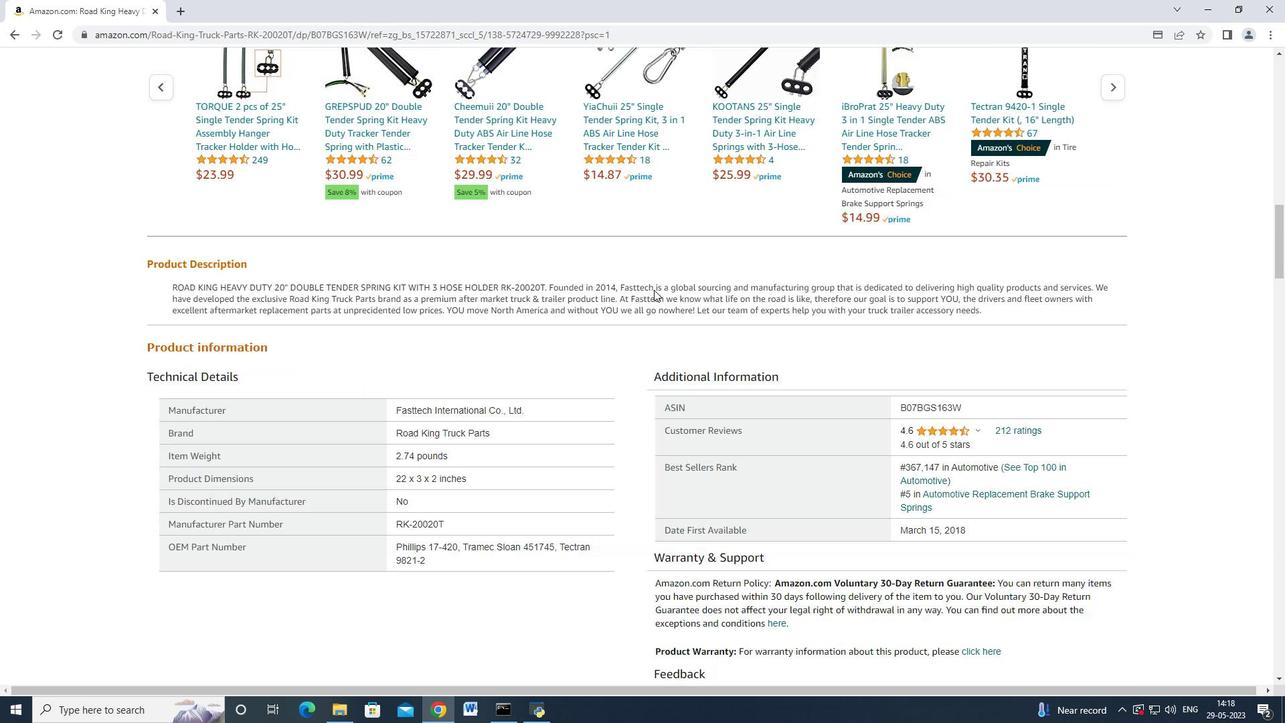 
Action: Mouse scrolled (654, 290) with delta (0, 0)
Screenshot: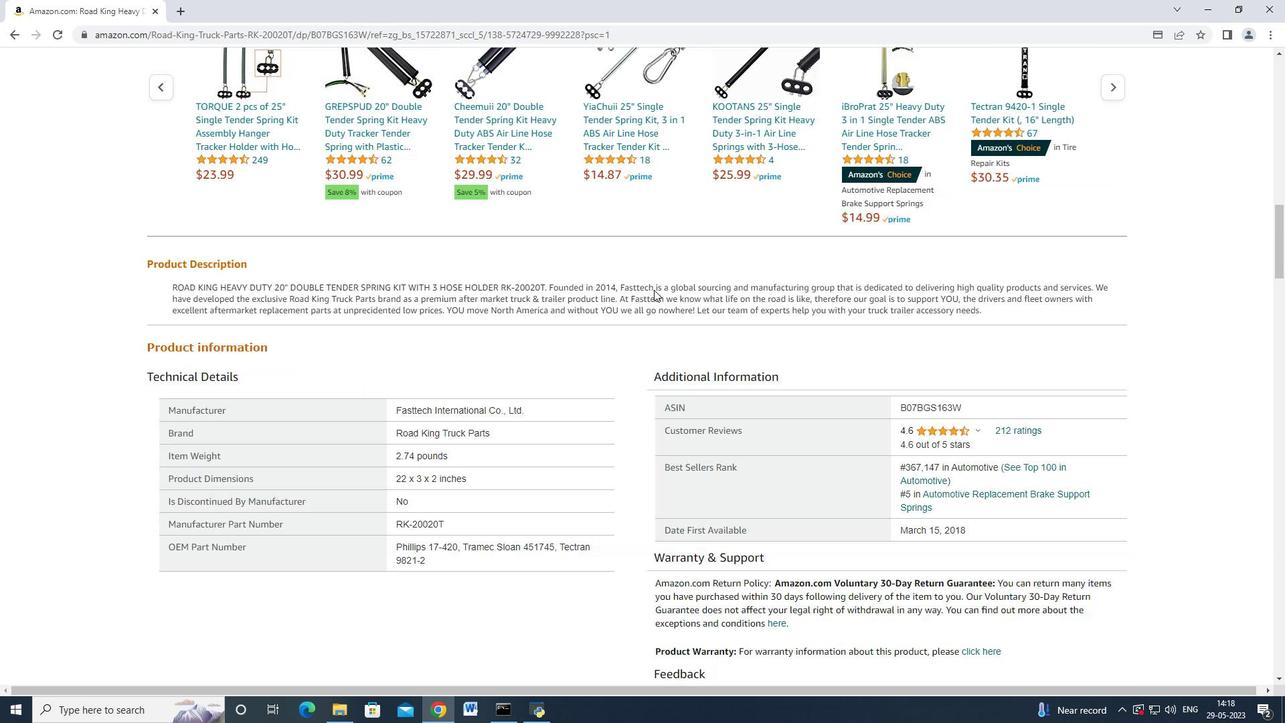 
Action: Mouse scrolled (654, 290) with delta (0, 0)
Screenshot: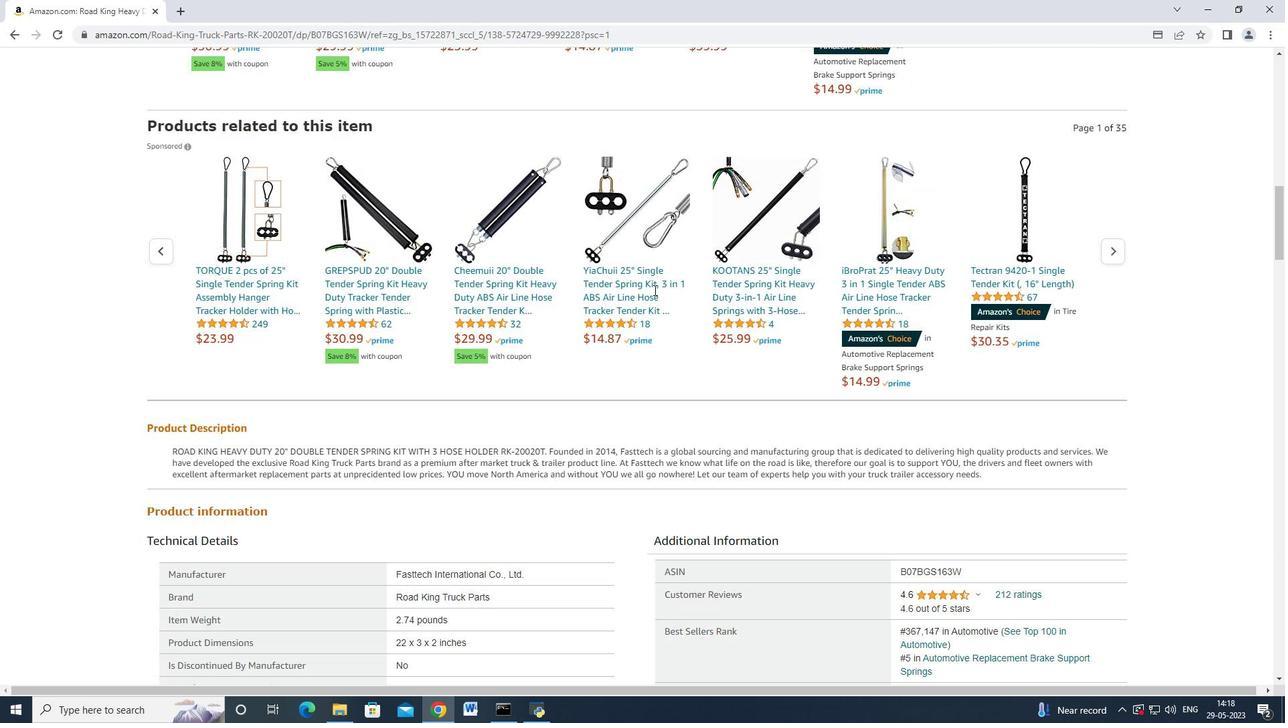 
Action: Mouse scrolled (654, 290) with delta (0, 0)
Screenshot: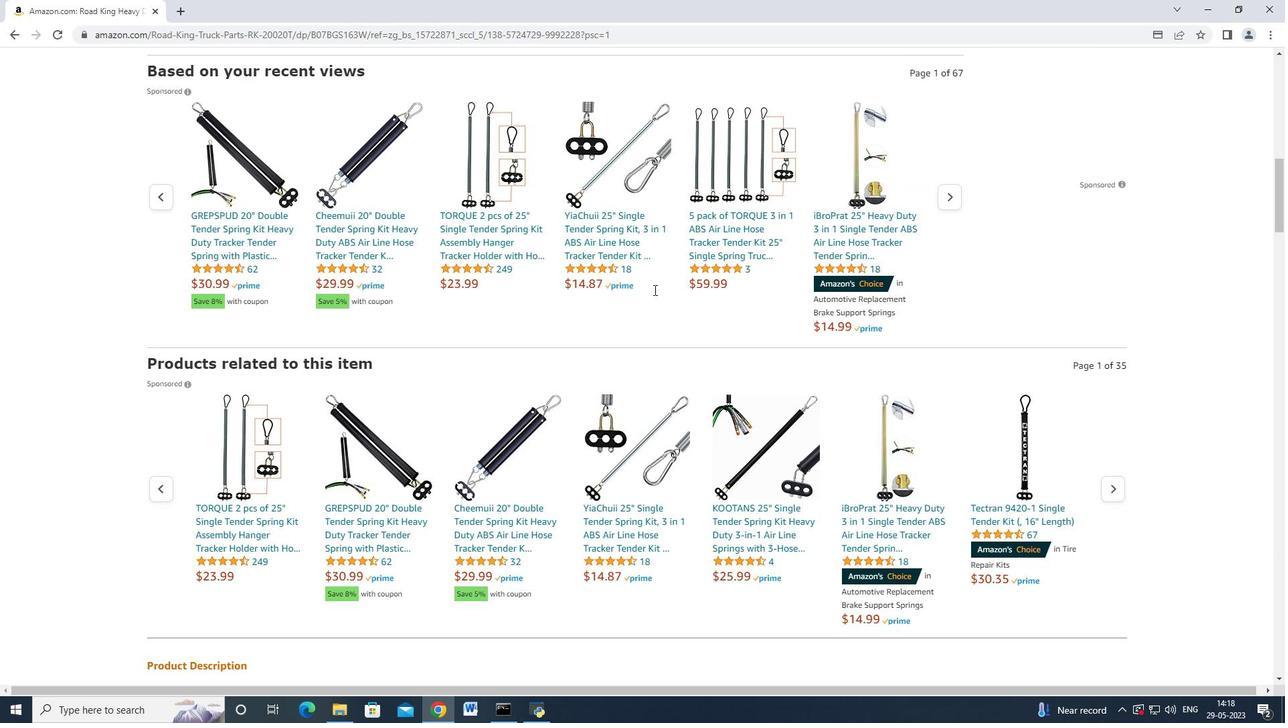 
Action: Mouse scrolled (654, 290) with delta (0, 0)
Screenshot: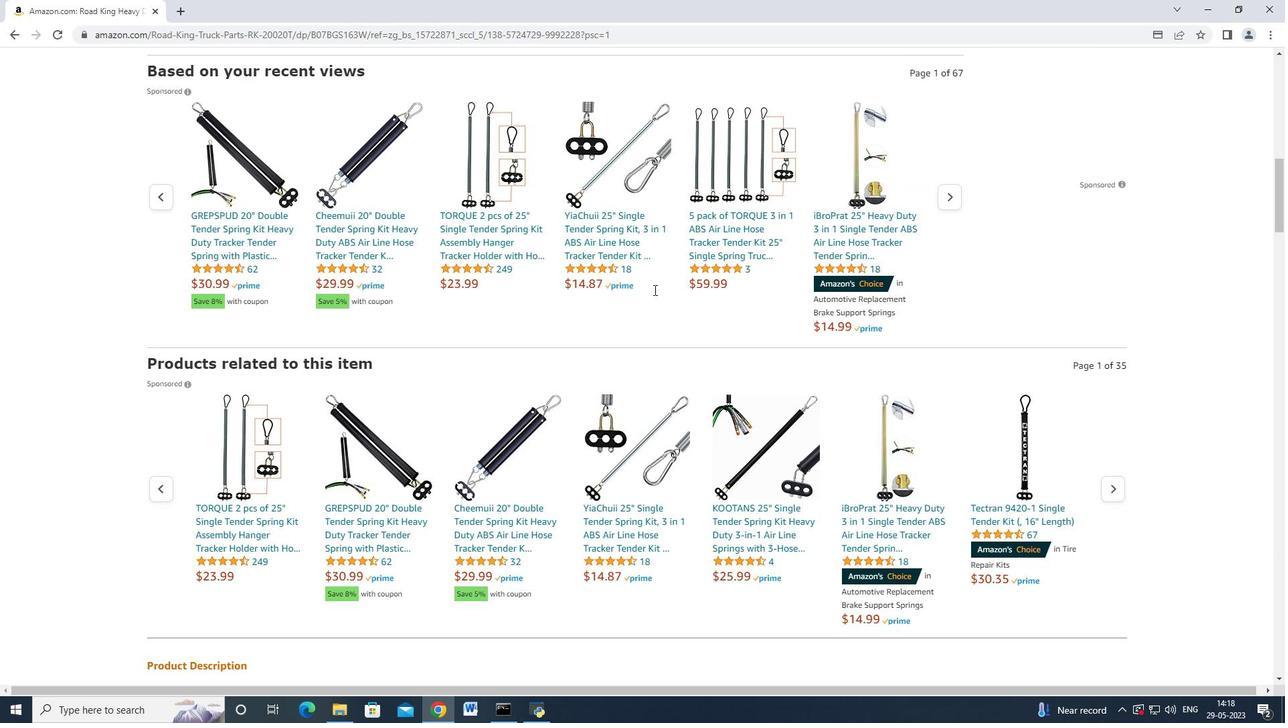
Action: Mouse scrolled (654, 290) with delta (0, 0)
Screenshot: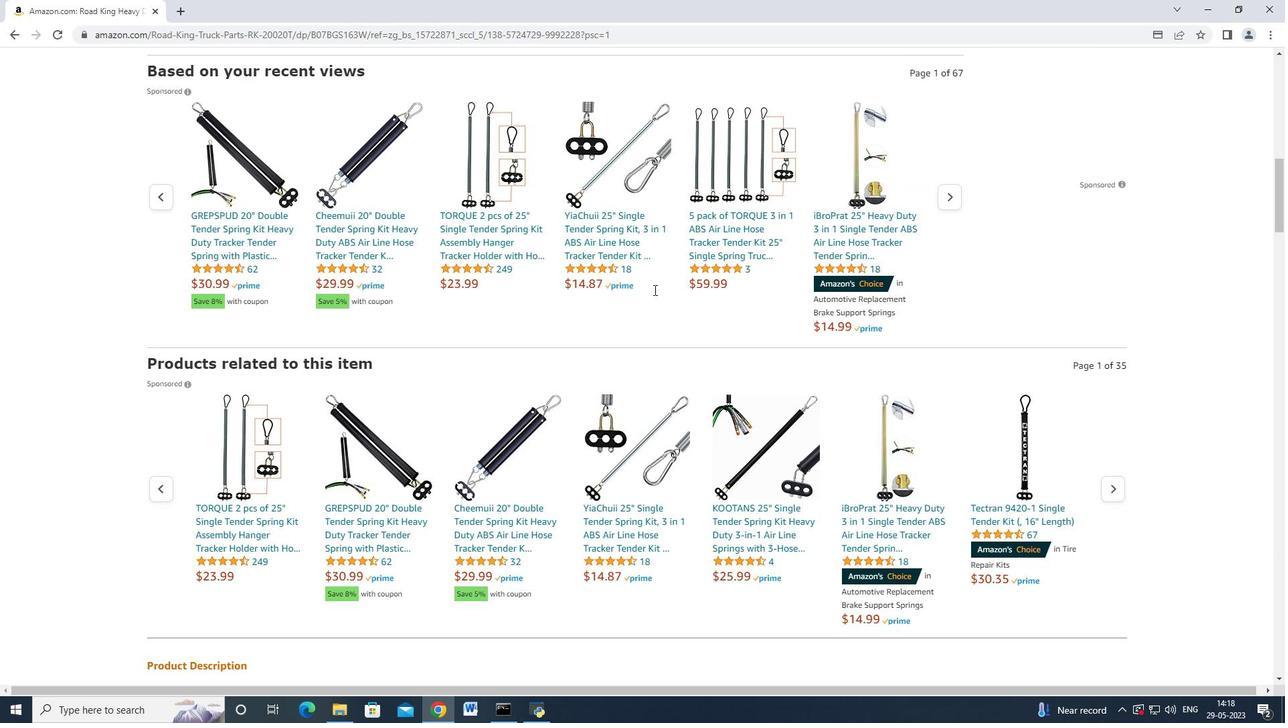 
Action: Mouse scrolled (654, 290) with delta (0, 0)
Screenshot: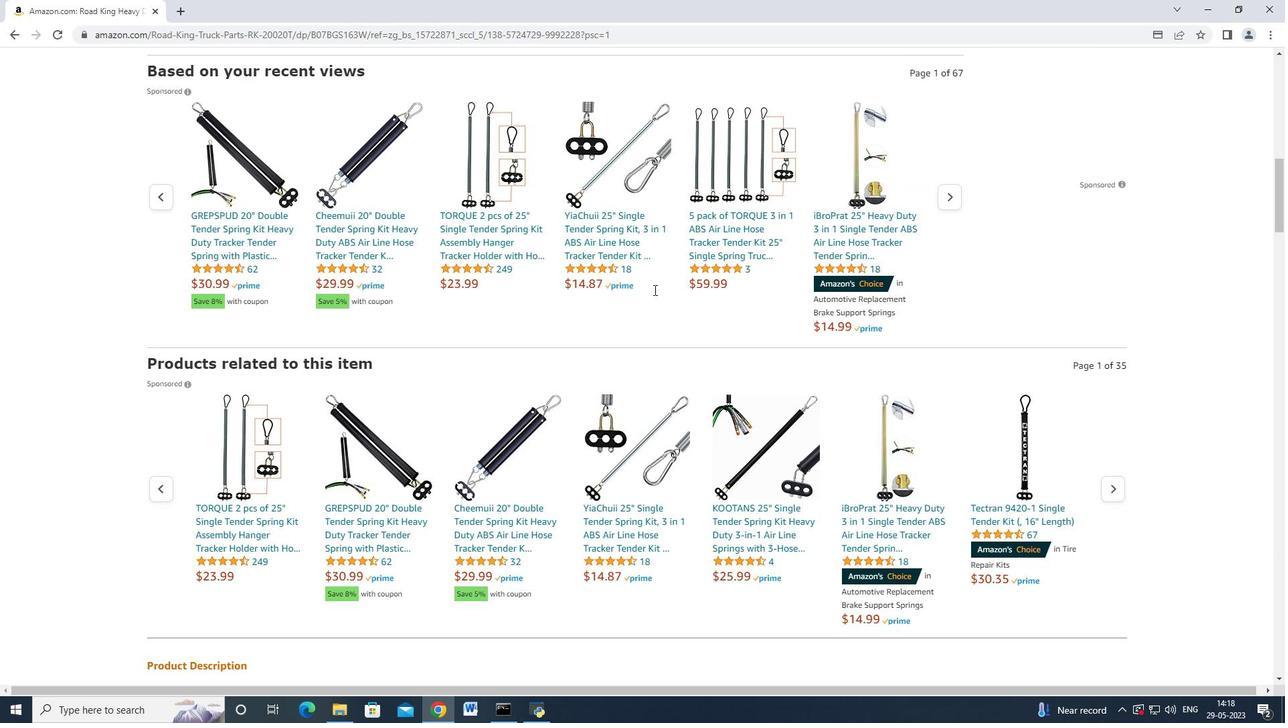 
Action: Mouse scrolled (654, 290) with delta (0, 0)
Screenshot: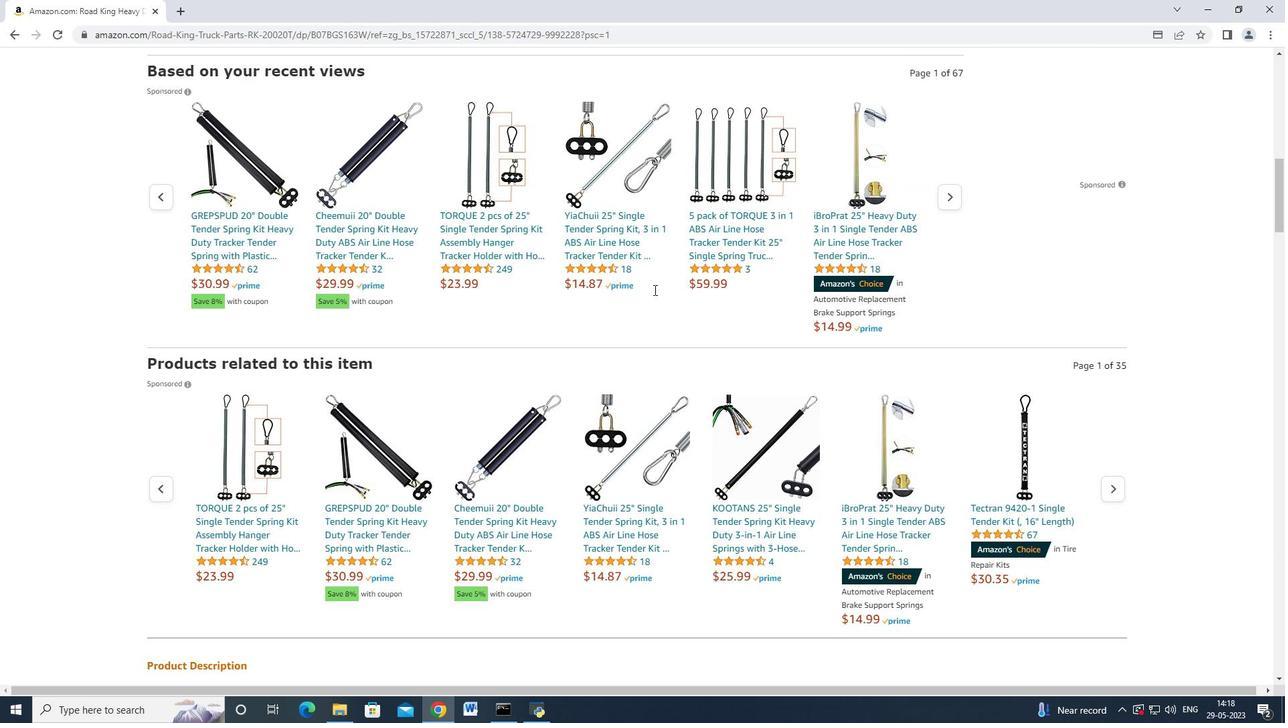
Action: Mouse scrolled (654, 290) with delta (0, 0)
Screenshot: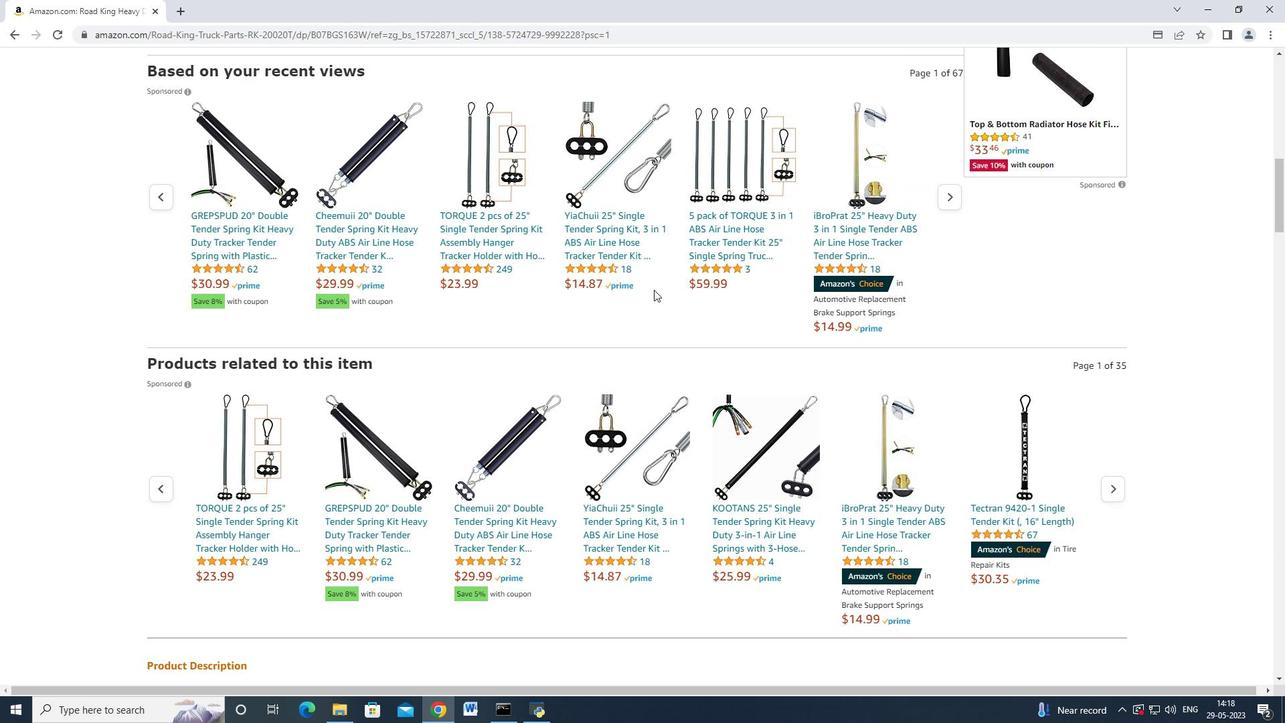 
Action: Mouse scrolled (654, 290) with delta (0, 0)
Screenshot: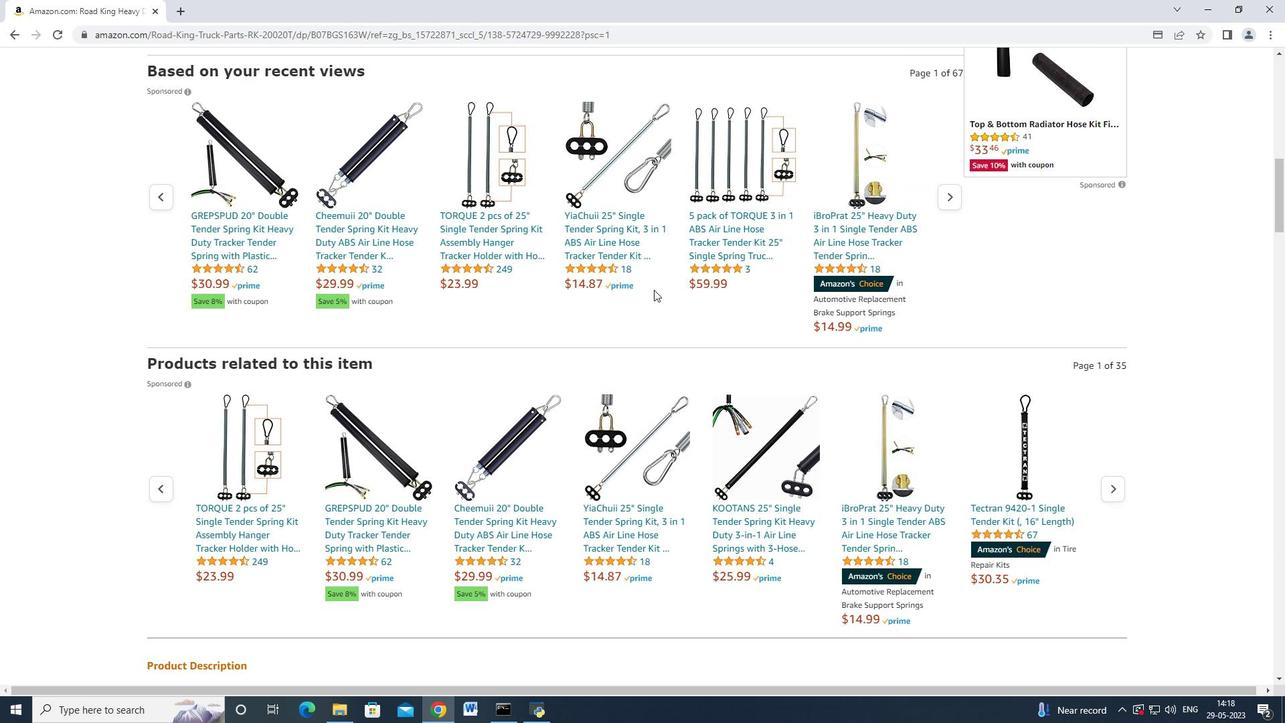 
Action: Mouse scrolled (654, 290) with delta (0, 0)
Screenshot: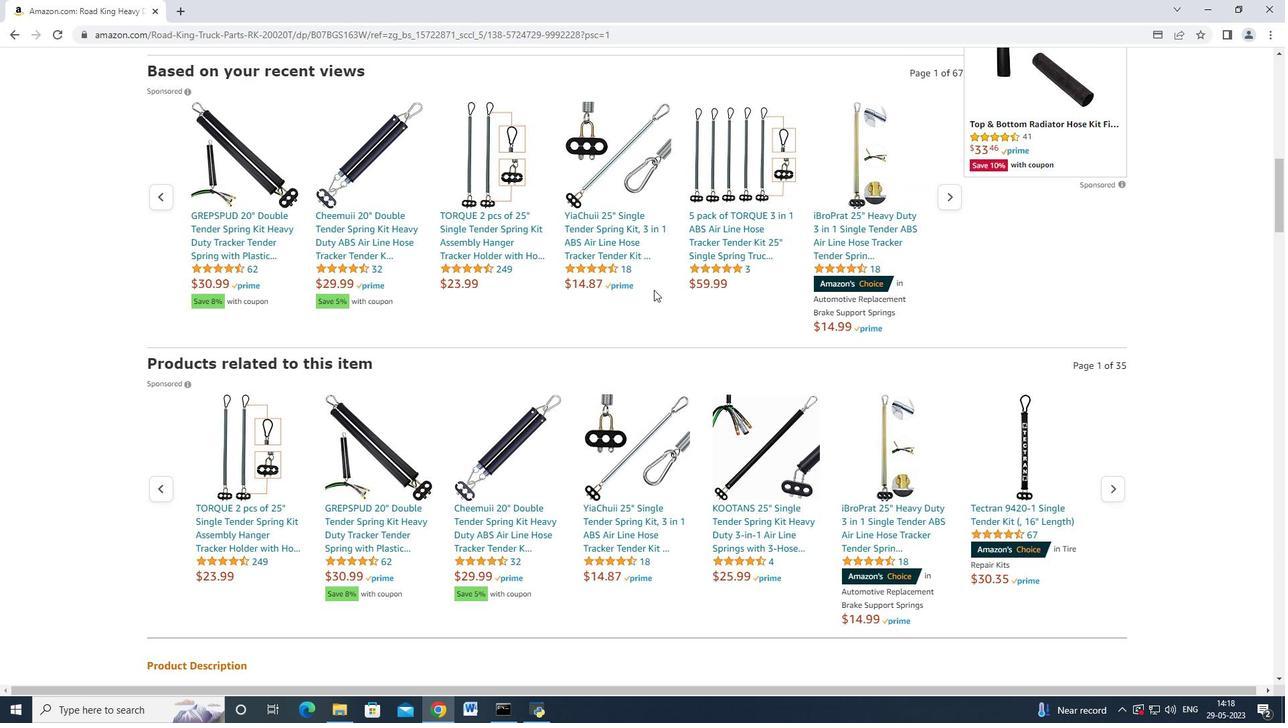 
Action: Mouse scrolled (654, 290) with delta (0, 0)
Screenshot: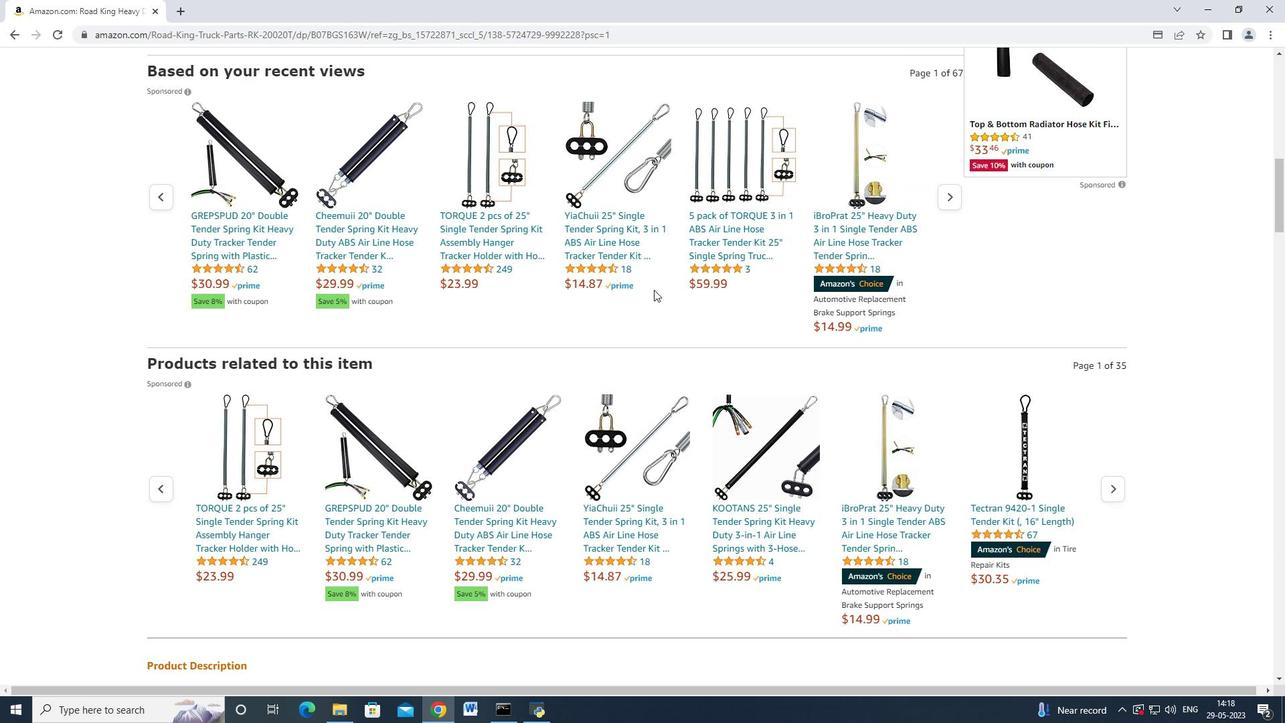 
Action: Mouse scrolled (654, 290) with delta (0, 0)
Screenshot: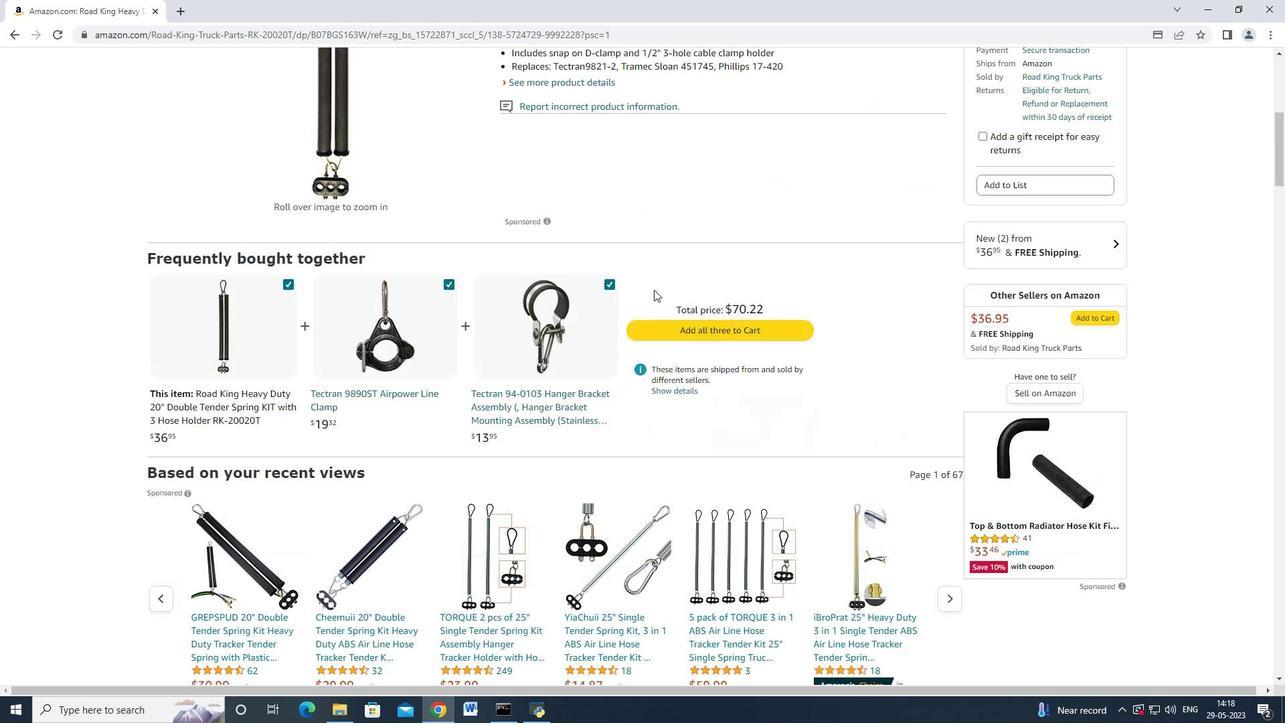 
Action: Mouse scrolled (654, 290) with delta (0, 0)
Screenshot: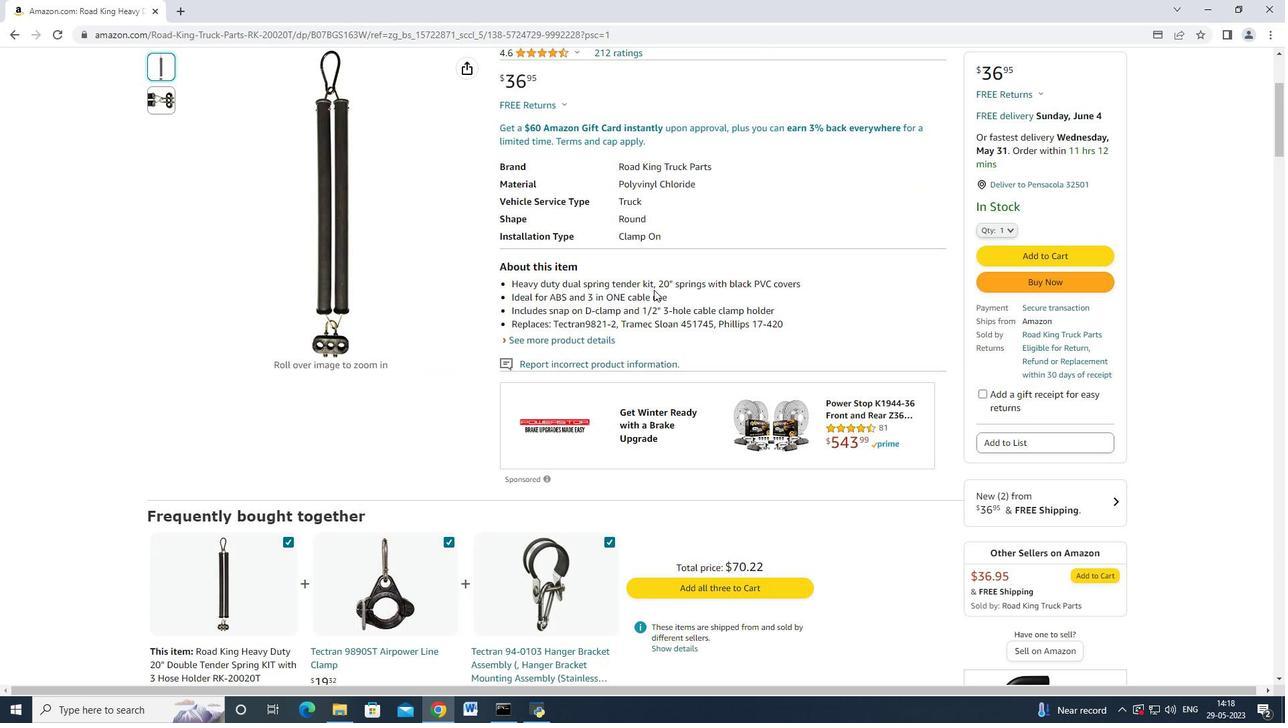 
Action: Mouse scrolled (654, 290) with delta (0, 0)
Screenshot: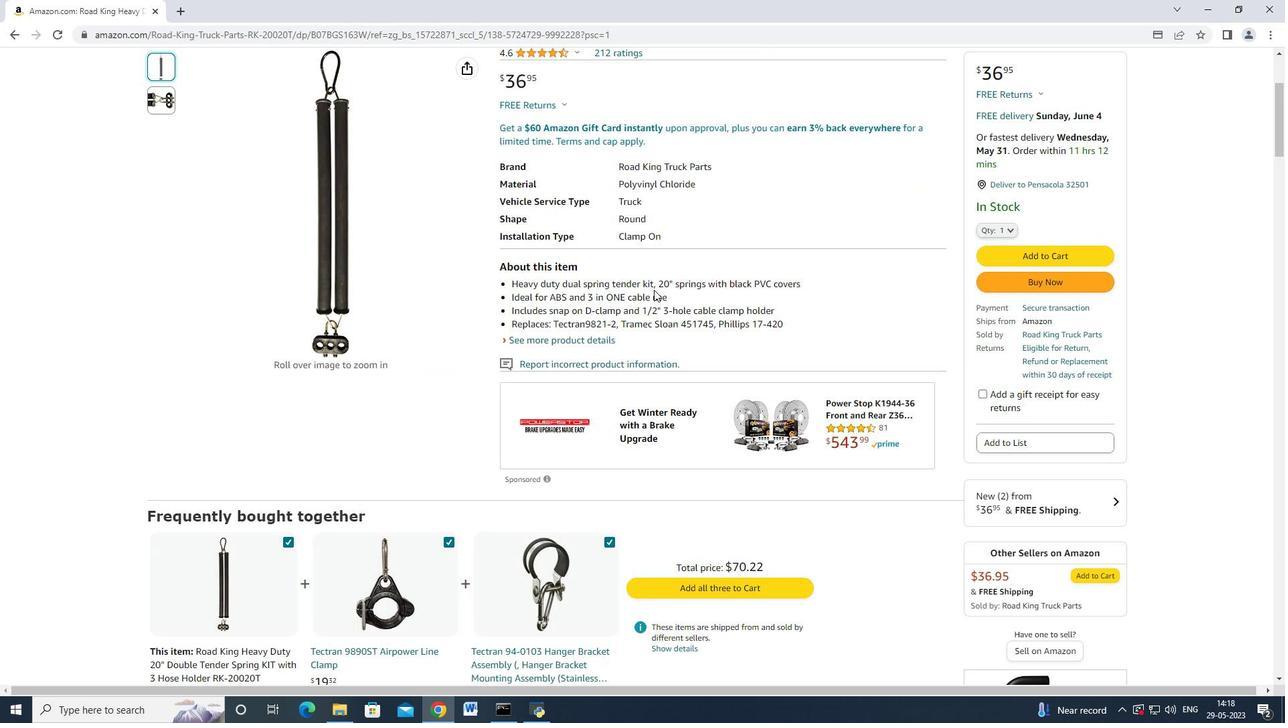 
Action: Mouse scrolled (654, 290) with delta (0, 0)
Screenshot: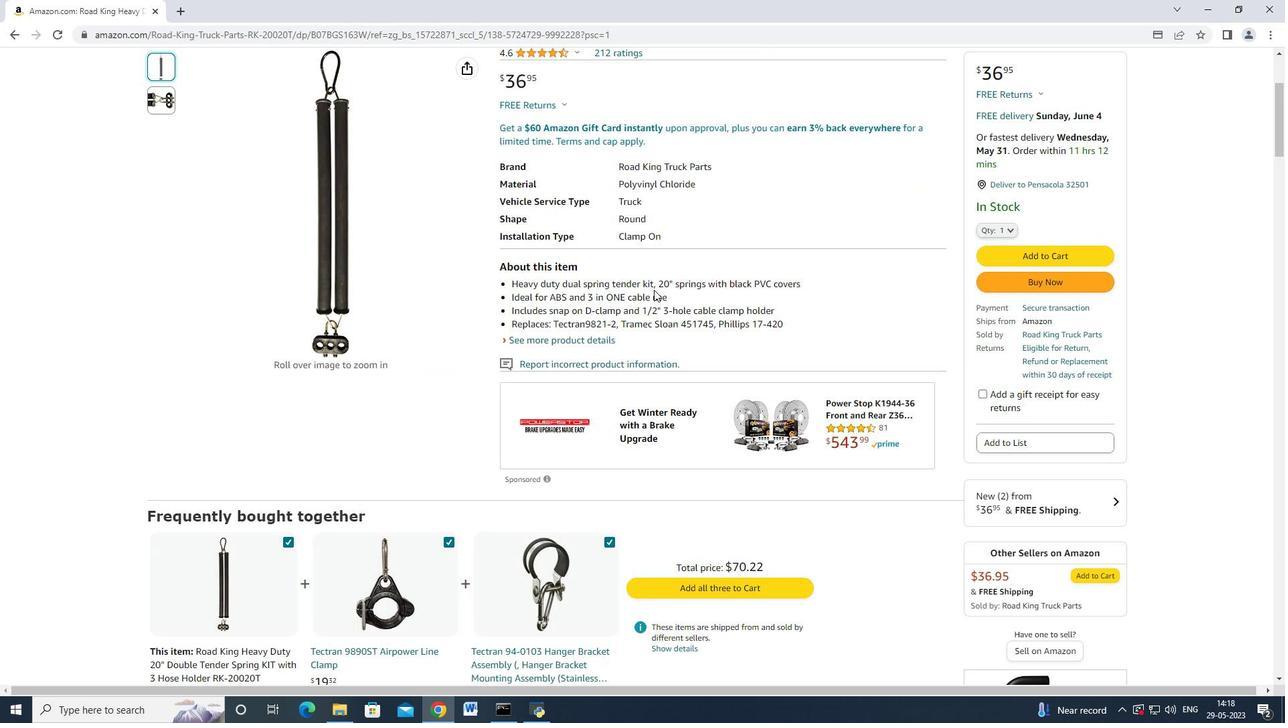 
Action: Mouse scrolled (654, 290) with delta (0, 0)
Screenshot: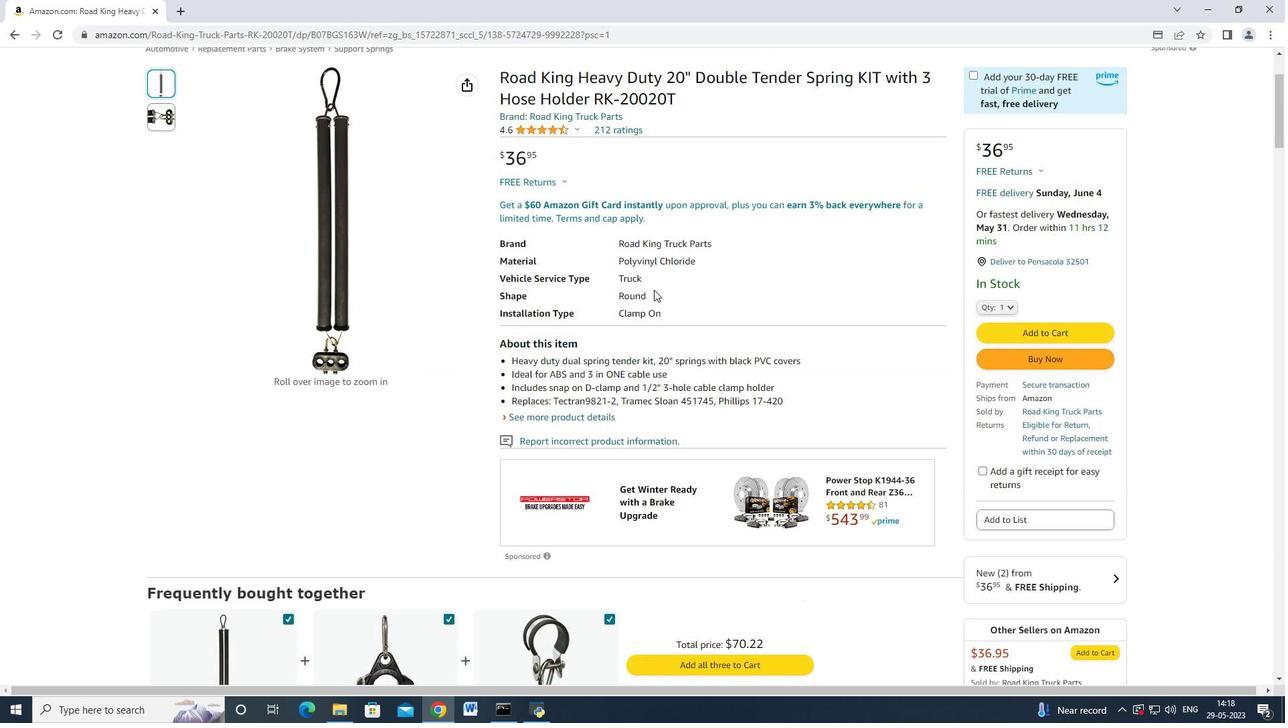 
Action: Mouse scrolled (654, 290) with delta (0, 0)
Screenshot: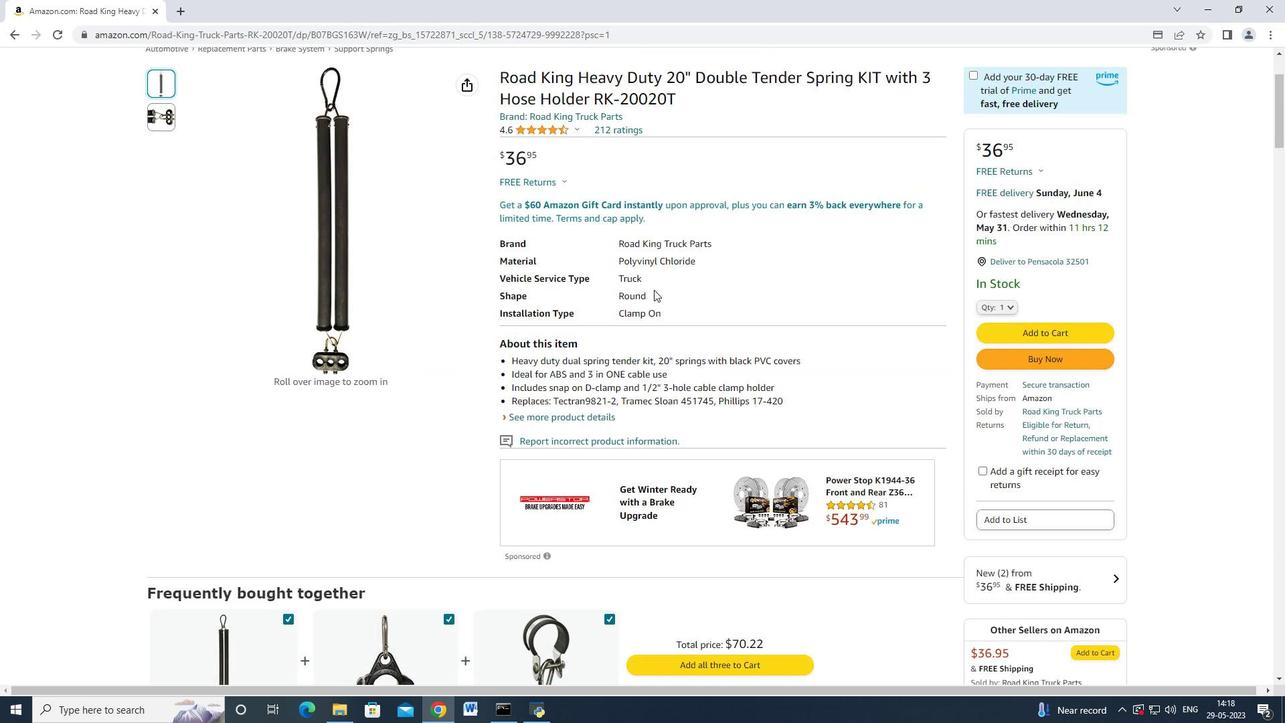
Action: Mouse moved to (1036, 469)
Screenshot: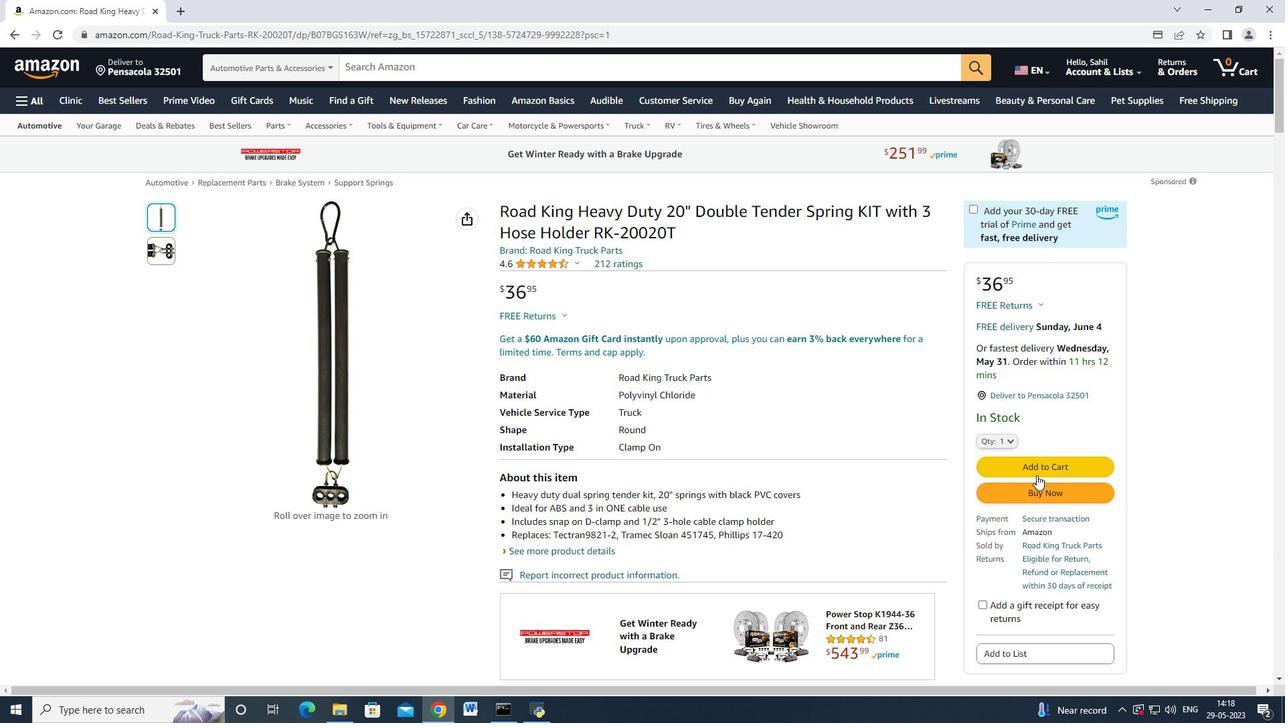 
Action: Mouse pressed left at (1036, 469)
Screenshot: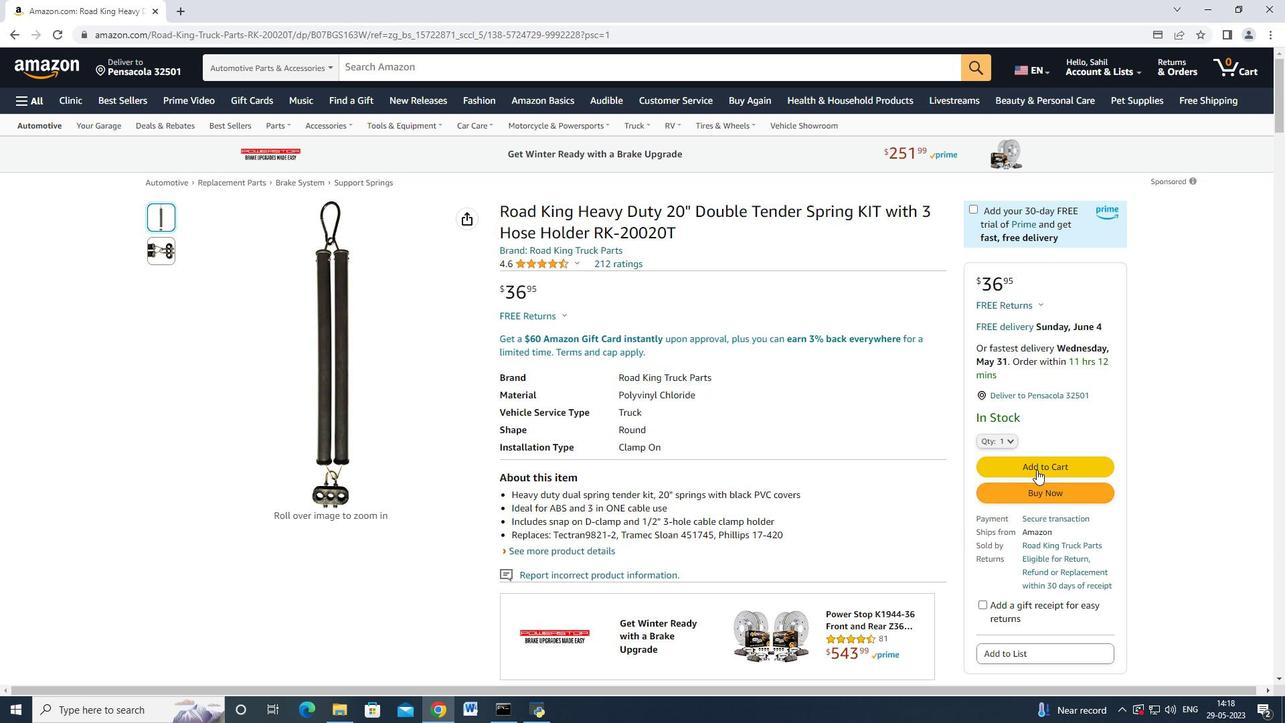 
Action: Mouse moved to (2, 34)
Screenshot: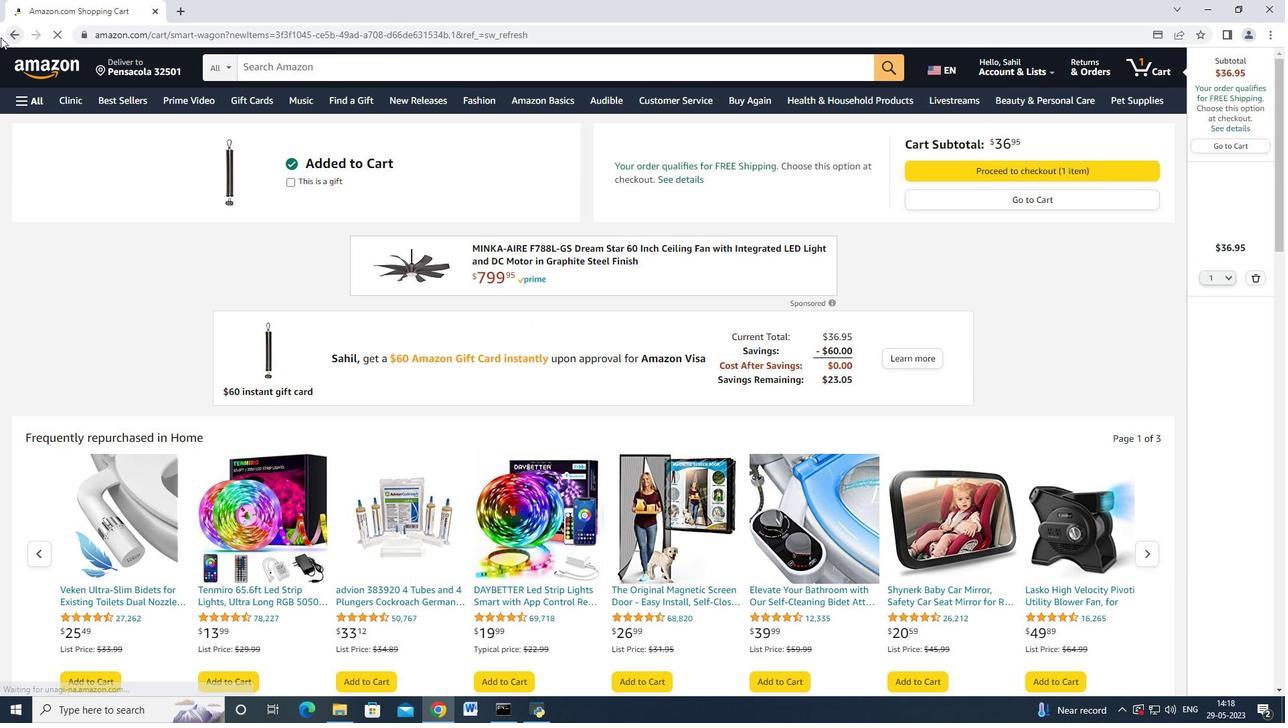 
Action: Mouse pressed left at (2, 34)
Screenshot: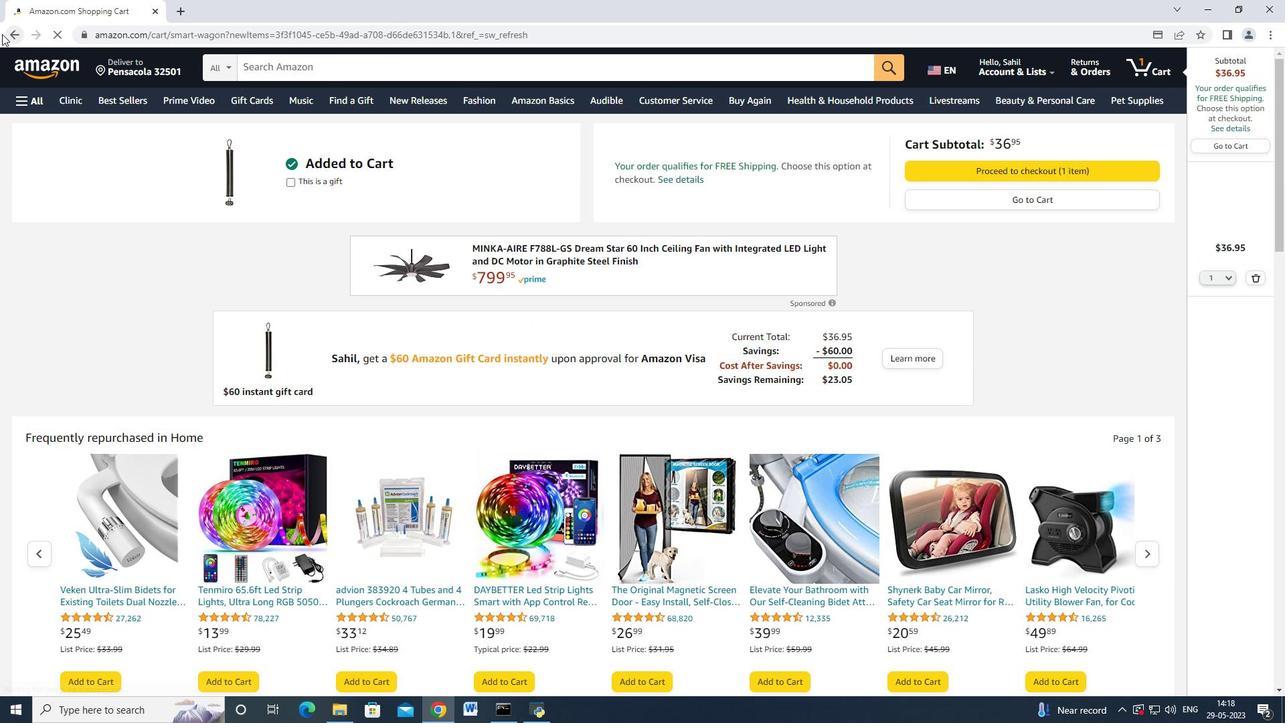 
Action: Mouse pressed left at (2, 34)
Screenshot: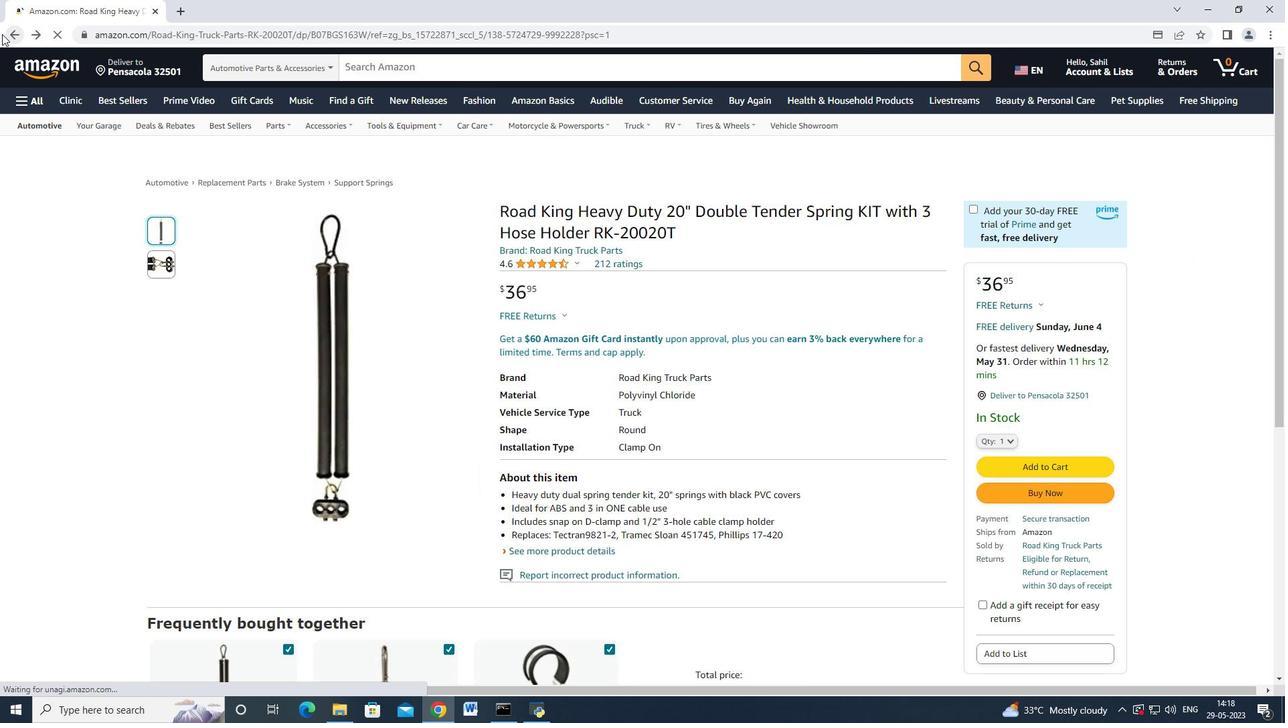 
Action: Mouse moved to (506, 350)
Screenshot: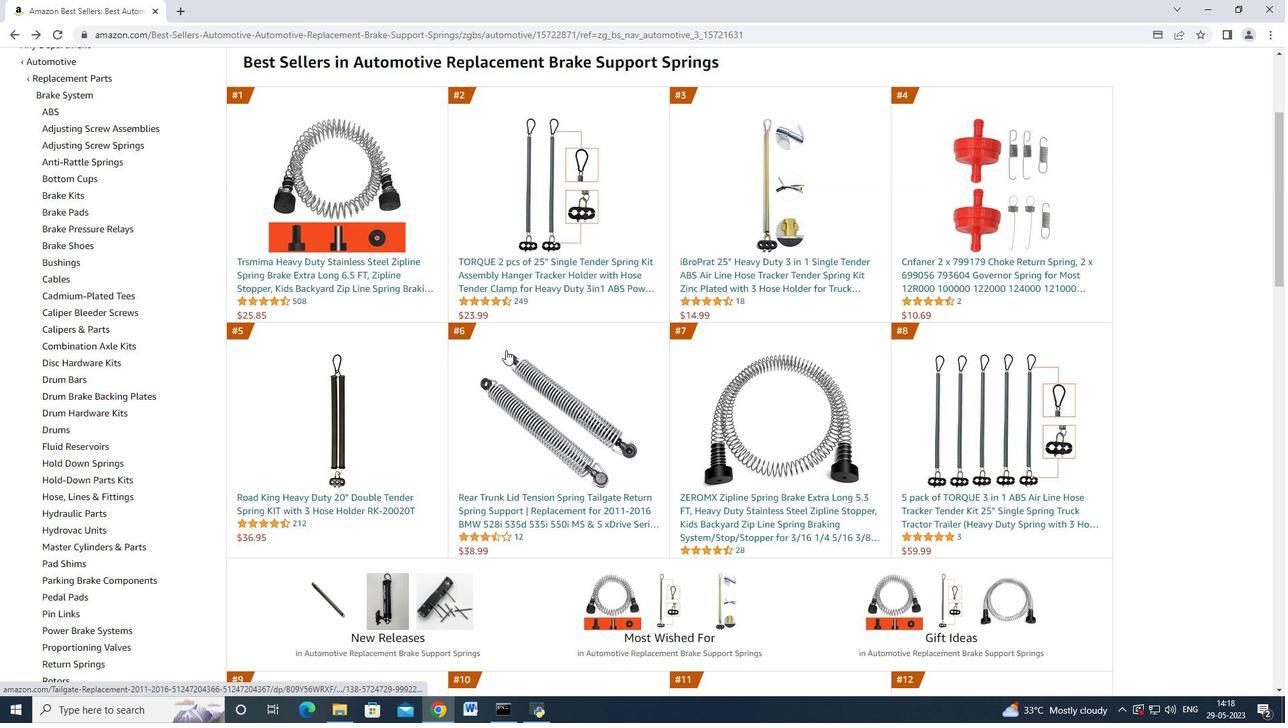 
Action: Mouse scrolled (506, 349) with delta (0, 0)
Screenshot: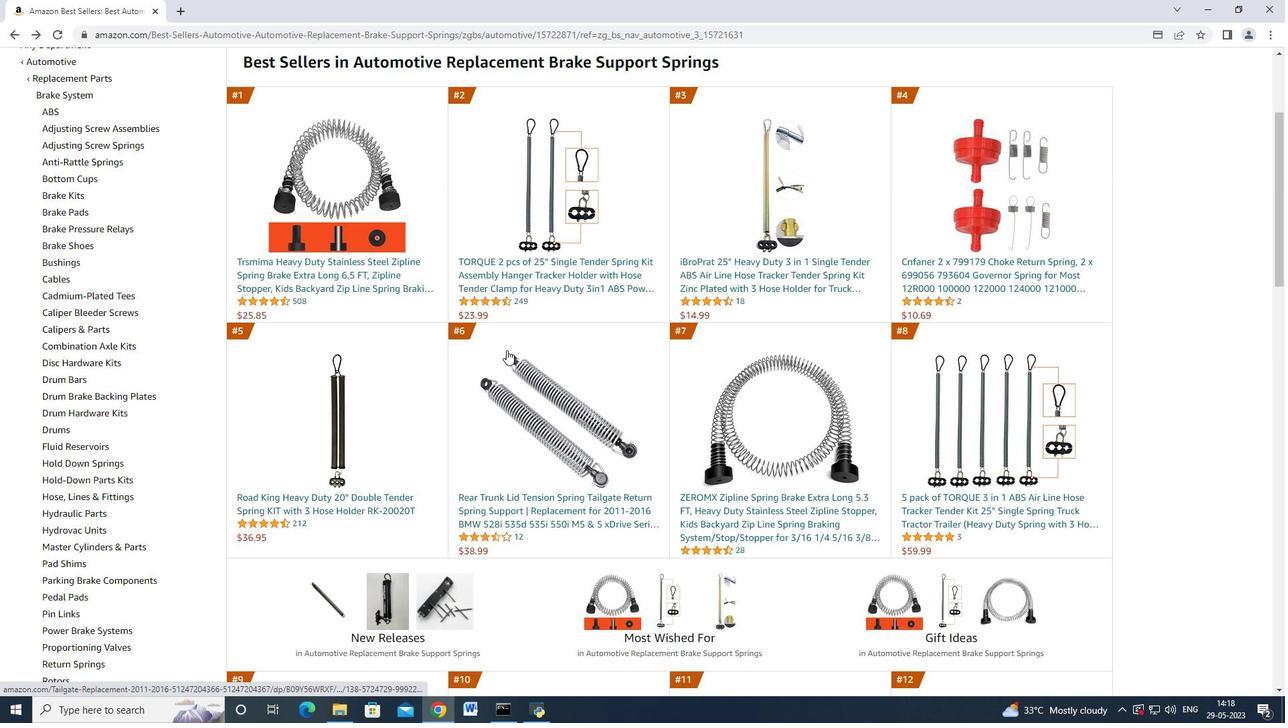 
Action: Mouse scrolled (506, 350) with delta (0, 0)
Screenshot: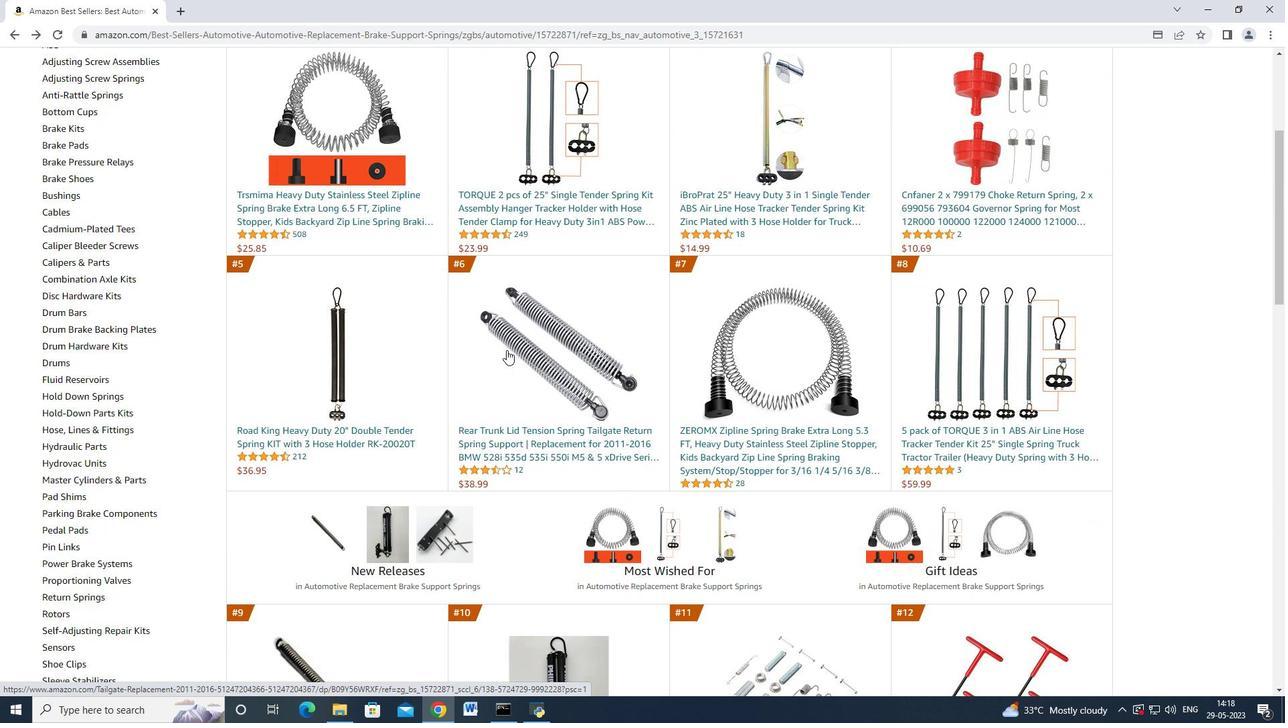 
Action: Mouse moved to (714, 271)
Screenshot: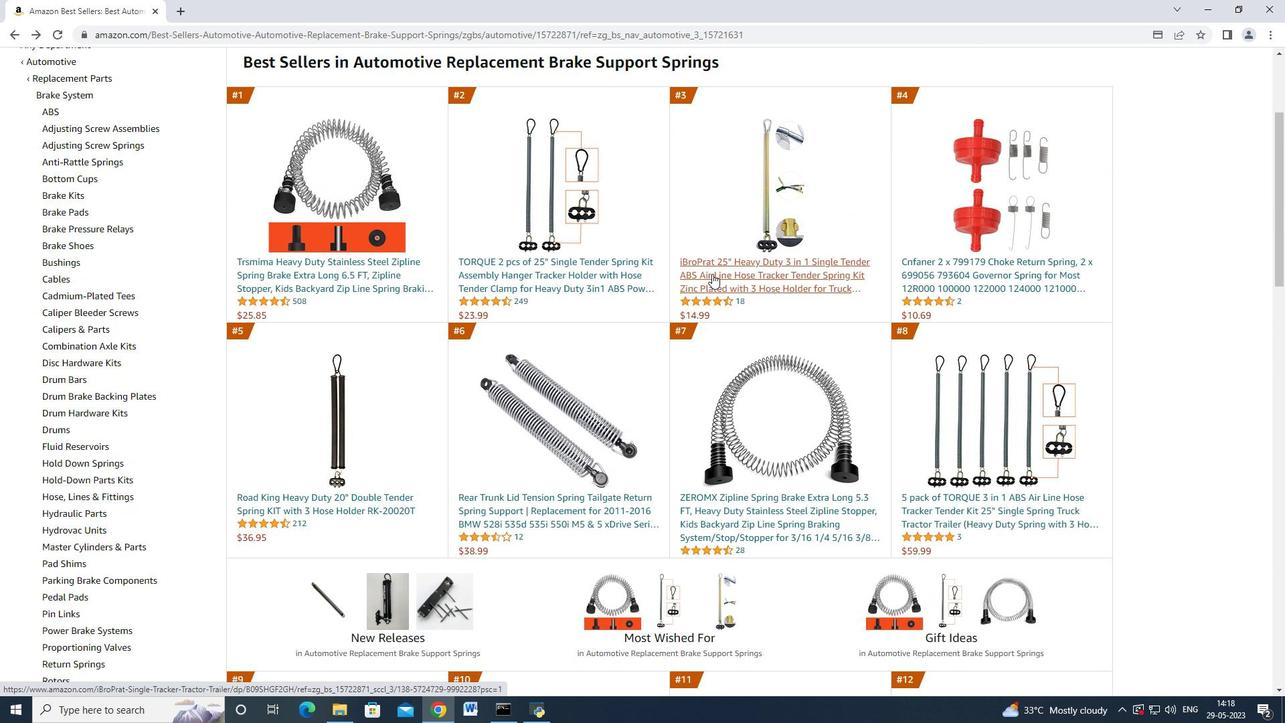 
Action: Mouse pressed left at (714, 271)
Screenshot: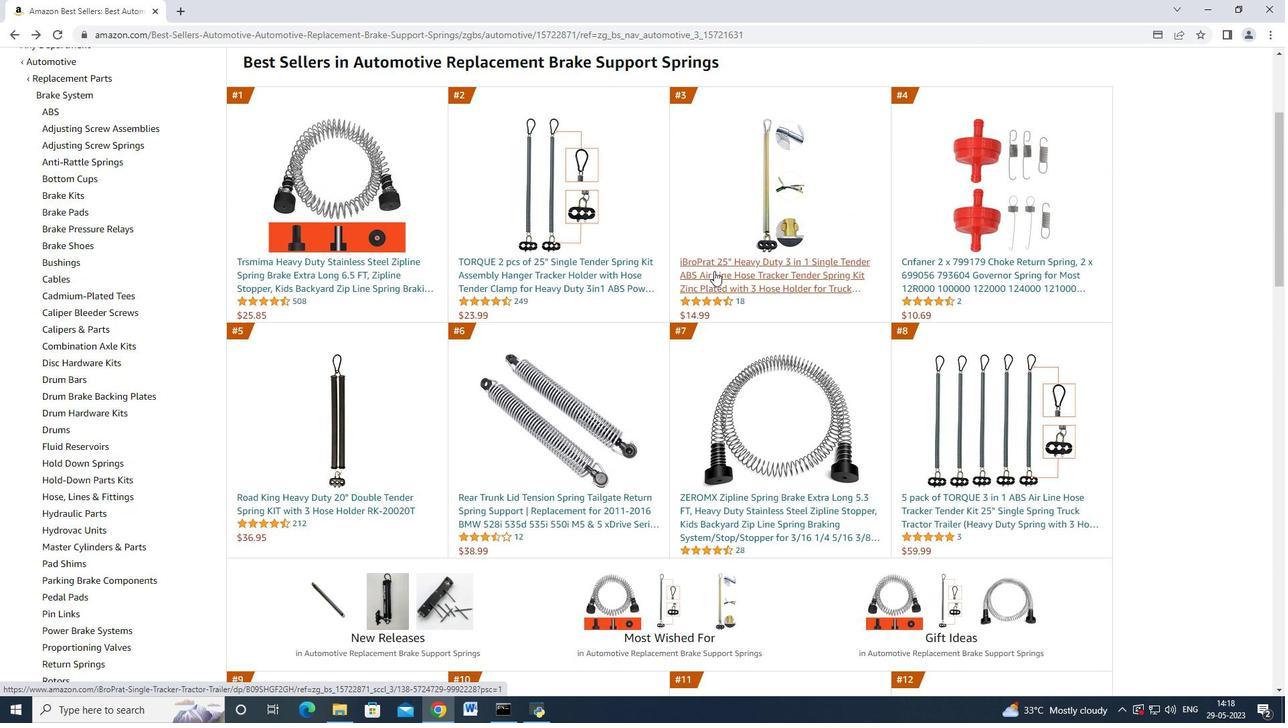 
Action: Mouse moved to (559, 394)
Screenshot: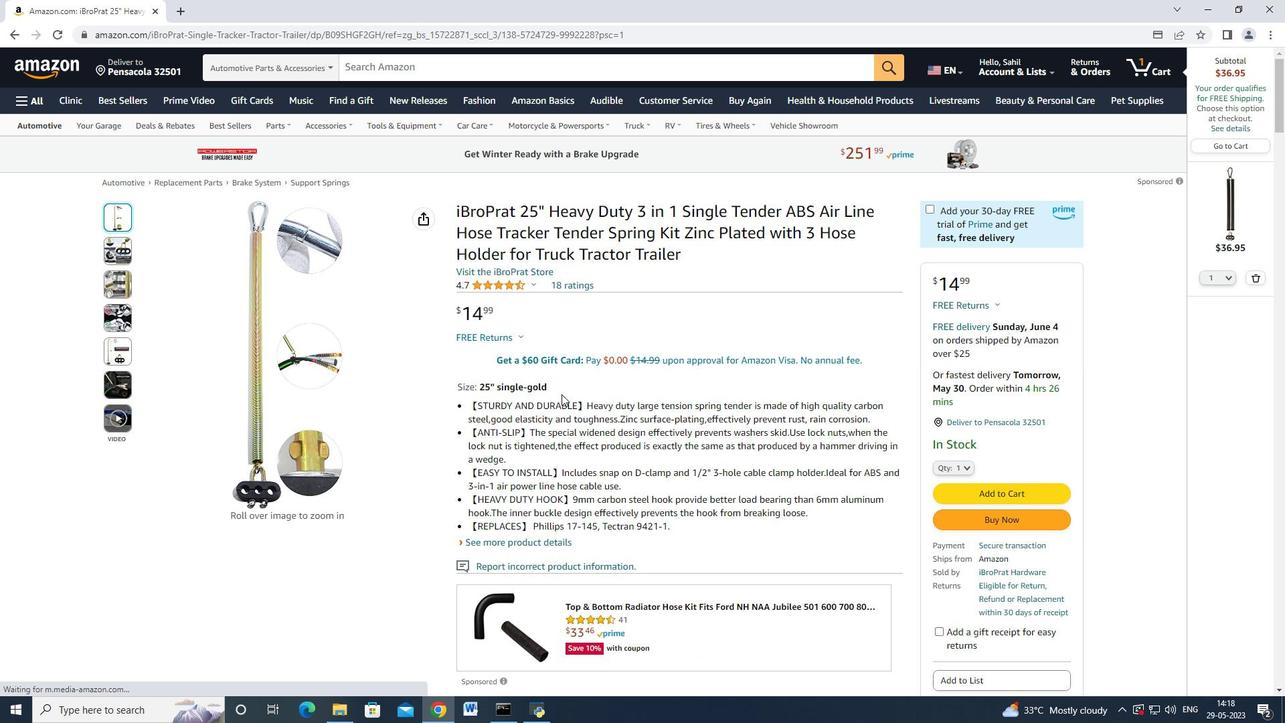 
Action: Mouse scrolled (559, 393) with delta (0, 0)
Screenshot: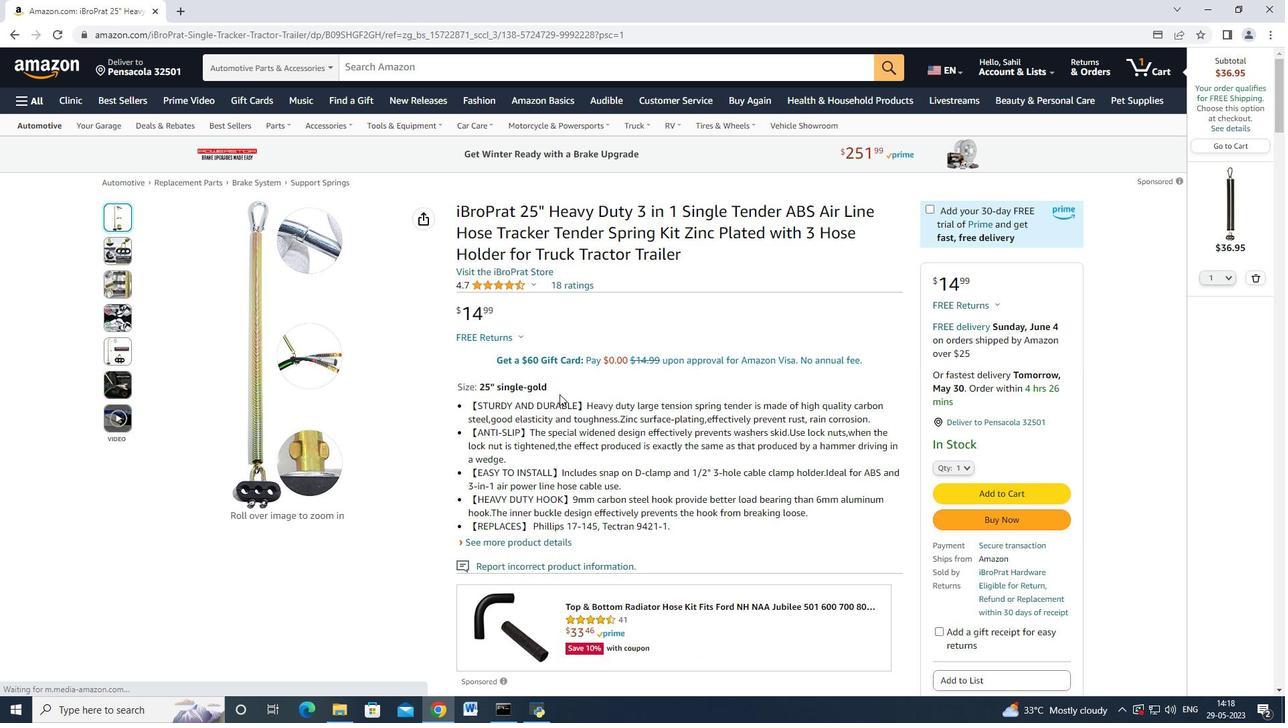 
Action: Mouse moved to (557, 394)
Screenshot: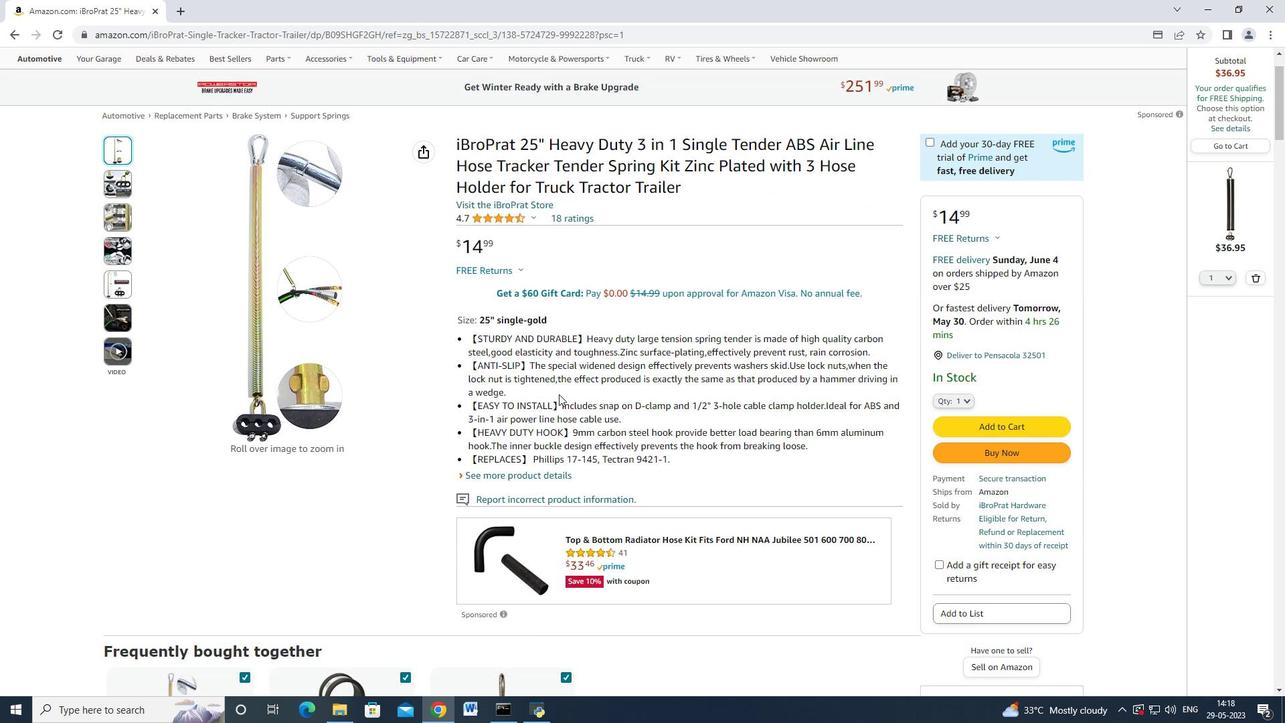 
Action: Mouse scrolled (557, 393) with delta (0, 0)
Screenshot: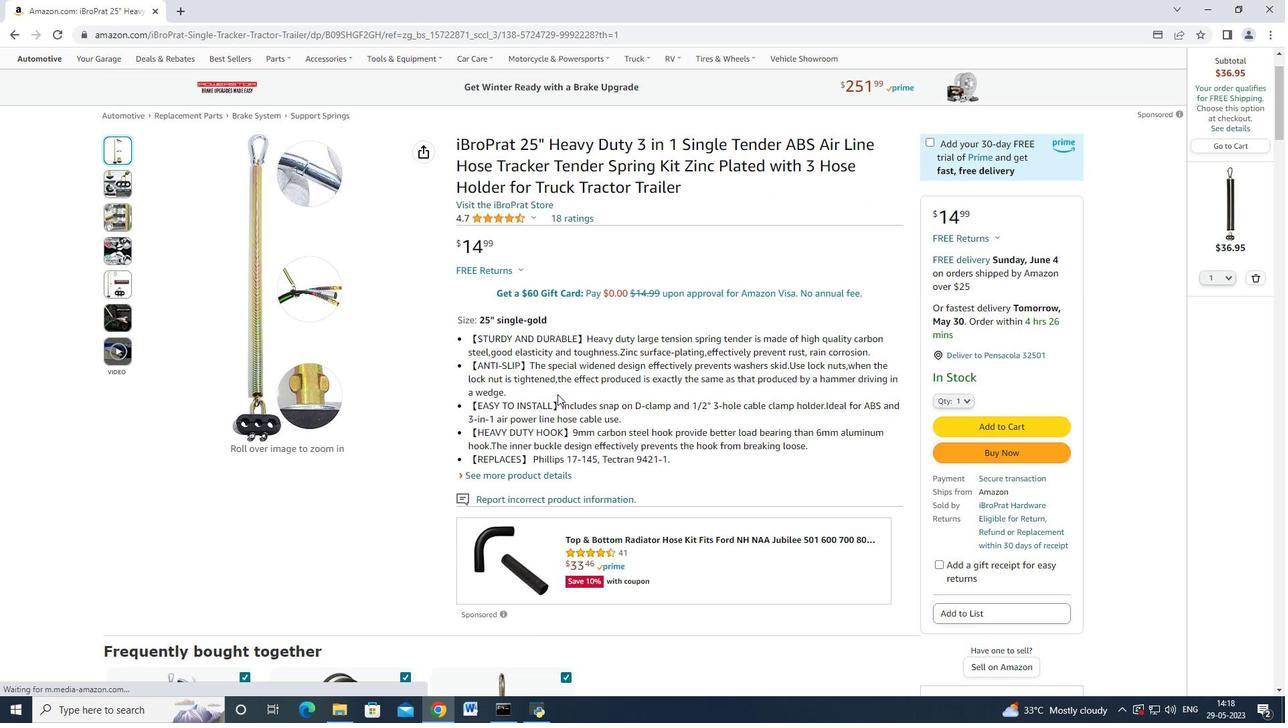 
Action: Mouse scrolled (557, 393) with delta (0, 0)
Screenshot: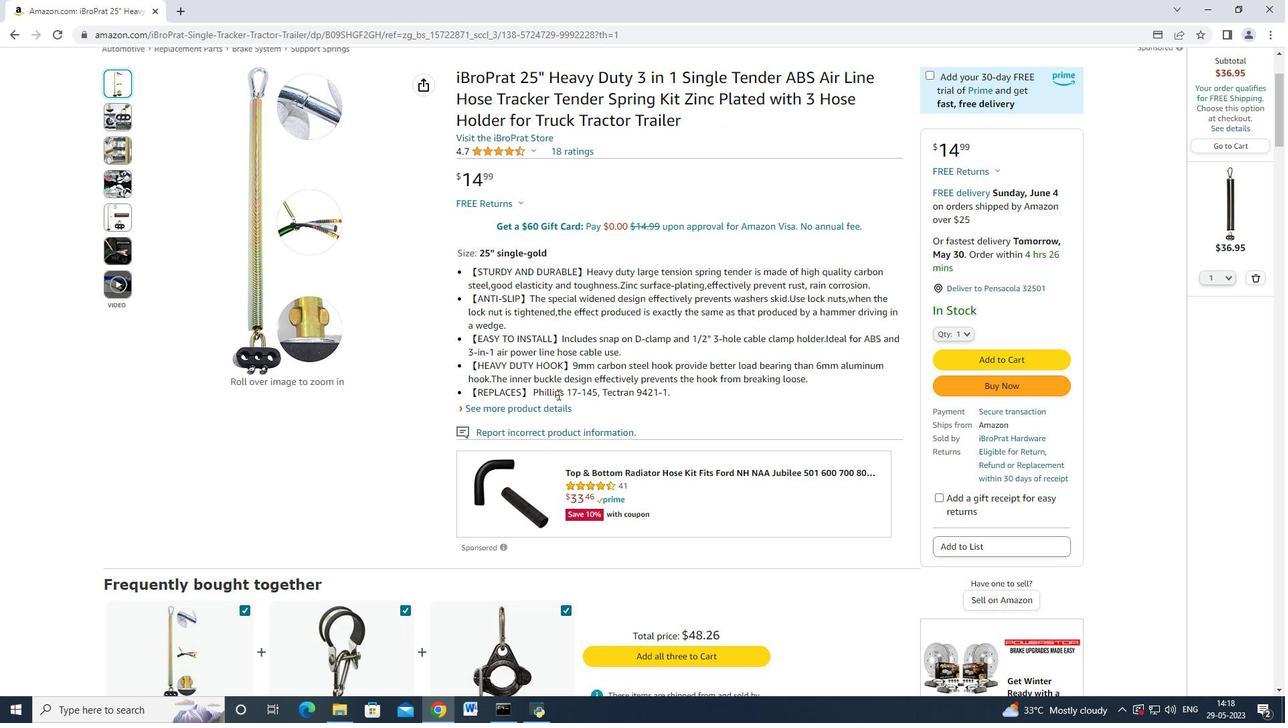 
Action: Mouse scrolled (557, 393) with delta (0, 0)
Screenshot: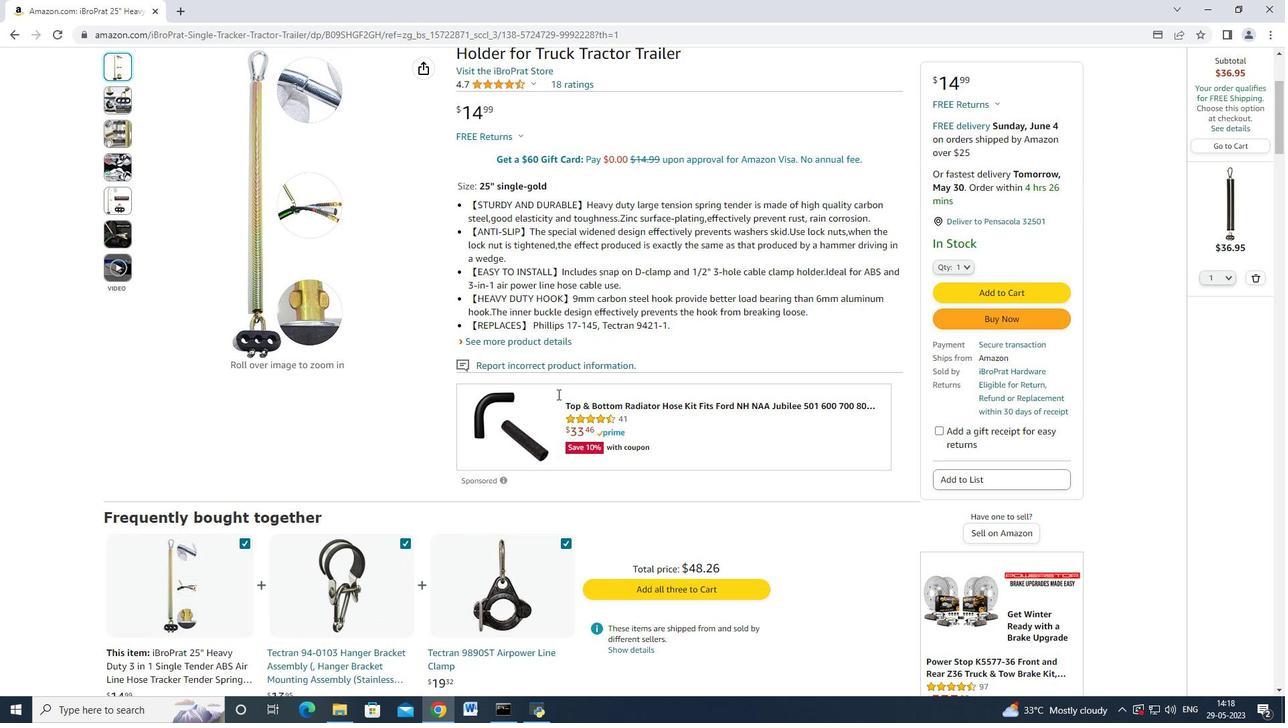 
Action: Mouse scrolled (557, 393) with delta (0, 0)
Screenshot: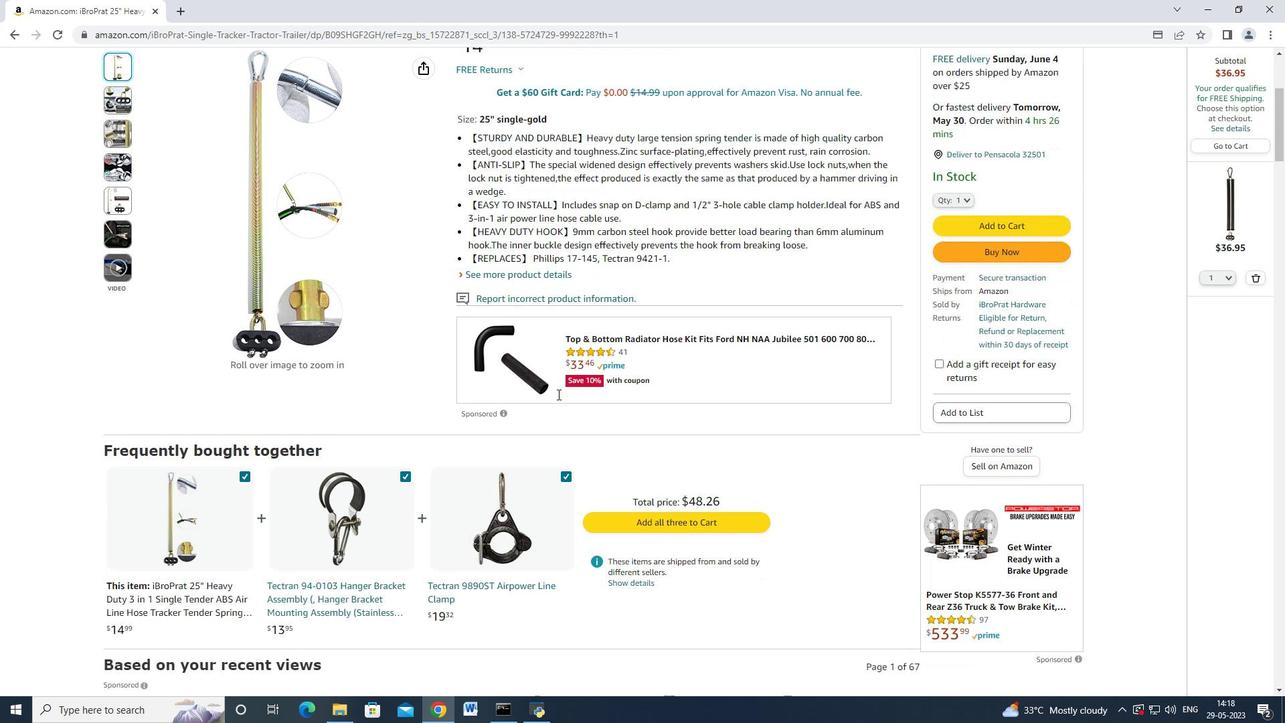 
Action: Mouse scrolled (557, 393) with delta (0, 0)
Screenshot: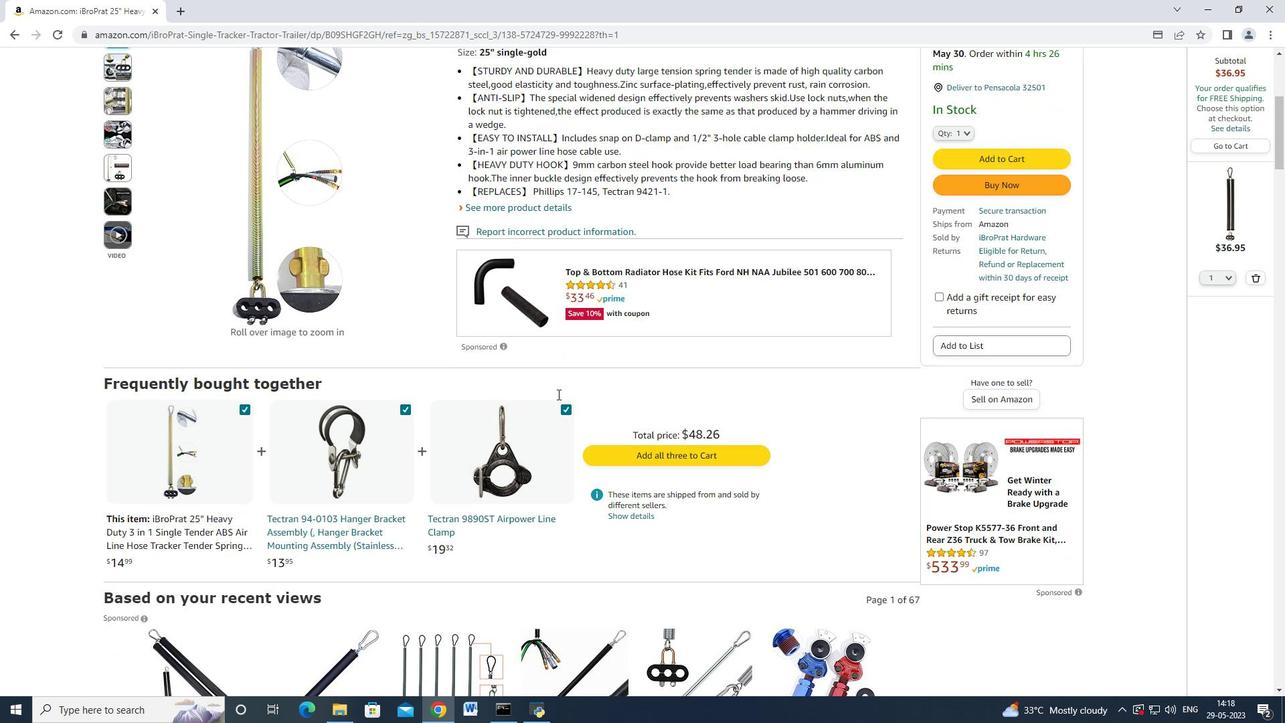 
Action: Mouse scrolled (557, 393) with delta (0, 0)
Screenshot: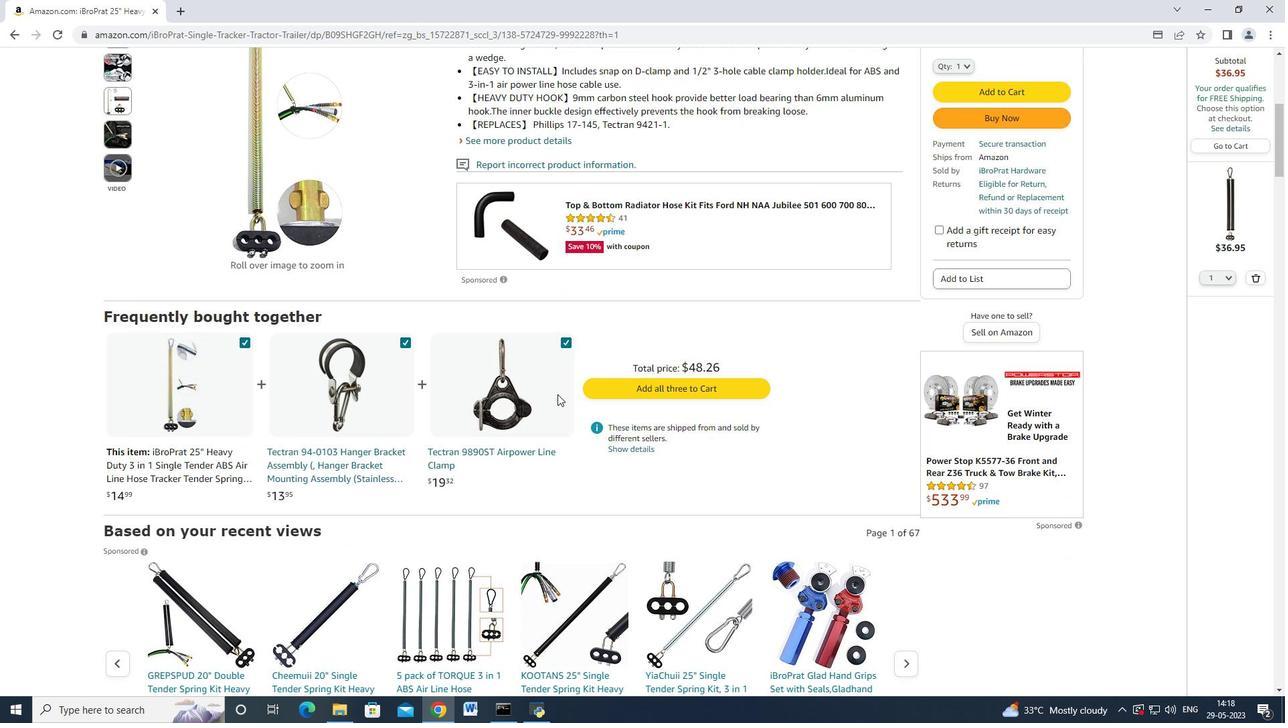 
Action: Mouse scrolled (557, 393) with delta (0, 0)
Screenshot: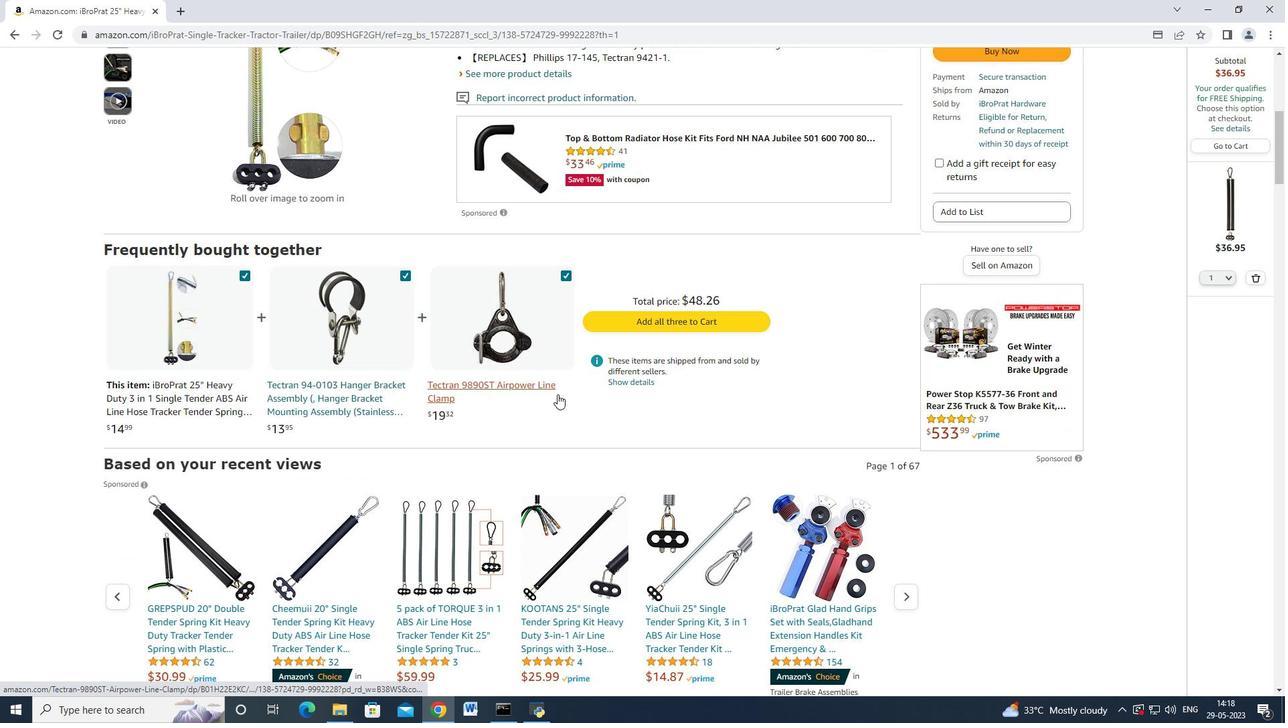 
Action: Mouse scrolled (557, 393) with delta (0, 0)
Screenshot: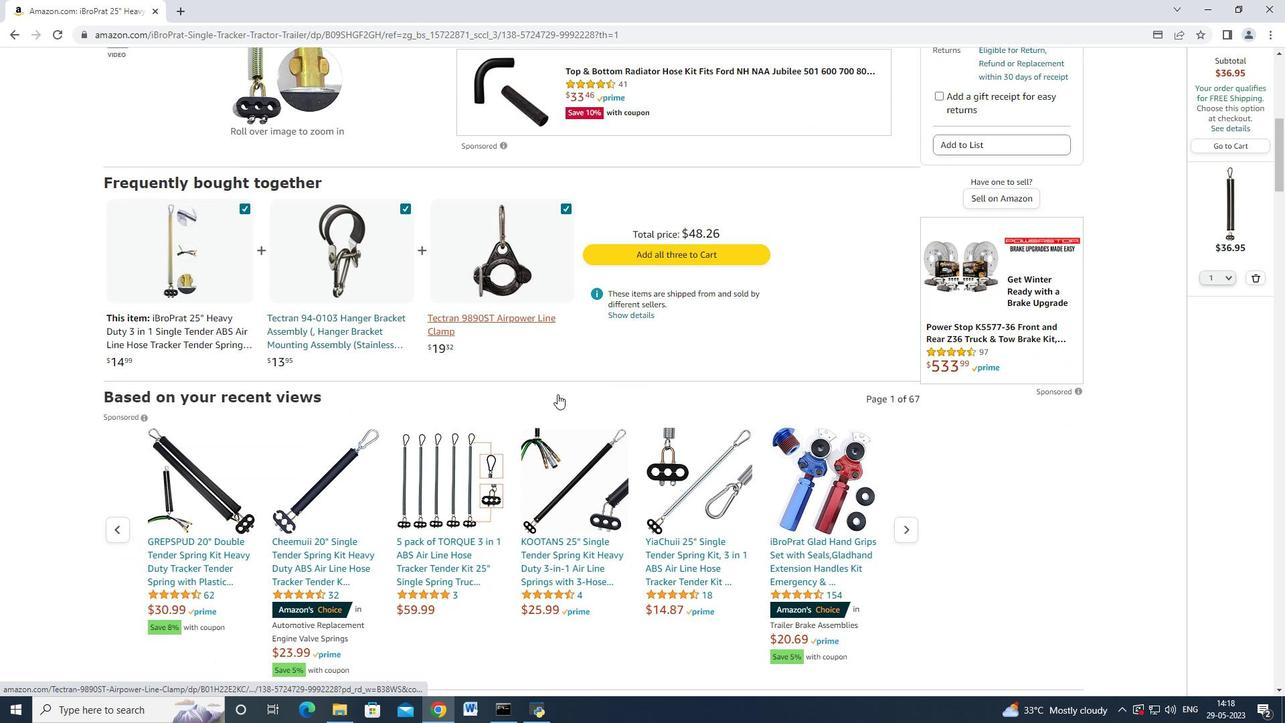 
Action: Mouse scrolled (557, 393) with delta (0, 0)
Screenshot: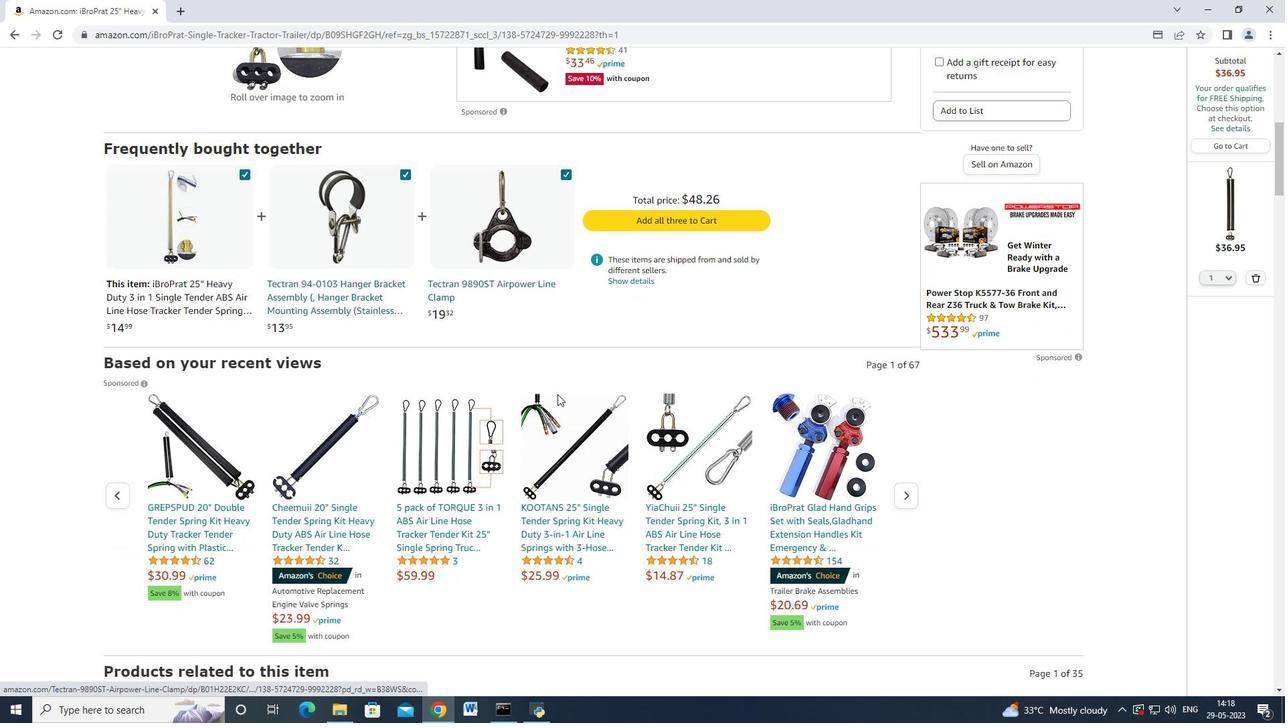 
Action: Mouse scrolled (557, 393) with delta (0, 0)
Screenshot: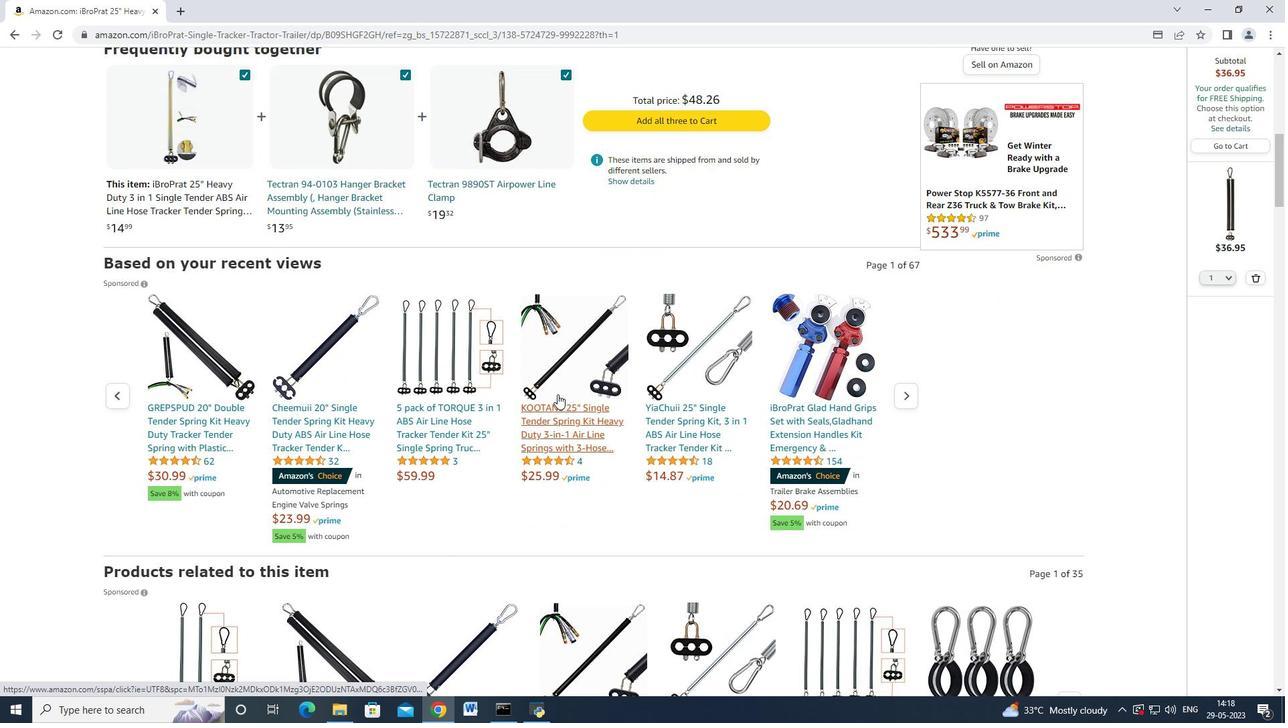 
Action: Mouse scrolled (557, 393) with delta (0, 0)
Screenshot: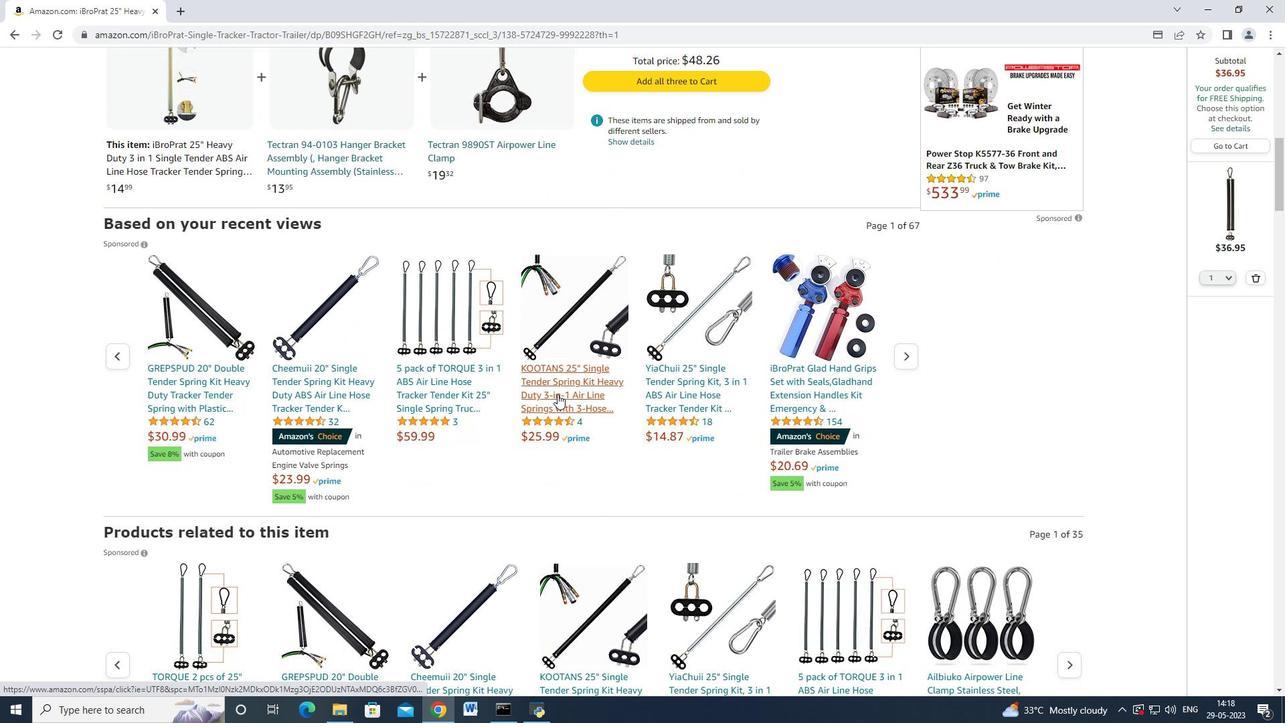 
Action: Mouse scrolled (557, 393) with delta (0, 0)
Screenshot: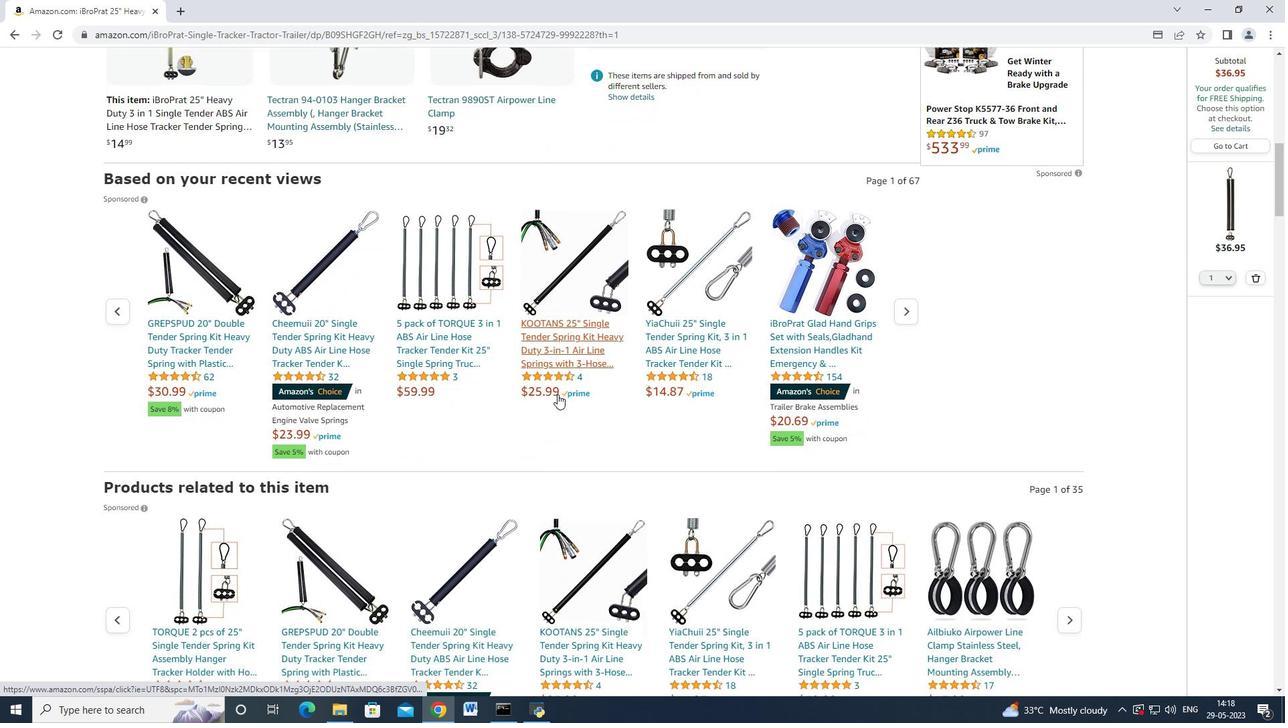 
Action: Mouse scrolled (557, 393) with delta (0, 0)
Screenshot: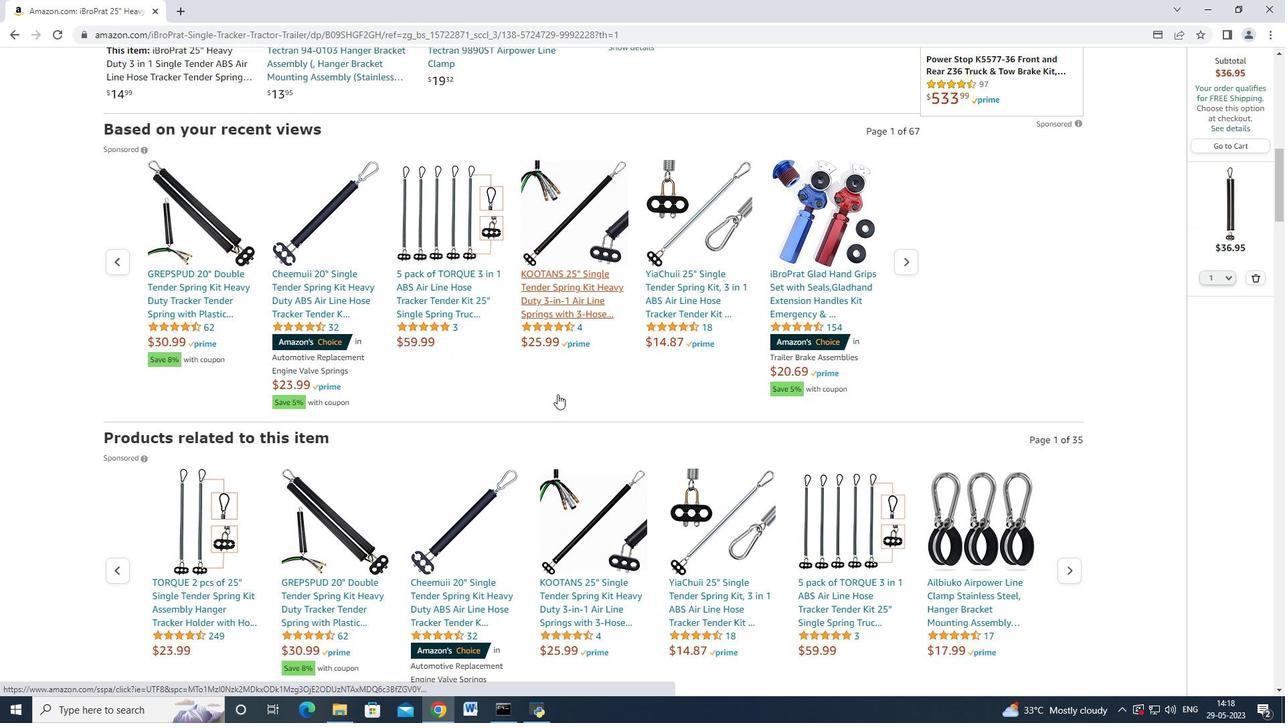 
Action: Mouse scrolled (557, 393) with delta (0, 0)
Screenshot: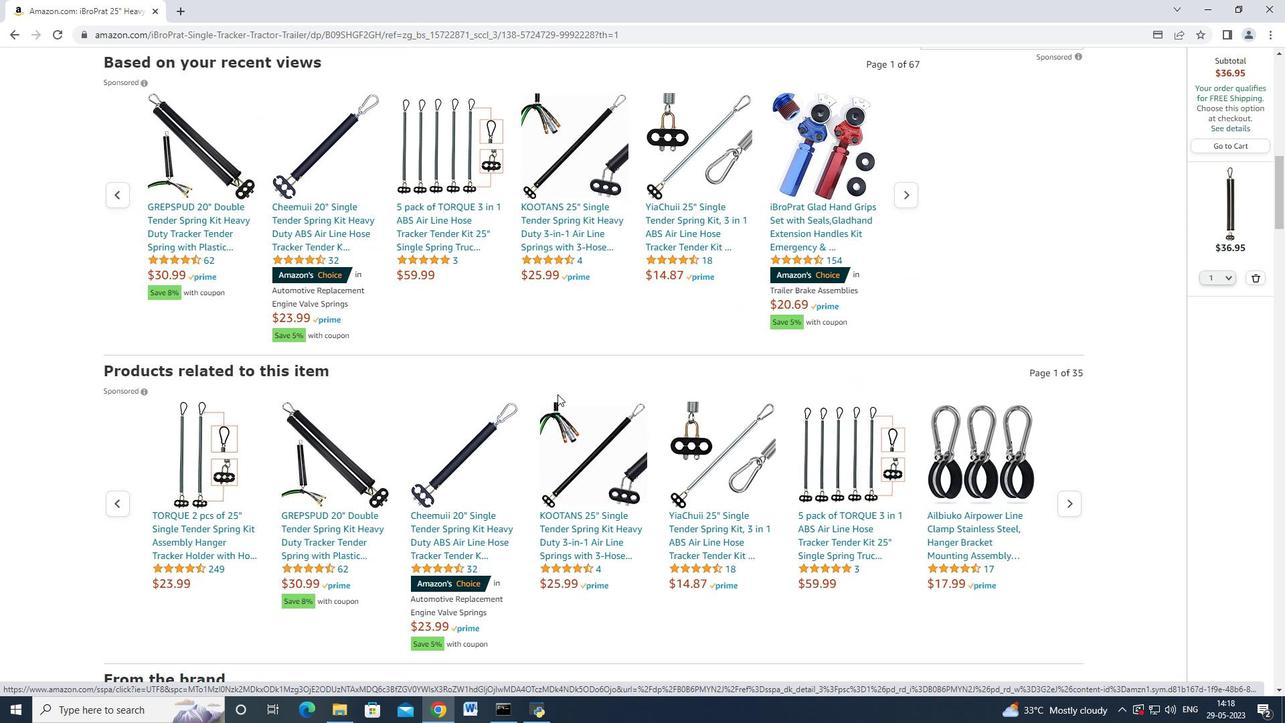 
Action: Mouse scrolled (557, 393) with delta (0, 0)
Screenshot: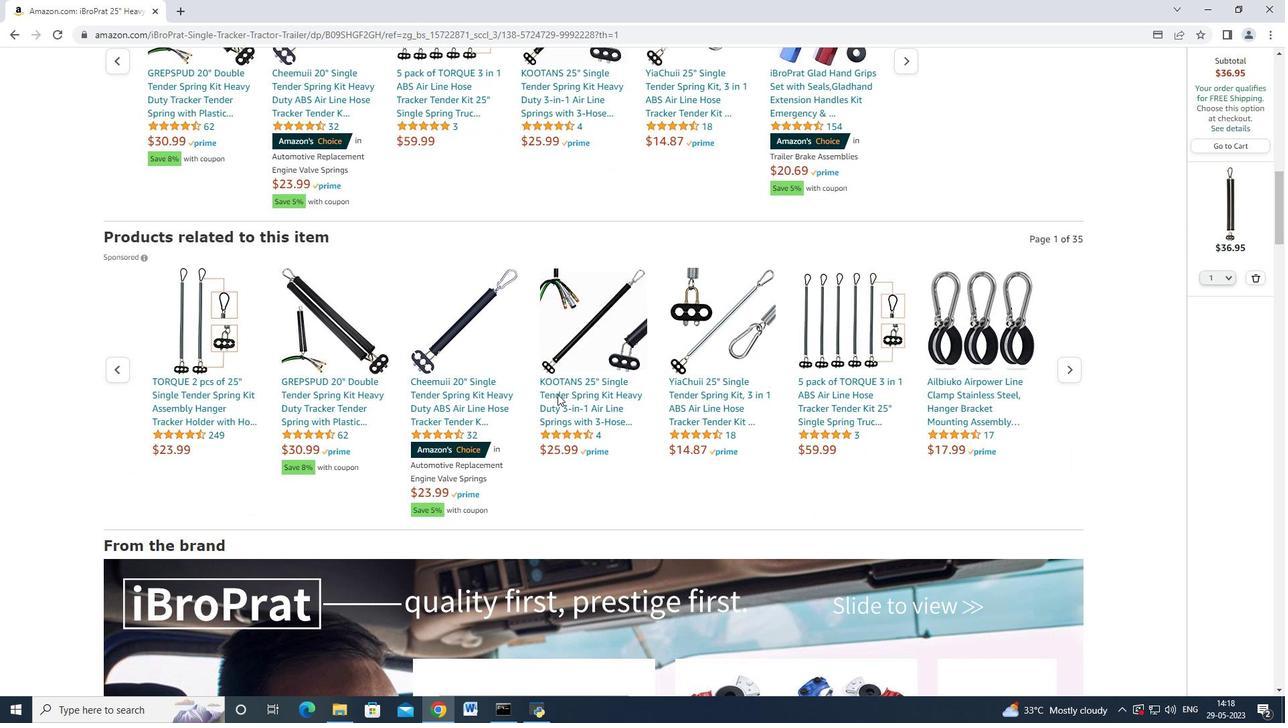 
Action: Mouse scrolled (557, 393) with delta (0, 0)
Screenshot: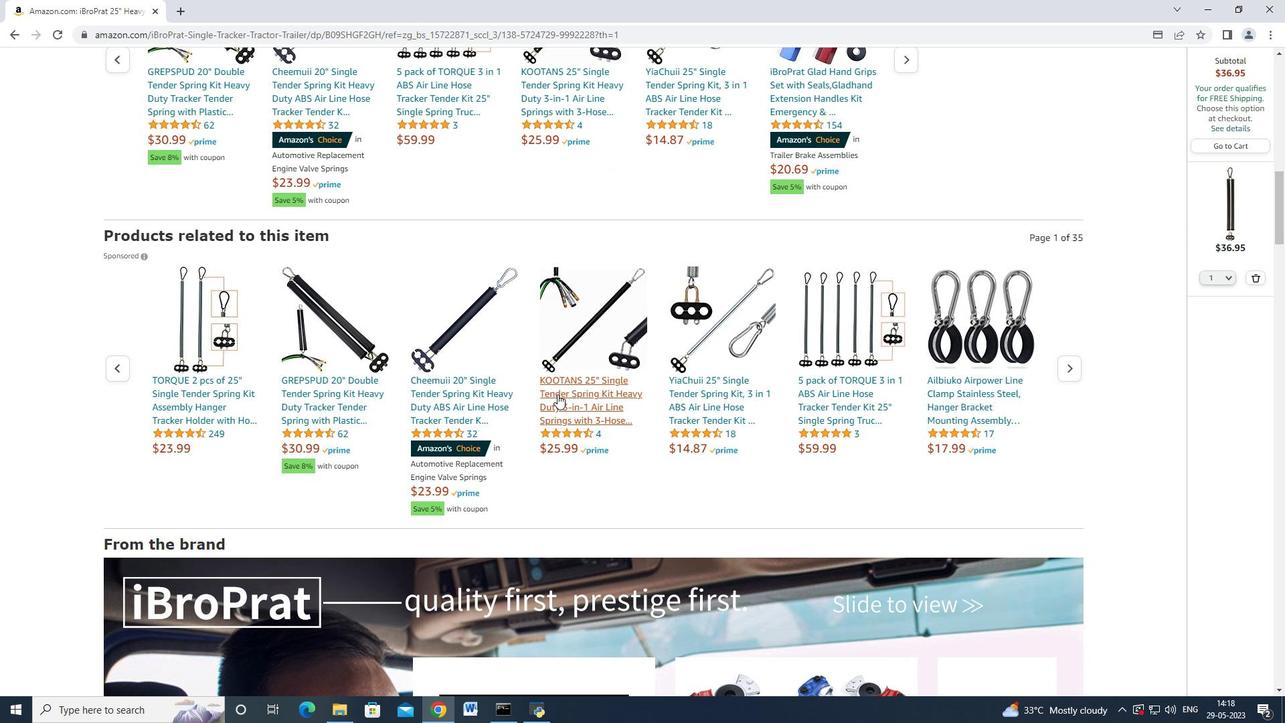 
Action: Mouse scrolled (557, 393) with delta (0, 0)
Screenshot: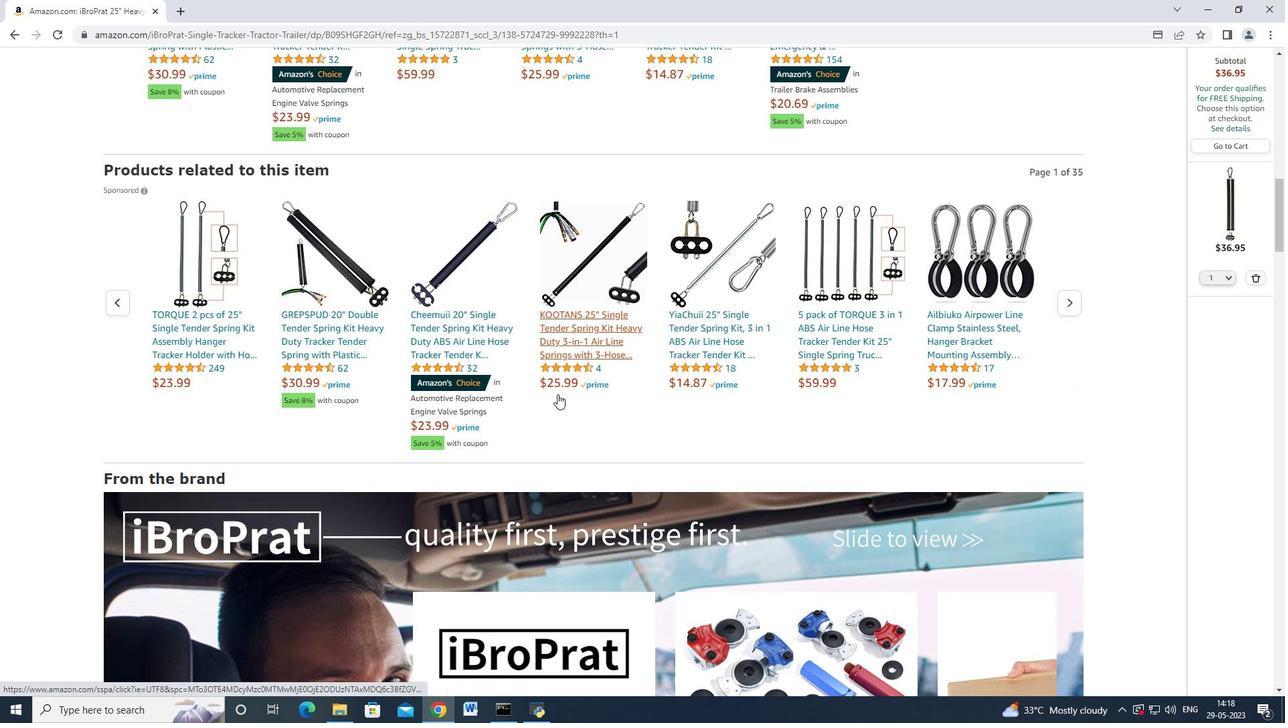 
Action: Mouse scrolled (557, 393) with delta (0, 0)
Screenshot: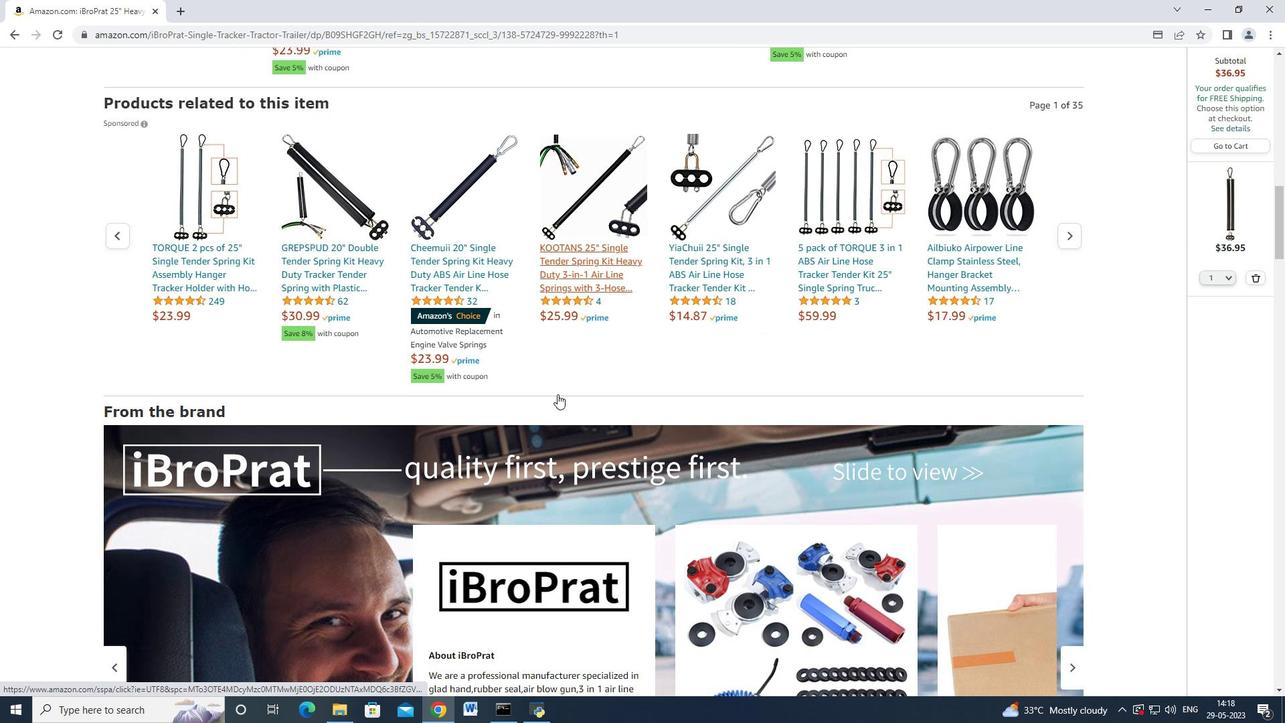 
Action: Mouse scrolled (557, 393) with delta (0, 0)
Screenshot: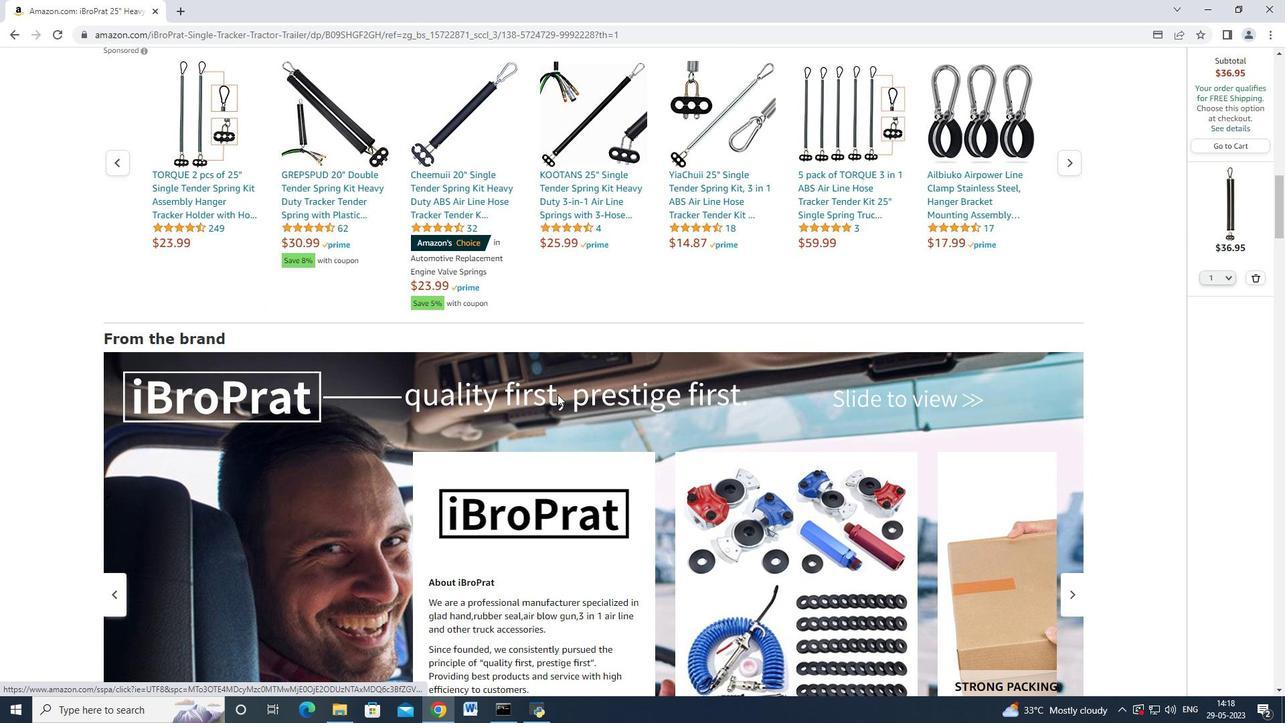 
Action: Mouse scrolled (557, 393) with delta (0, 0)
Screenshot: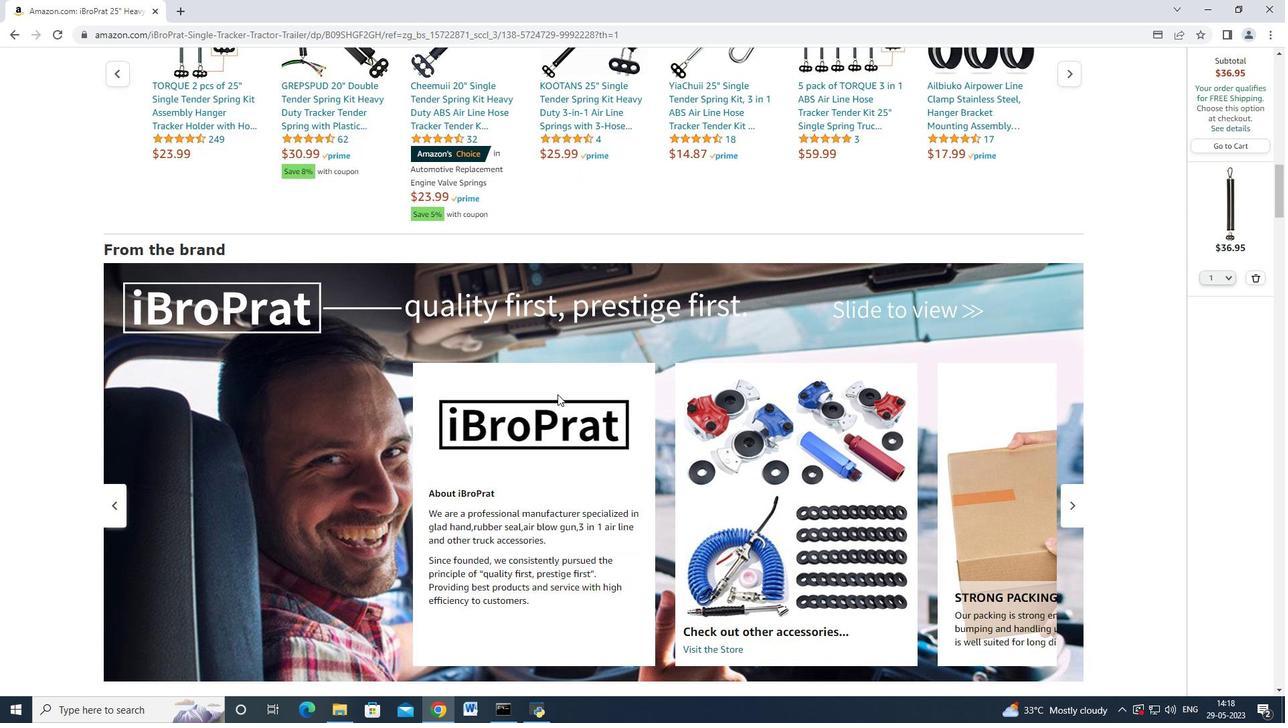 
Action: Mouse scrolled (557, 393) with delta (0, 0)
Screenshot: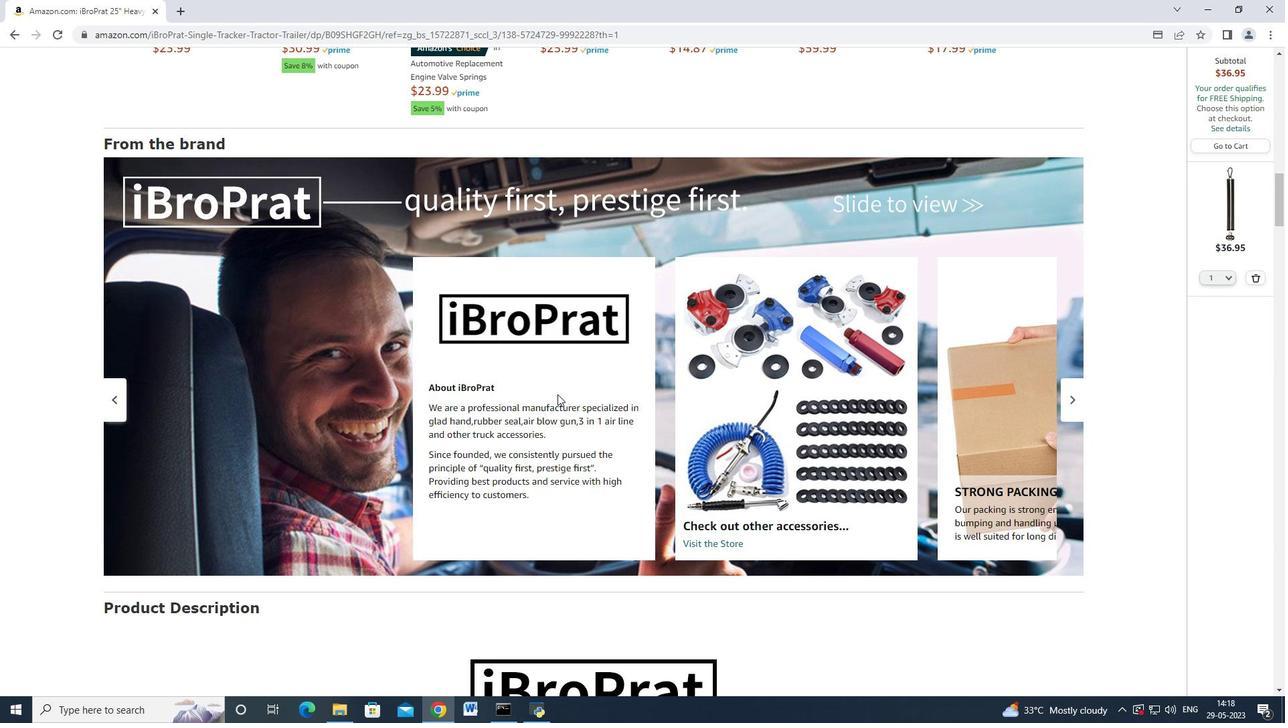 
Action: Mouse scrolled (557, 393) with delta (0, 0)
Screenshot: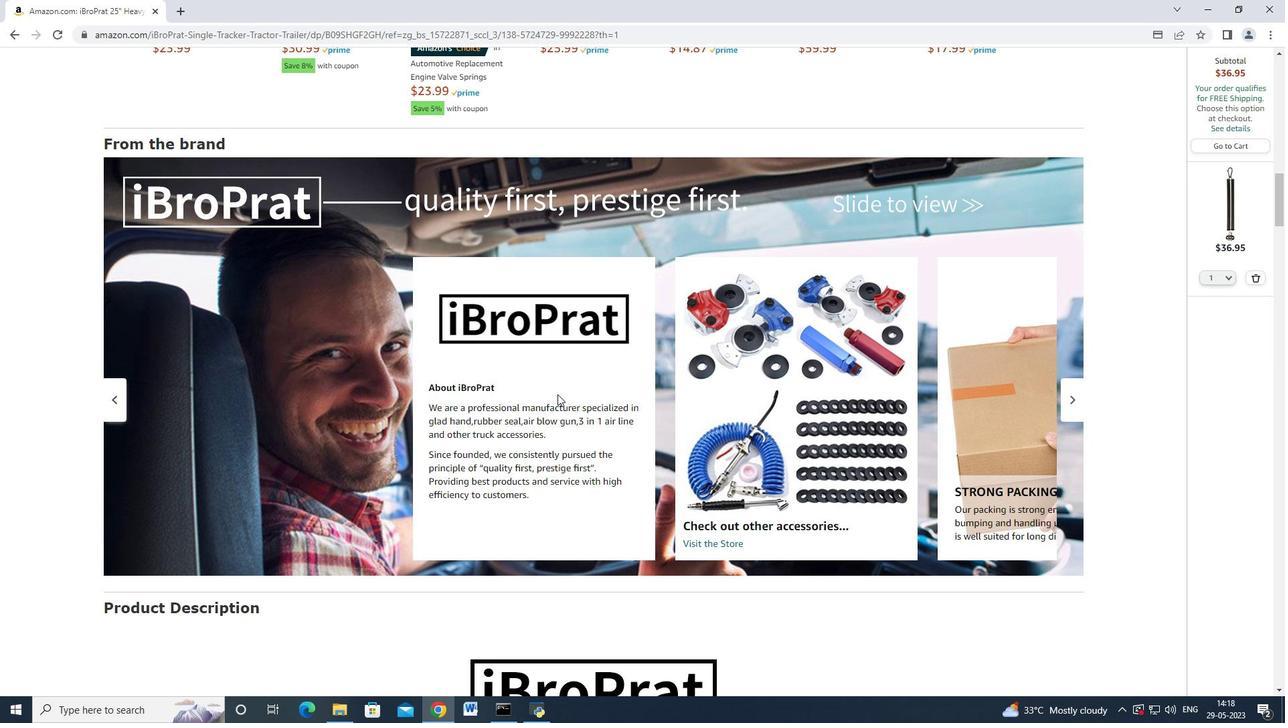 
Action: Mouse scrolled (557, 393) with delta (0, 0)
Screenshot: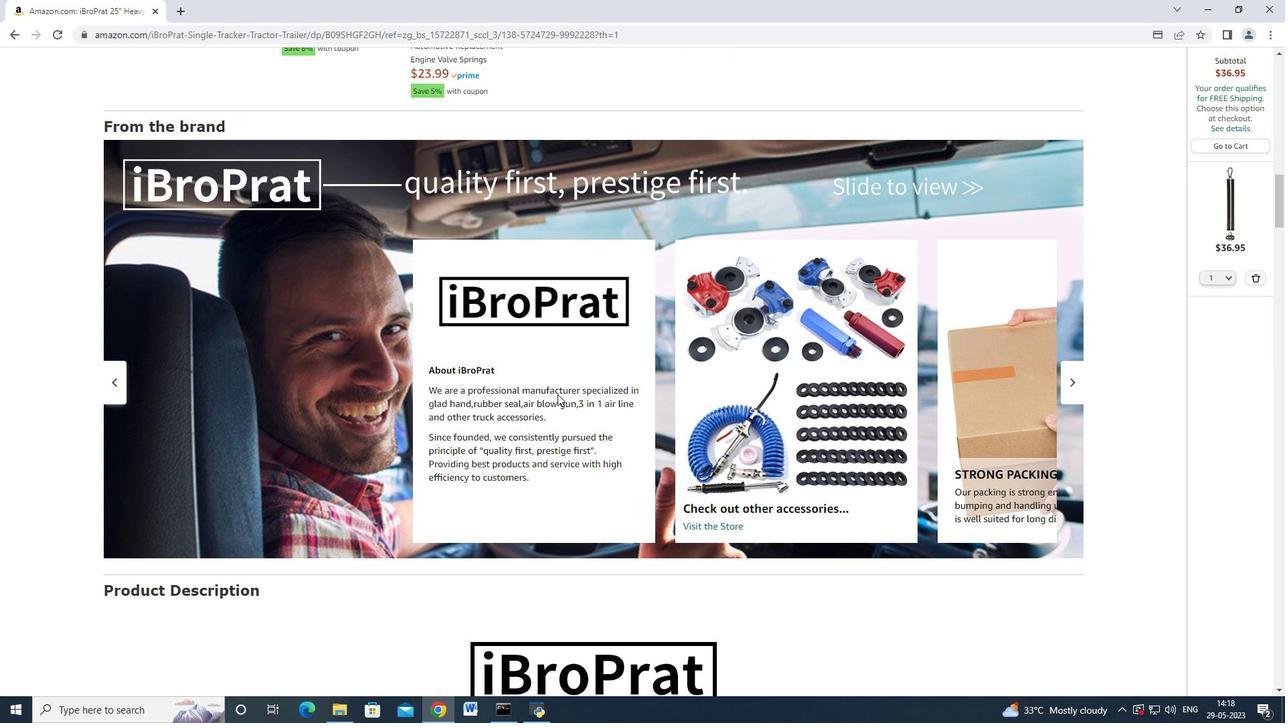 
Action: Mouse scrolled (557, 393) with delta (0, 0)
Screenshot: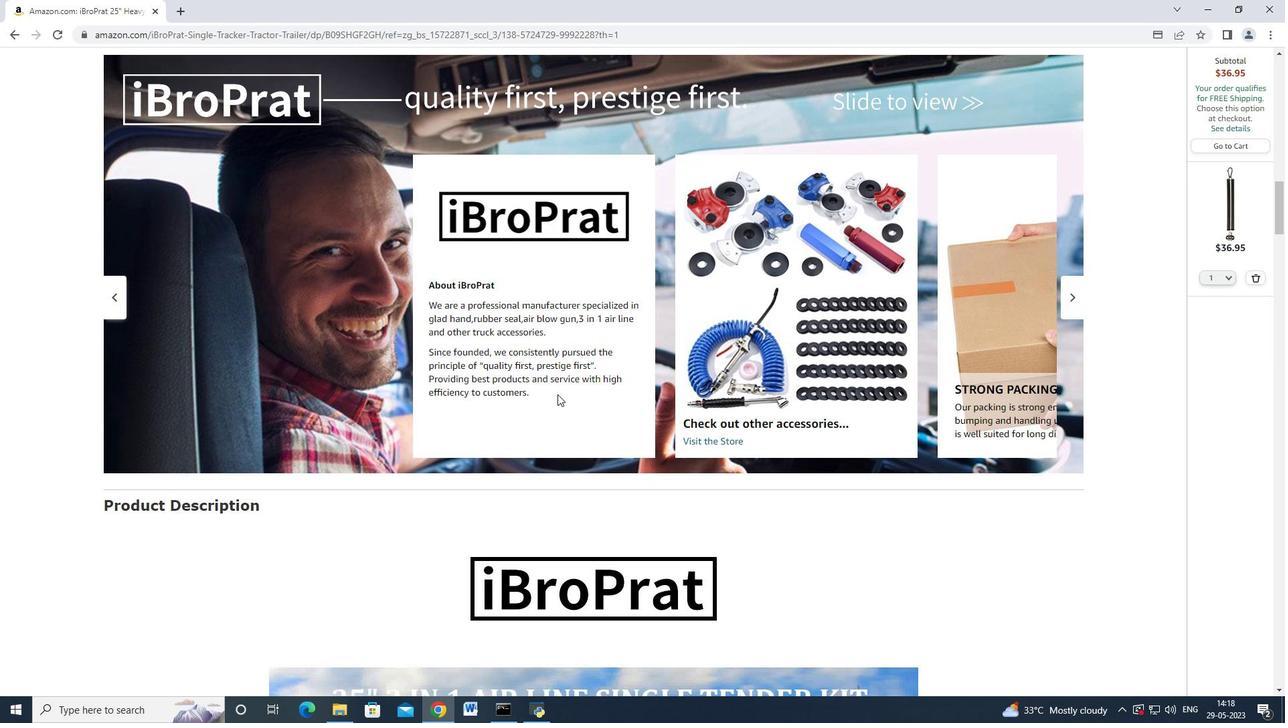 
Action: Mouse scrolled (557, 393) with delta (0, 0)
Screenshot: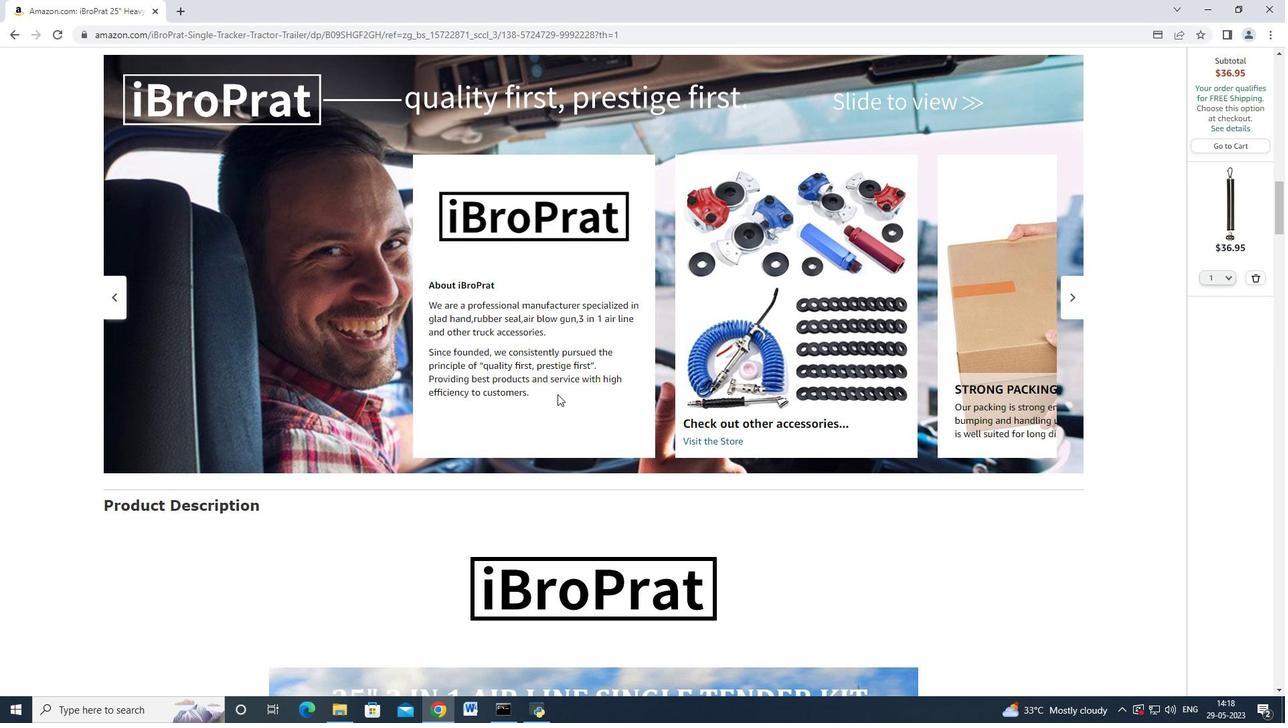 
Action: Mouse scrolled (557, 393) with delta (0, 0)
Screenshot: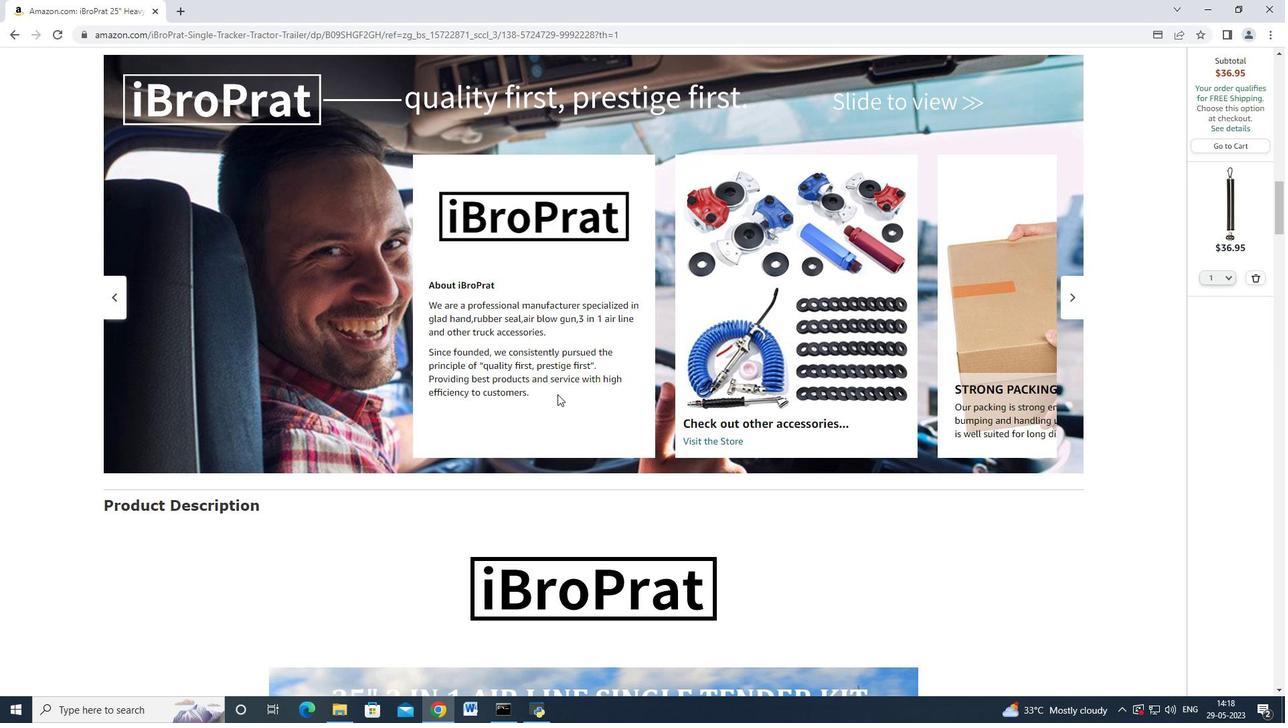 
Action: Mouse scrolled (557, 393) with delta (0, 0)
Screenshot: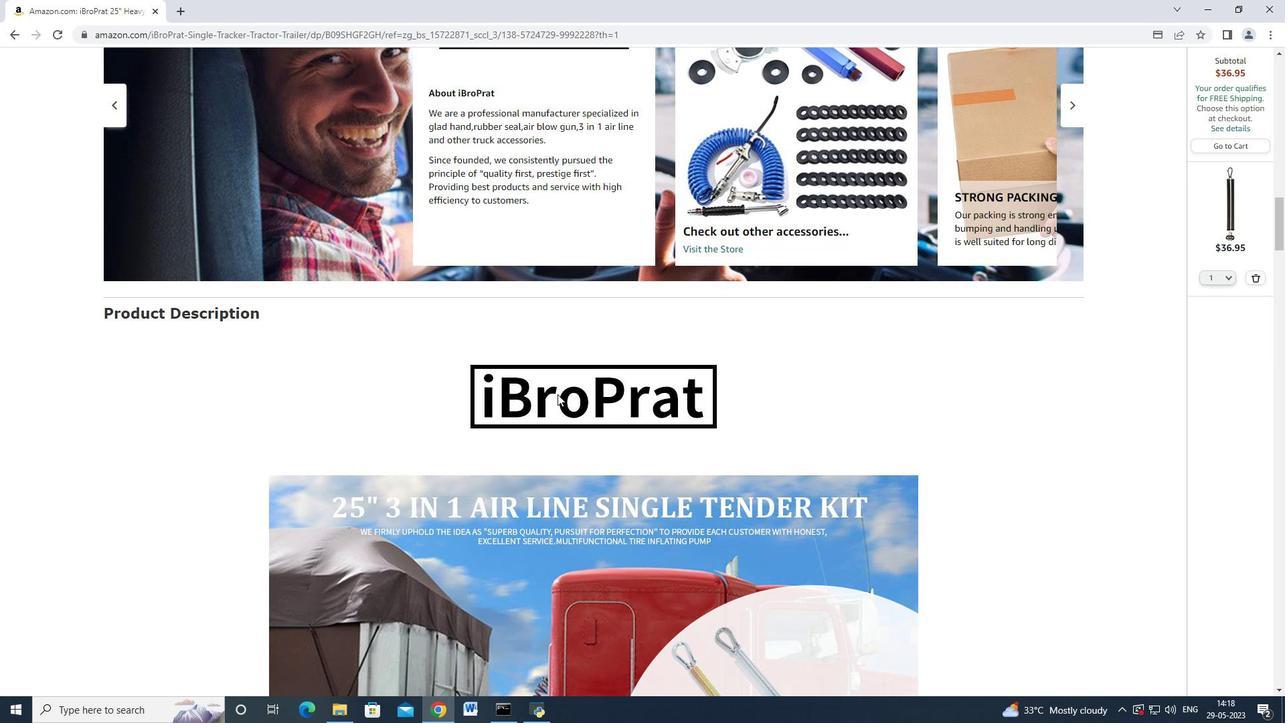 
Action: Mouse scrolled (557, 393) with delta (0, 0)
Screenshot: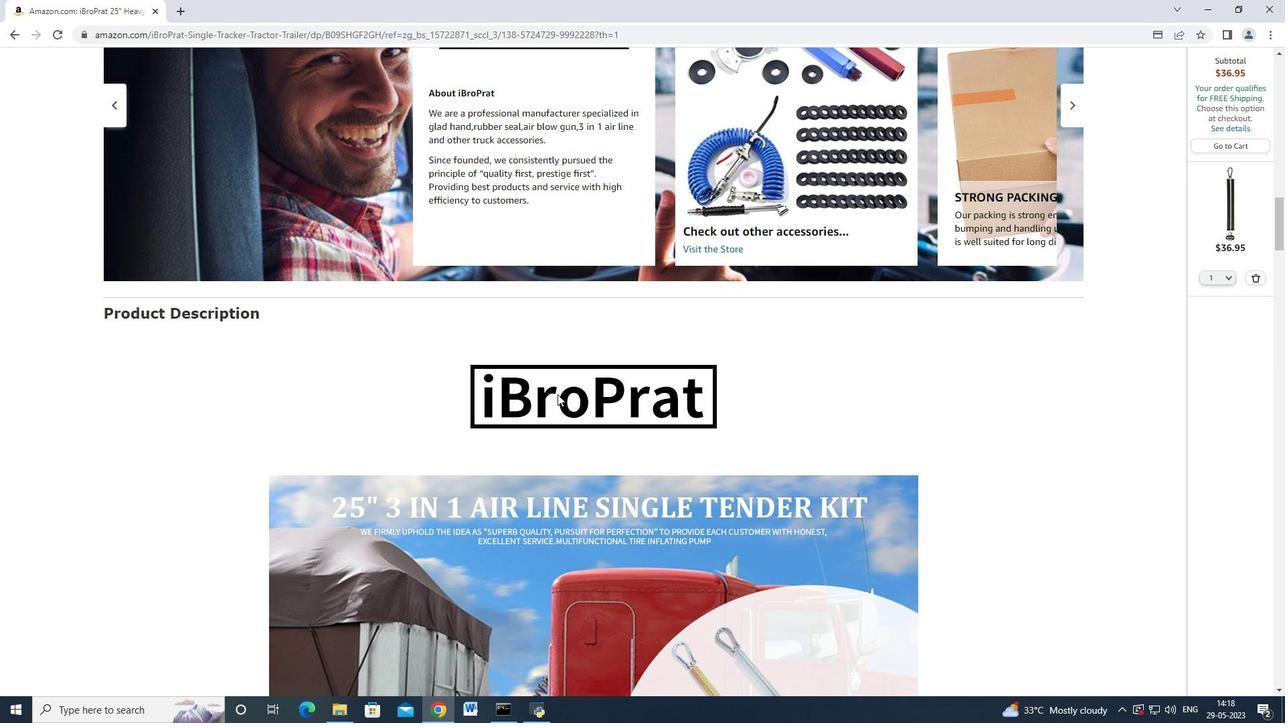 
Action: Mouse scrolled (557, 393) with delta (0, 0)
Screenshot: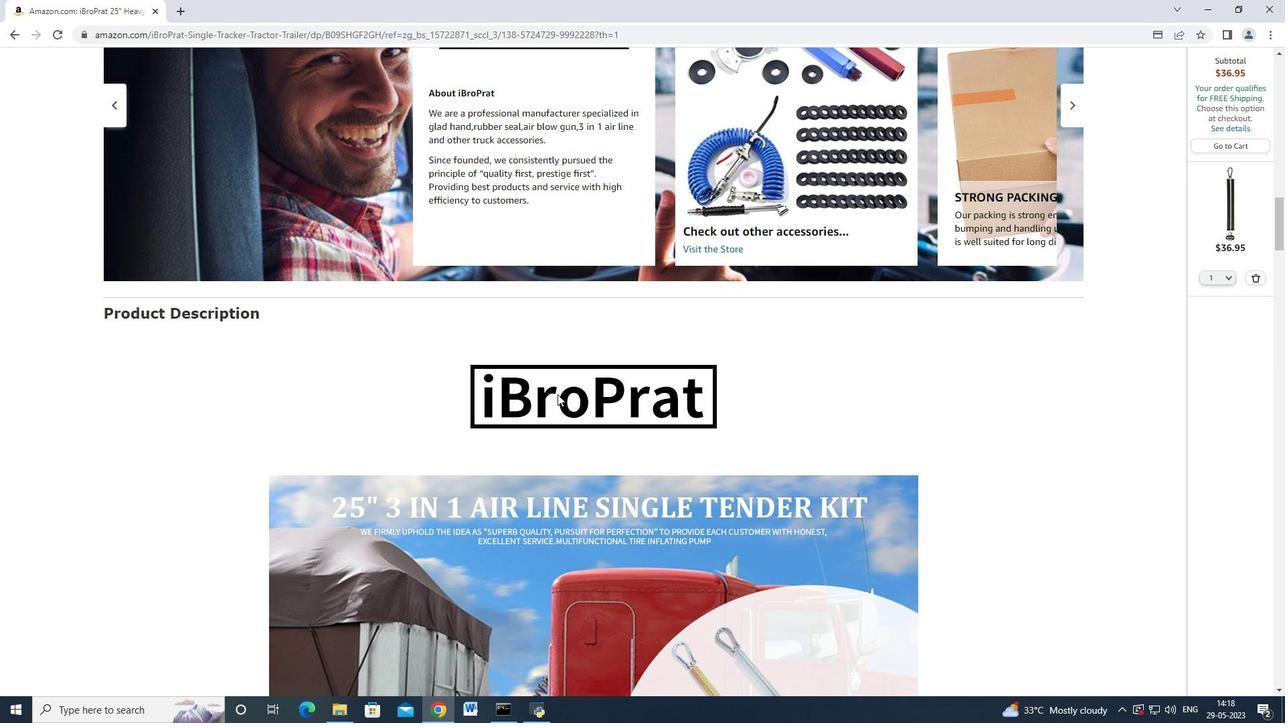 
Action: Mouse scrolled (557, 393) with delta (0, 0)
Screenshot: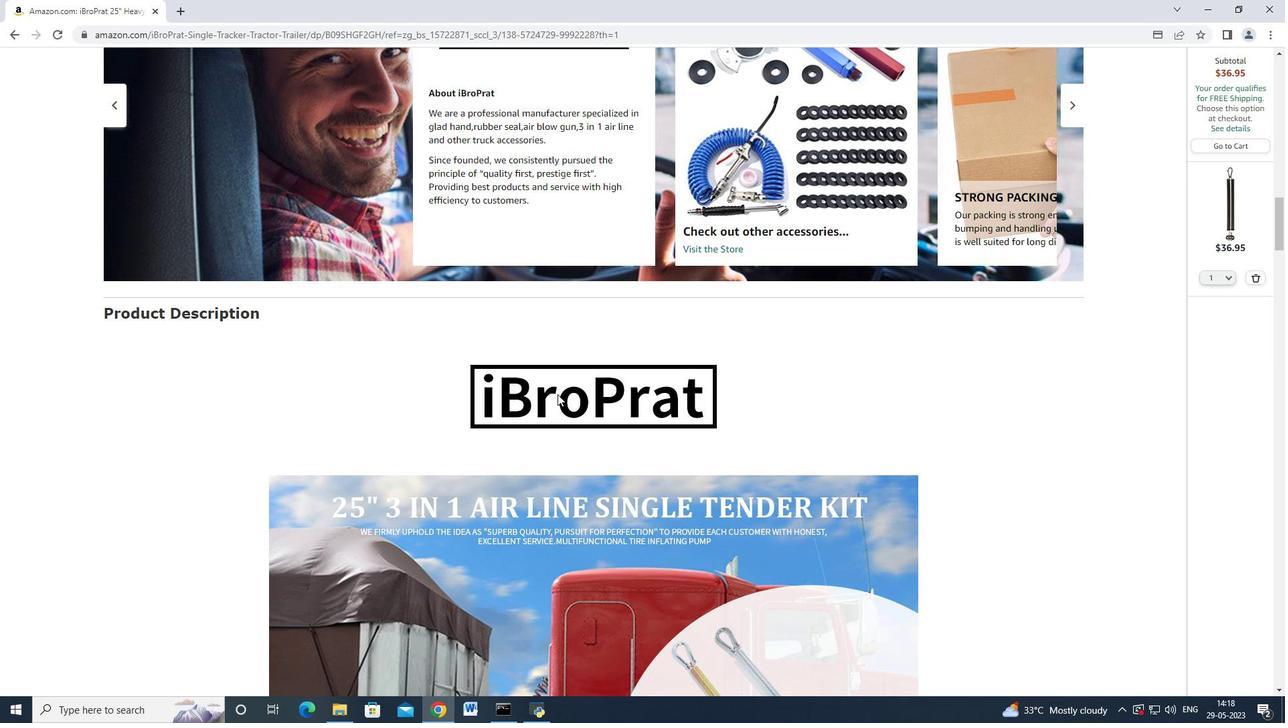 
Action: Mouse scrolled (557, 393) with delta (0, 0)
Screenshot: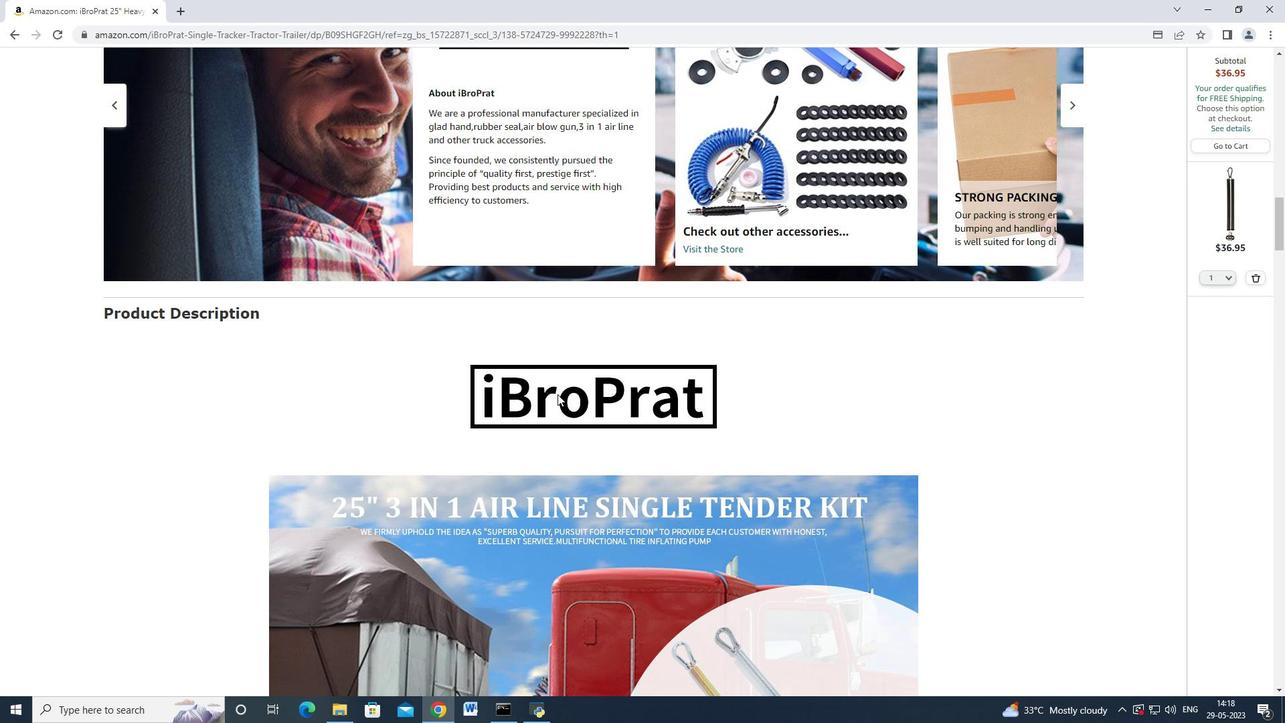 
Action: Mouse scrolled (557, 393) with delta (0, 0)
Screenshot: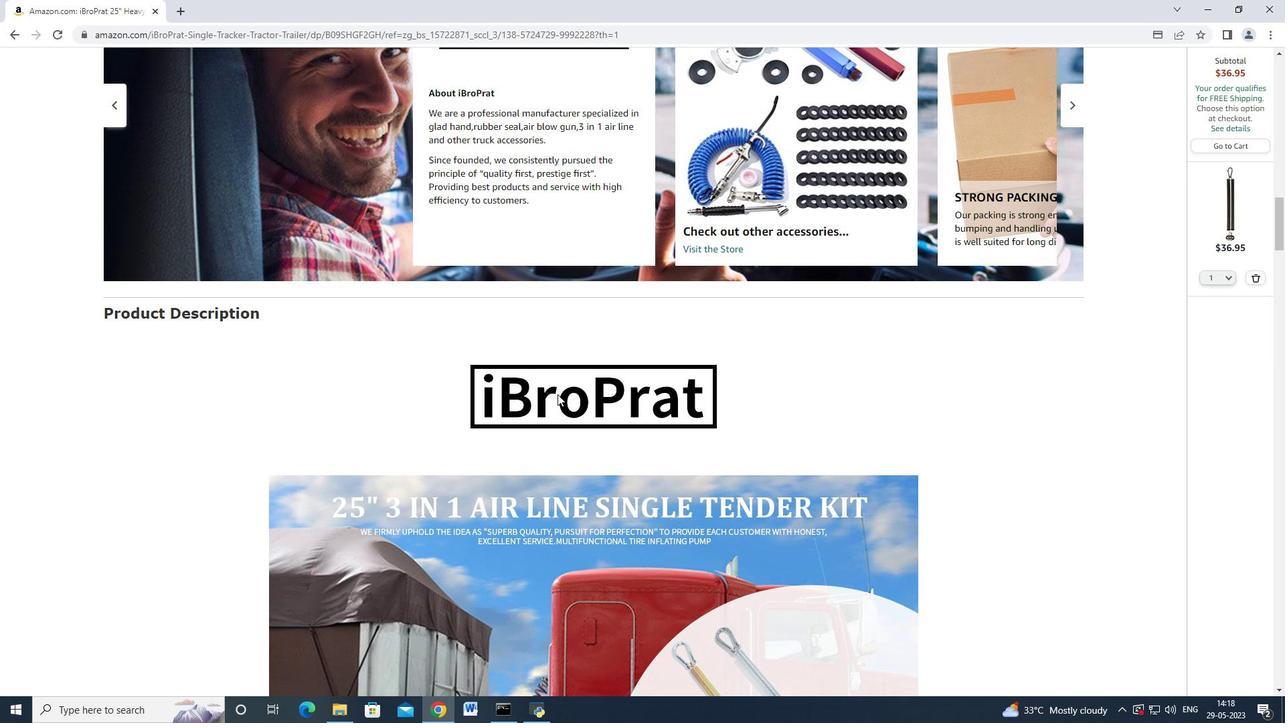 
Action: Mouse scrolled (557, 393) with delta (0, 0)
Screenshot: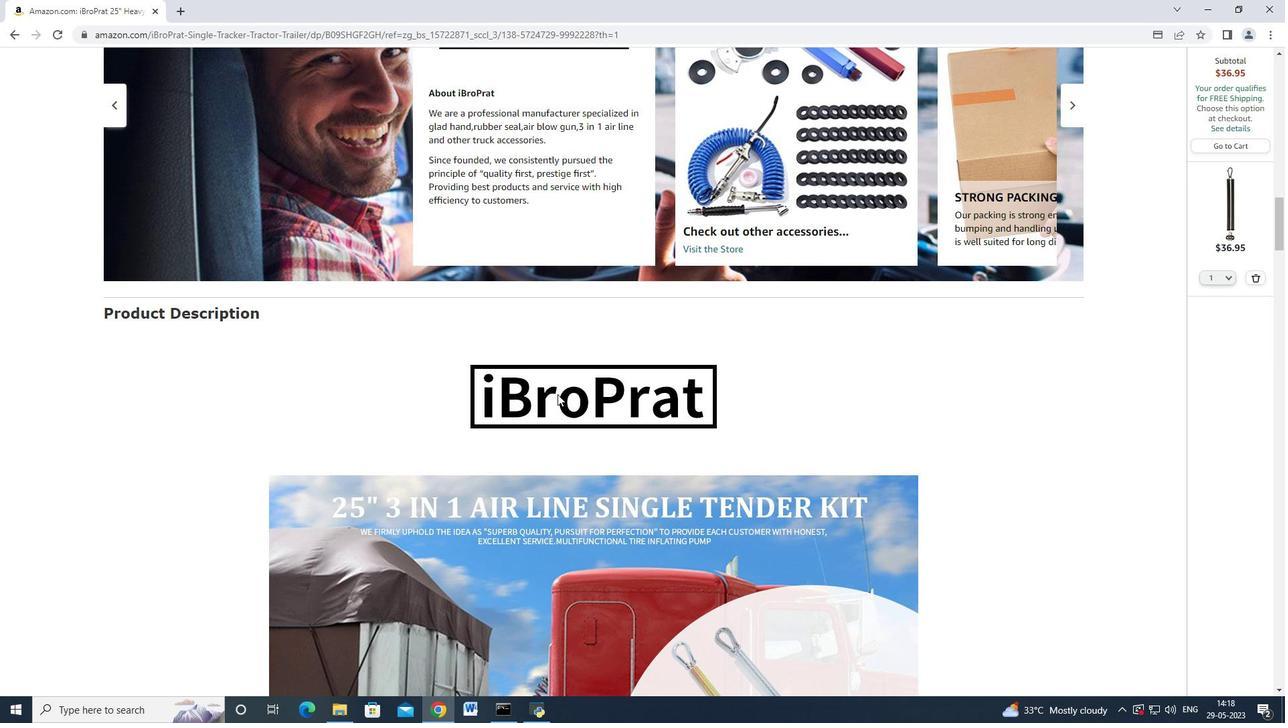 
Action: Mouse scrolled (557, 393) with delta (0, 0)
Screenshot: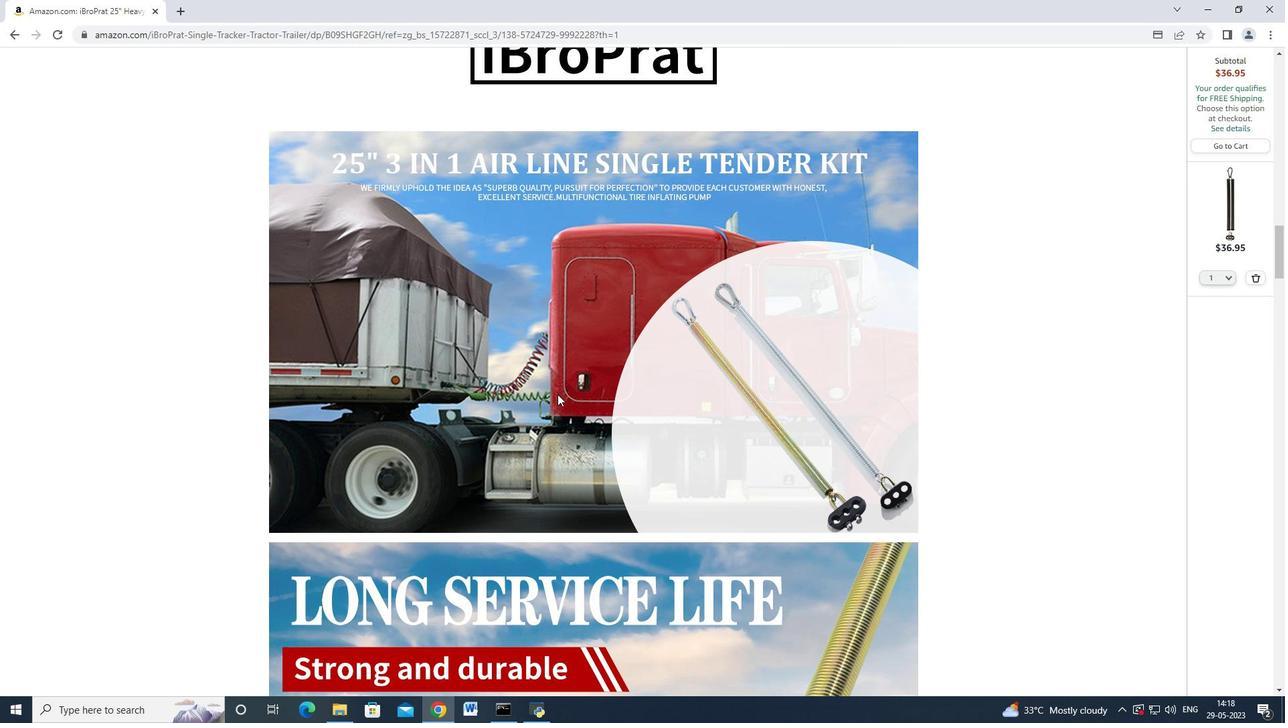 
Action: Mouse scrolled (557, 393) with delta (0, 0)
Screenshot: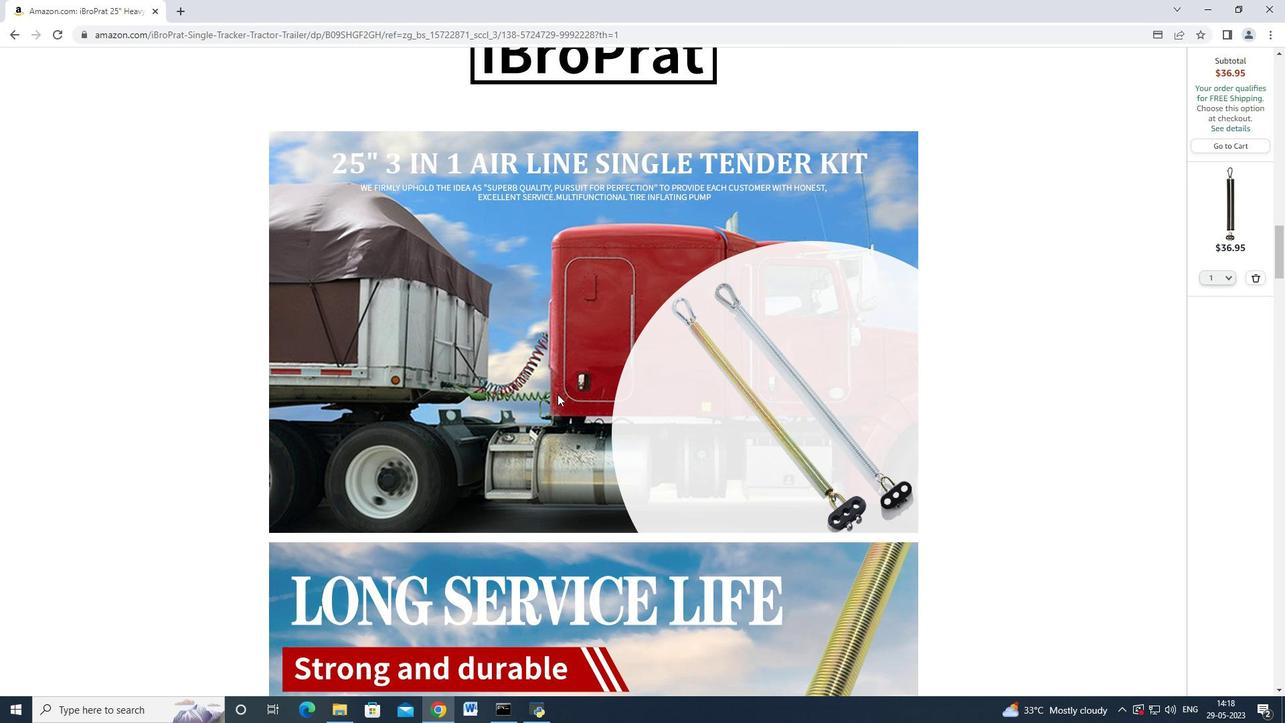
Action: Mouse scrolled (557, 393) with delta (0, 0)
Screenshot: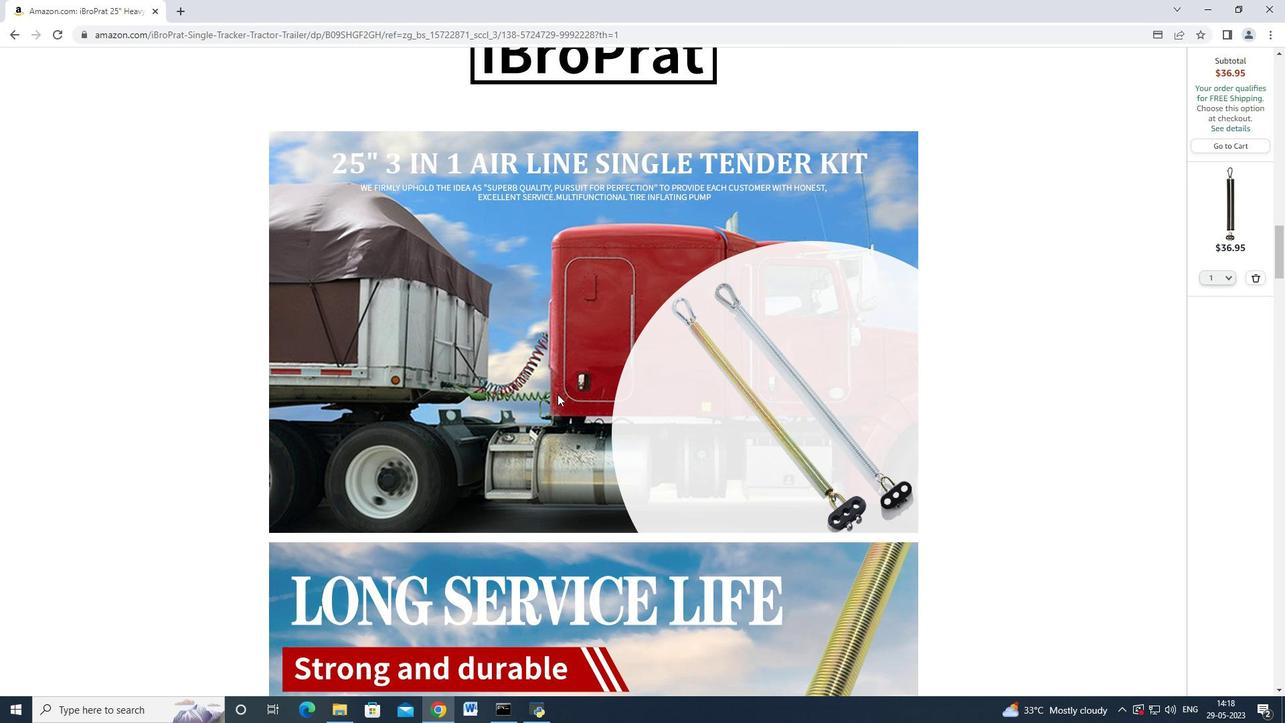 
Action: Mouse scrolled (557, 393) with delta (0, 0)
Screenshot: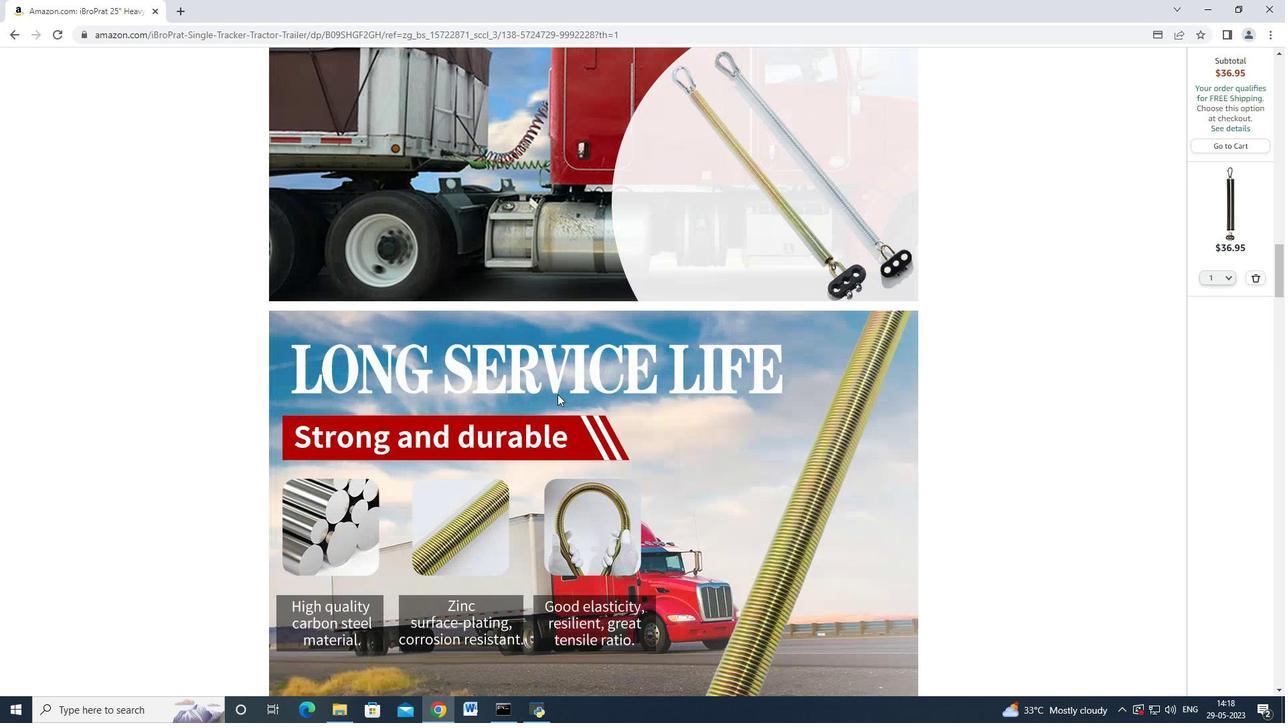 
Action: Mouse scrolled (557, 393) with delta (0, 0)
Screenshot: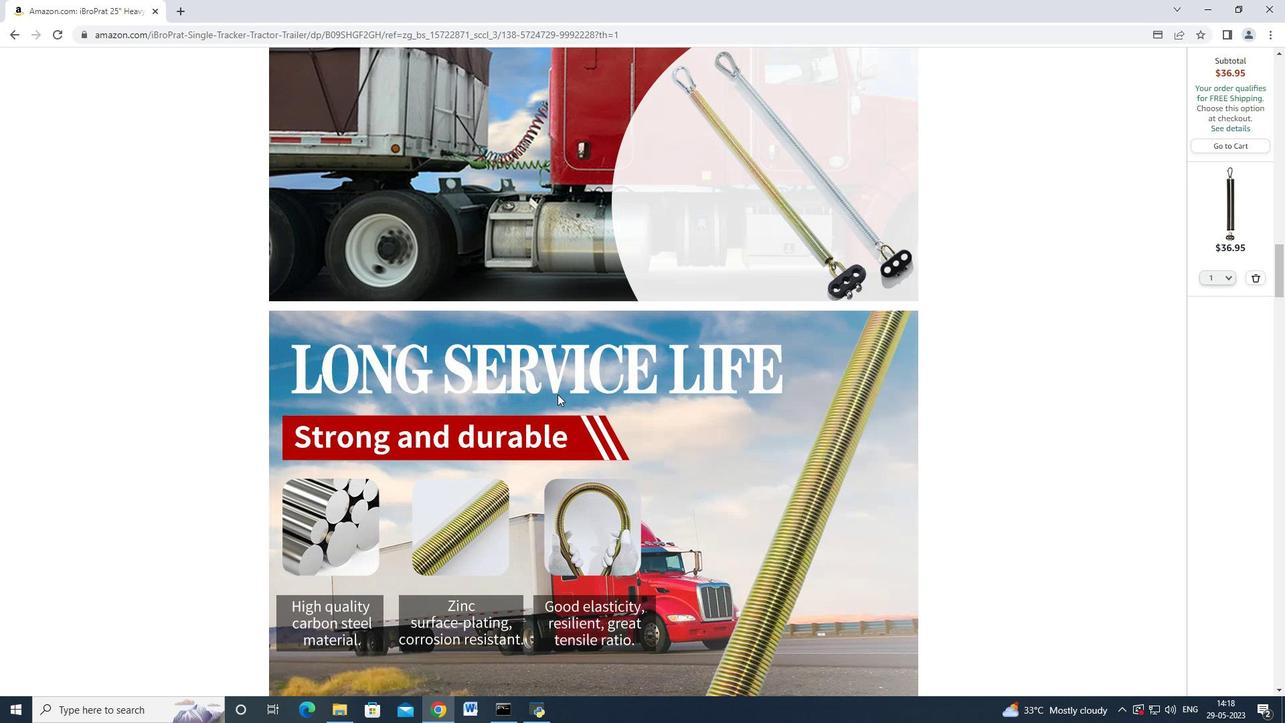
Action: Mouse scrolled (557, 393) with delta (0, 0)
Screenshot: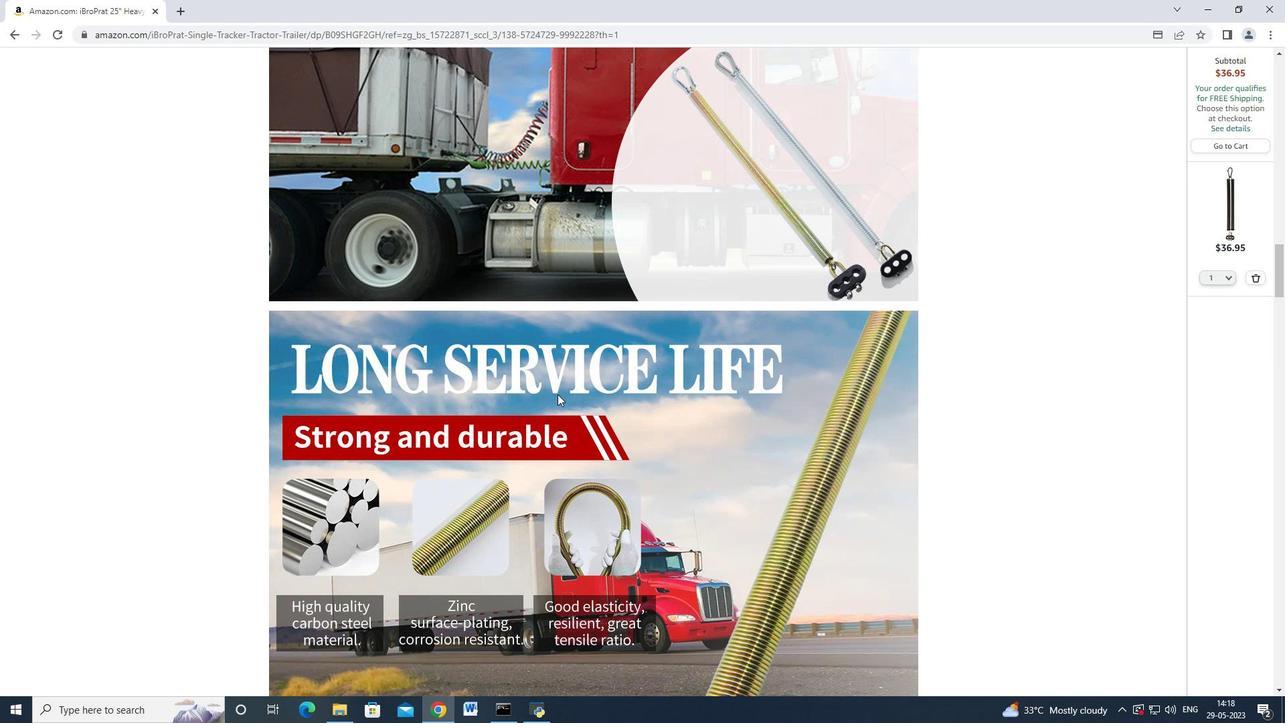 
Action: Mouse scrolled (557, 393) with delta (0, 0)
Screenshot: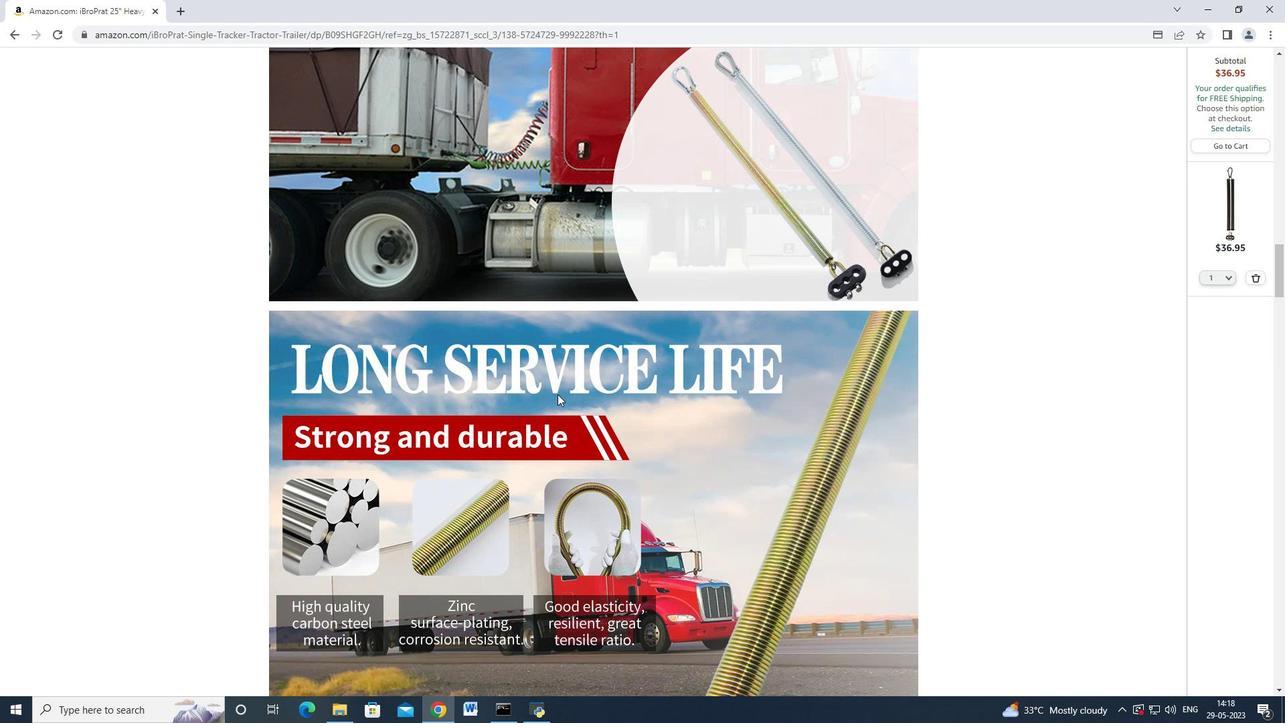 
Action: Mouse scrolled (557, 393) with delta (0, 0)
Screenshot: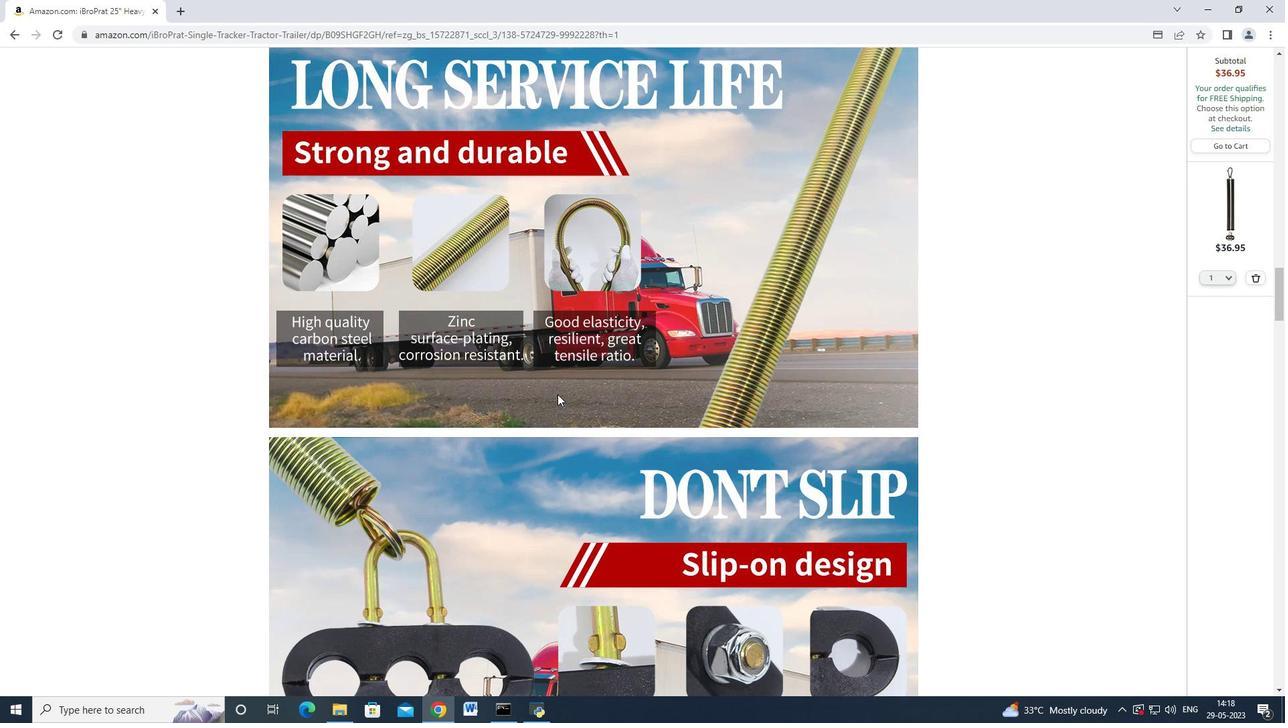 
Action: Mouse scrolled (557, 393) with delta (0, 0)
Screenshot: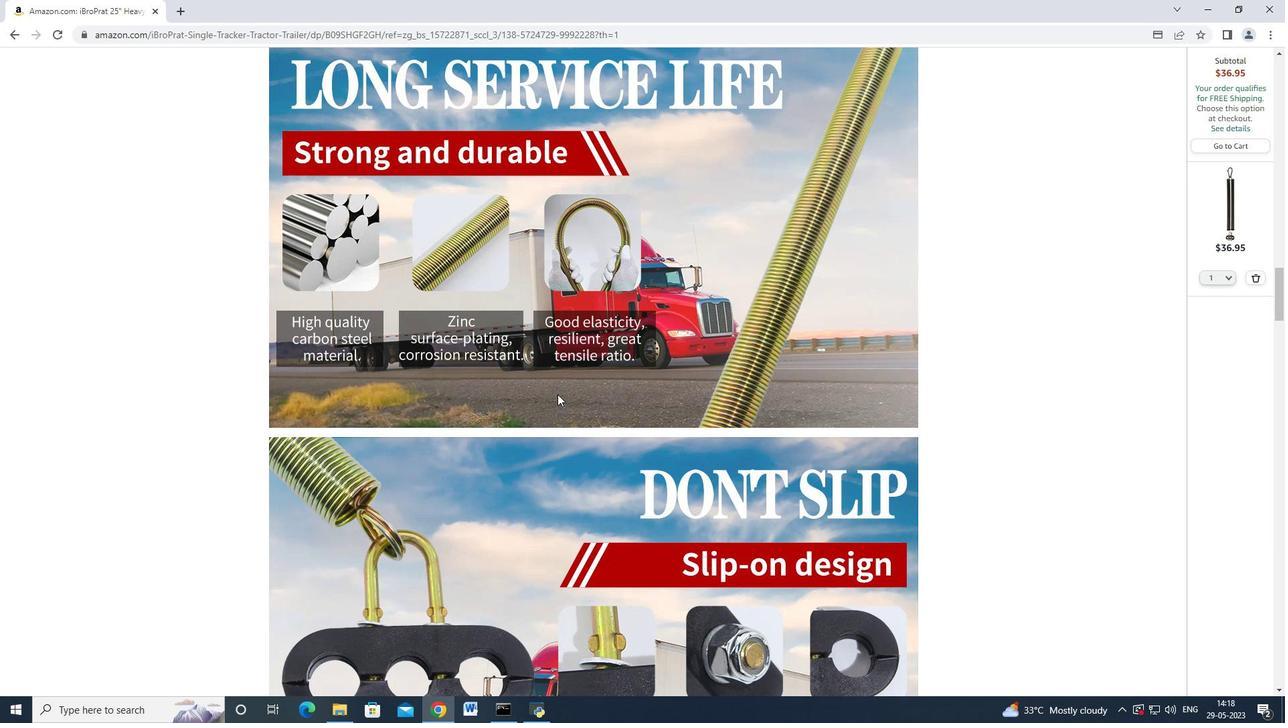 
Action: Mouse scrolled (557, 393) with delta (0, 0)
Screenshot: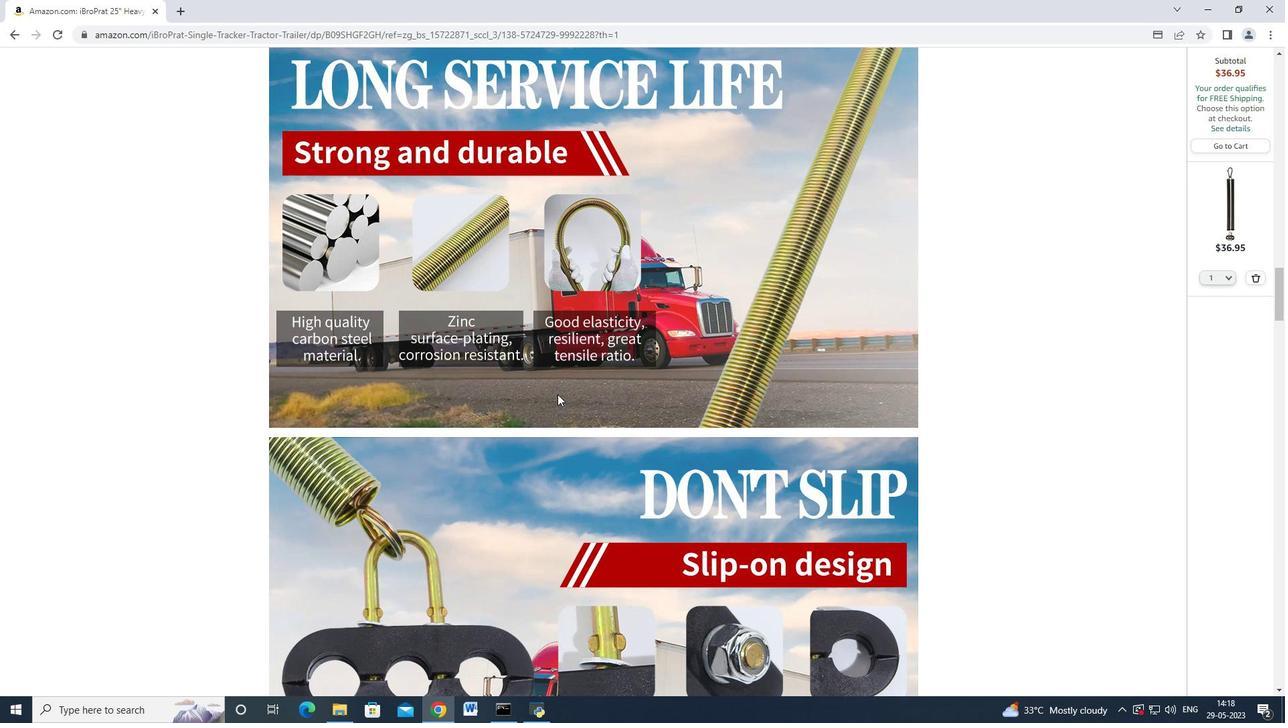 
Action: Mouse scrolled (557, 393) with delta (0, 0)
Screenshot: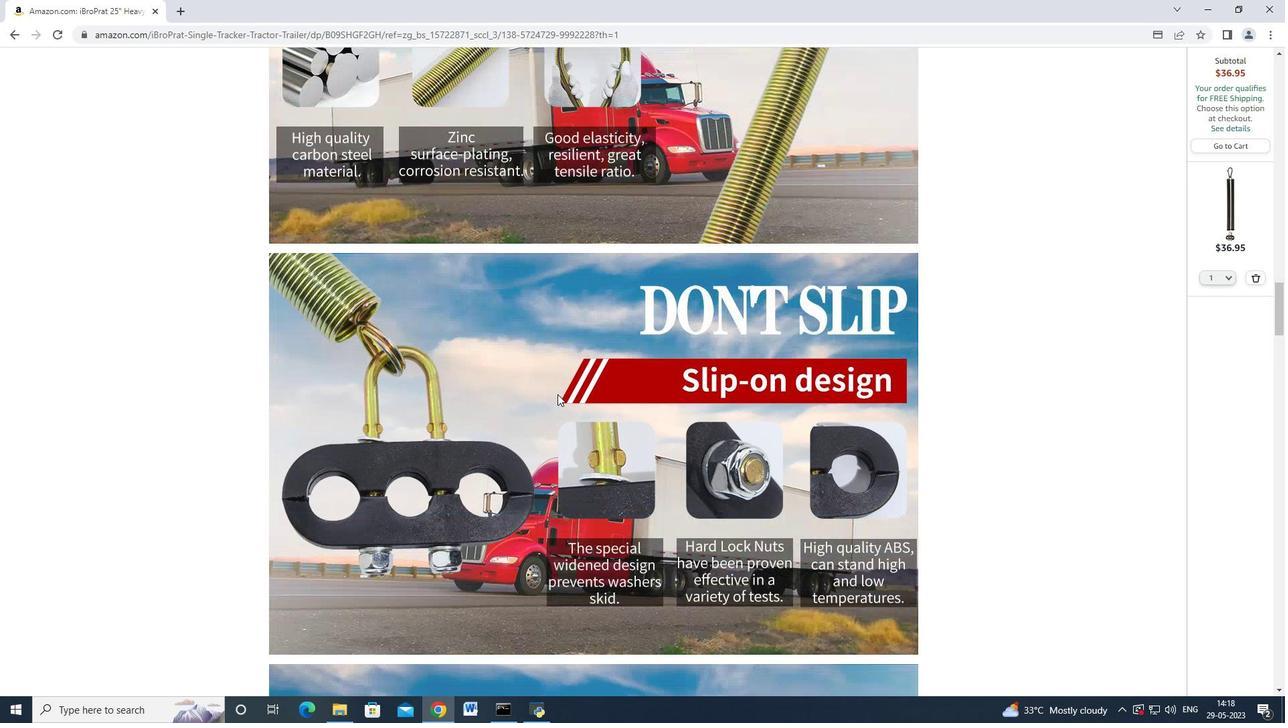 
Action: Mouse scrolled (557, 393) with delta (0, 0)
Screenshot: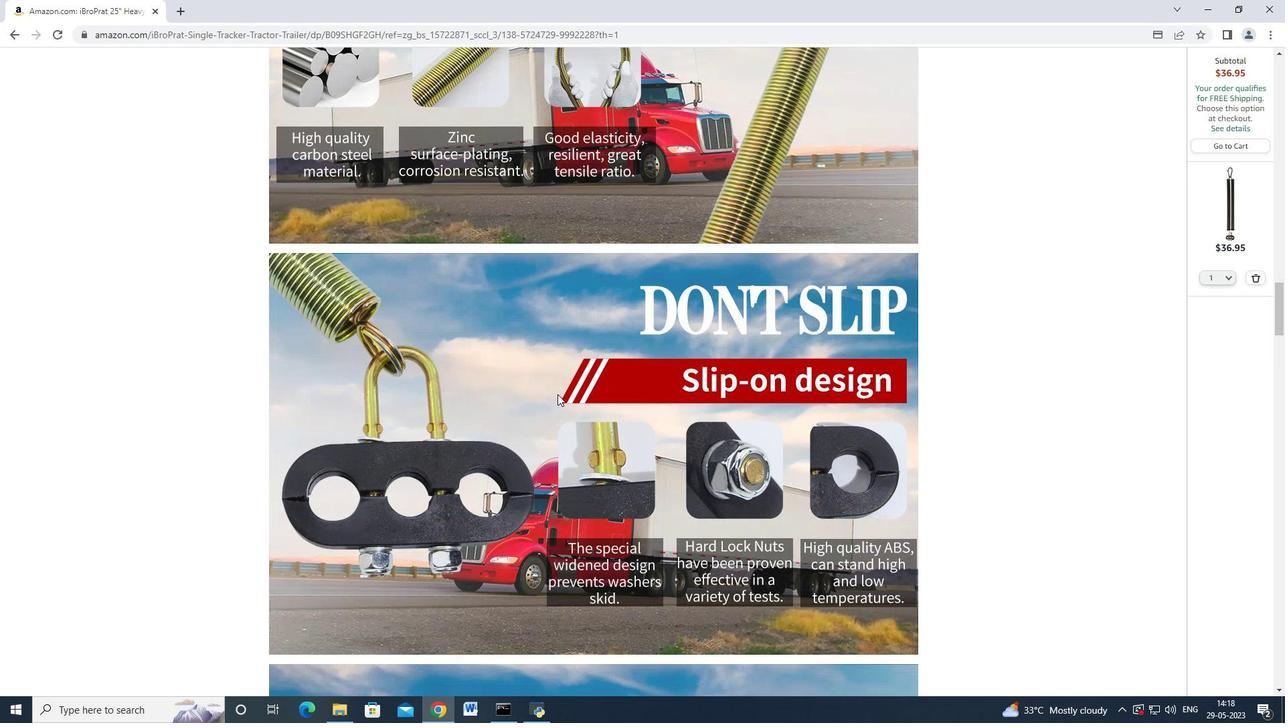 
Action: Mouse scrolled (557, 393) with delta (0, 0)
Screenshot: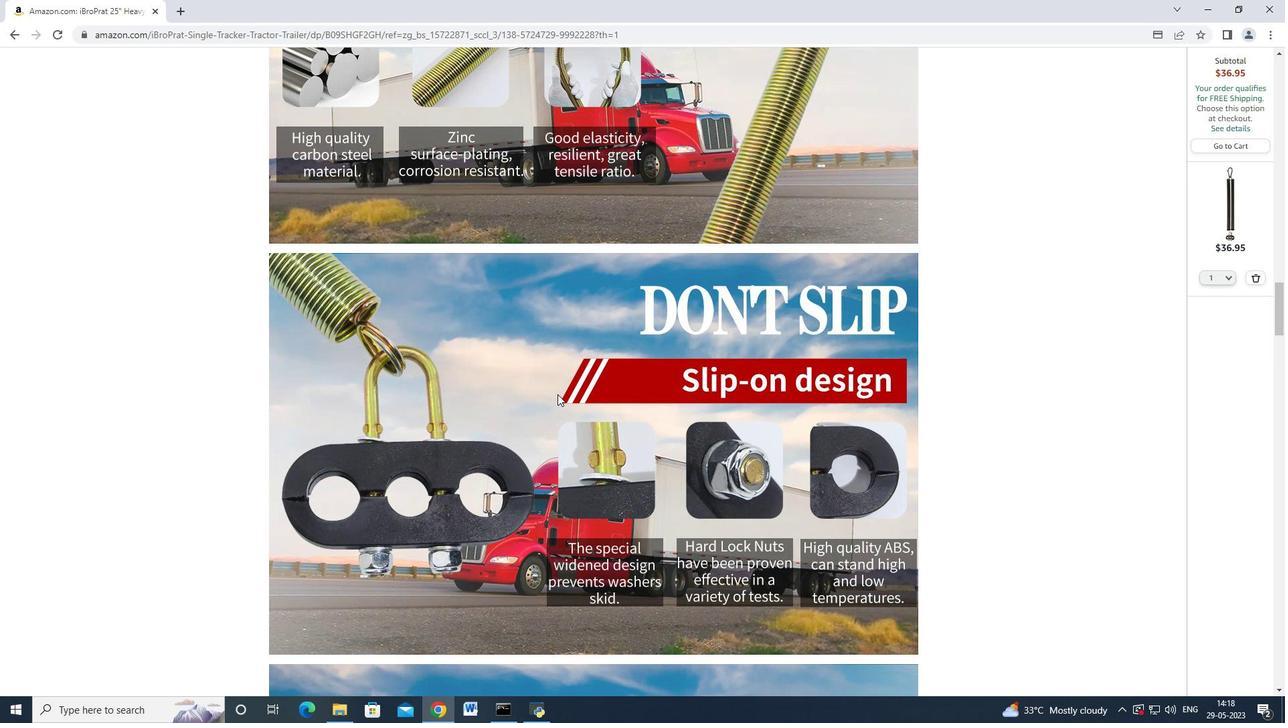 
Action: Mouse scrolled (557, 393) with delta (0, 0)
Screenshot: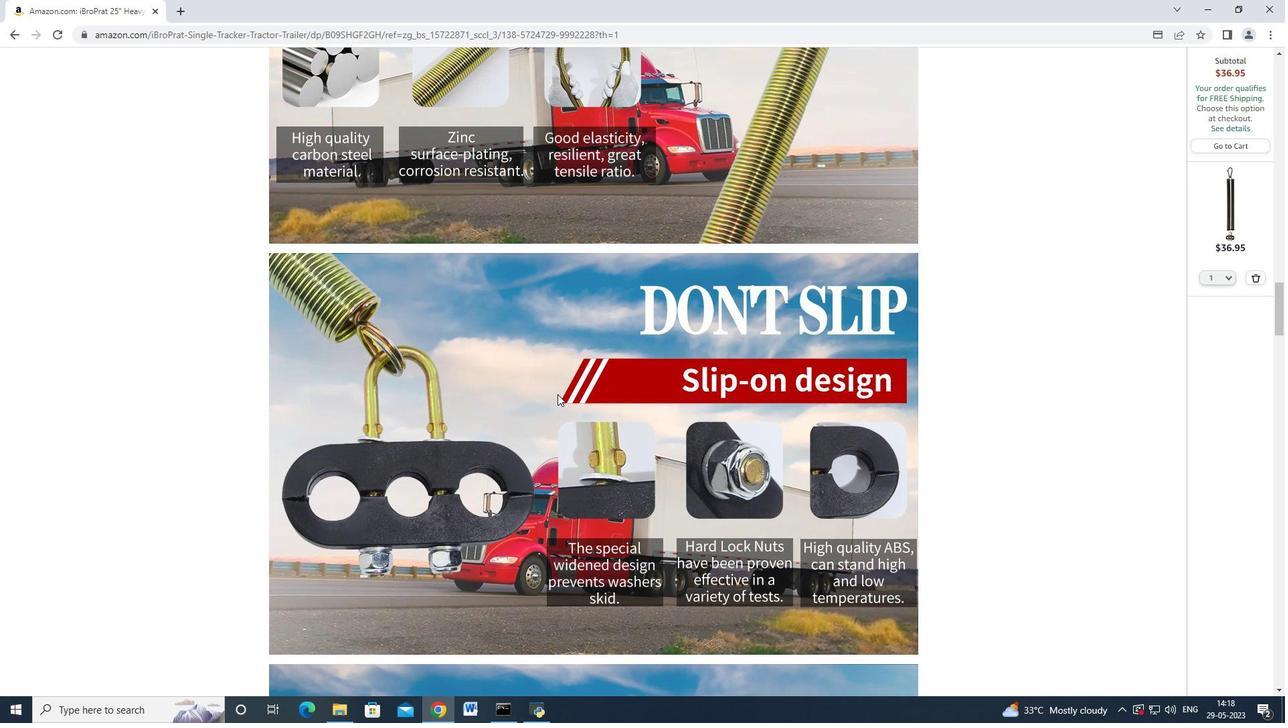 
Action: Mouse scrolled (557, 393) with delta (0, 0)
Screenshot: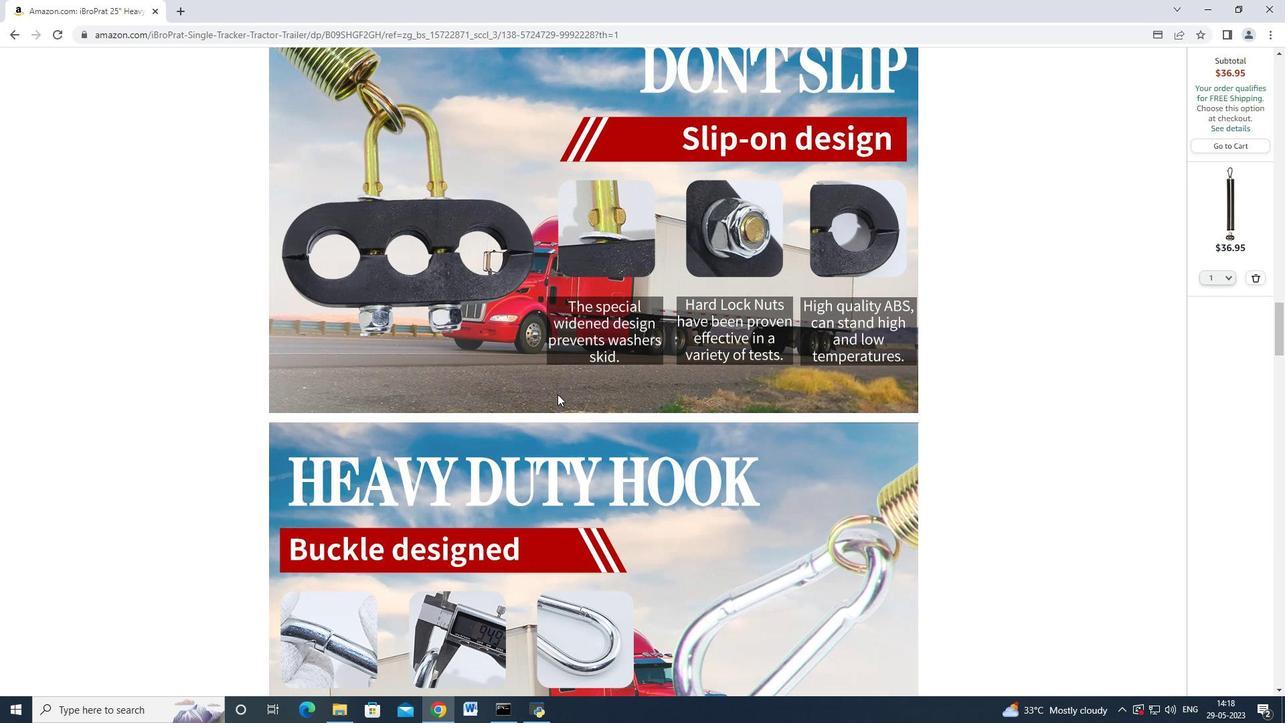 
Action: Mouse scrolled (557, 393) with delta (0, 0)
Screenshot: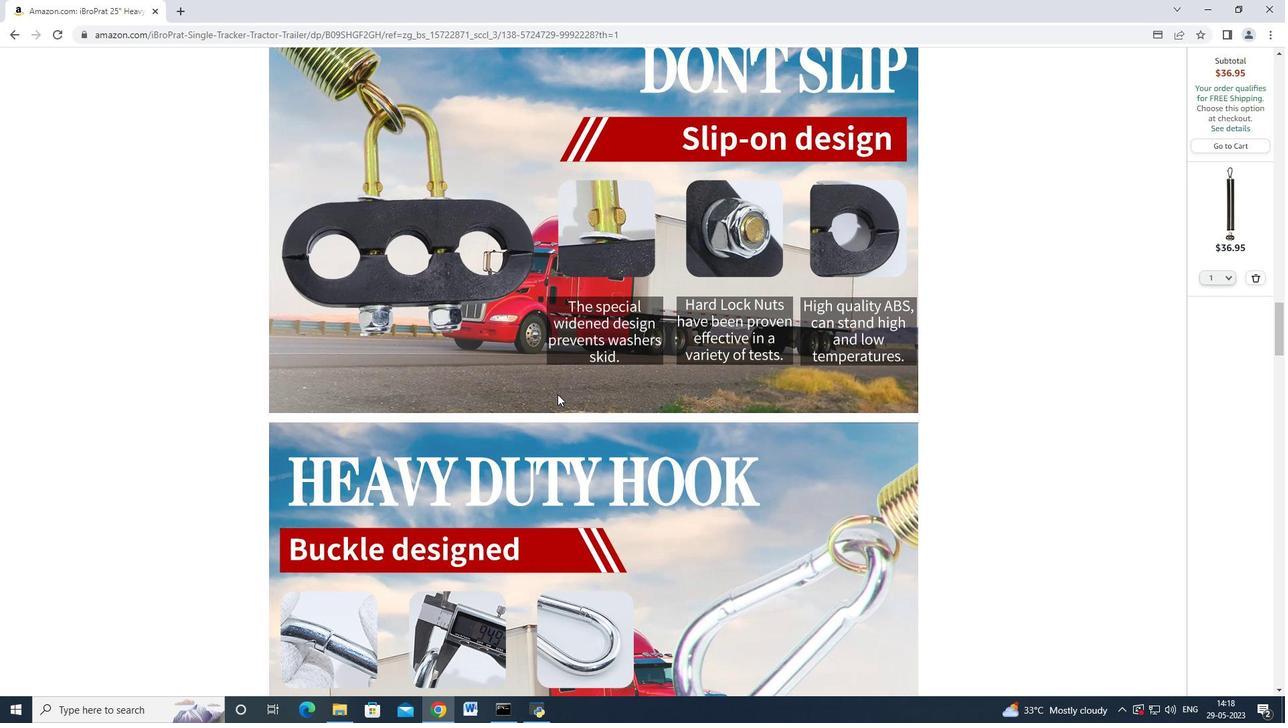 
Action: Mouse scrolled (557, 393) with delta (0, 0)
Screenshot: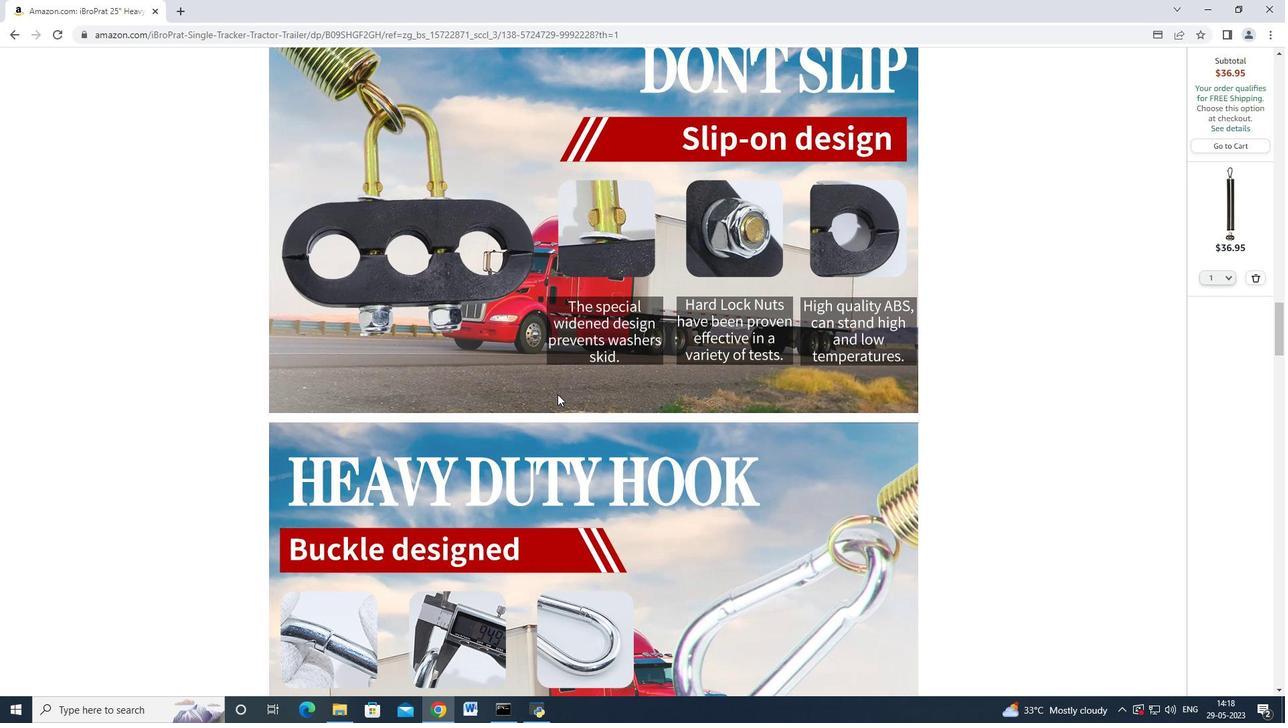
Action: Mouse scrolled (557, 393) with delta (0, 0)
Screenshot: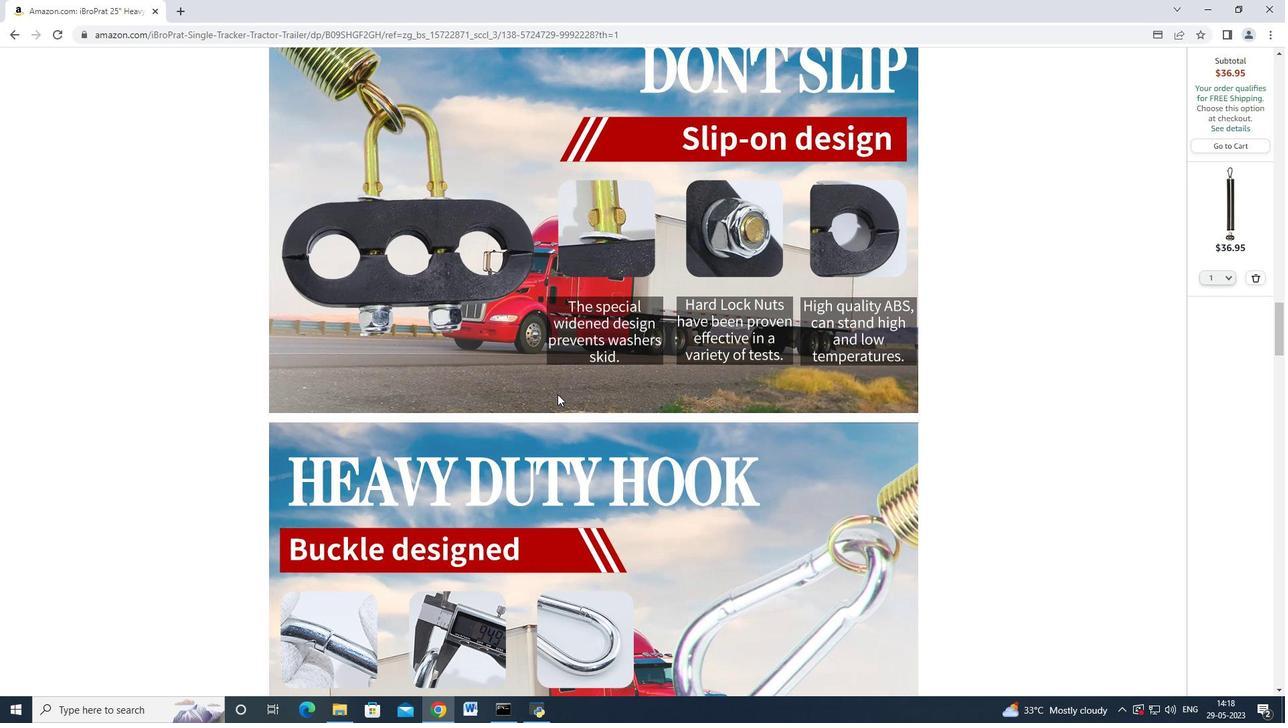 
Action: Mouse scrolled (557, 393) with delta (0, 0)
Screenshot: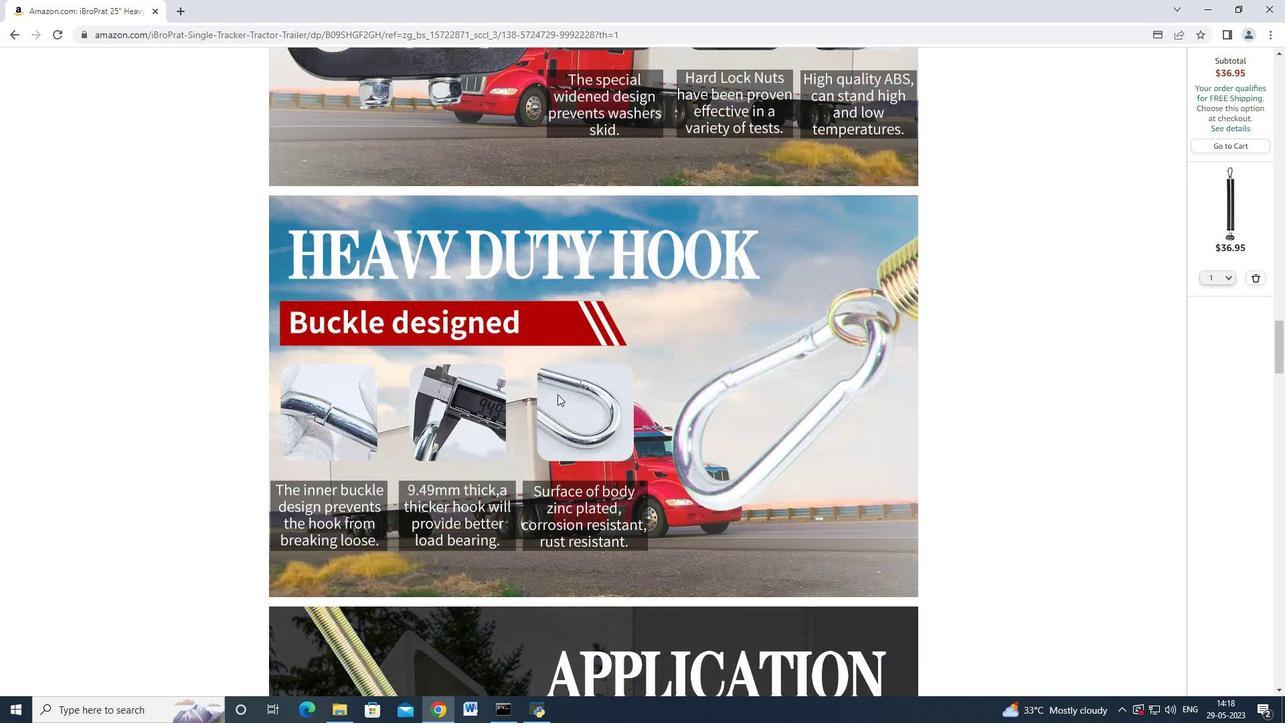 
Action: Mouse scrolled (557, 393) with delta (0, 0)
Screenshot: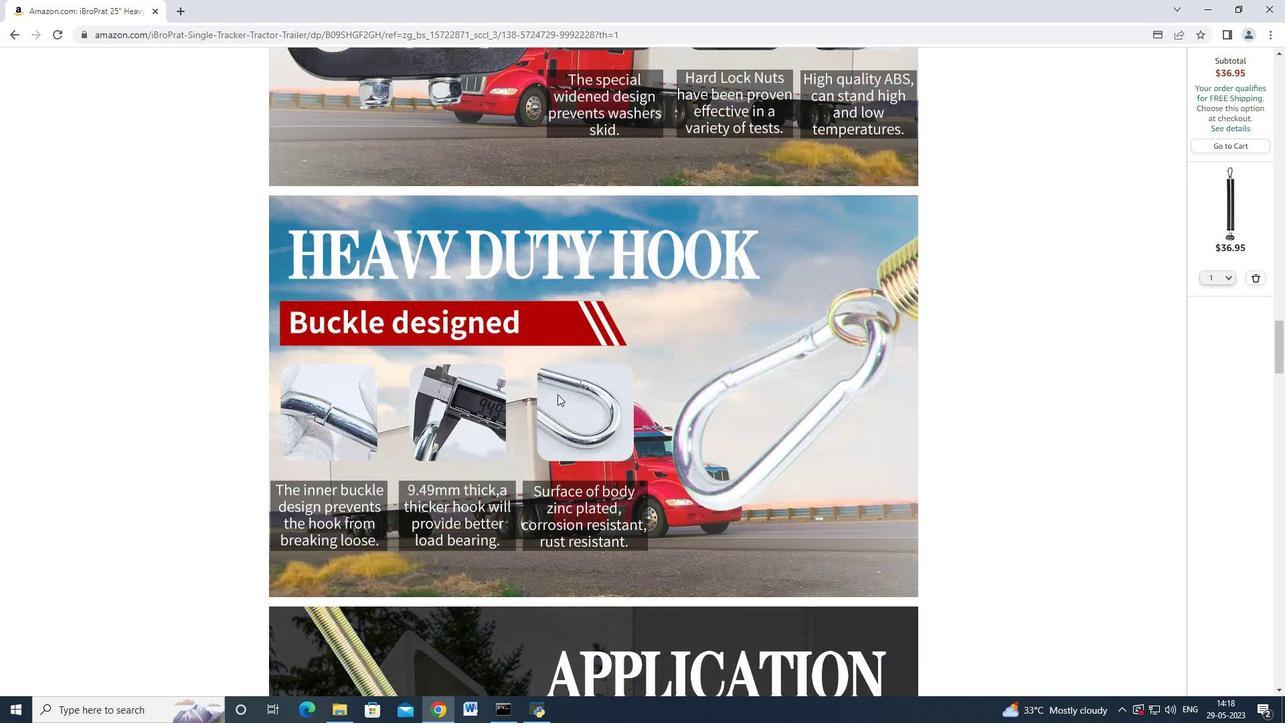 
Action: Mouse scrolled (557, 393) with delta (0, 0)
Screenshot: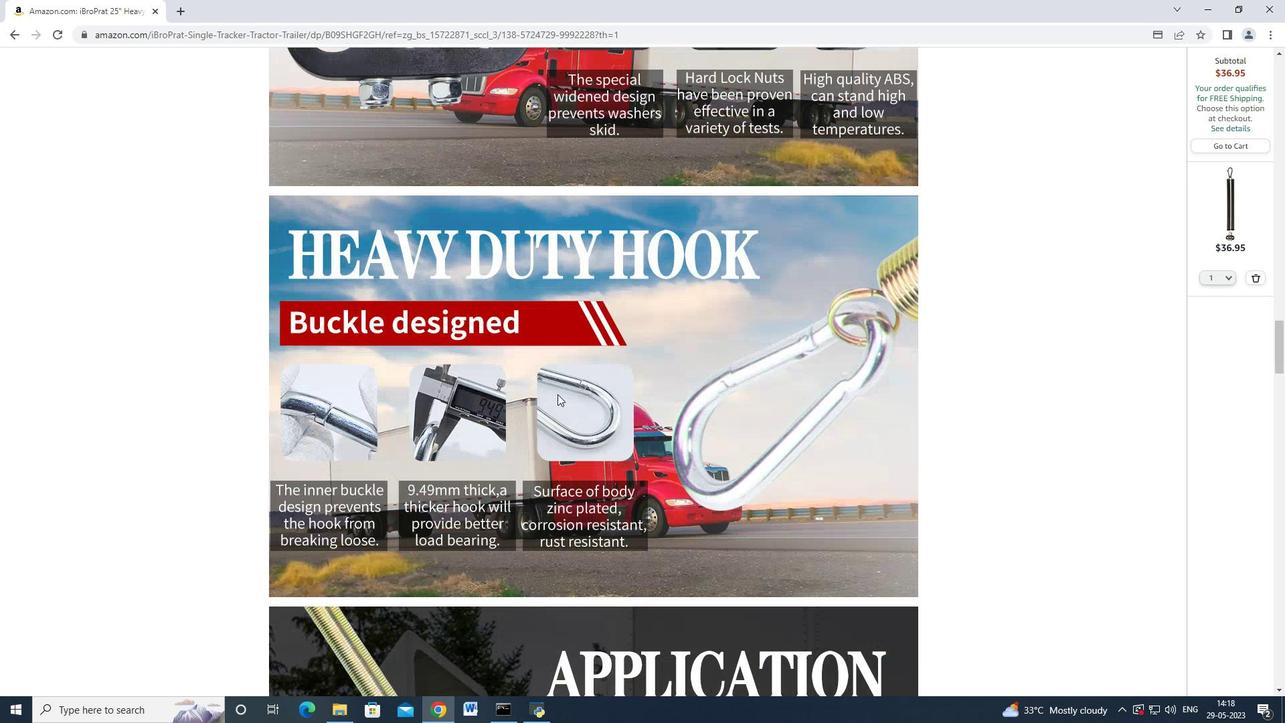 
Action: Mouse scrolled (557, 393) with delta (0, 0)
Screenshot: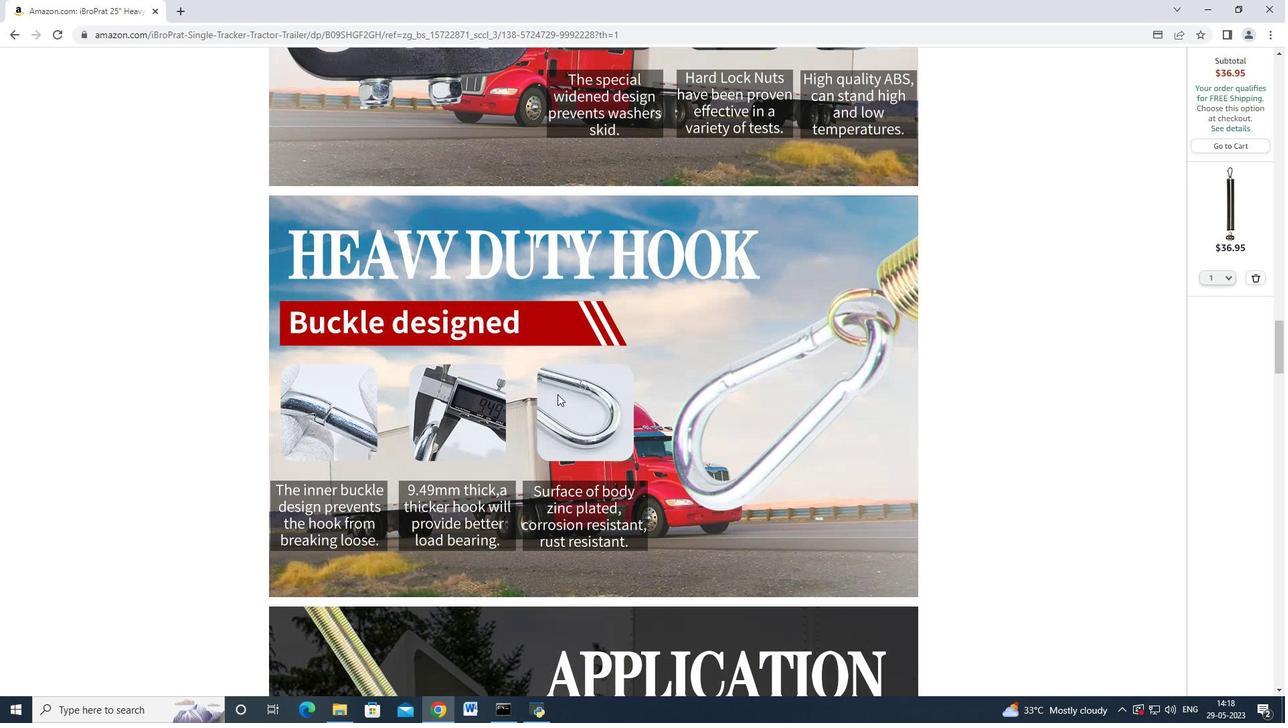 
Action: Mouse scrolled (557, 393) with delta (0, 0)
Screenshot: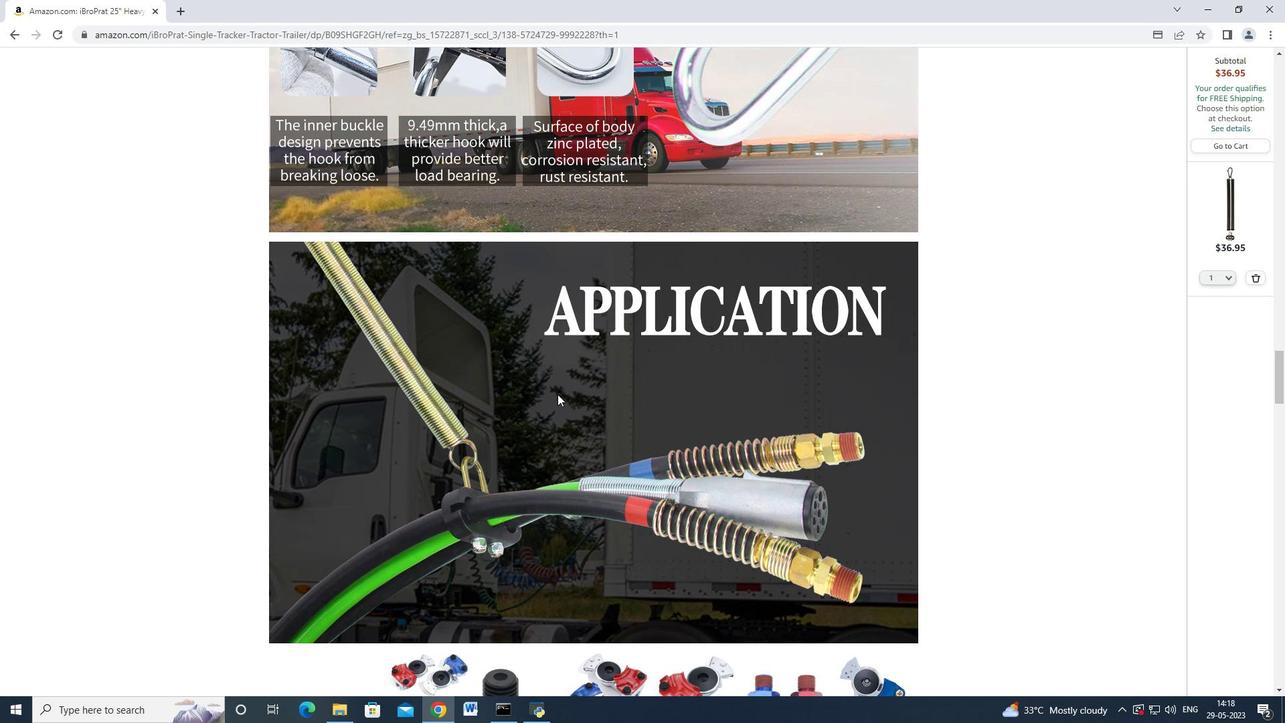 
Action: Mouse scrolled (557, 393) with delta (0, 0)
Screenshot: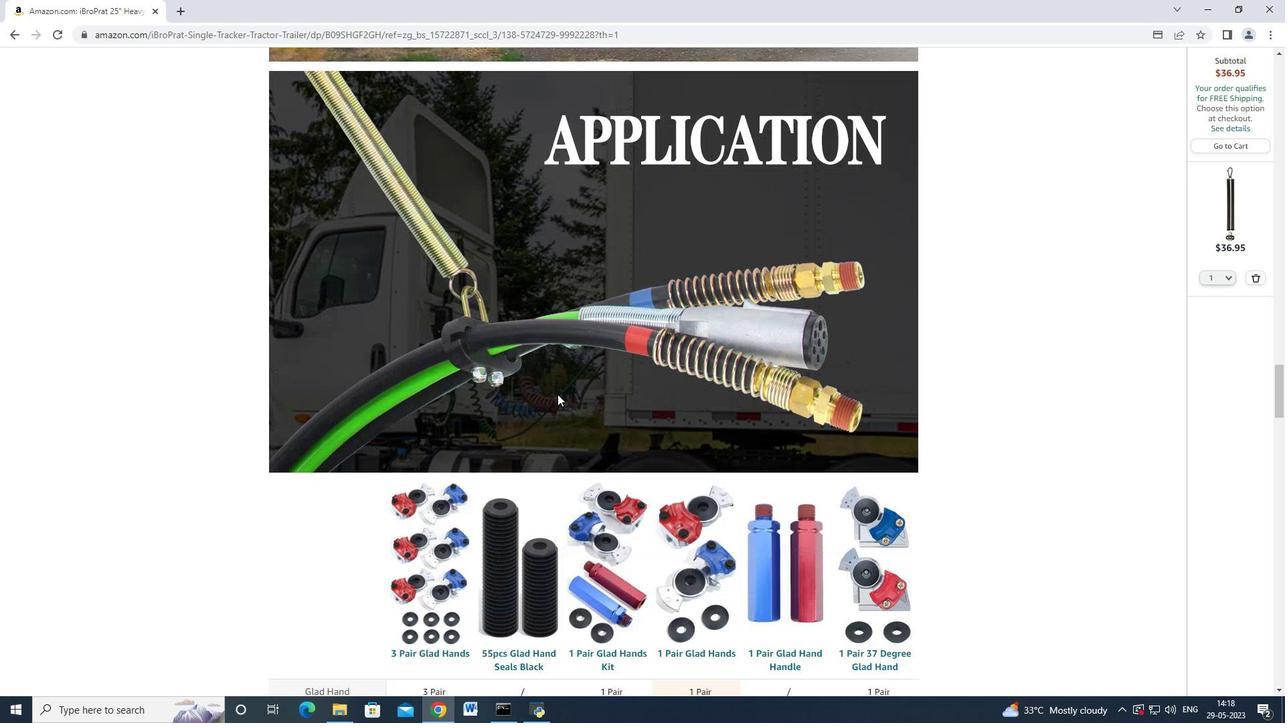 
Action: Mouse scrolled (557, 393) with delta (0, 0)
Screenshot: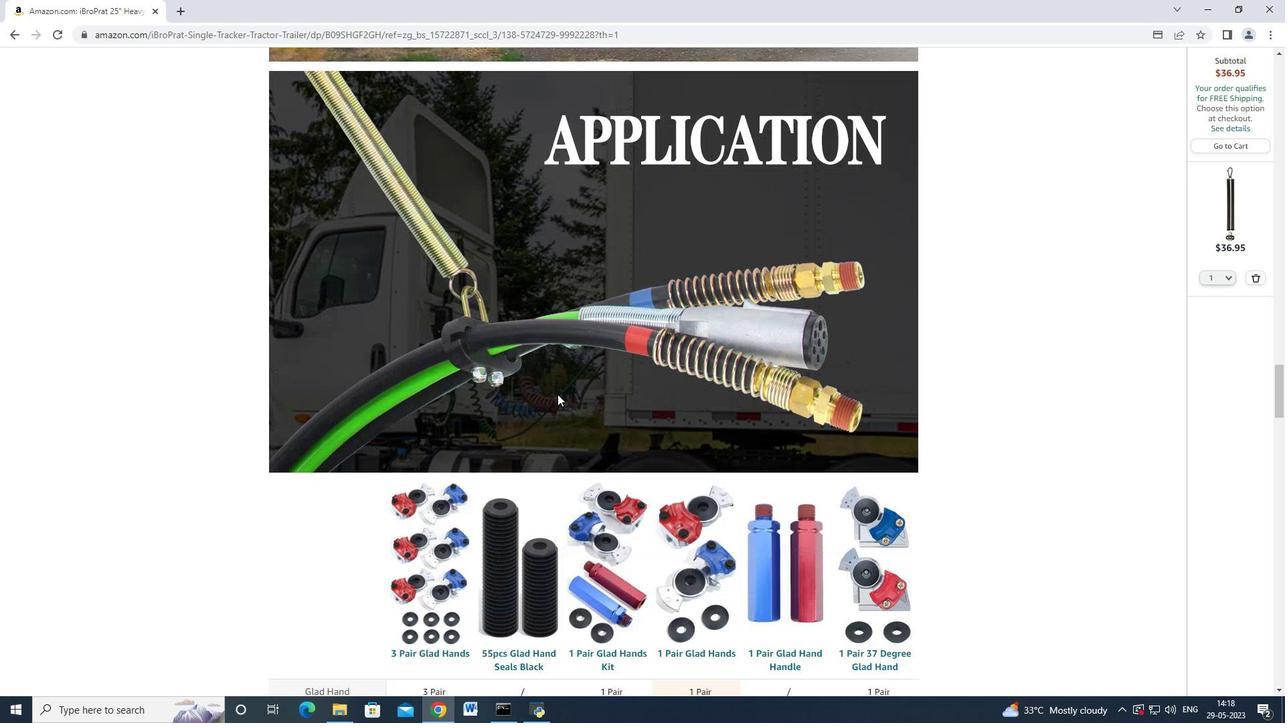 
Action: Mouse scrolled (557, 393) with delta (0, 0)
Screenshot: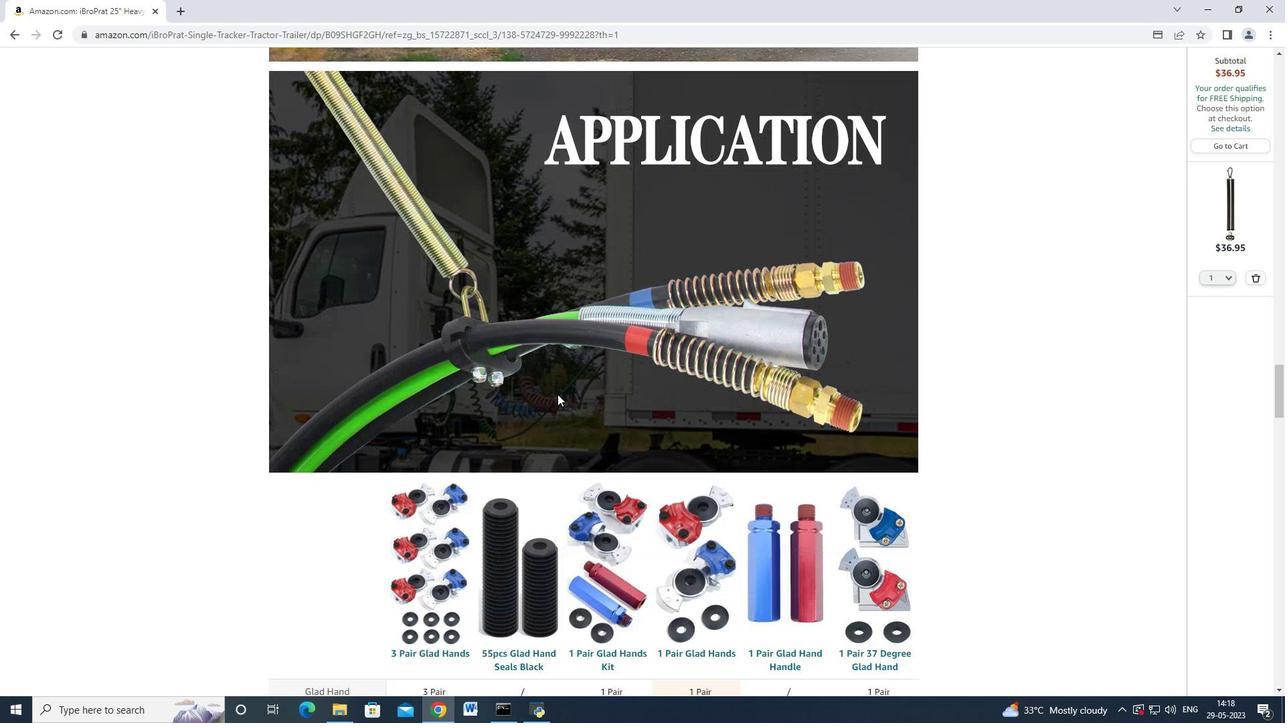 
Action: Mouse scrolled (557, 393) with delta (0, 0)
Screenshot: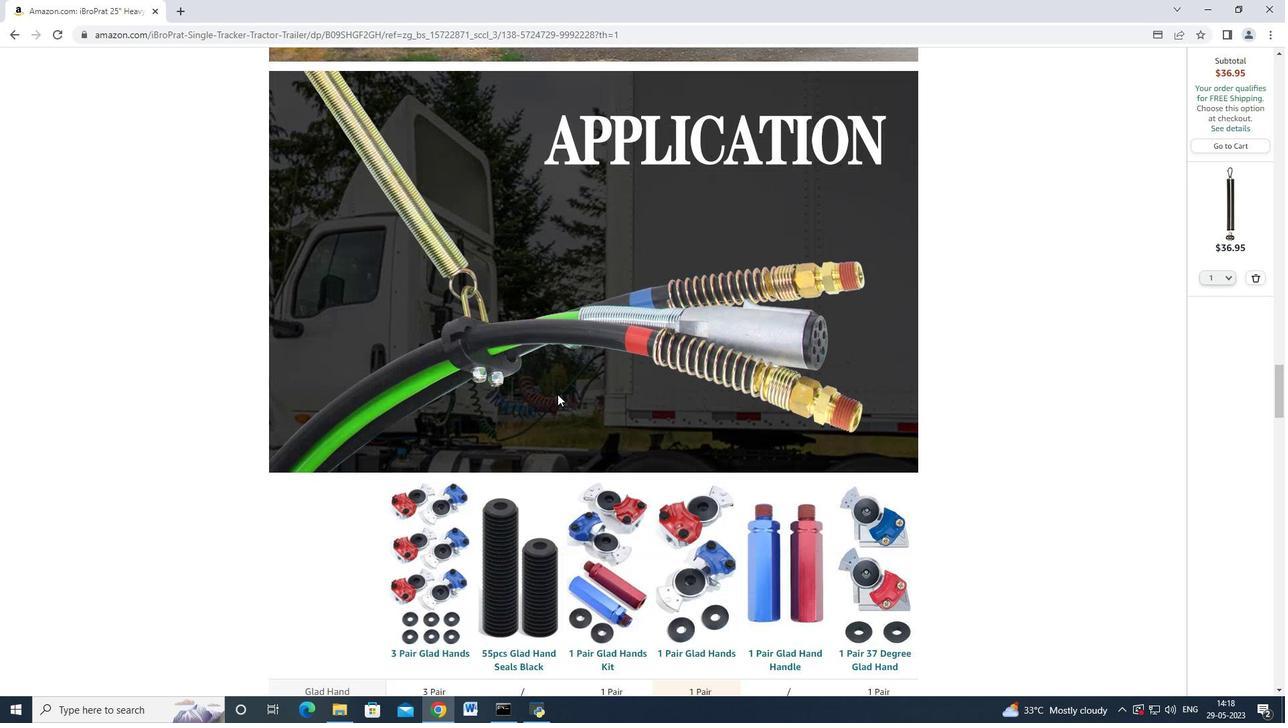 
Action: Mouse scrolled (557, 393) with delta (0, 0)
Screenshot: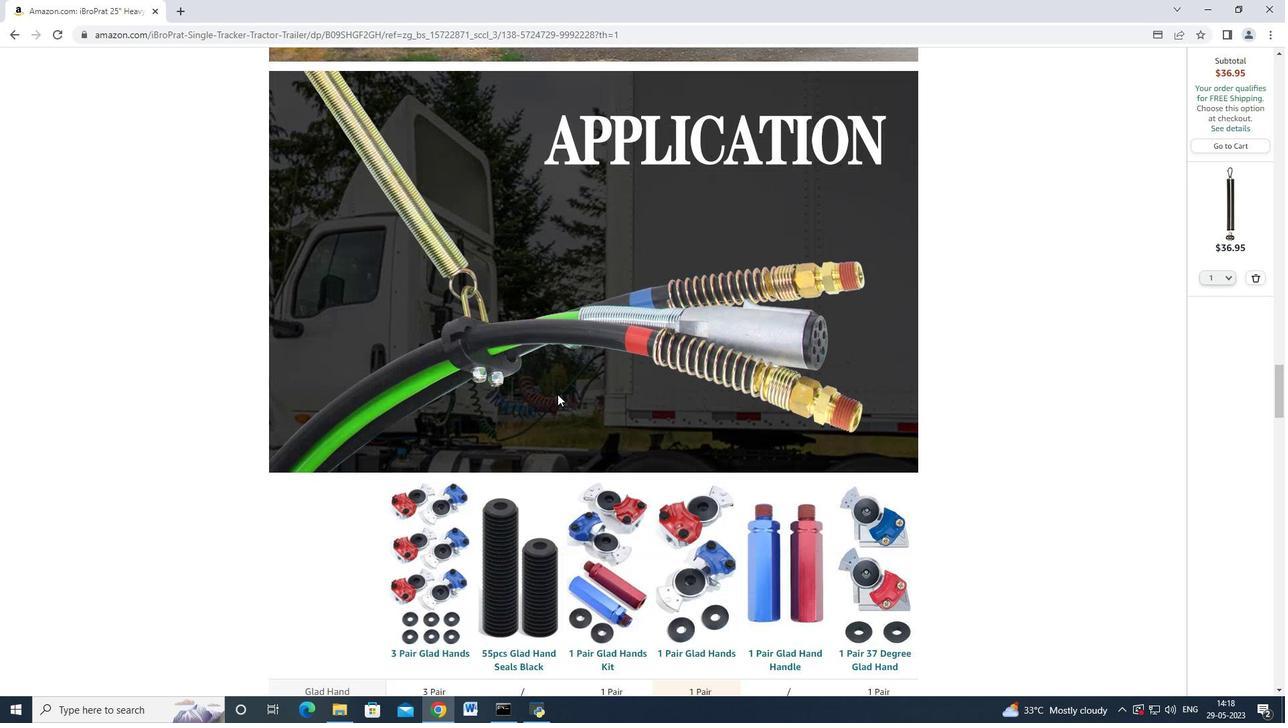 
Action: Mouse scrolled (557, 393) with delta (0, 0)
Screenshot: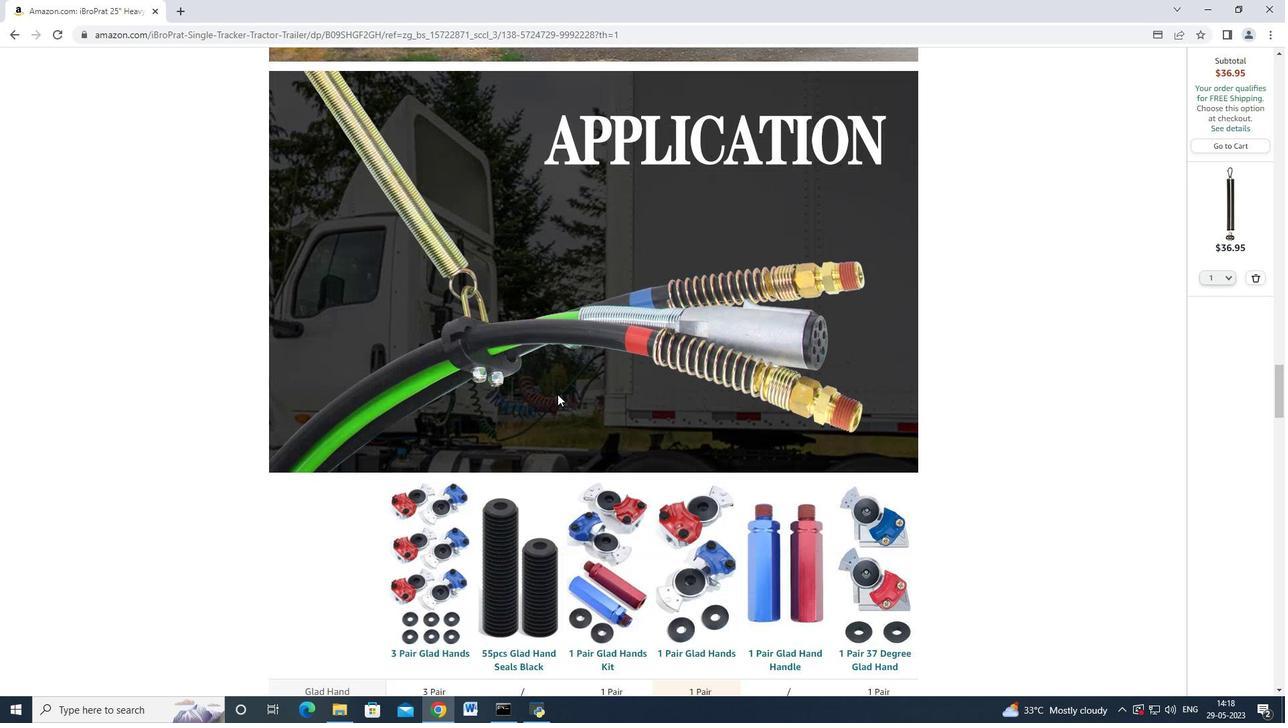
Action: Mouse scrolled (557, 393) with delta (0, 0)
Screenshot: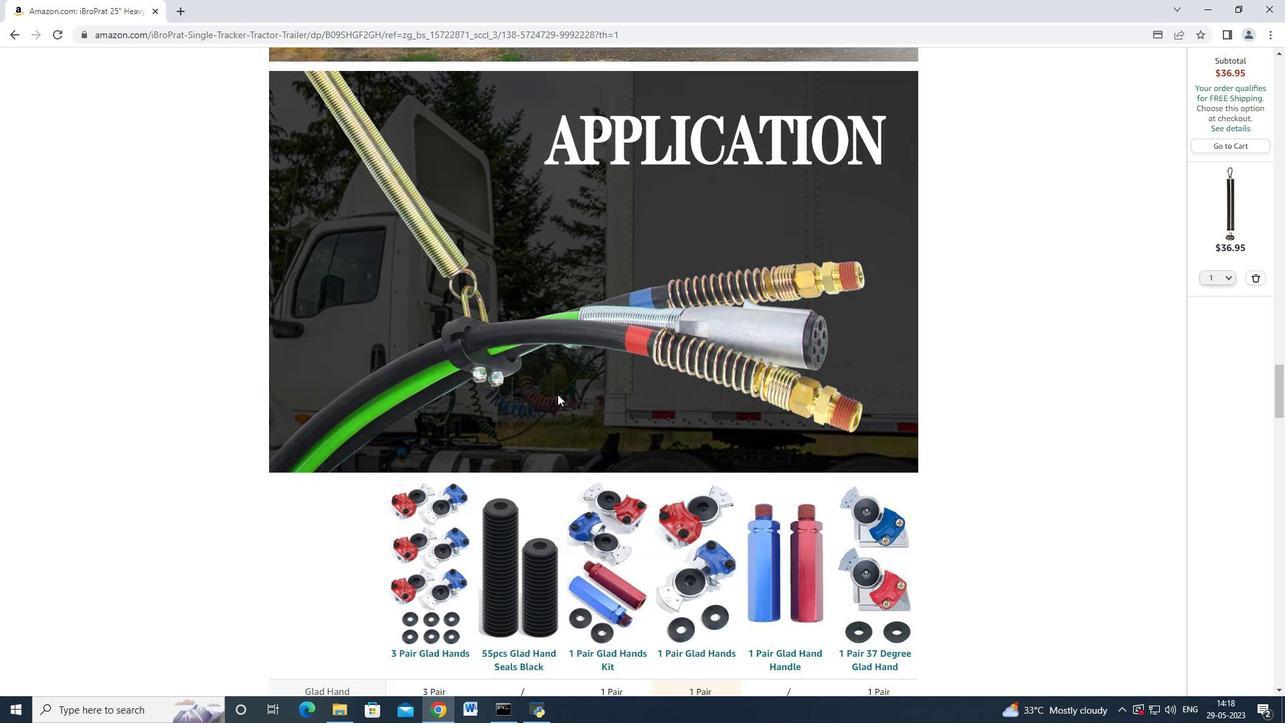 
Action: Mouse scrolled (557, 393) with delta (0, 0)
Screenshot: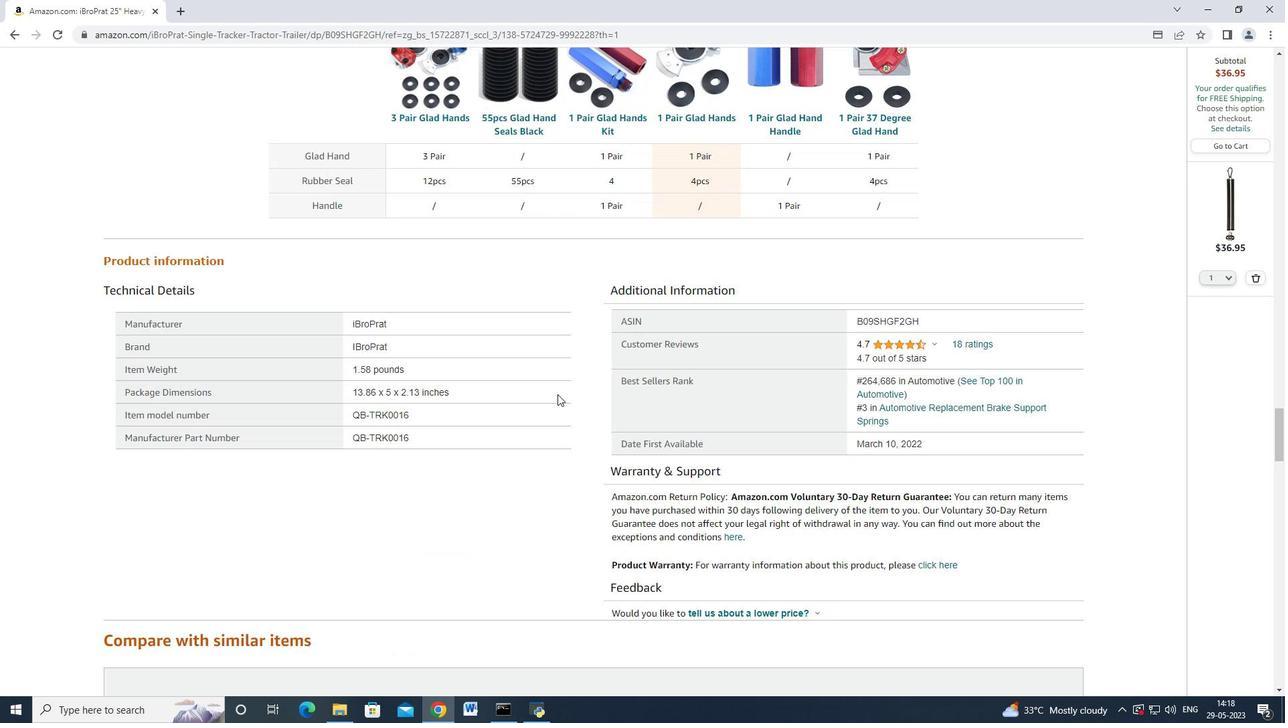 
Action: Mouse scrolled (557, 393) with delta (0, 0)
Screenshot: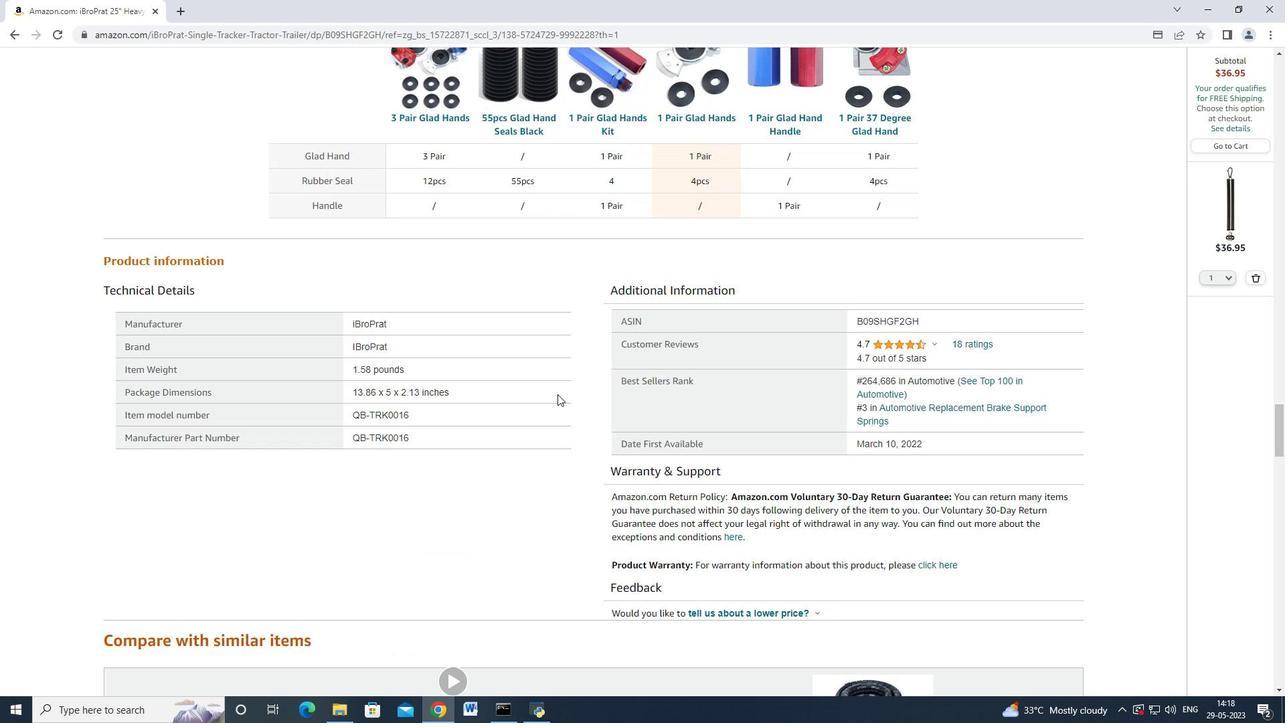 
Action: Mouse scrolled (557, 393) with delta (0, 0)
Screenshot: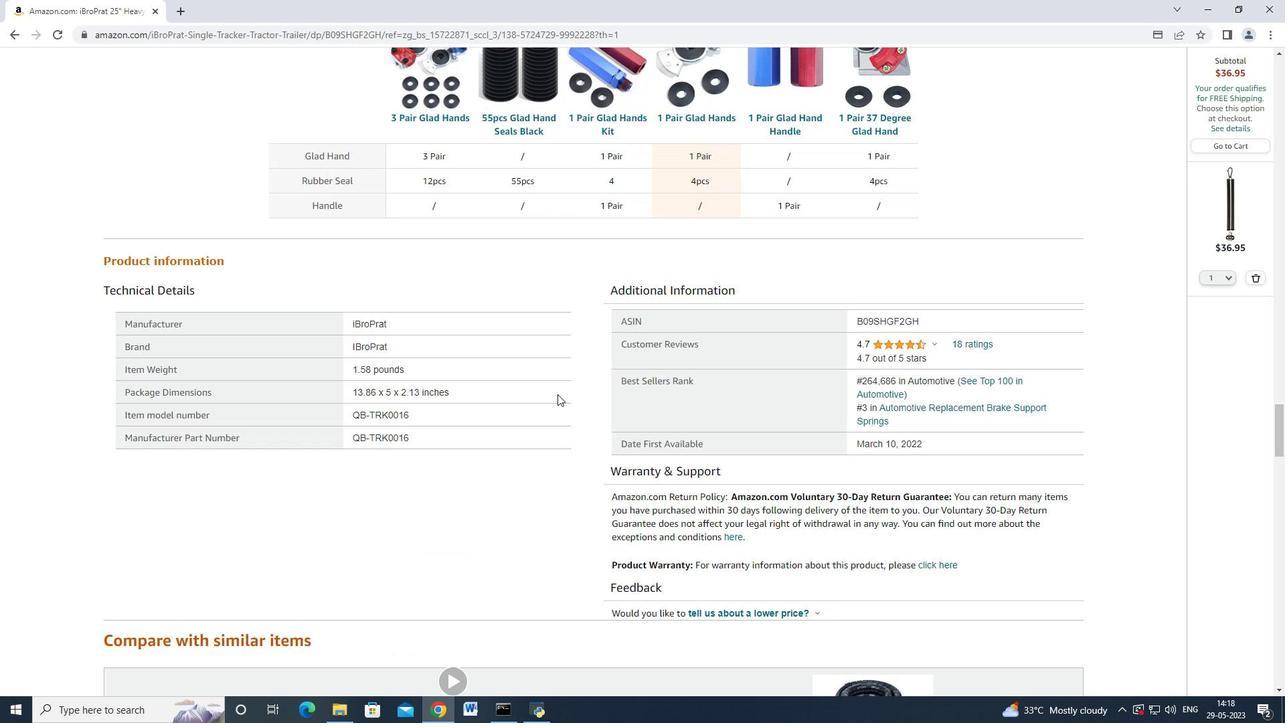 
Action: Mouse scrolled (557, 393) with delta (0, 0)
Screenshot: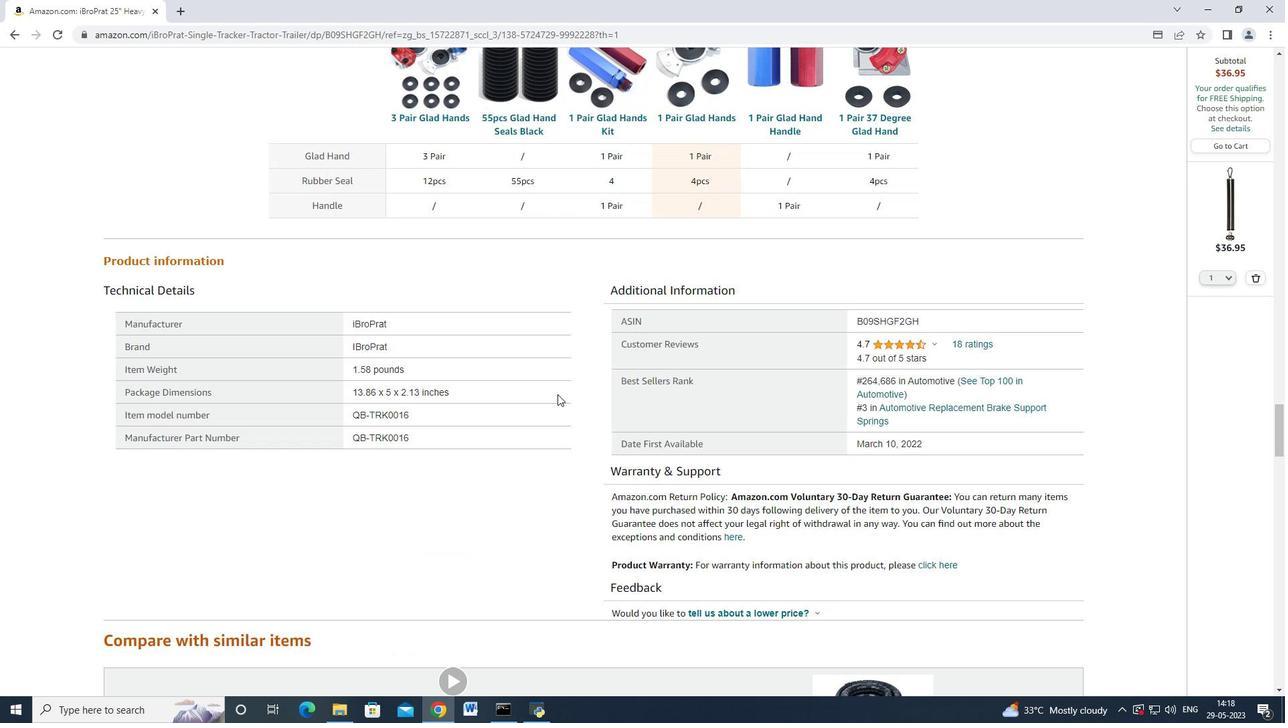 
Action: Mouse scrolled (557, 393) with delta (0, 0)
Screenshot: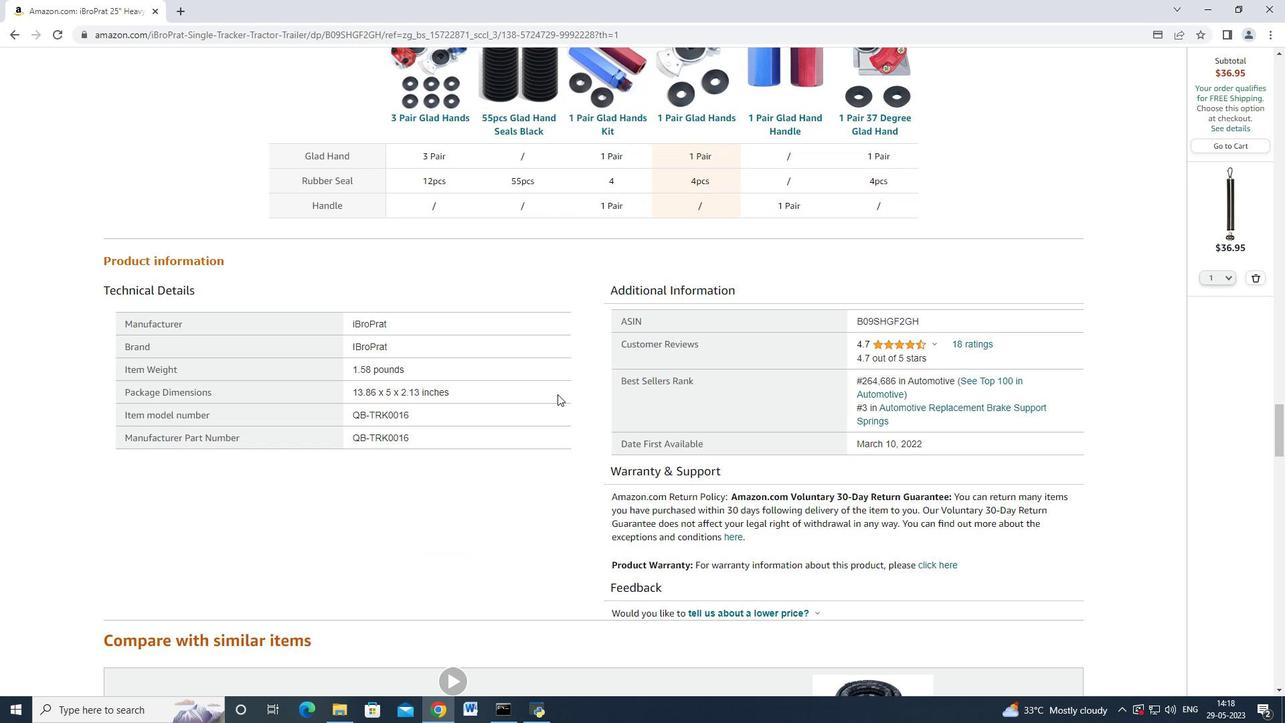 
Action: Mouse scrolled (557, 393) with delta (0, 0)
Screenshot: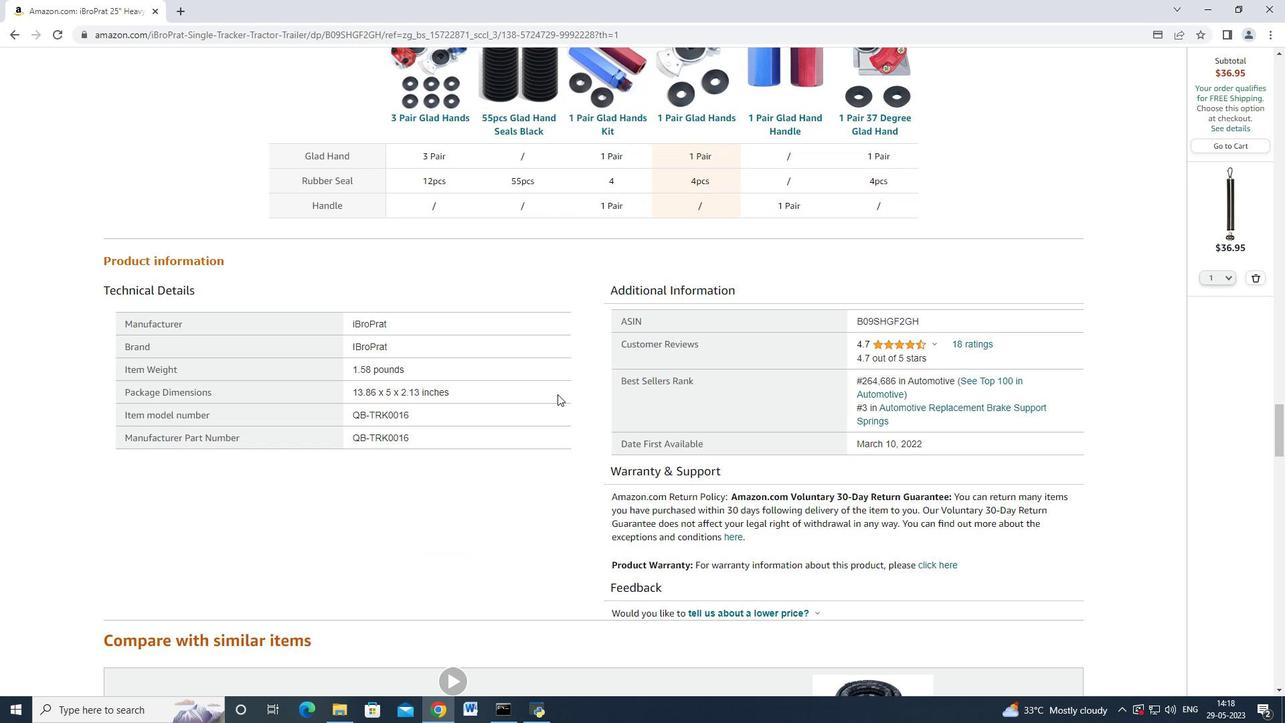 
Action: Mouse scrolled (557, 393) with delta (0, 0)
Screenshot: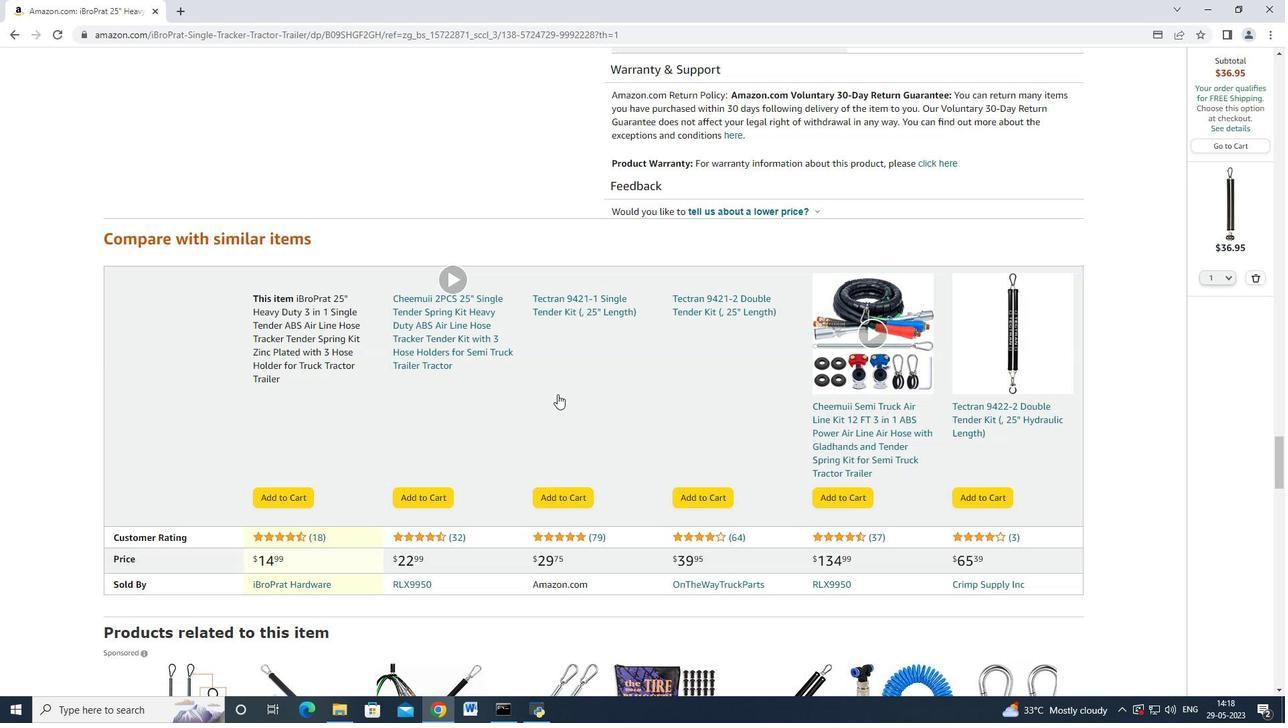 
Action: Mouse scrolled (557, 393) with delta (0, 0)
Screenshot: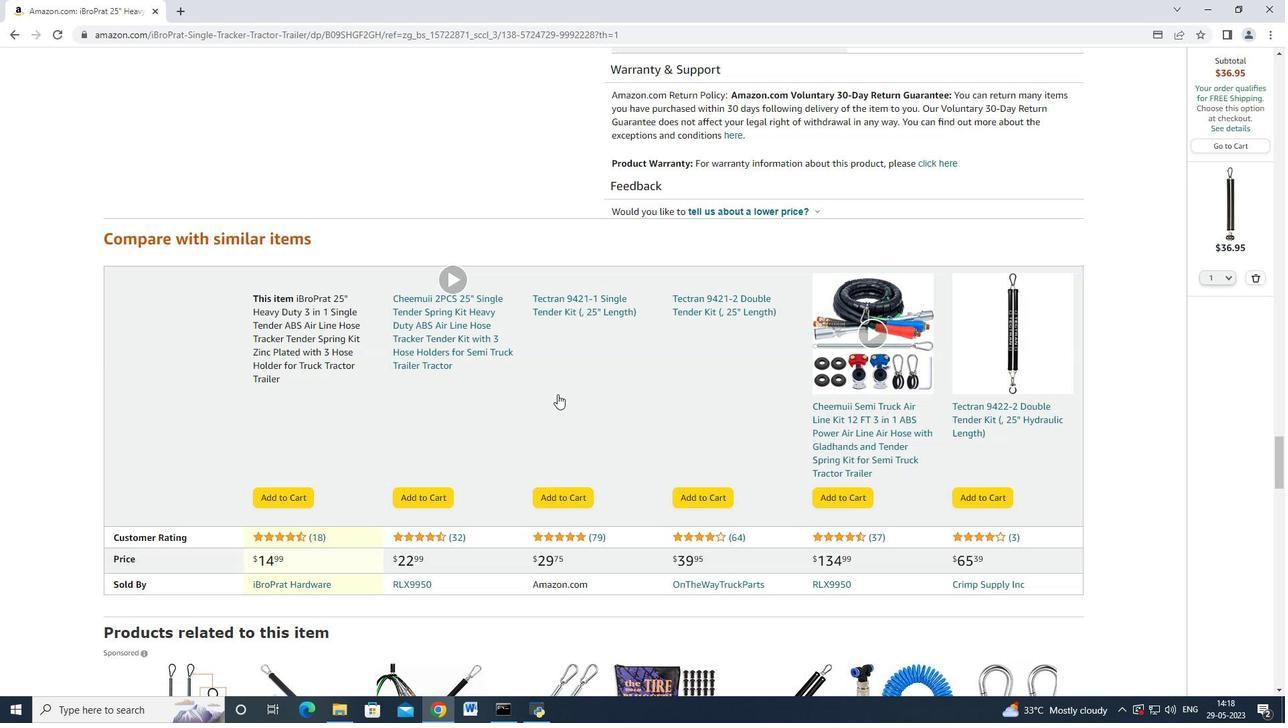 
Action: Mouse scrolled (557, 393) with delta (0, 0)
Screenshot: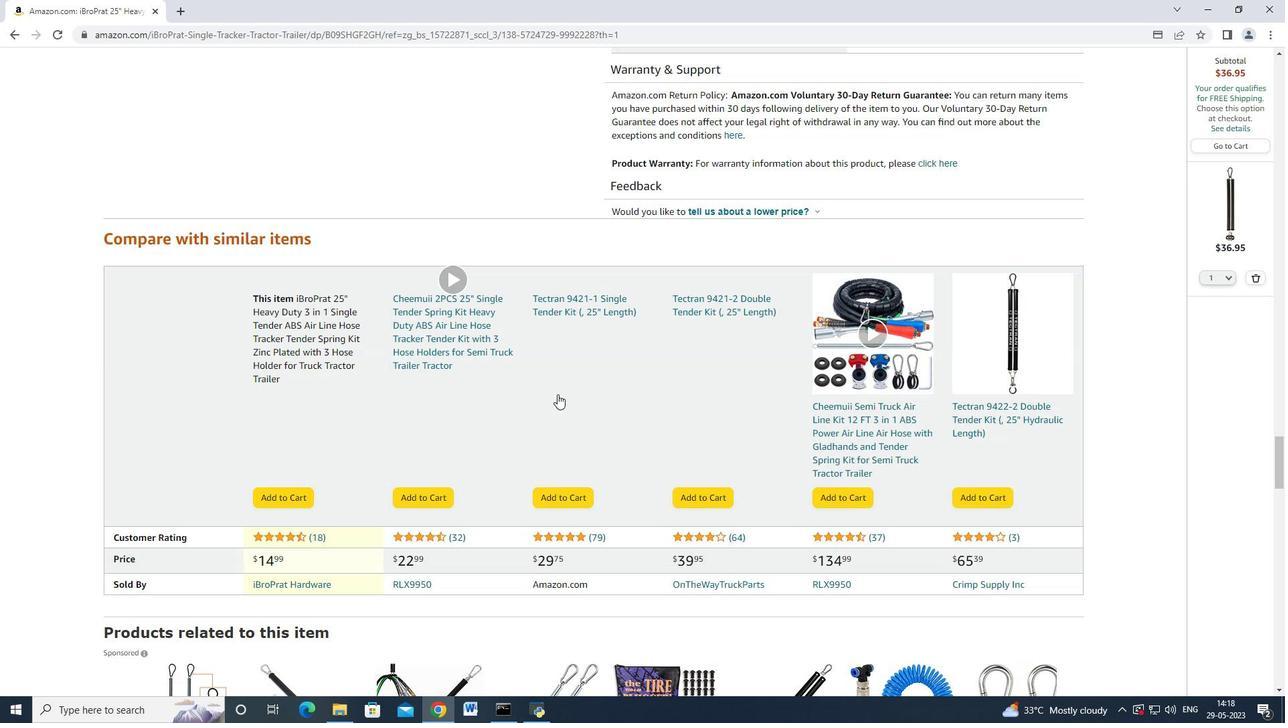 
Action: Mouse scrolled (557, 393) with delta (0, 0)
